 Task: Go to Program & Features. Select Whole Food Market. Add to cart Organic Lettuce-2. Select Amazon Health. Add to cart Melatonin tablets-3. Place order for Devin Parker, _x000D_
935 S Maple St_x000D_
Laurel, Mississippi(MS), 39440, Cell Number (601) 649-1048
Action: Mouse moved to (11, 98)
Screenshot: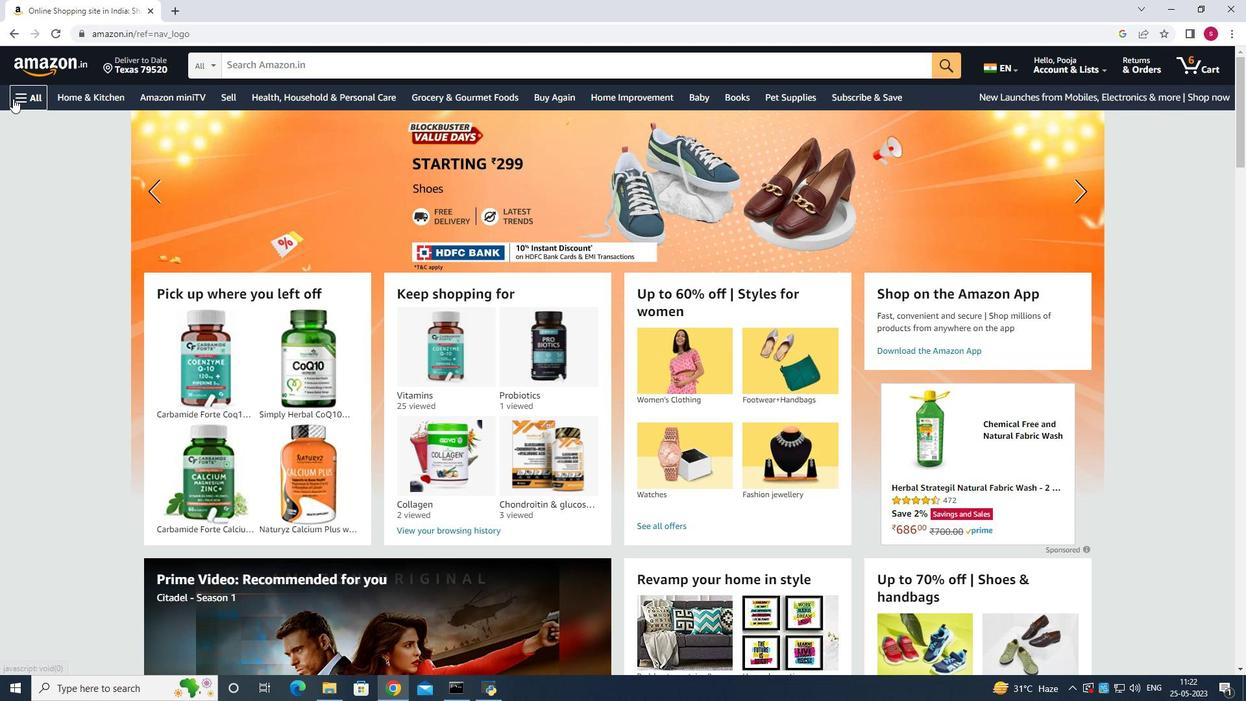 
Action: Mouse pressed left at (11, 98)
Screenshot: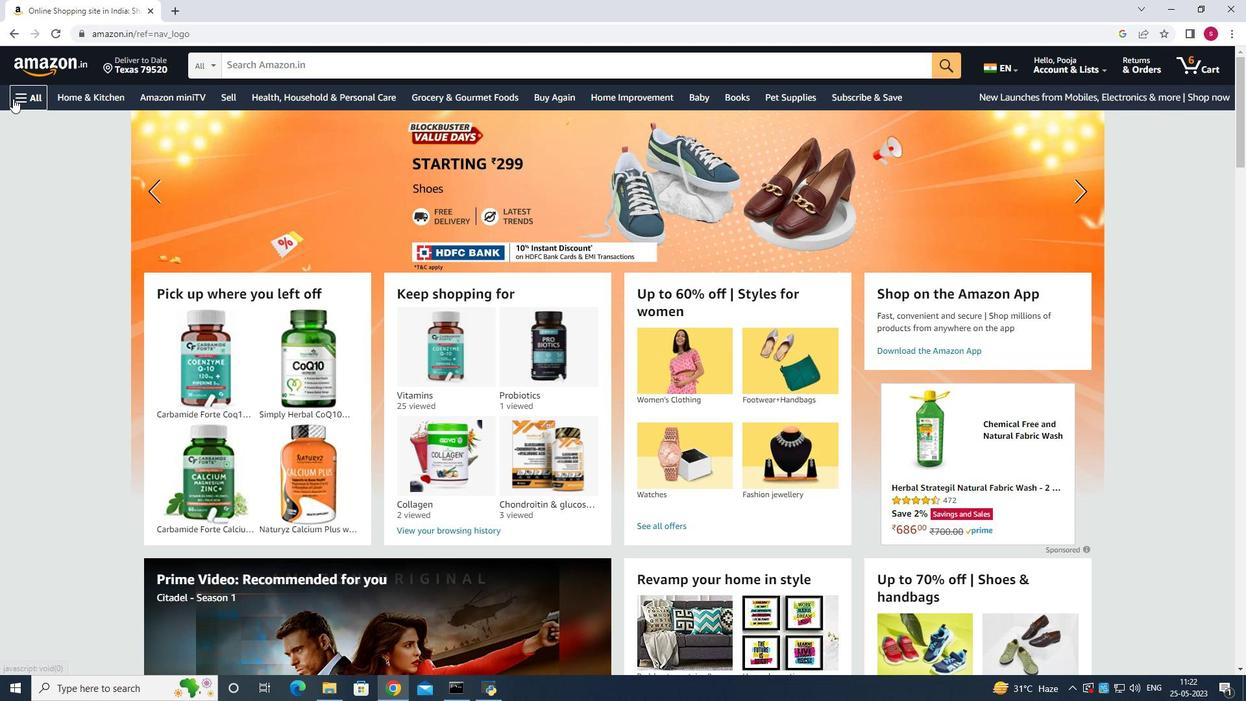 
Action: Mouse moved to (57, 251)
Screenshot: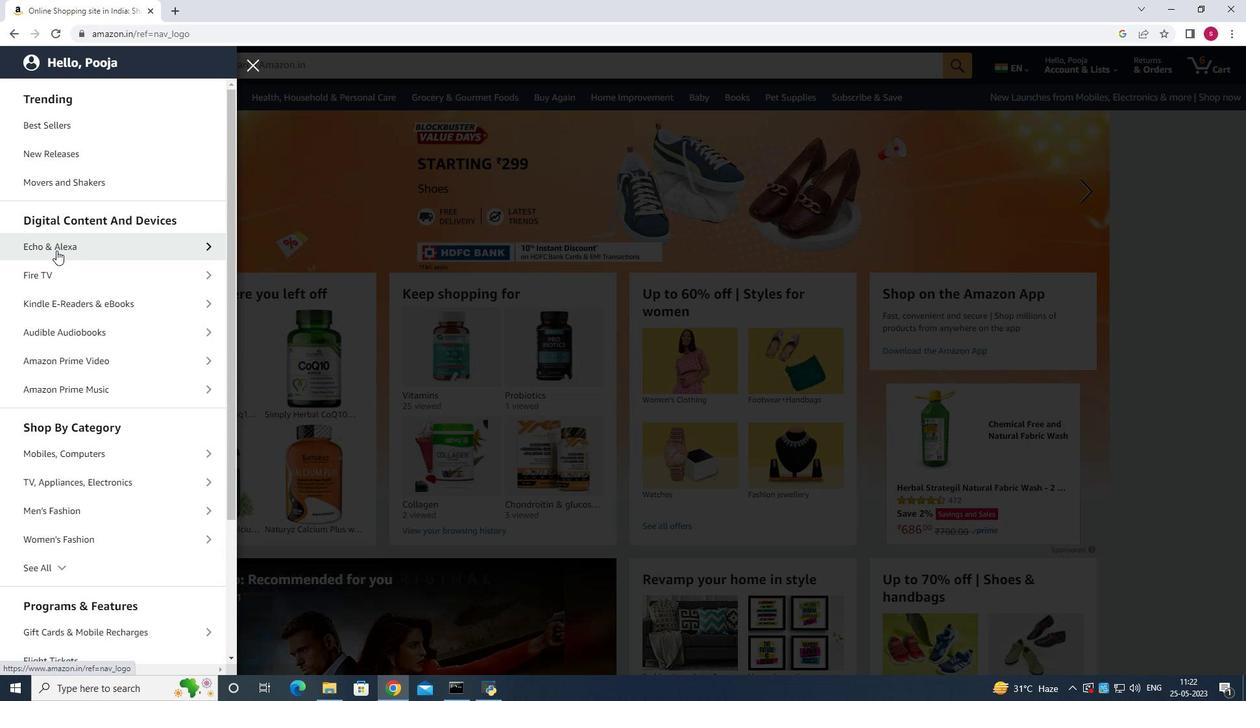 
Action: Mouse scrolled (57, 251) with delta (0, 0)
Screenshot: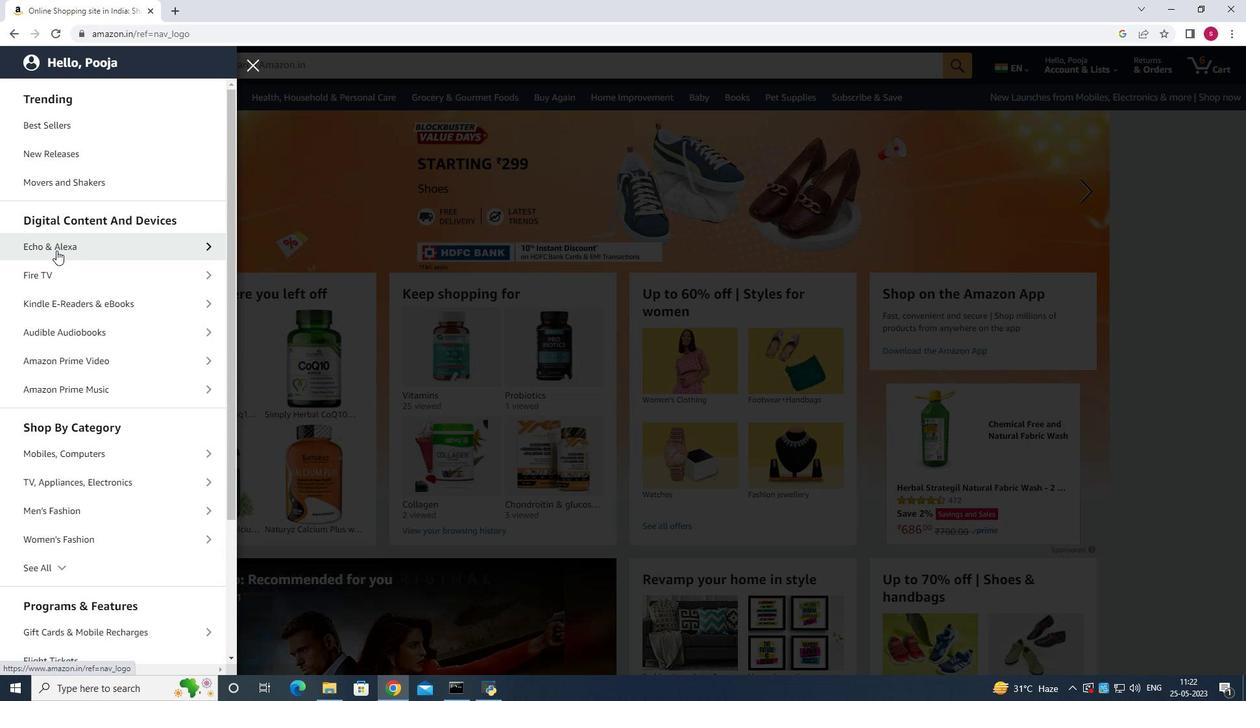 
Action: Mouse moved to (58, 253)
Screenshot: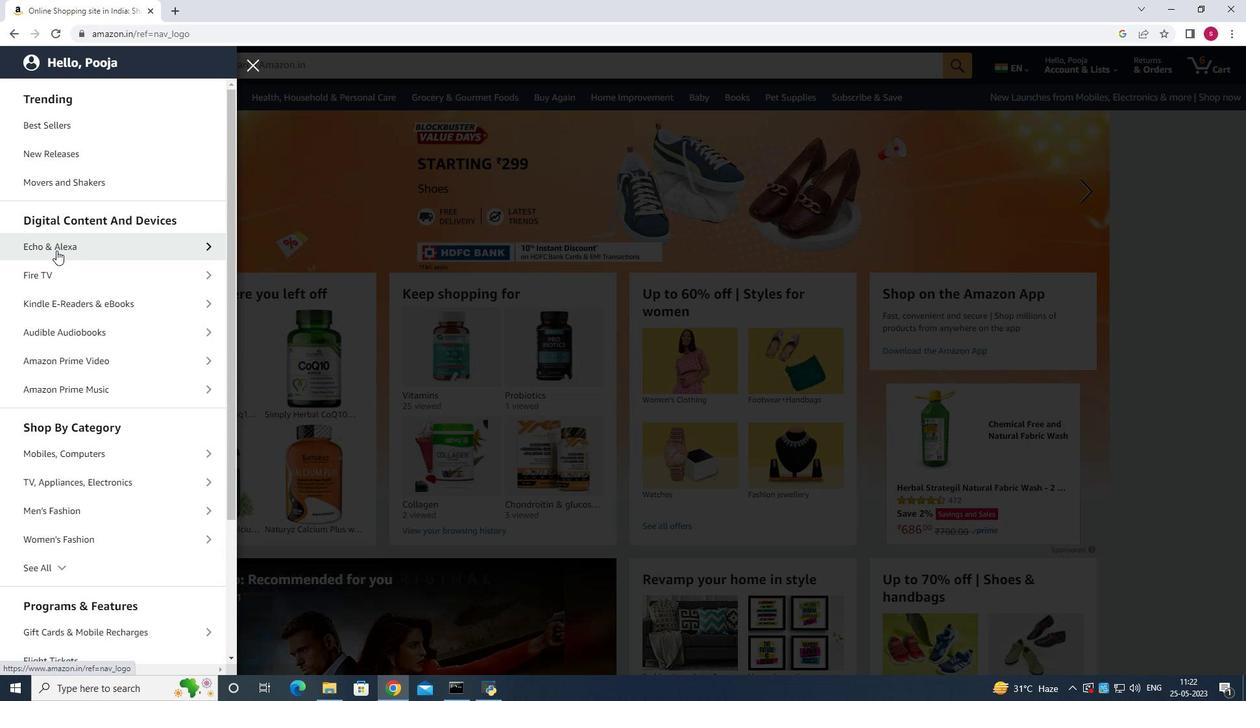 
Action: Mouse scrolled (58, 252) with delta (0, 0)
Screenshot: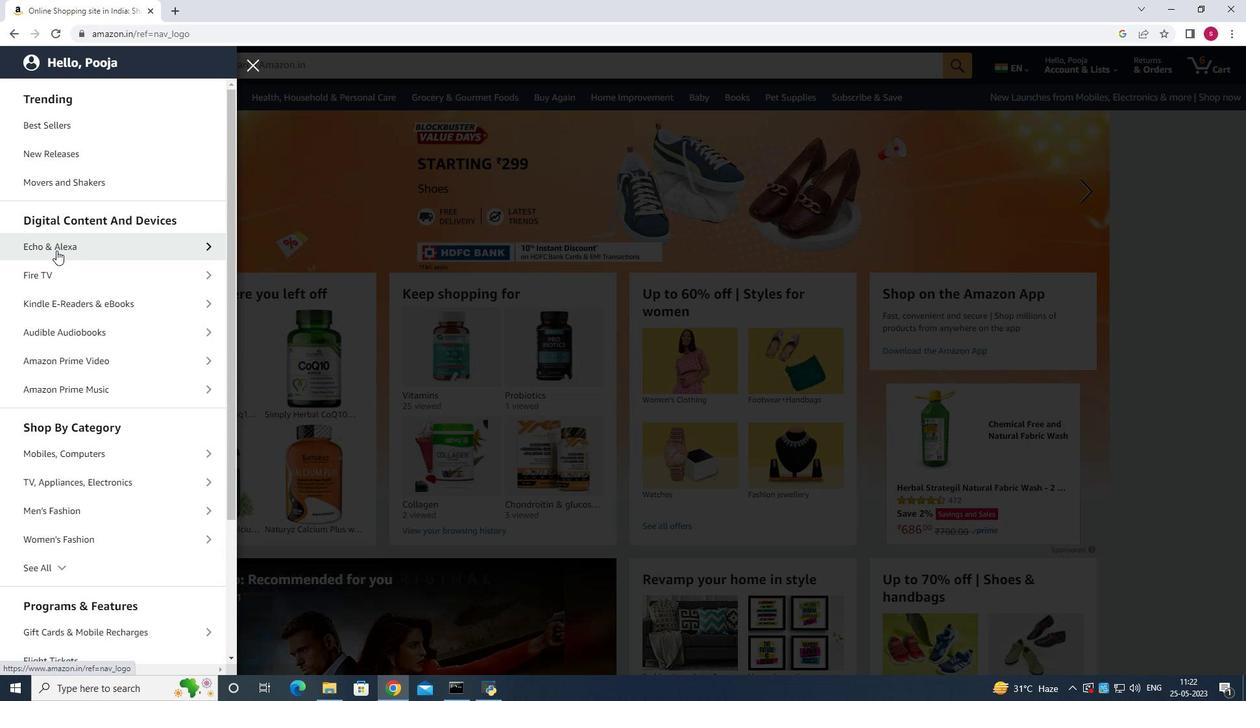 
Action: Mouse moved to (58, 253)
Screenshot: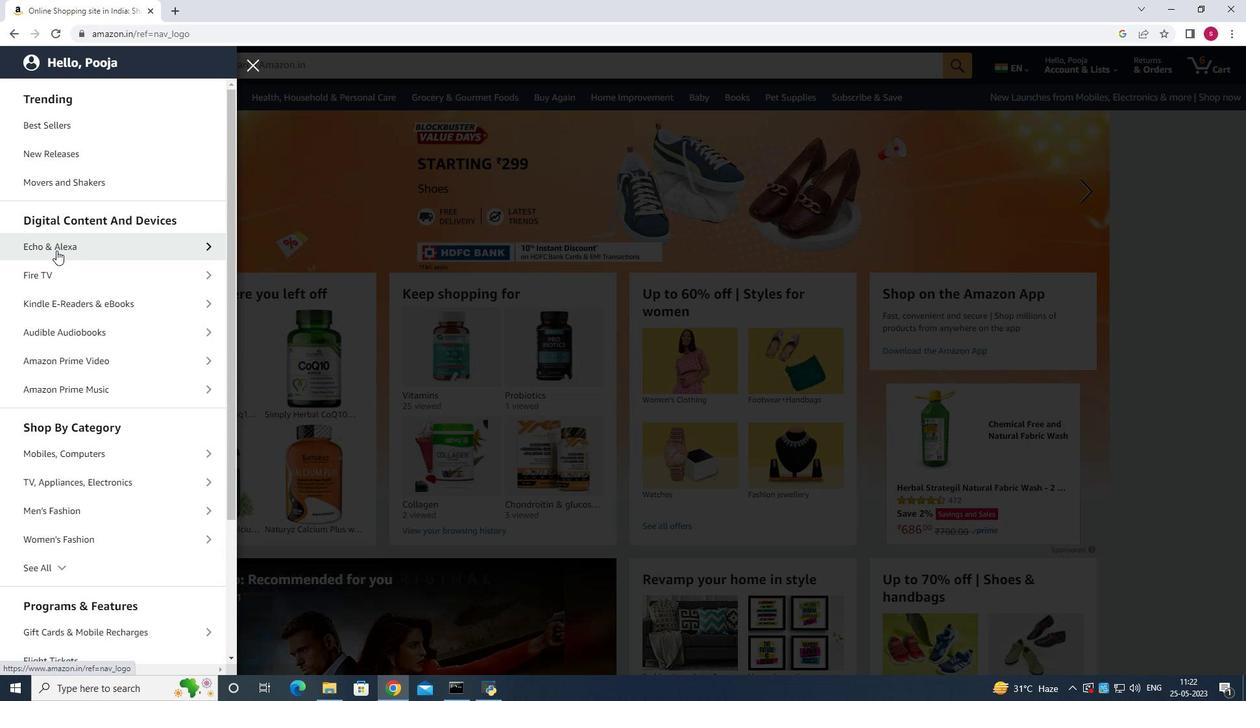 
Action: Mouse scrolled (58, 253) with delta (0, 0)
Screenshot: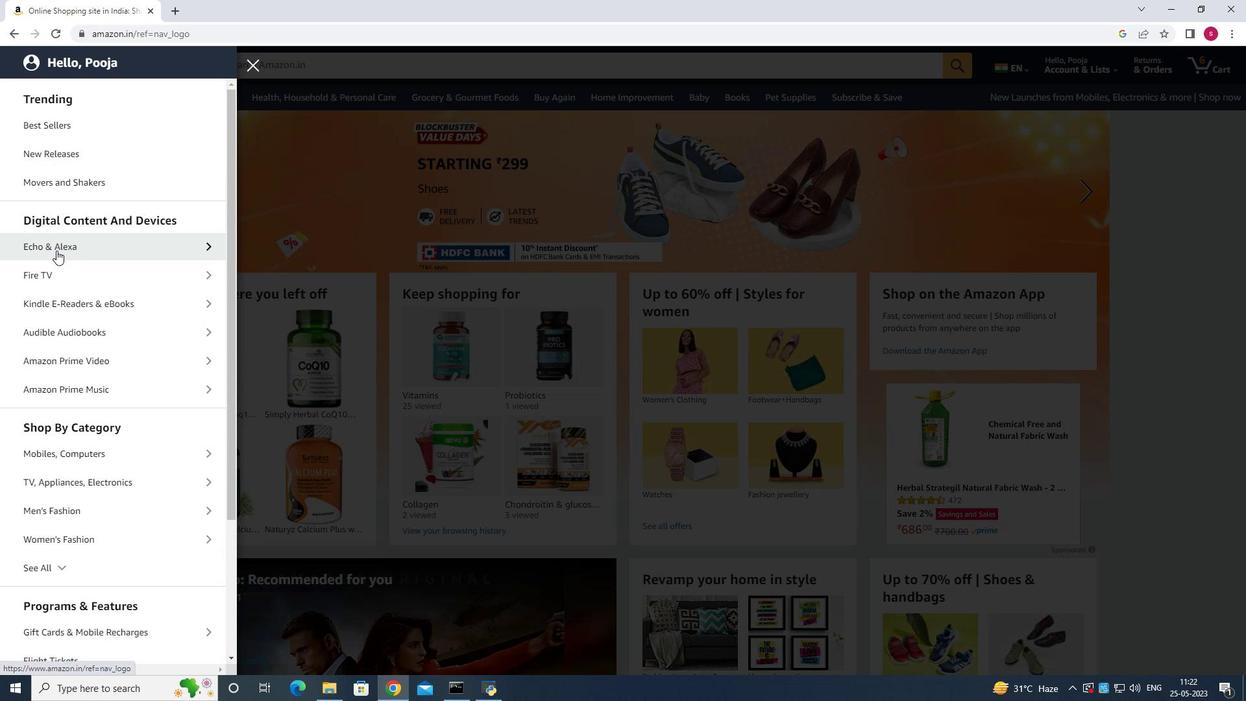 
Action: Mouse scrolled (58, 253) with delta (0, 0)
Screenshot: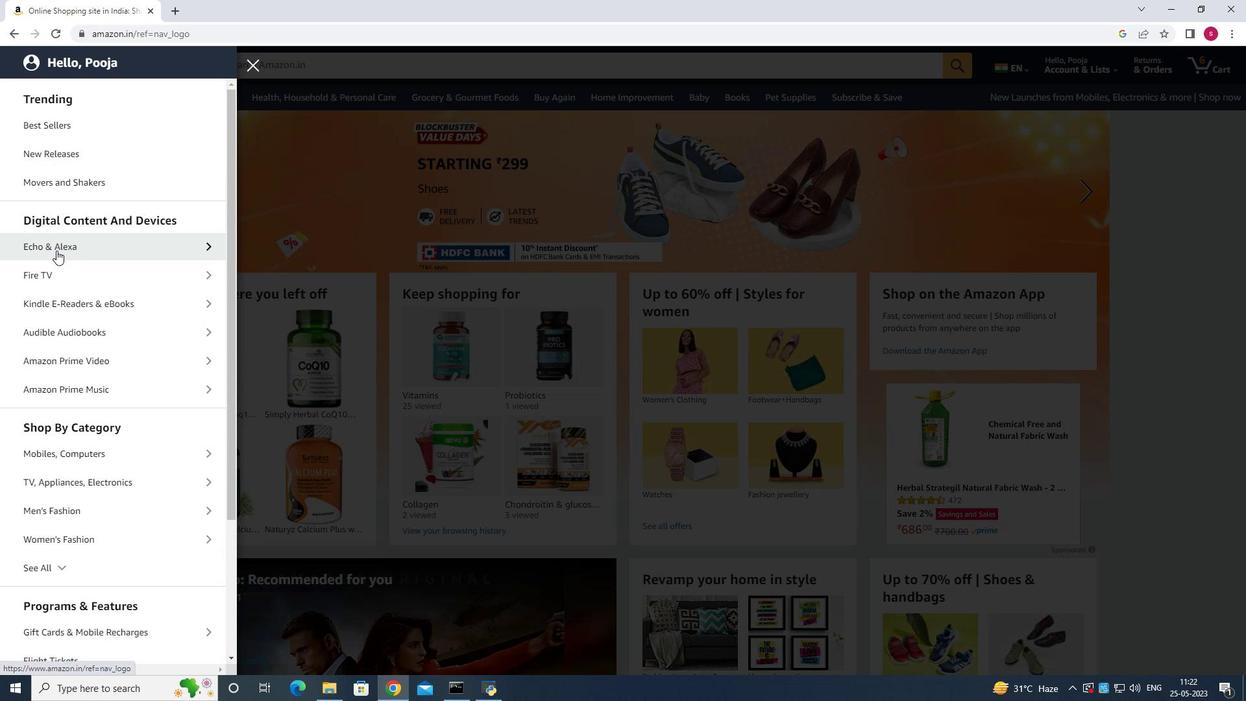 
Action: Mouse scrolled (58, 253) with delta (0, 0)
Screenshot: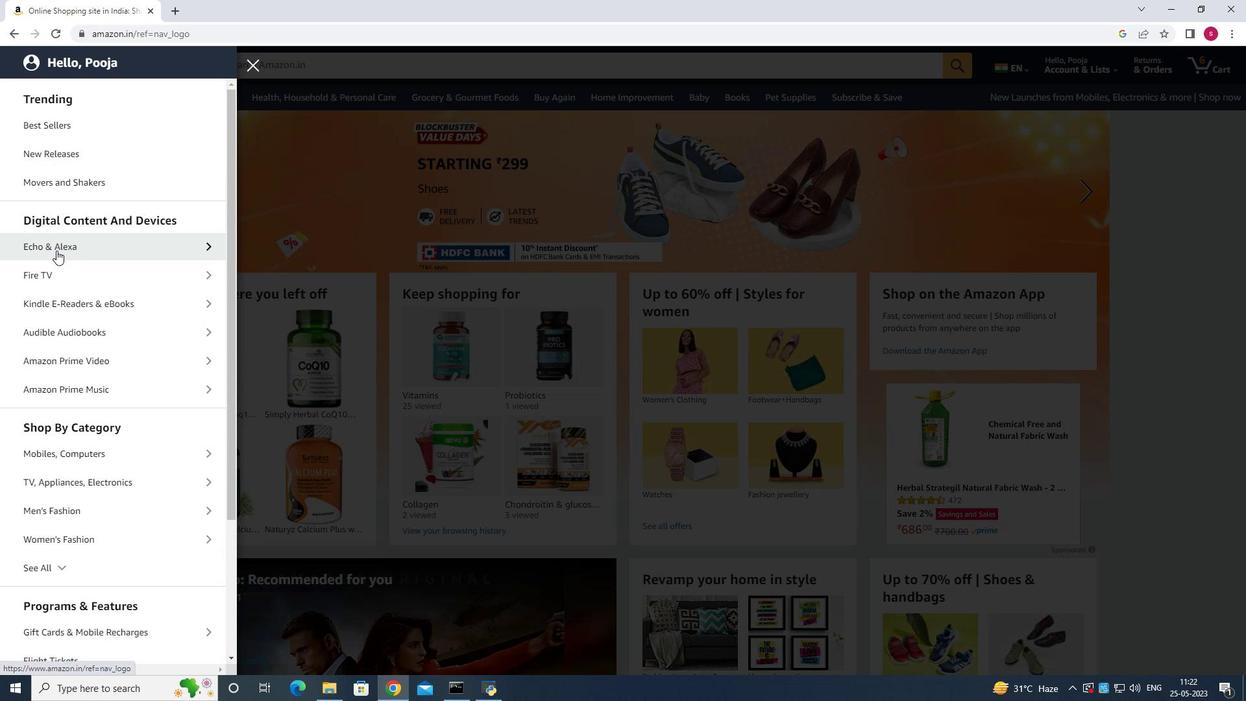 
Action: Mouse scrolled (58, 253) with delta (0, 0)
Screenshot: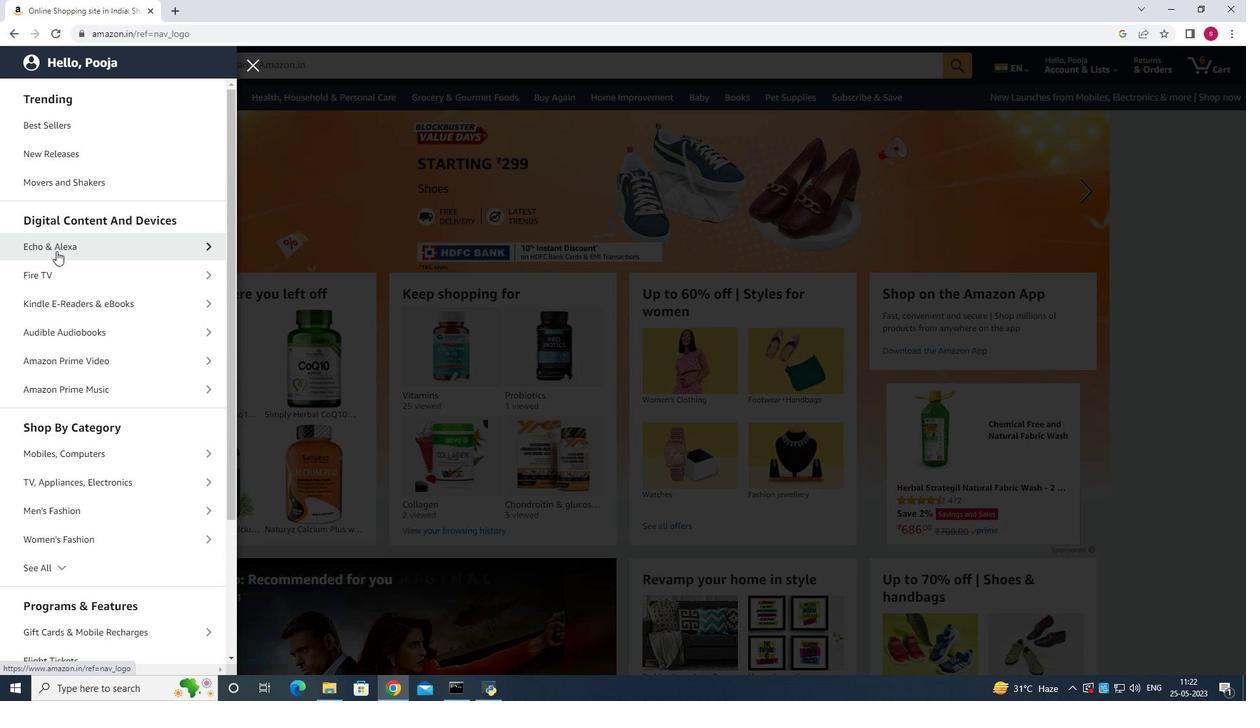 
Action: Mouse moved to (53, 428)
Screenshot: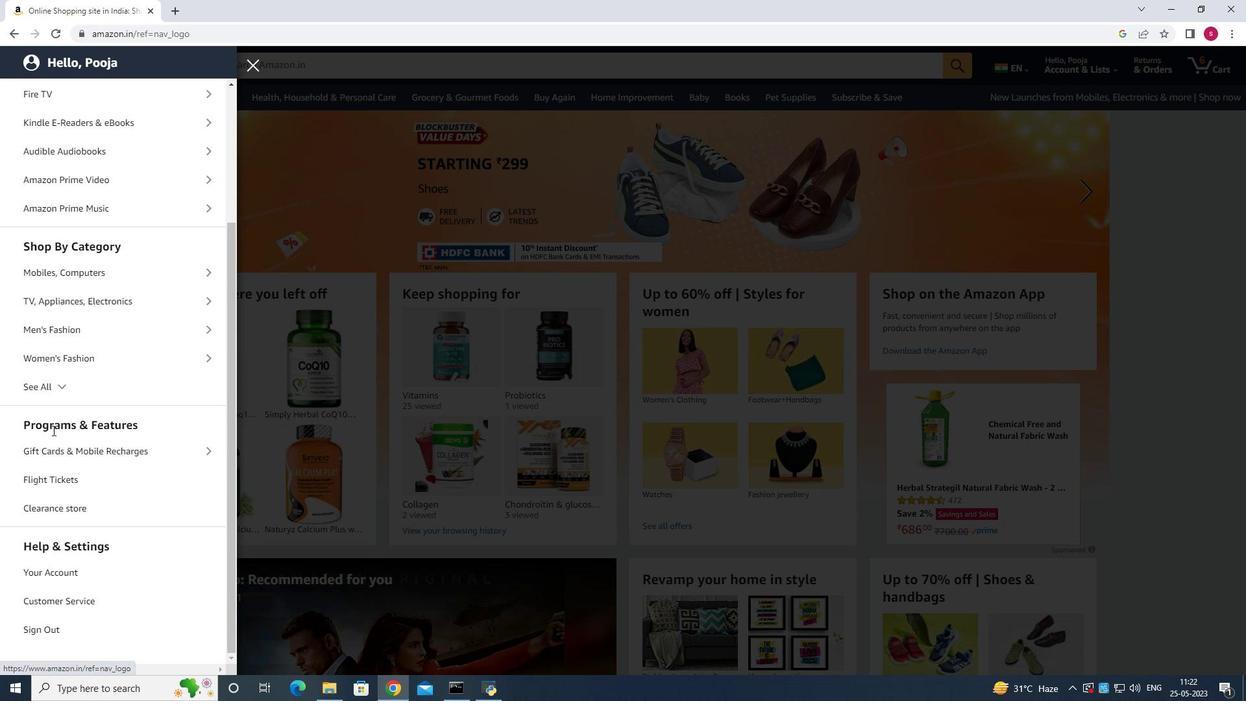 
Action: Mouse pressed left at (53, 428)
Screenshot: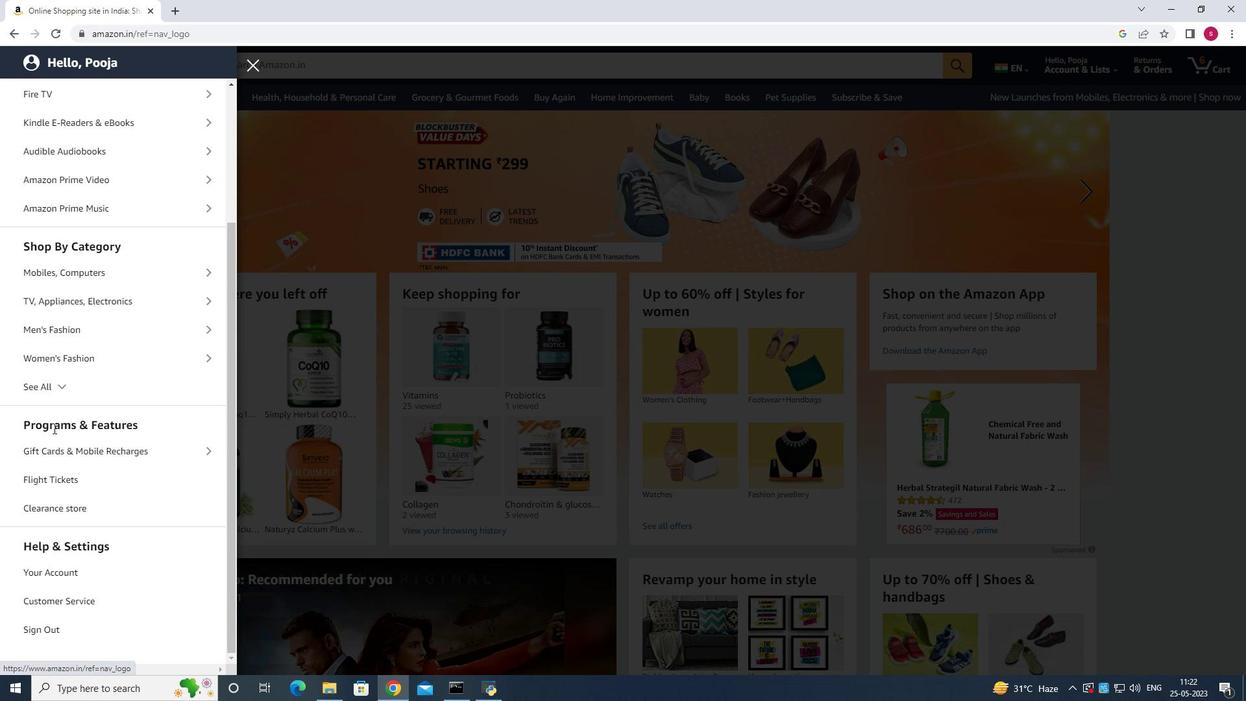 
Action: Mouse moved to (111, 453)
Screenshot: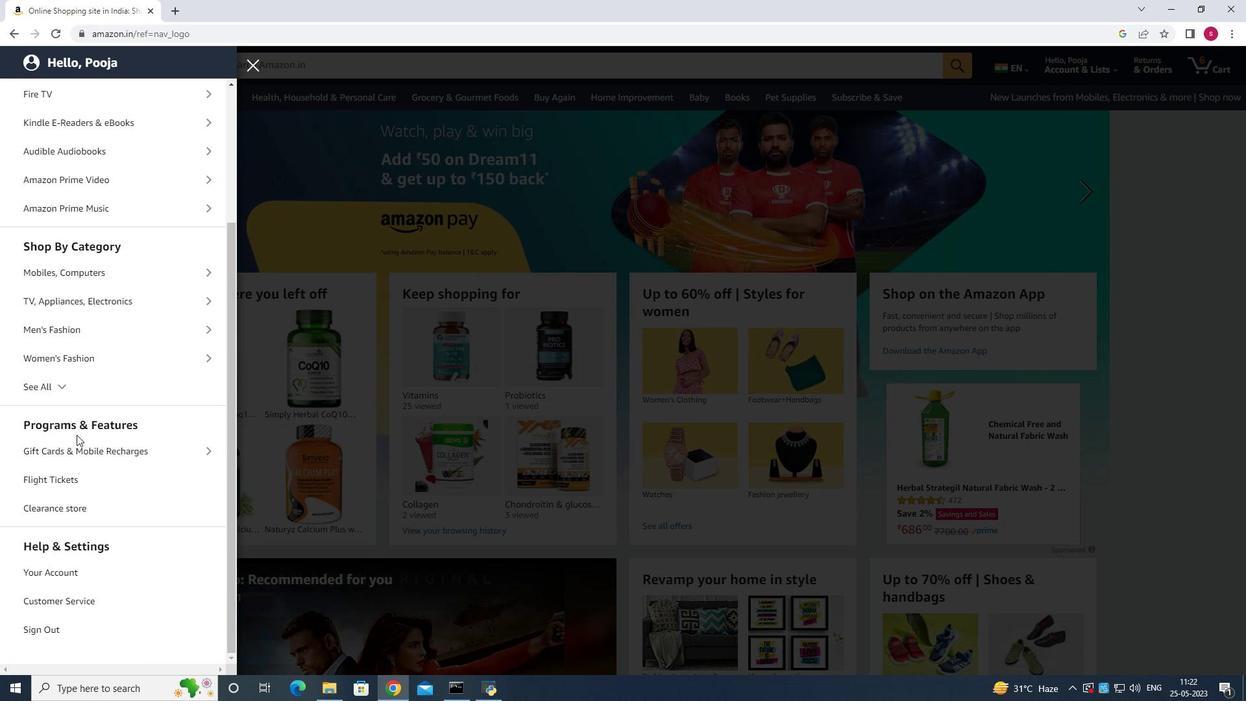 
Action: Mouse pressed left at (111, 453)
Screenshot: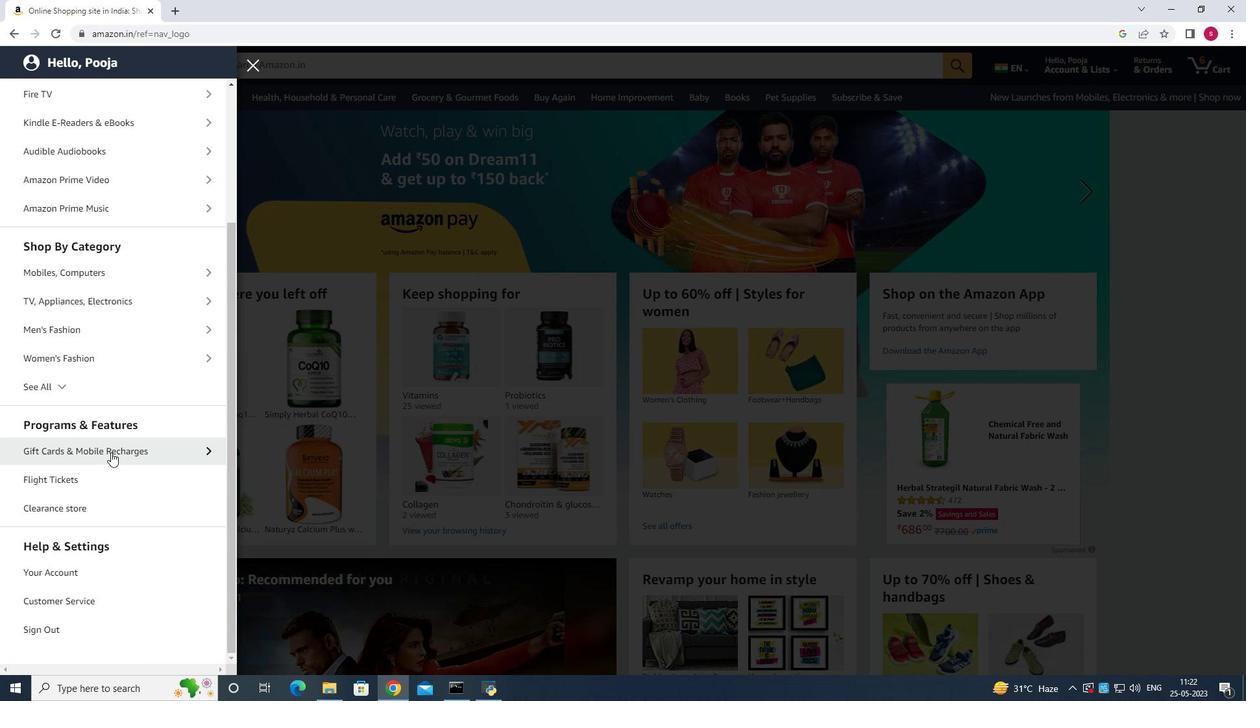 
Action: Mouse moved to (259, 62)
Screenshot: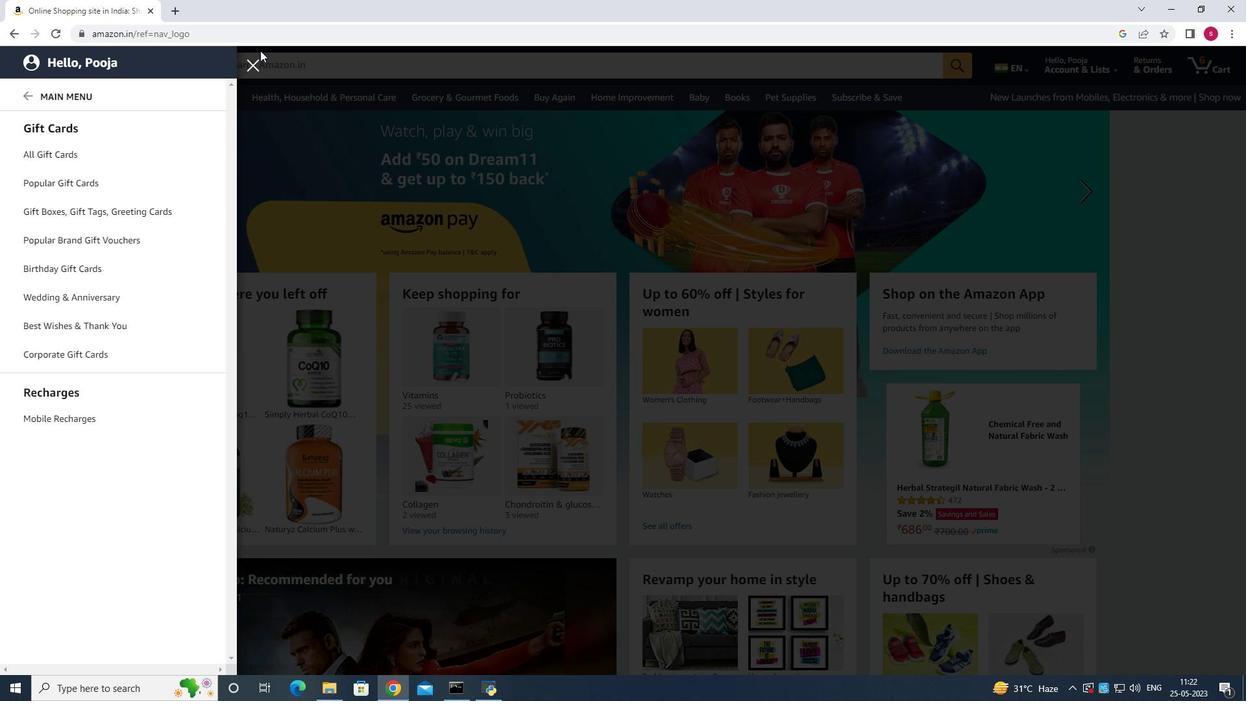 
Action: Mouse pressed left at (259, 62)
Screenshot: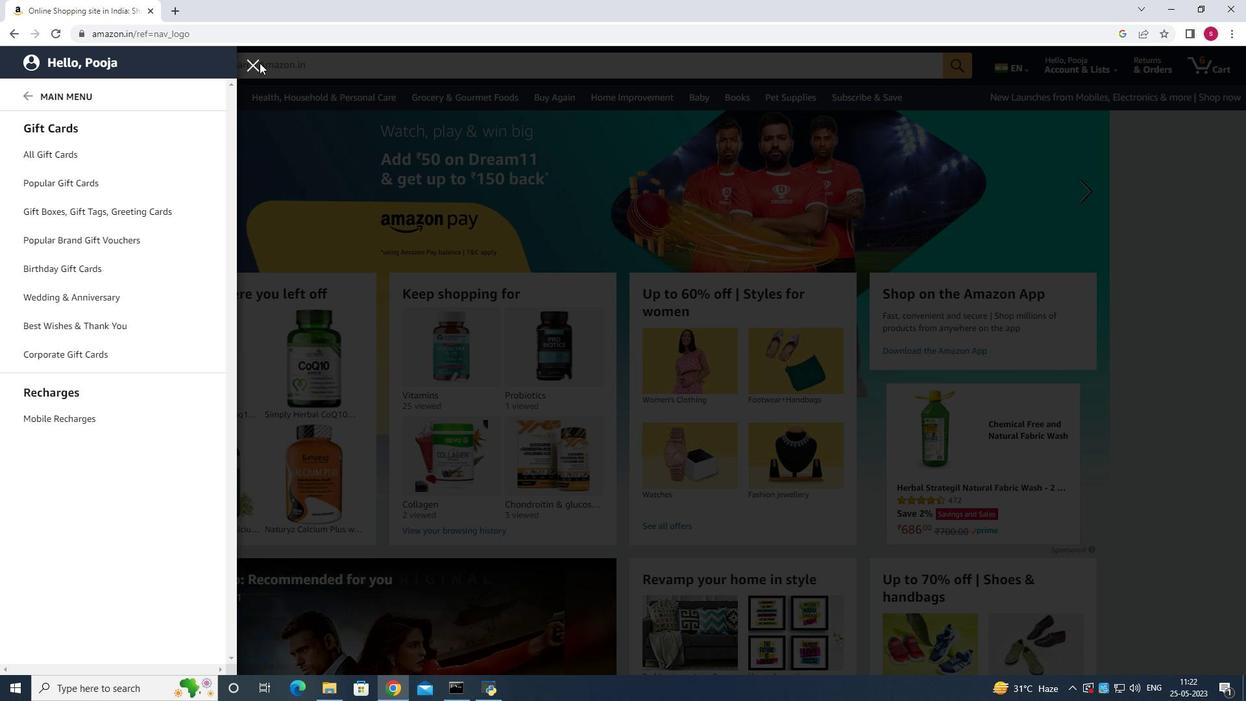
Action: Mouse moved to (259, 65)
Screenshot: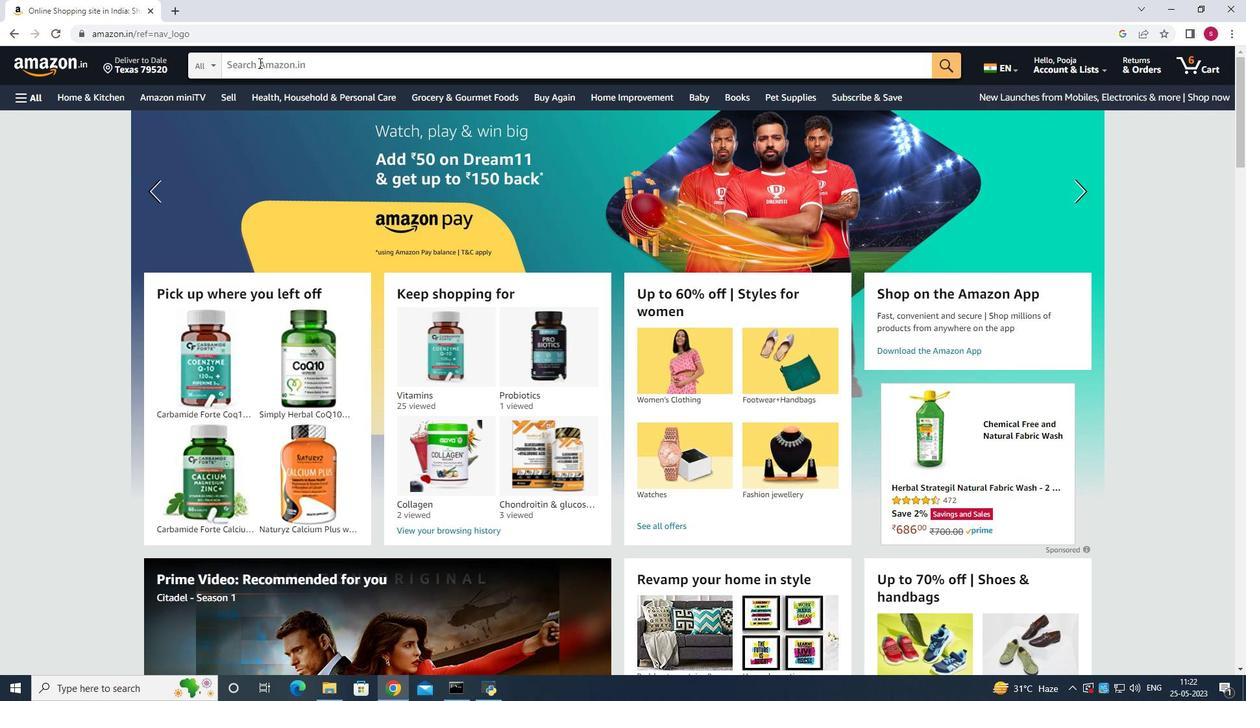 
Action: Mouse pressed left at (259, 65)
Screenshot: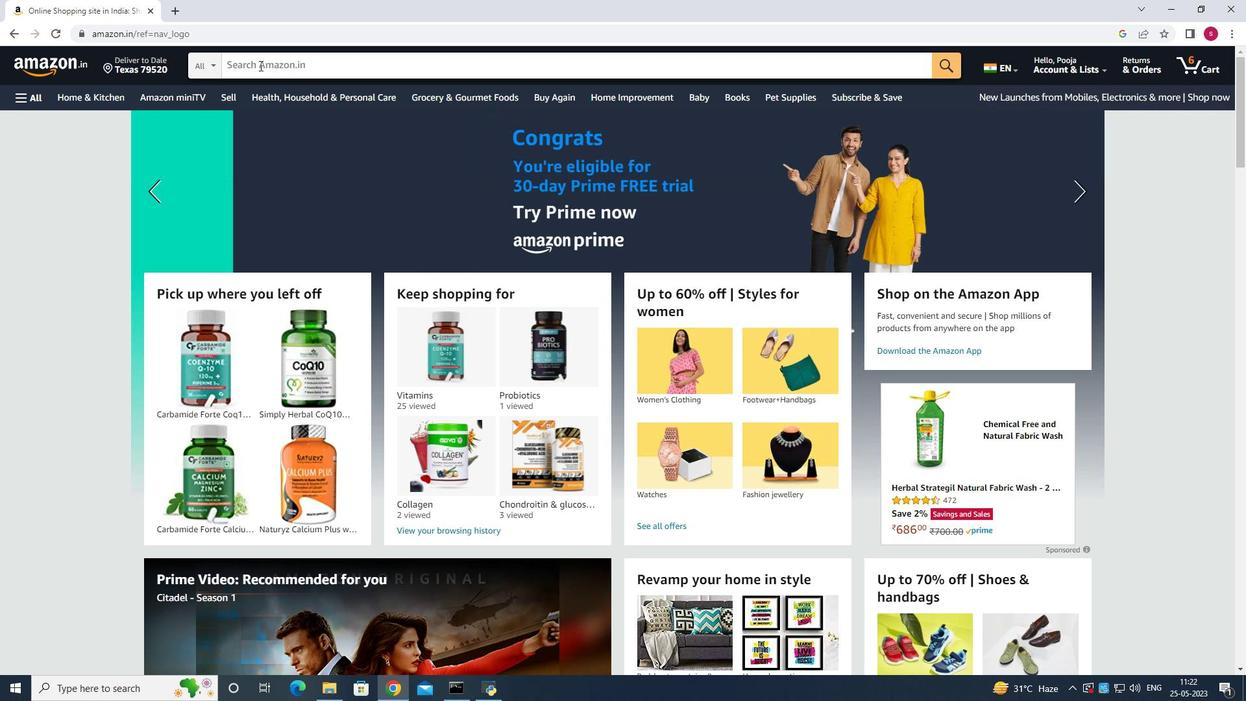 
Action: Mouse moved to (273, 203)
Screenshot: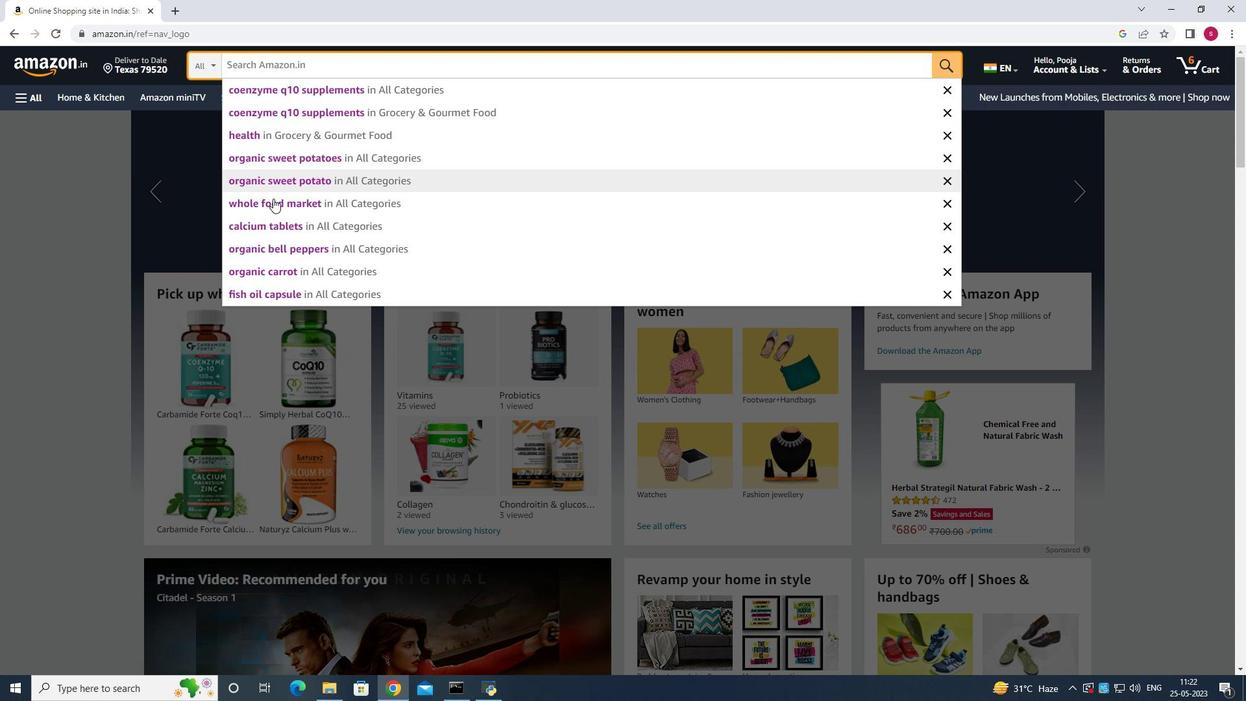 
Action: Mouse pressed left at (273, 203)
Screenshot: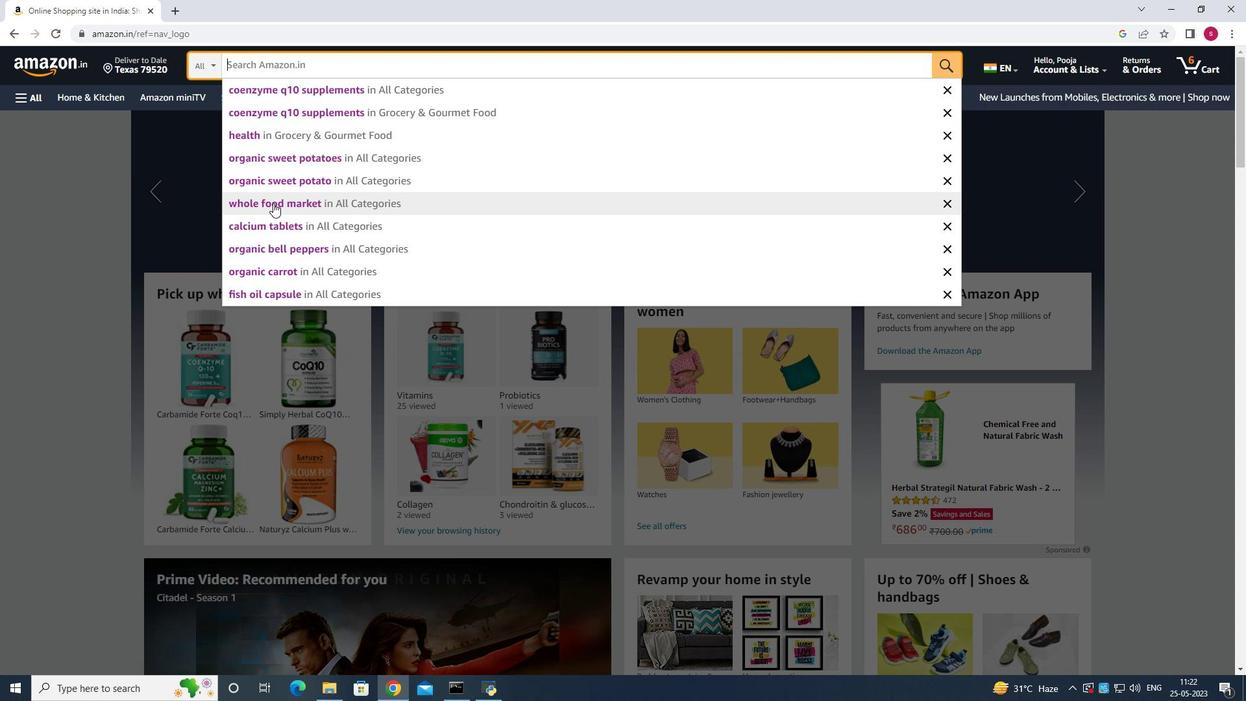 
Action: Mouse moved to (315, 66)
Screenshot: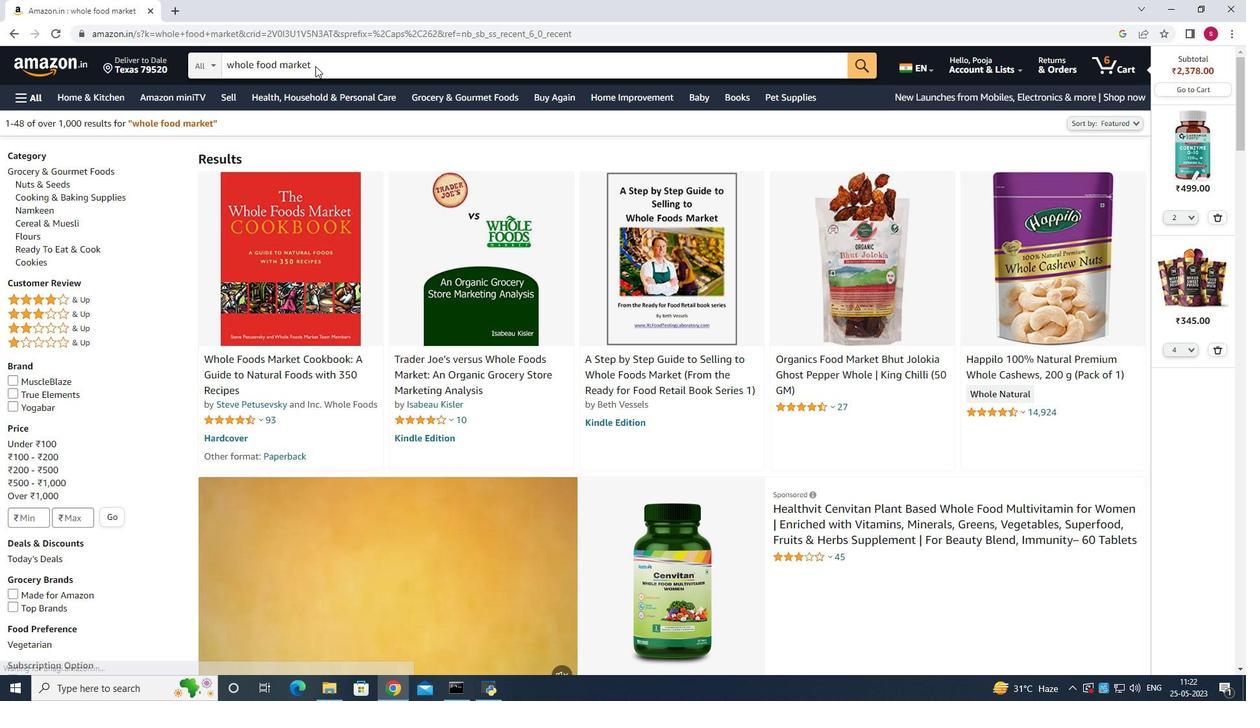 
Action: Mouse pressed left at (315, 66)
Screenshot: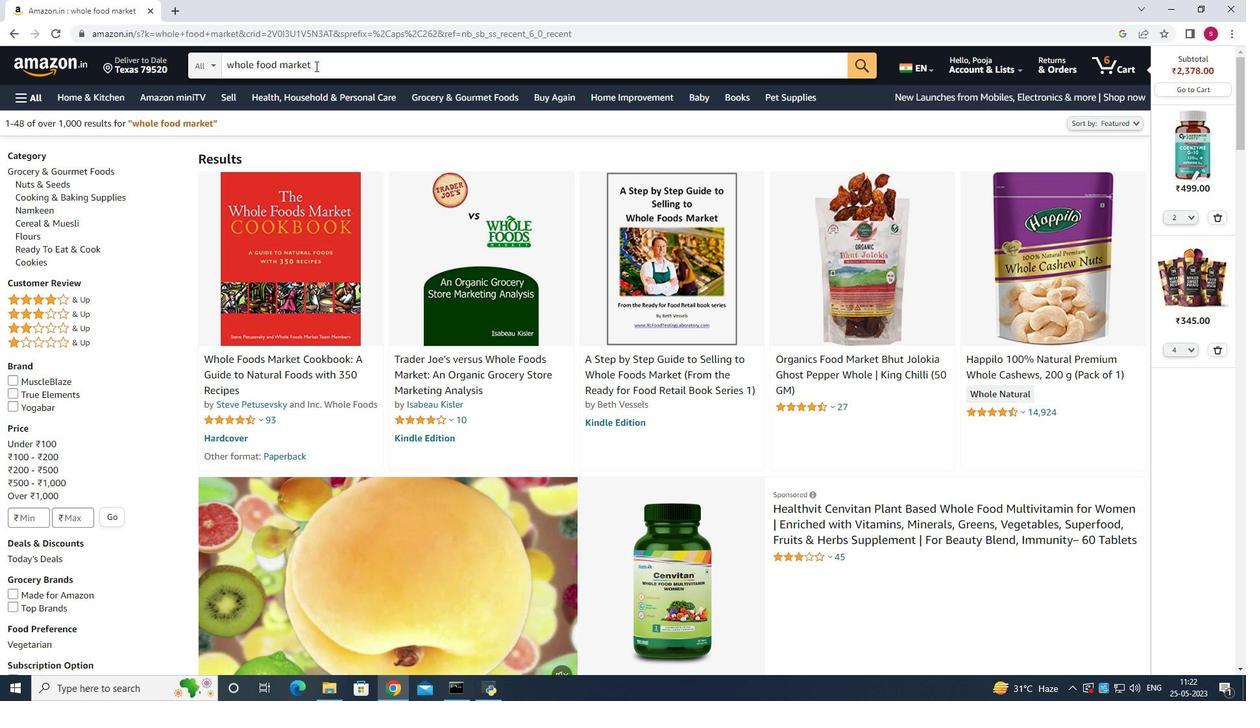 
Action: Mouse moved to (318, 66)
Screenshot: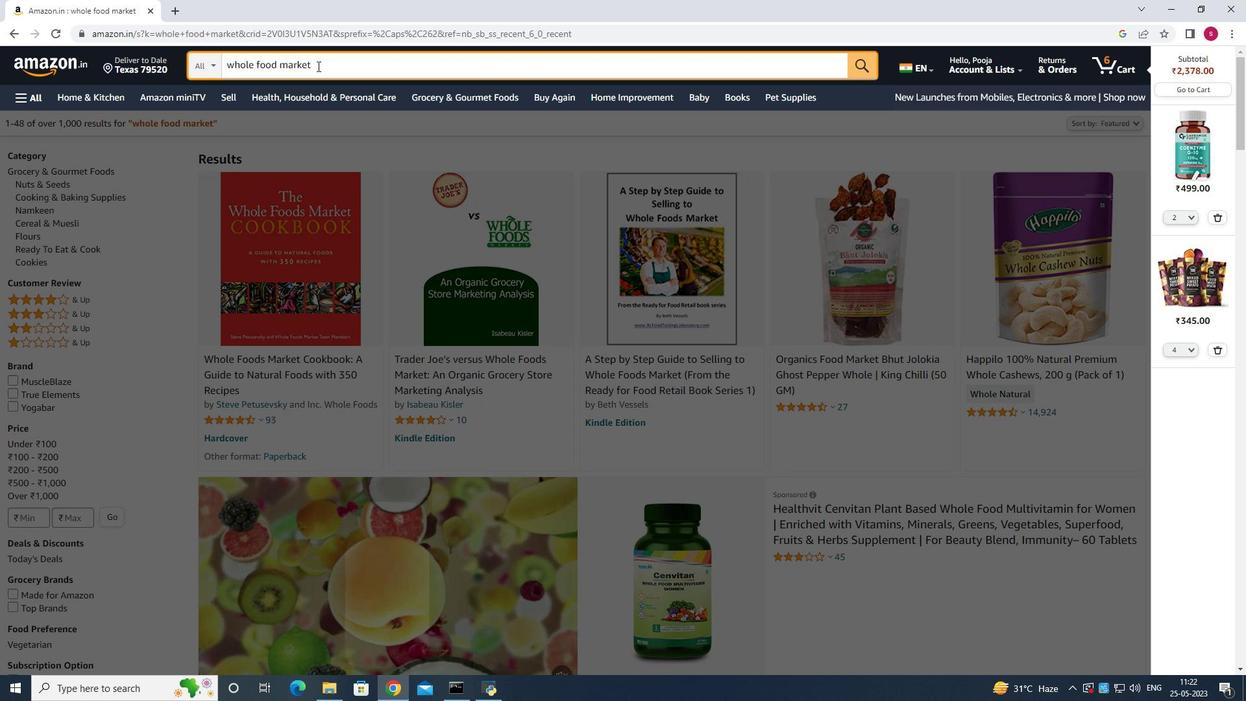 
Action: Key pressed <Key.backspace><Key.backspace><Key.backspace><Key.backspace><Key.backspace><Key.backspace><Key.backspace><Key.backspace><Key.backspace><Key.backspace><Key.backspace><Key.backspace><Key.backspace><Key.backspace><Key.backspace><Key.backspace><Key.backspace><Key.backspace><Key.backspace><Key.backspace><Key.backspace><Key.backspace><Key.backspace><Key.backspace><Key.backspace><Key.backspace><Key.backspace><Key.backspace><Key.backspace><Key.backspace><Key.backspace>organic<Key.space>lettuce<Key.enter>
Screenshot: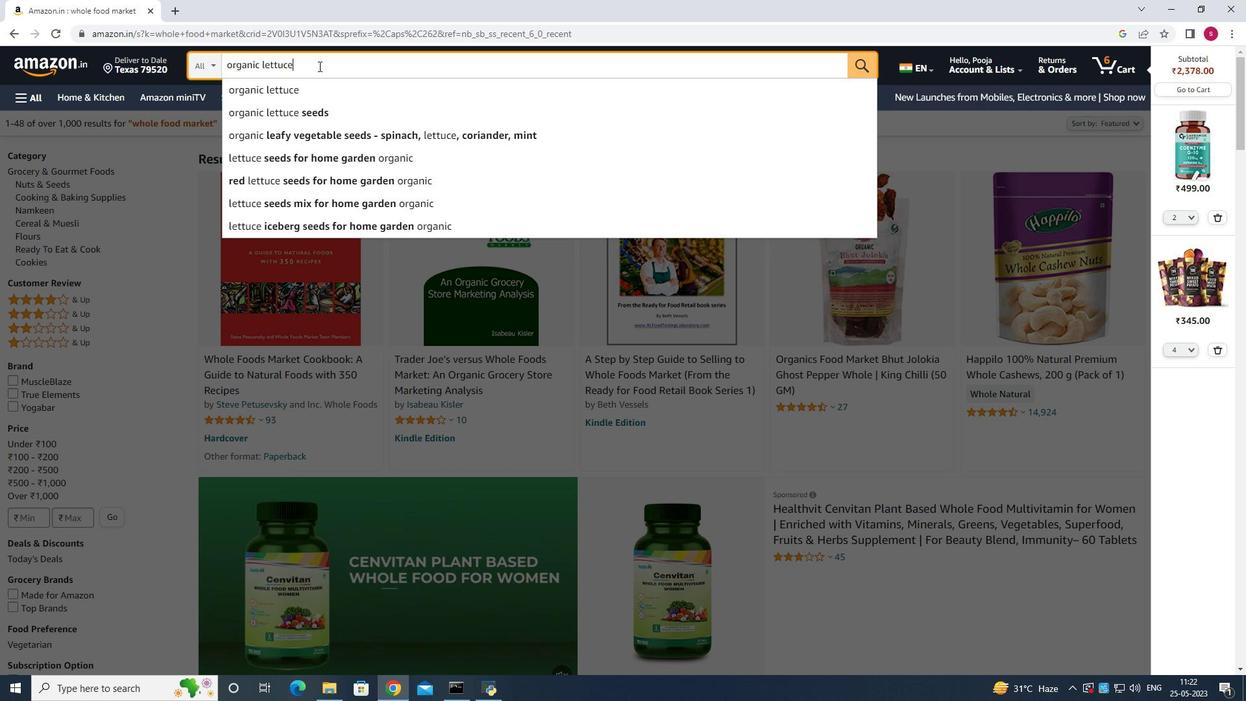 
Action: Mouse moved to (401, 213)
Screenshot: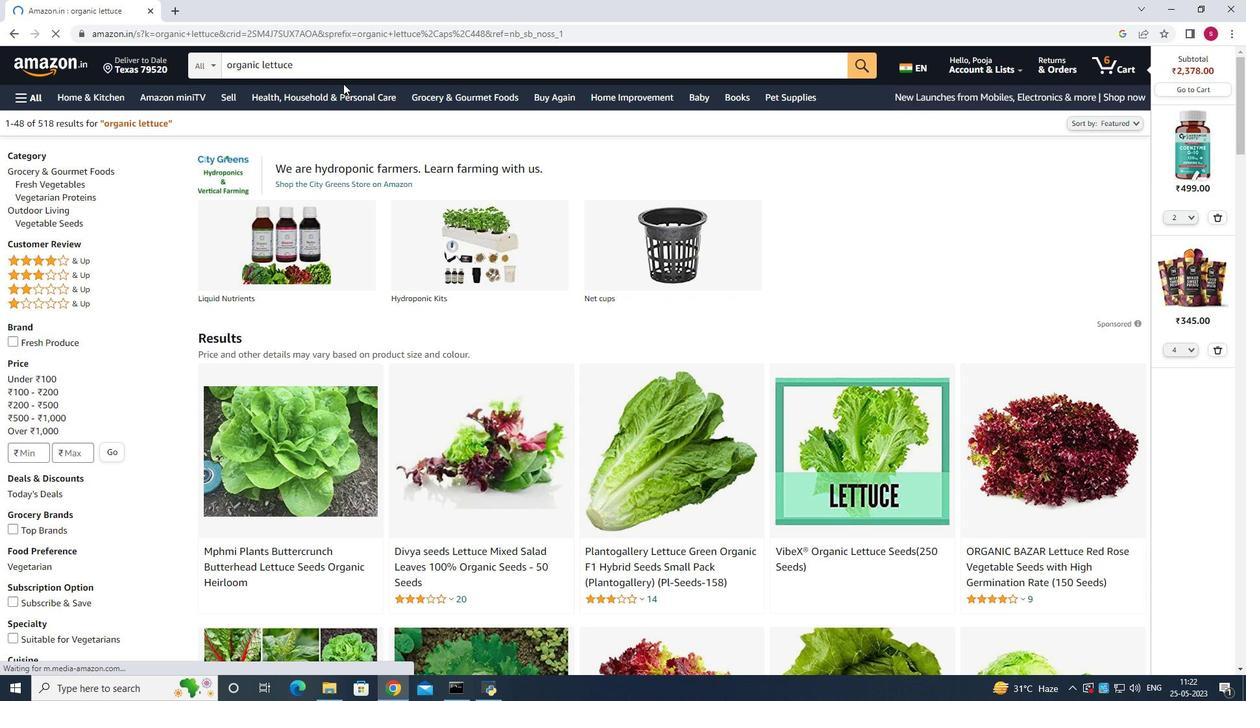 
Action: Mouse scrolled (401, 212) with delta (0, 0)
Screenshot: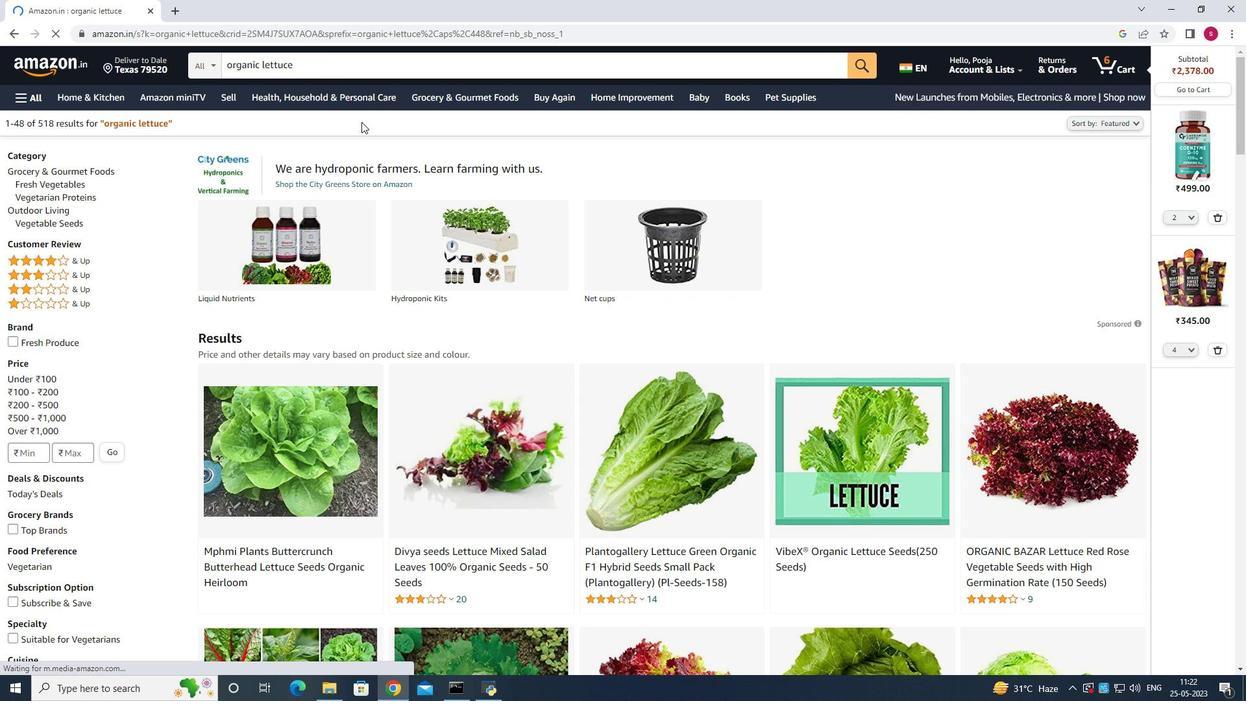 
Action: Mouse moved to (401, 214)
Screenshot: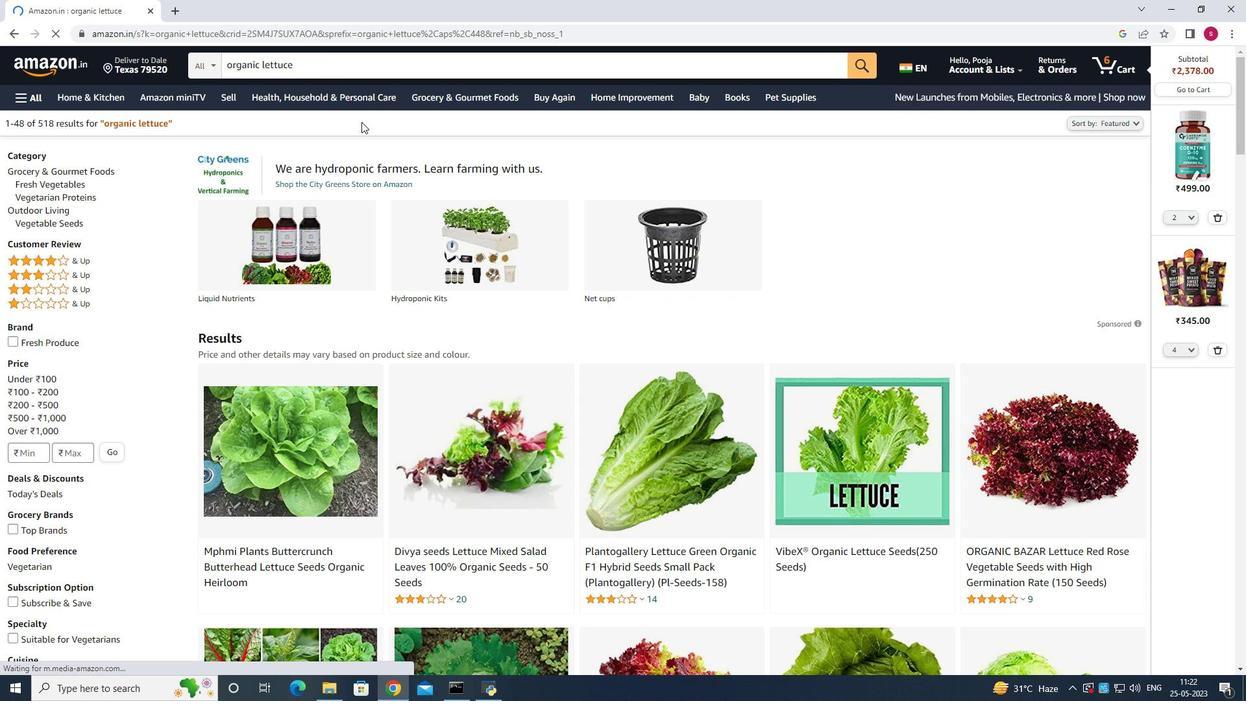 
Action: Mouse scrolled (401, 214) with delta (0, 0)
Screenshot: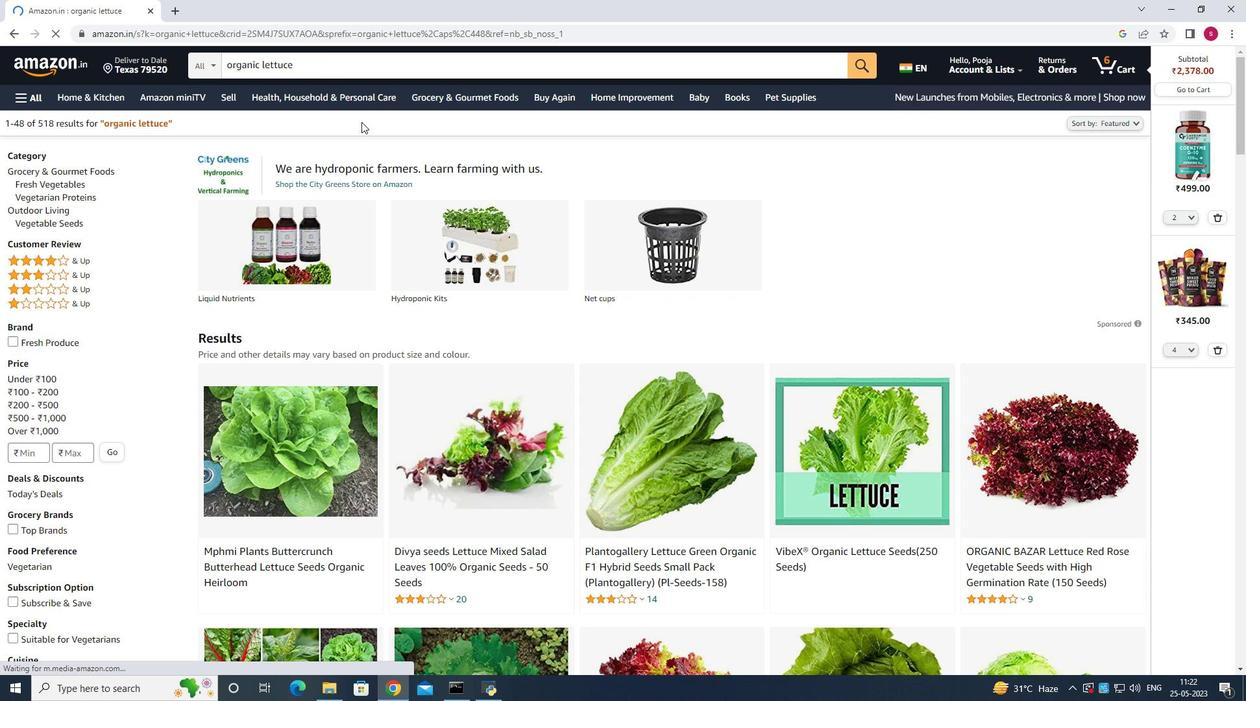 
Action: Mouse moved to (402, 215)
Screenshot: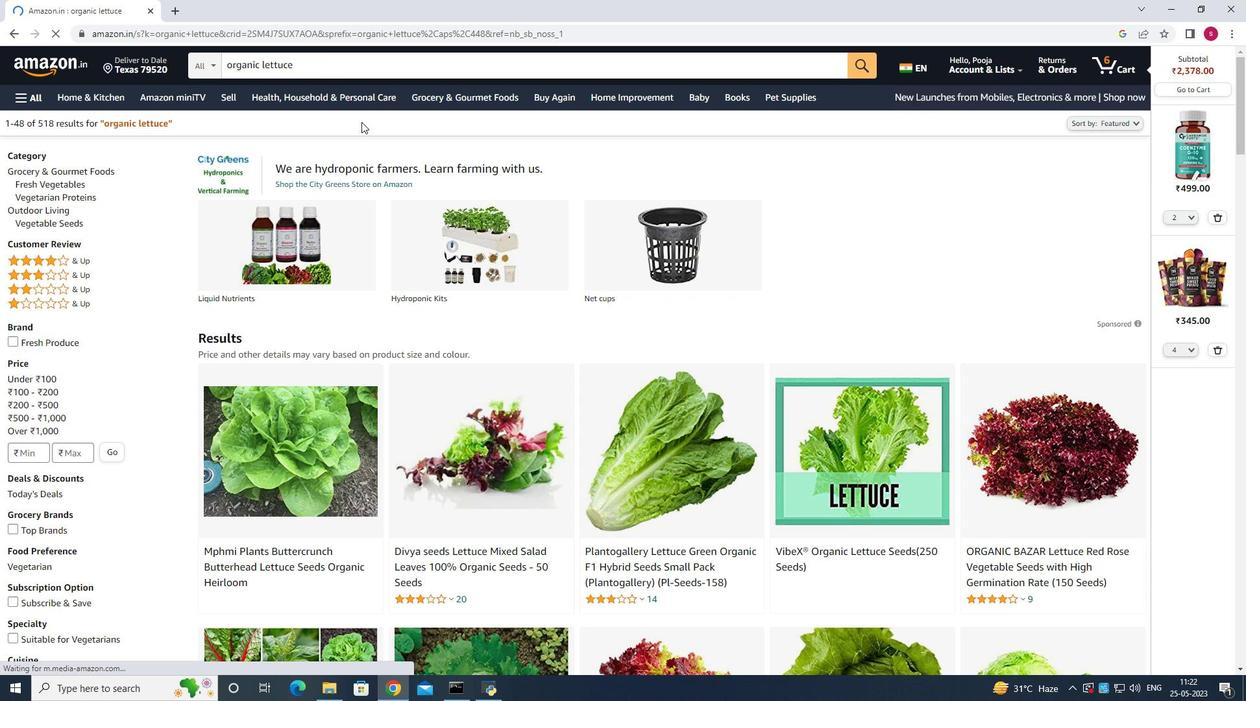 
Action: Mouse scrolled (402, 214) with delta (0, 0)
Screenshot: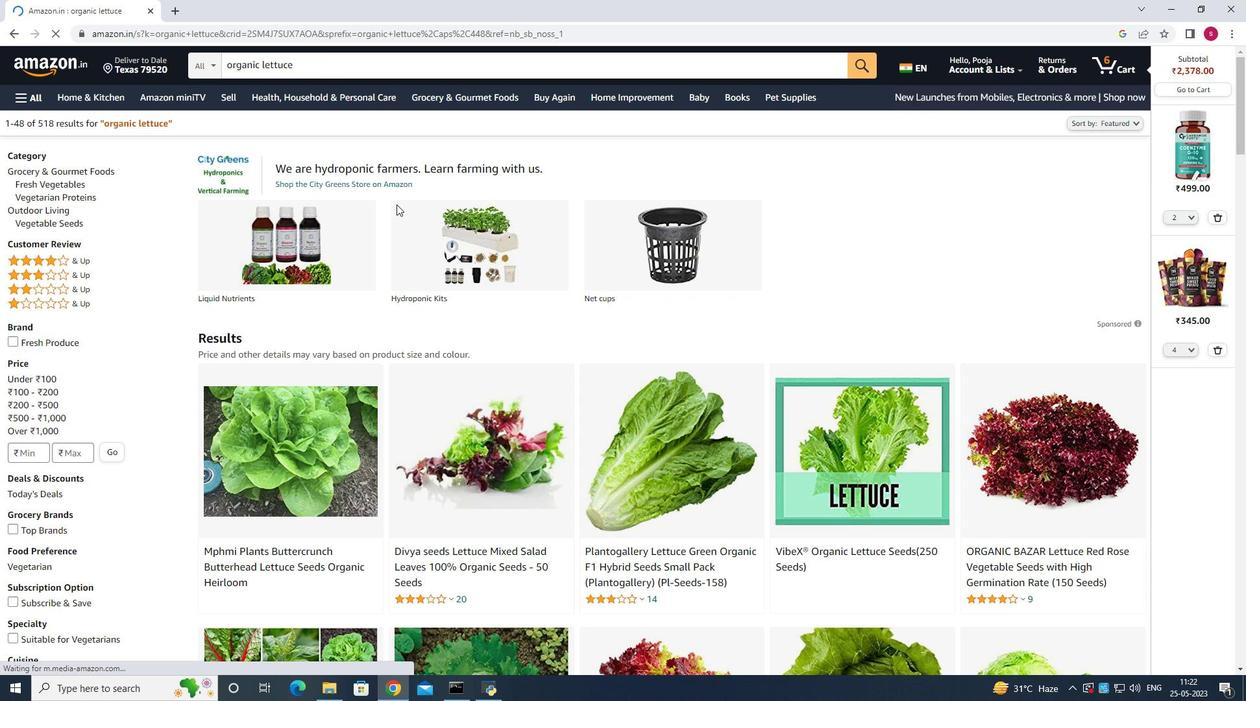 
Action: Mouse moved to (699, 328)
Screenshot: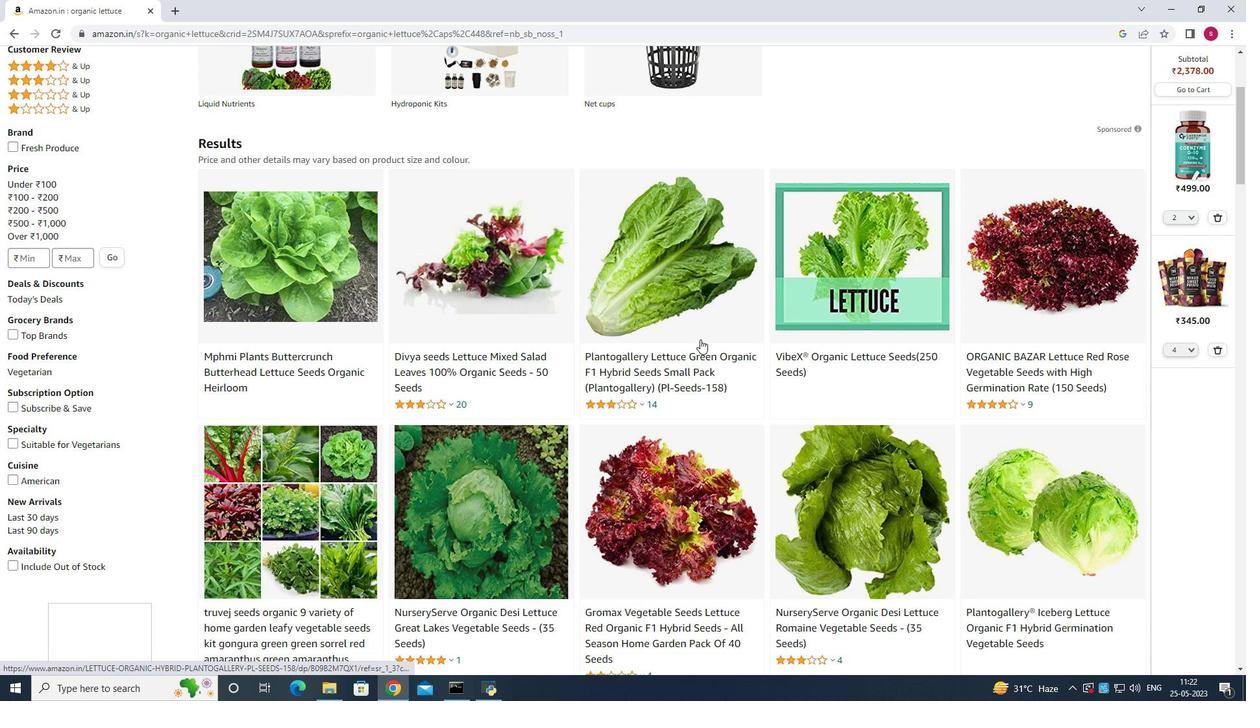 
Action: Mouse pressed left at (699, 328)
Screenshot: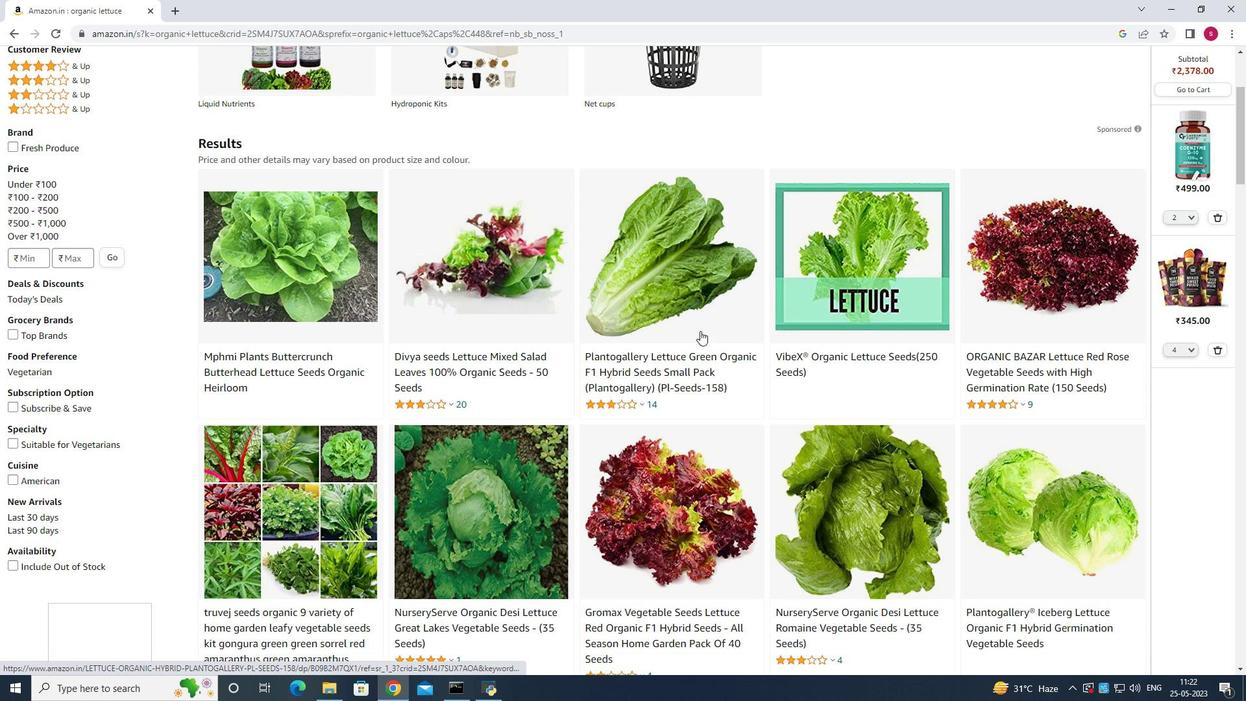 
Action: Mouse moved to (445, 213)
Screenshot: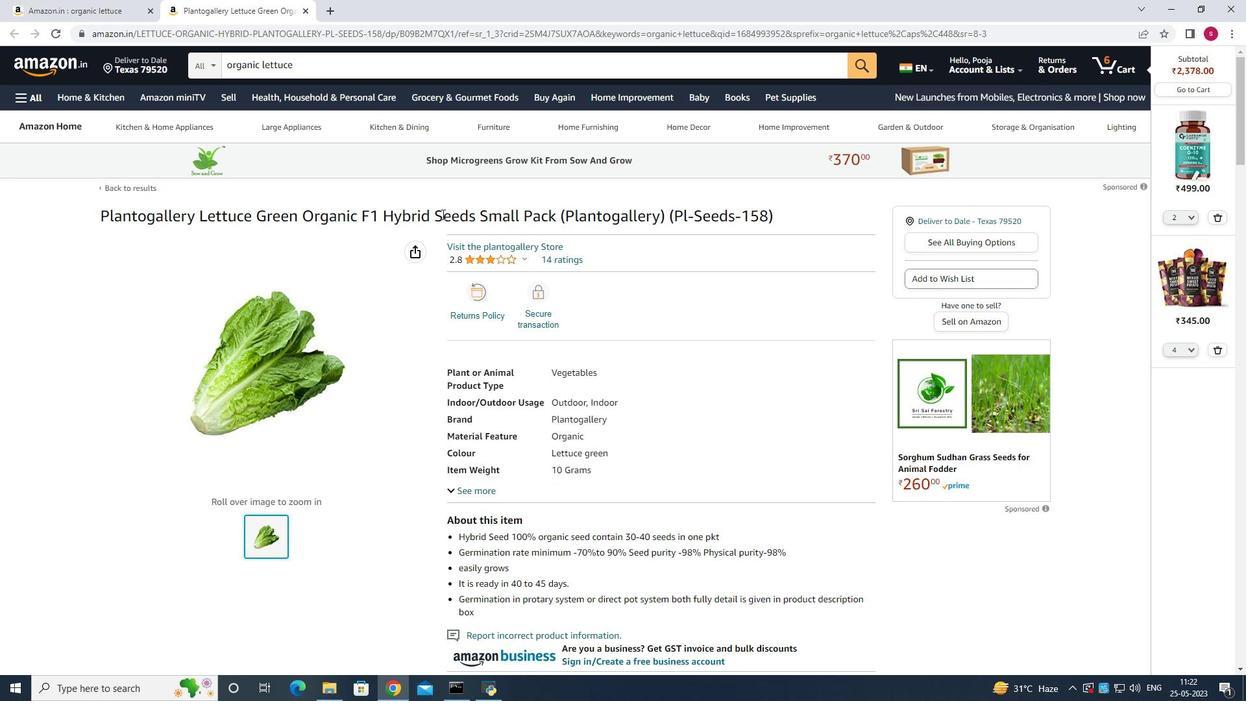 
Action: Mouse scrolled (445, 212) with delta (0, 0)
Screenshot: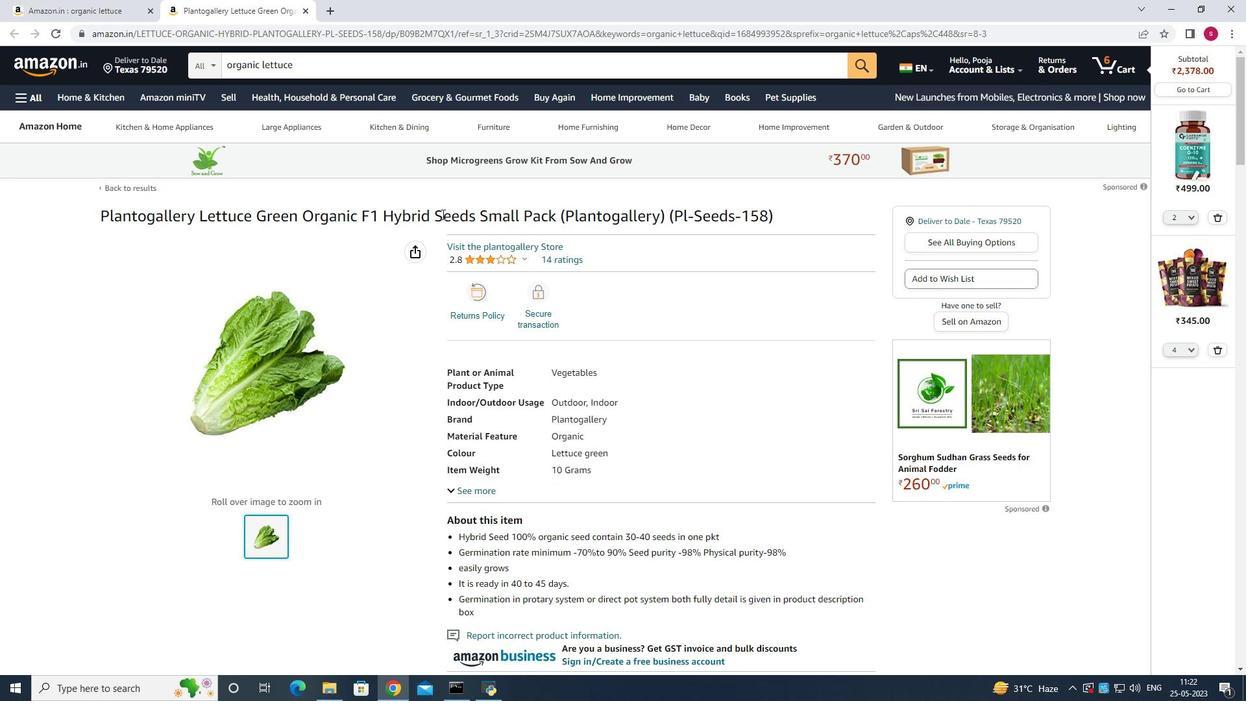 
Action: Mouse moved to (446, 213)
Screenshot: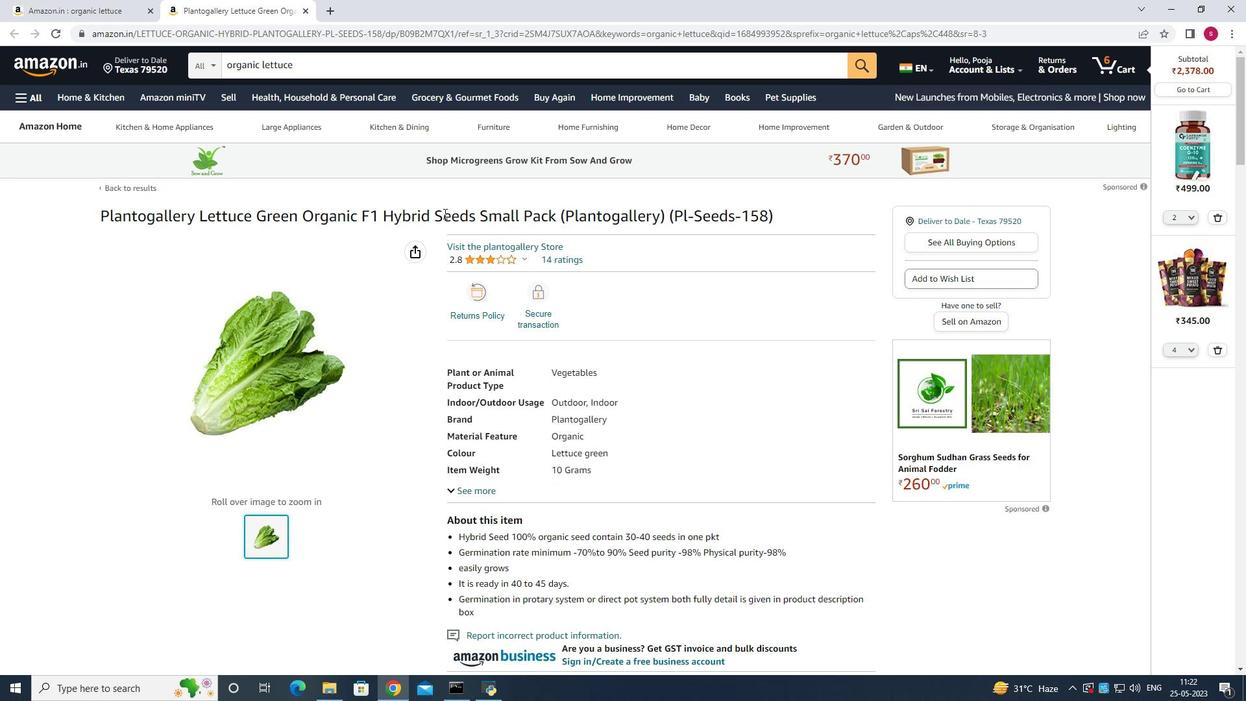 
Action: Mouse scrolled (446, 212) with delta (0, 0)
Screenshot: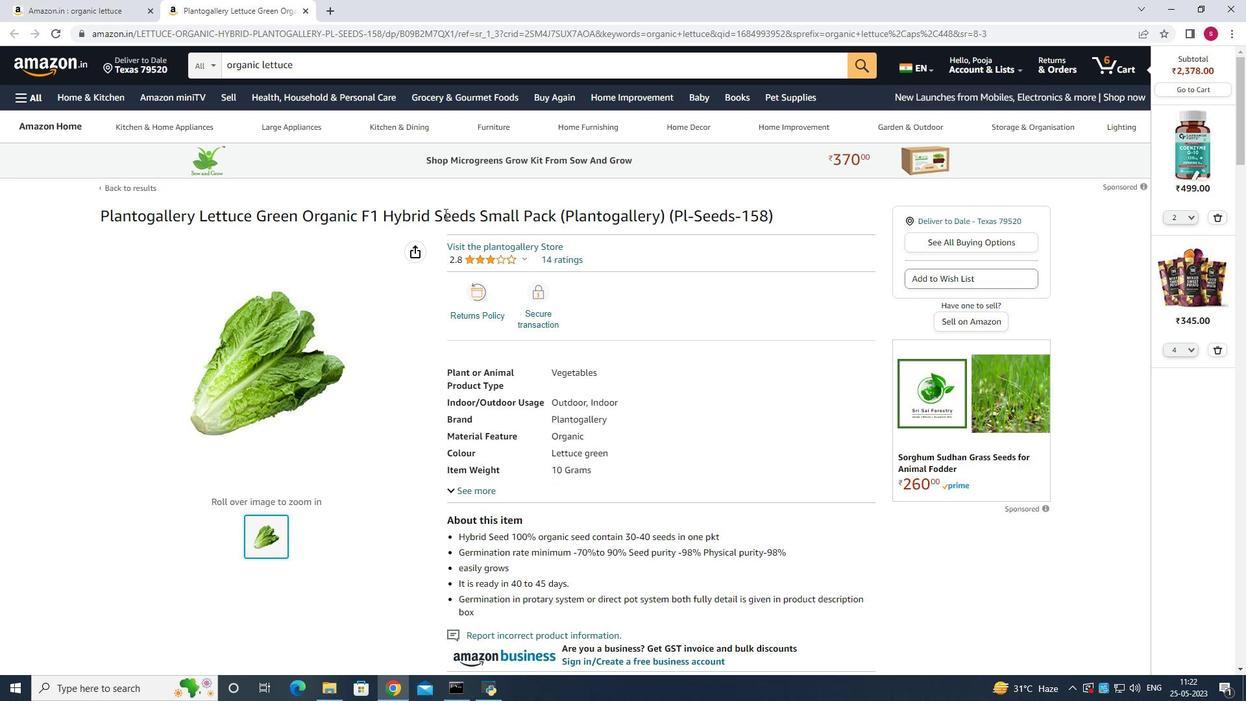 
Action: Mouse moved to (547, 373)
Screenshot: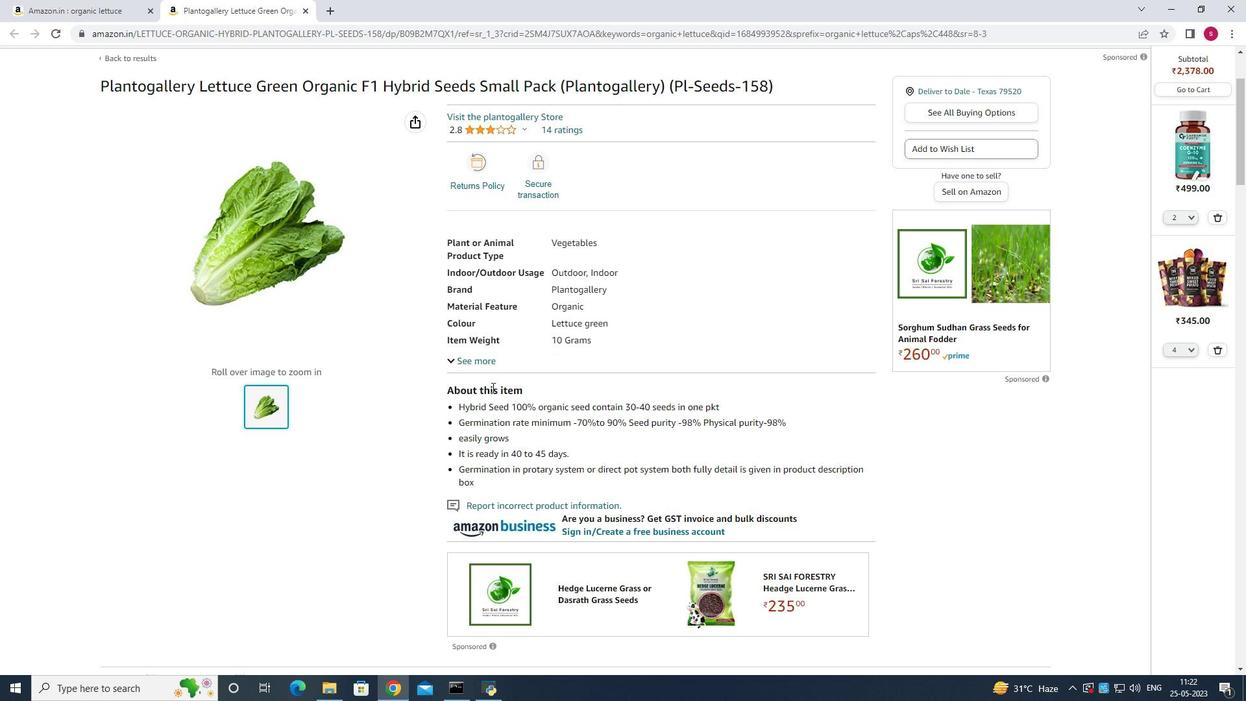
Action: Mouse scrolled (547, 373) with delta (0, 0)
Screenshot: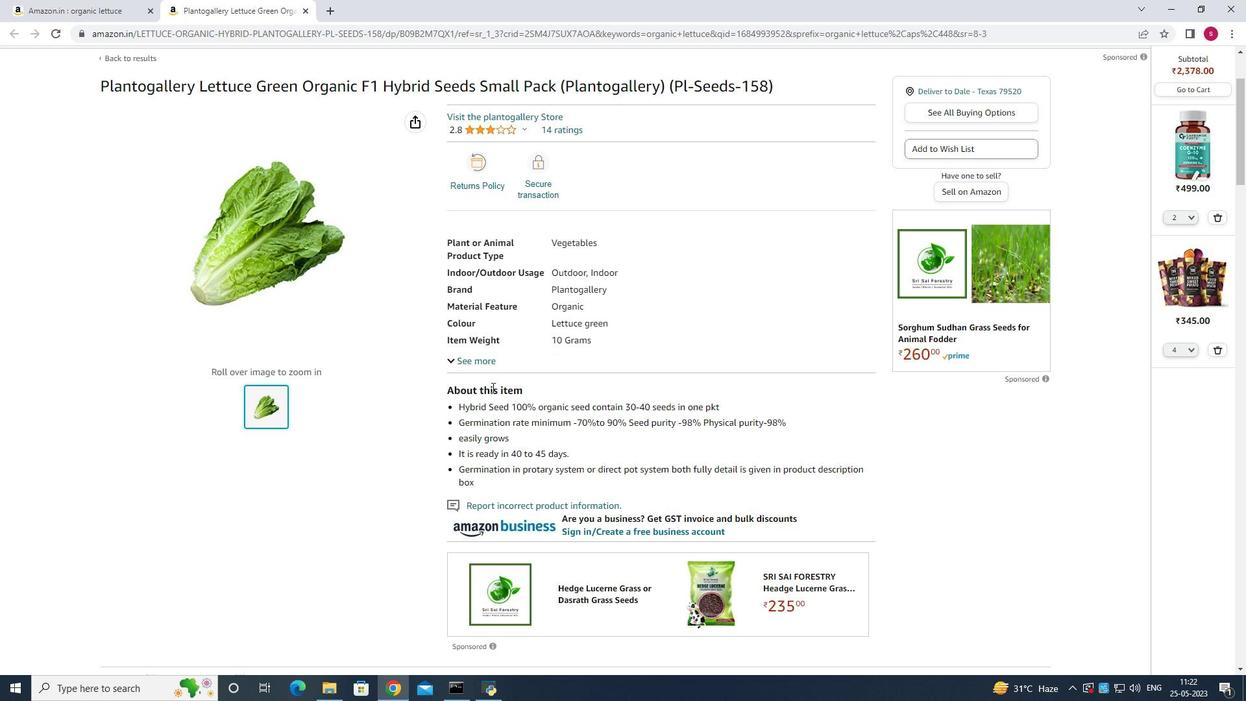 
Action: Mouse scrolled (547, 373) with delta (0, 0)
Screenshot: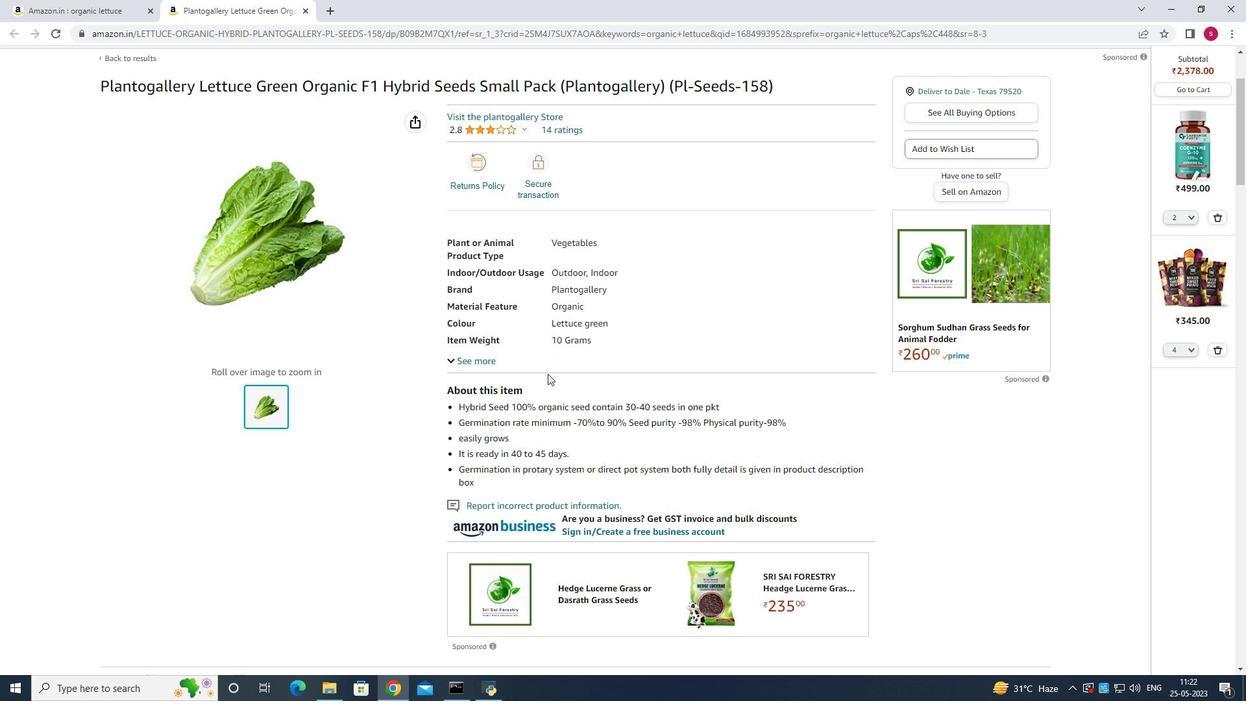 
Action: Mouse moved to (555, 371)
Screenshot: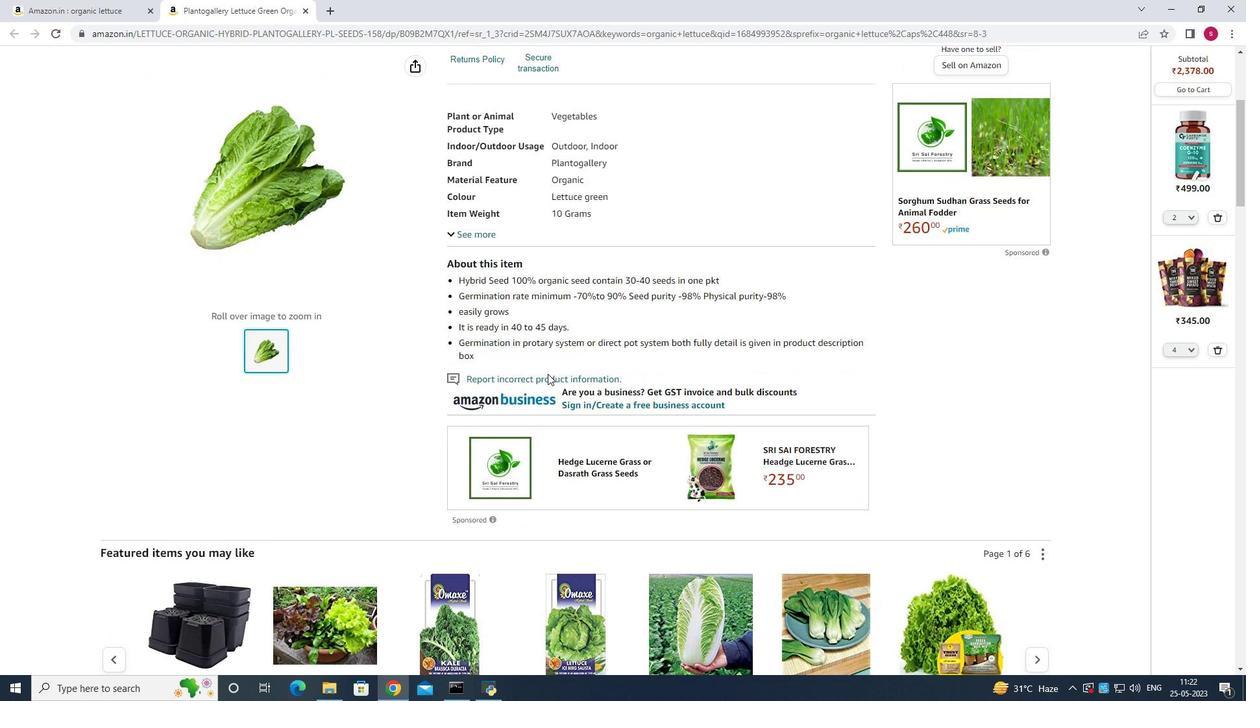 
Action: Mouse scrolled (555, 371) with delta (0, 0)
Screenshot: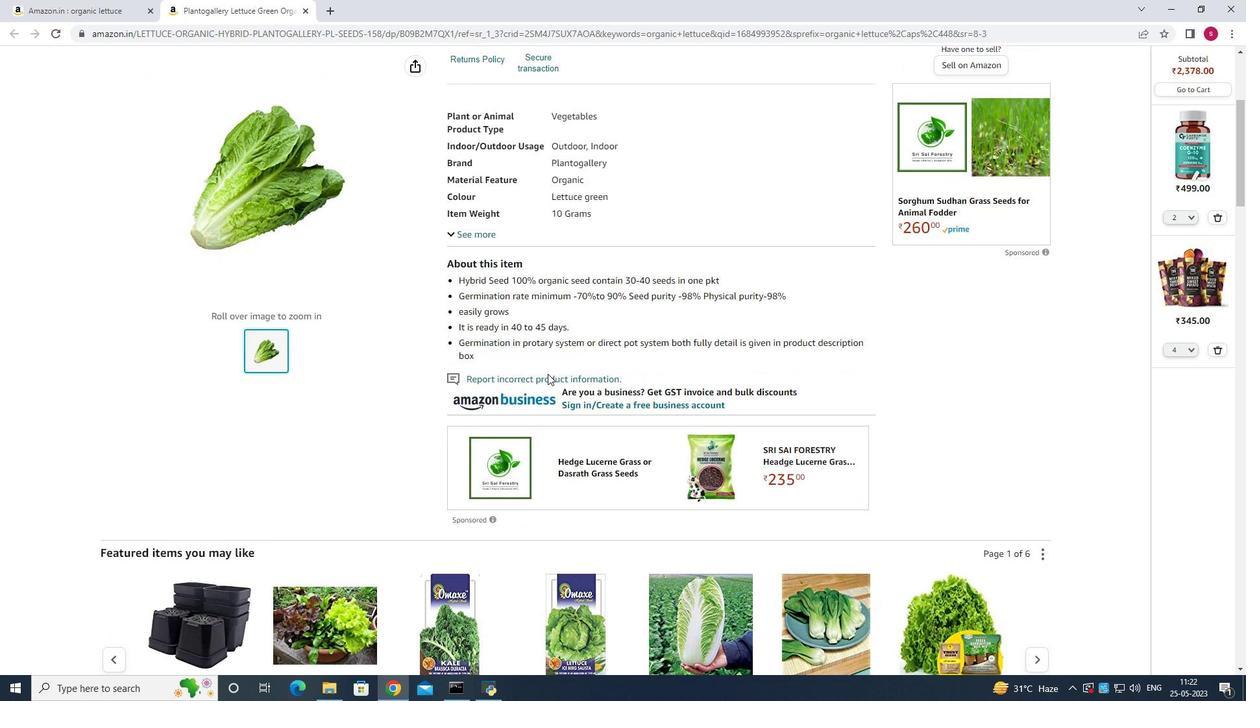
Action: Mouse moved to (556, 370)
Screenshot: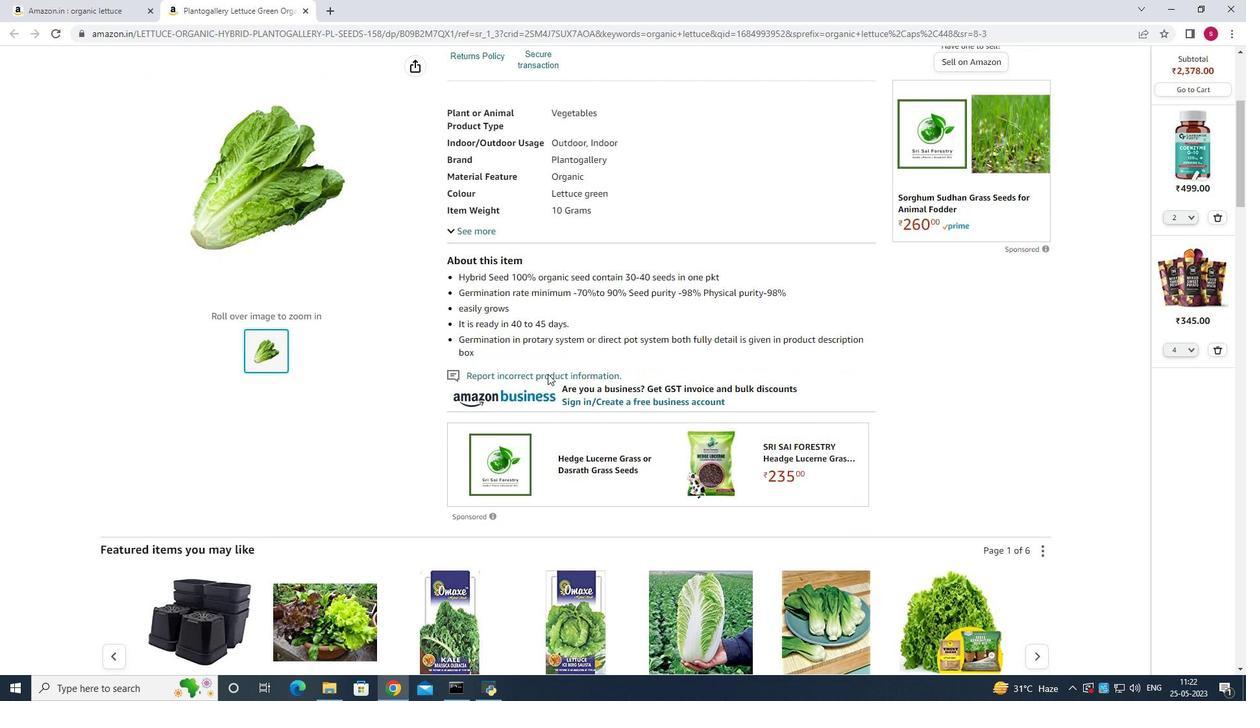 
Action: Mouse scrolled (556, 371) with delta (0, 0)
Screenshot: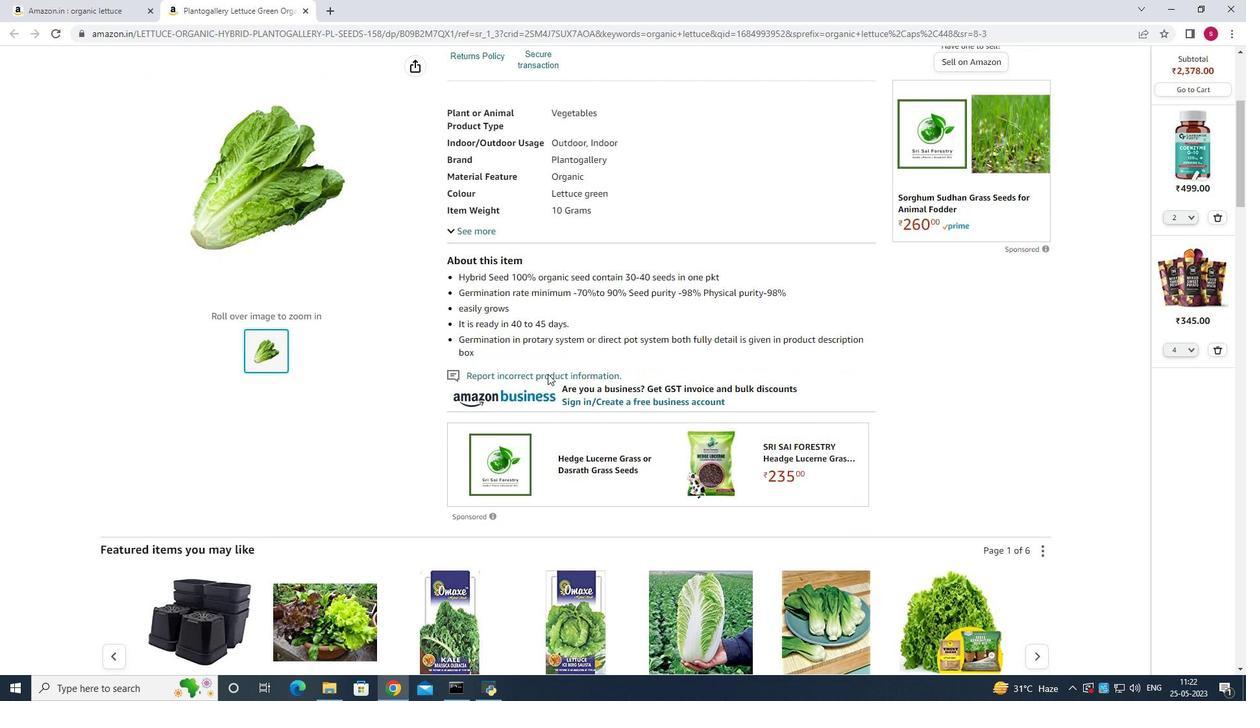 
Action: Mouse moved to (556, 370)
Screenshot: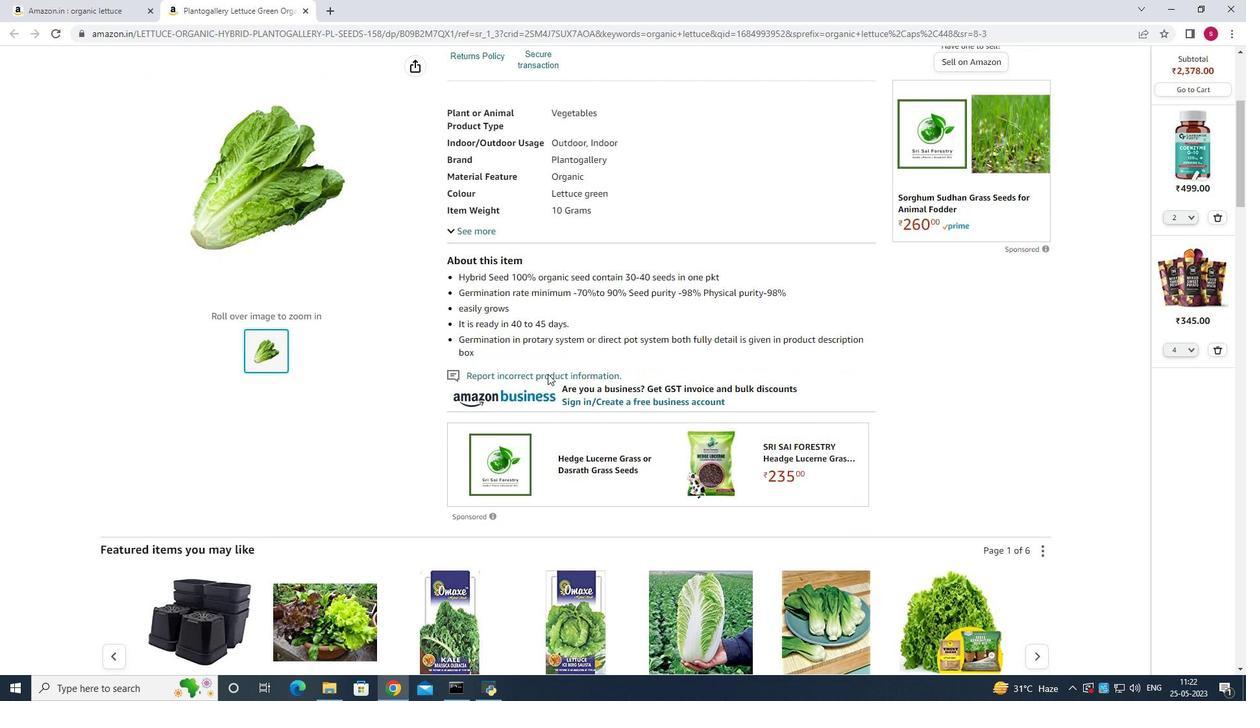
Action: Mouse scrolled (556, 371) with delta (0, 0)
Screenshot: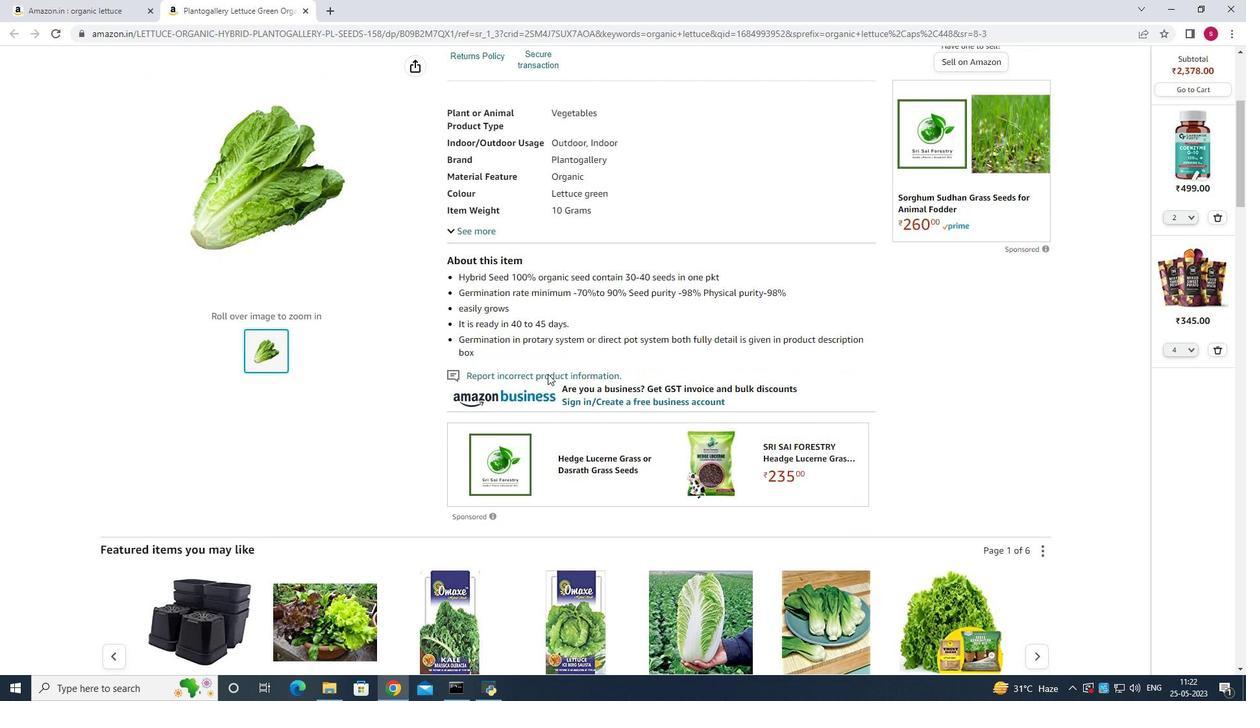 
Action: Mouse moved to (557, 370)
Screenshot: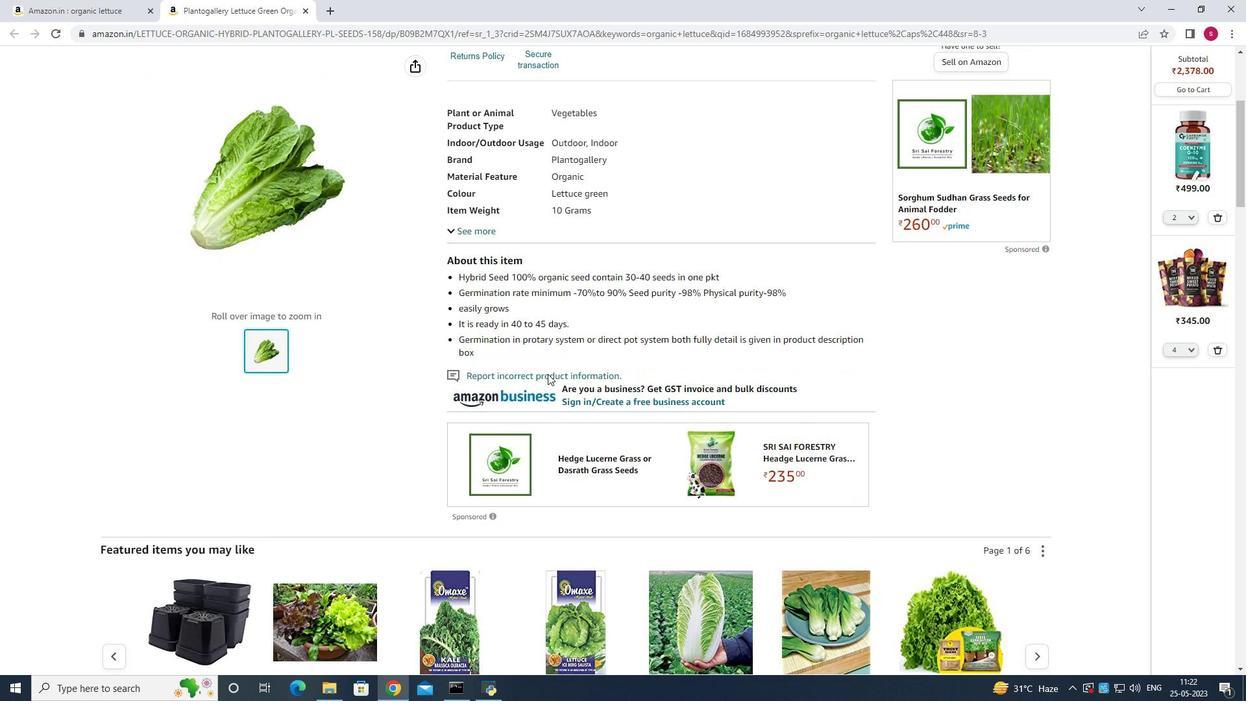 
Action: Mouse scrolled (557, 370) with delta (0, 0)
Screenshot: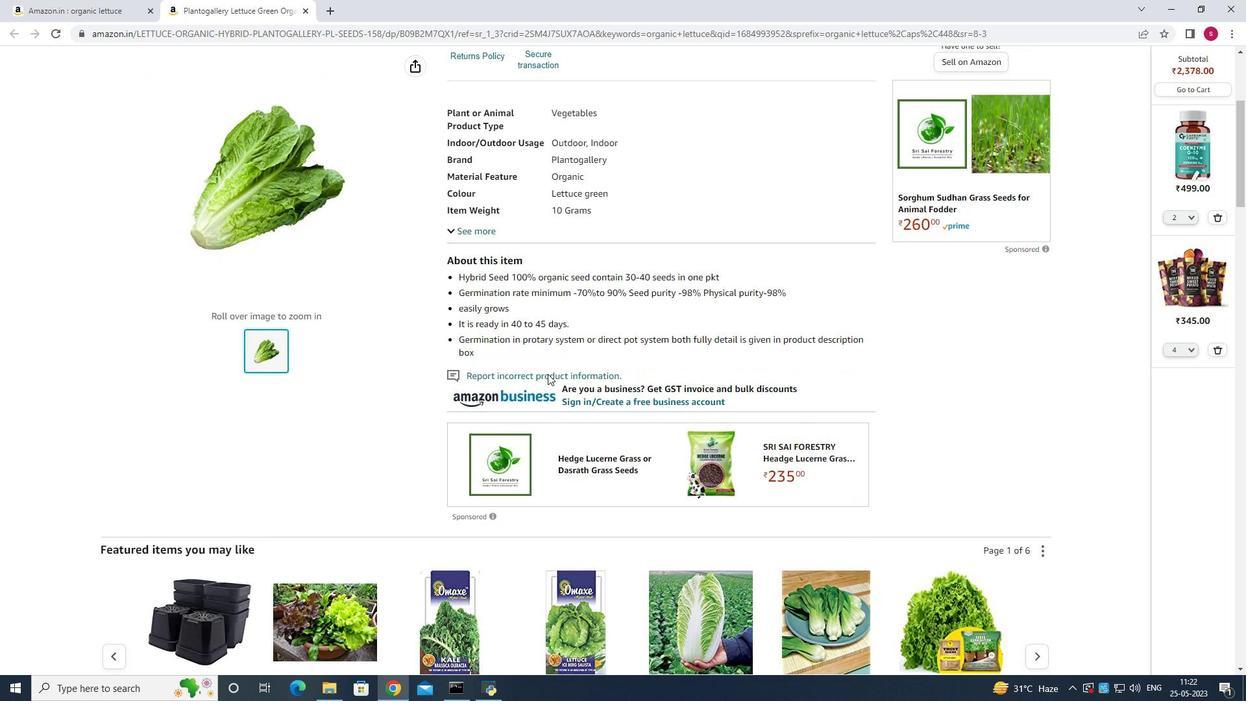 
Action: Mouse moved to (558, 369)
Screenshot: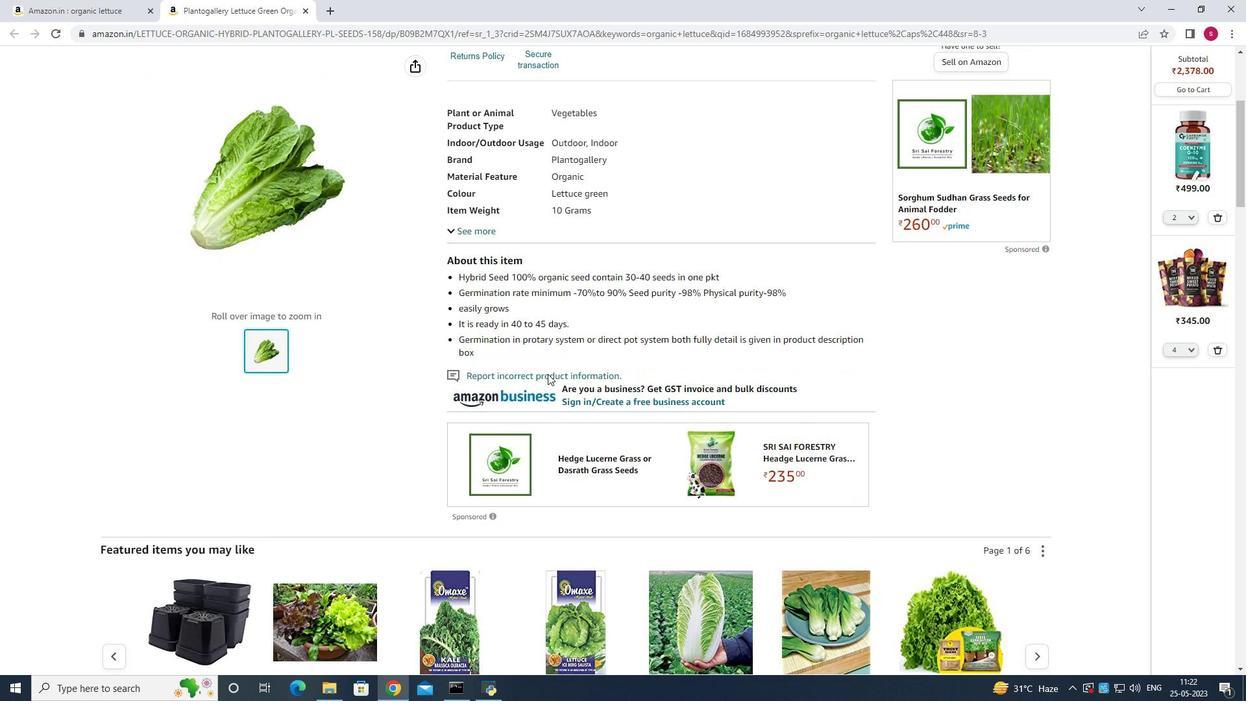 
Action: Mouse scrolled (558, 370) with delta (0, 0)
Screenshot: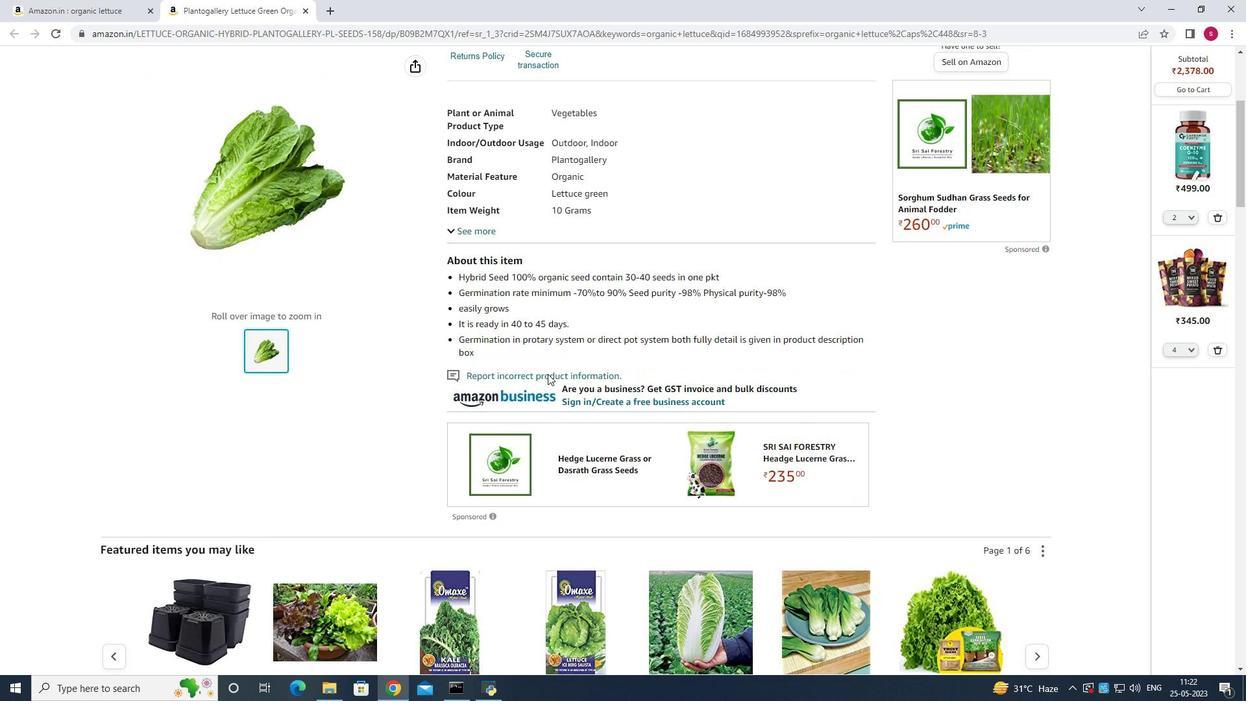 
Action: Mouse moved to (1206, 214)
Screenshot: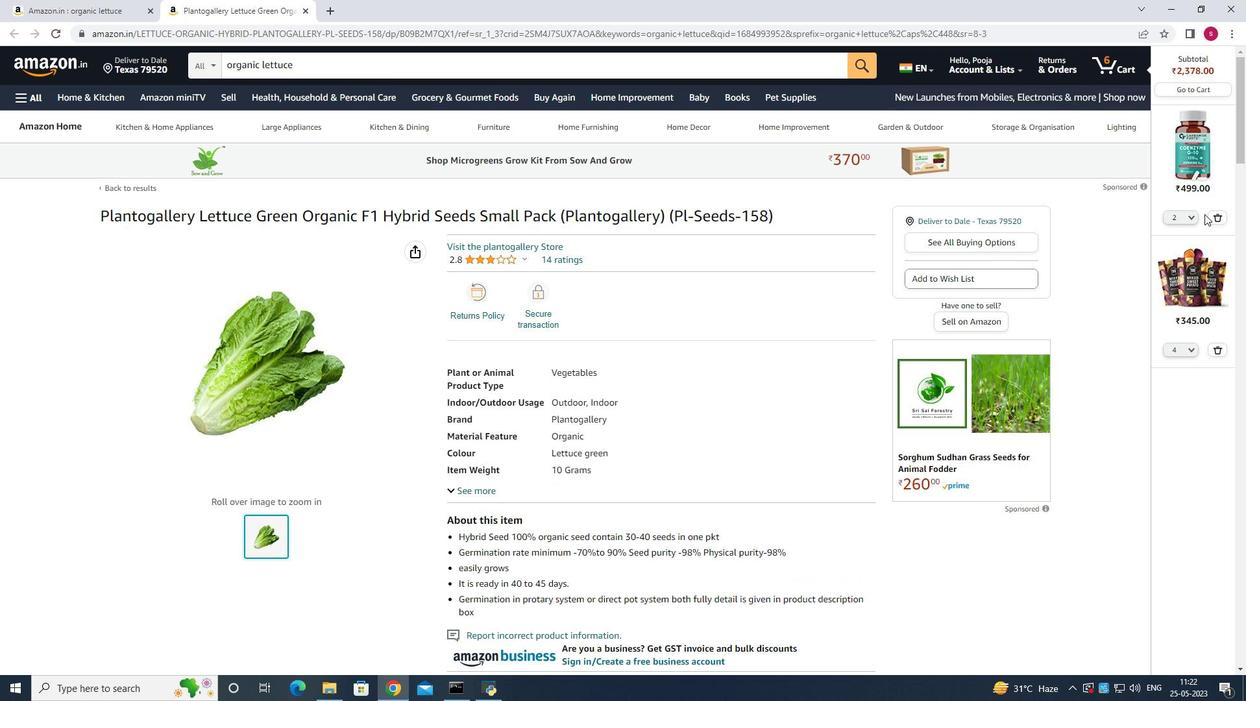 
Action: Mouse pressed left at (1206, 214)
Screenshot: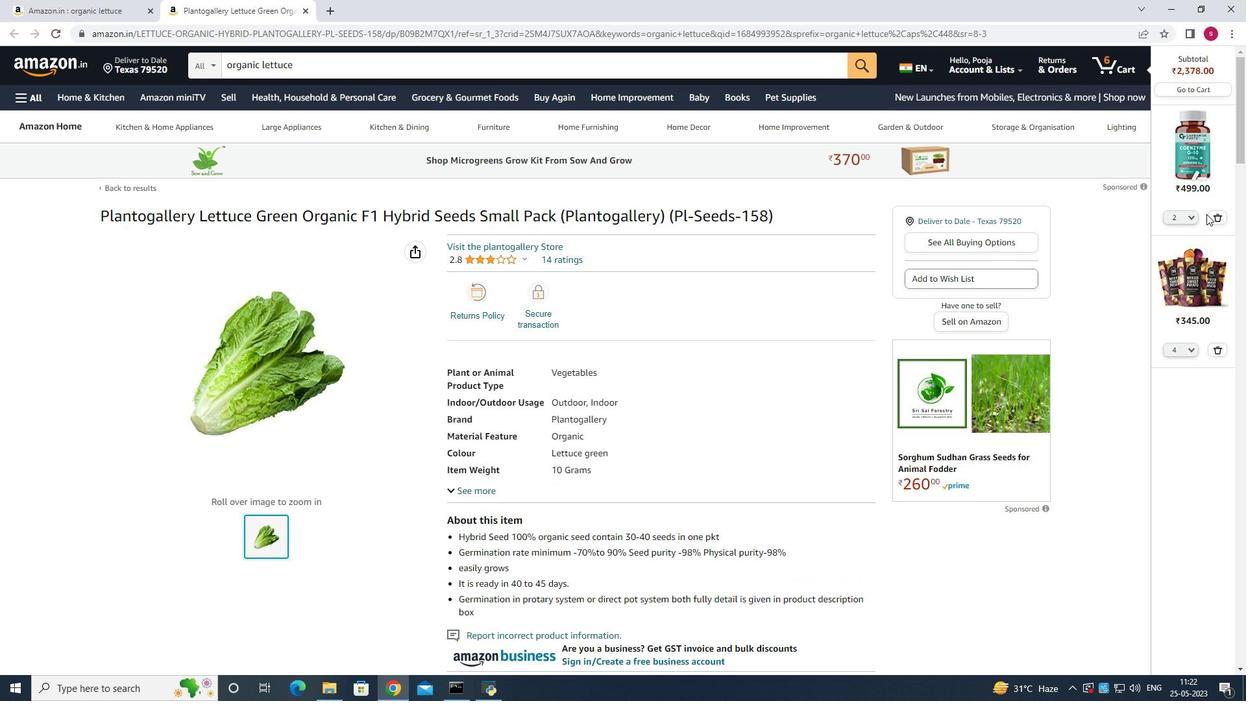 
Action: Mouse moved to (1213, 214)
Screenshot: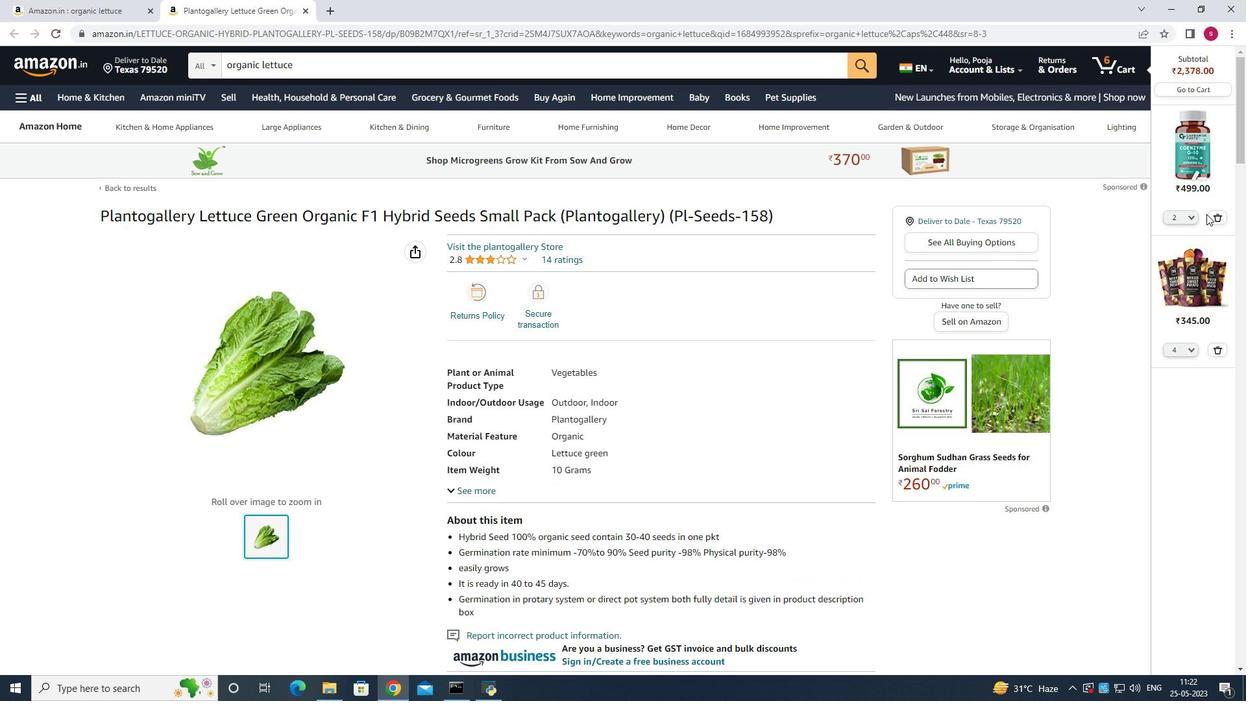 
Action: Mouse pressed left at (1213, 214)
Screenshot: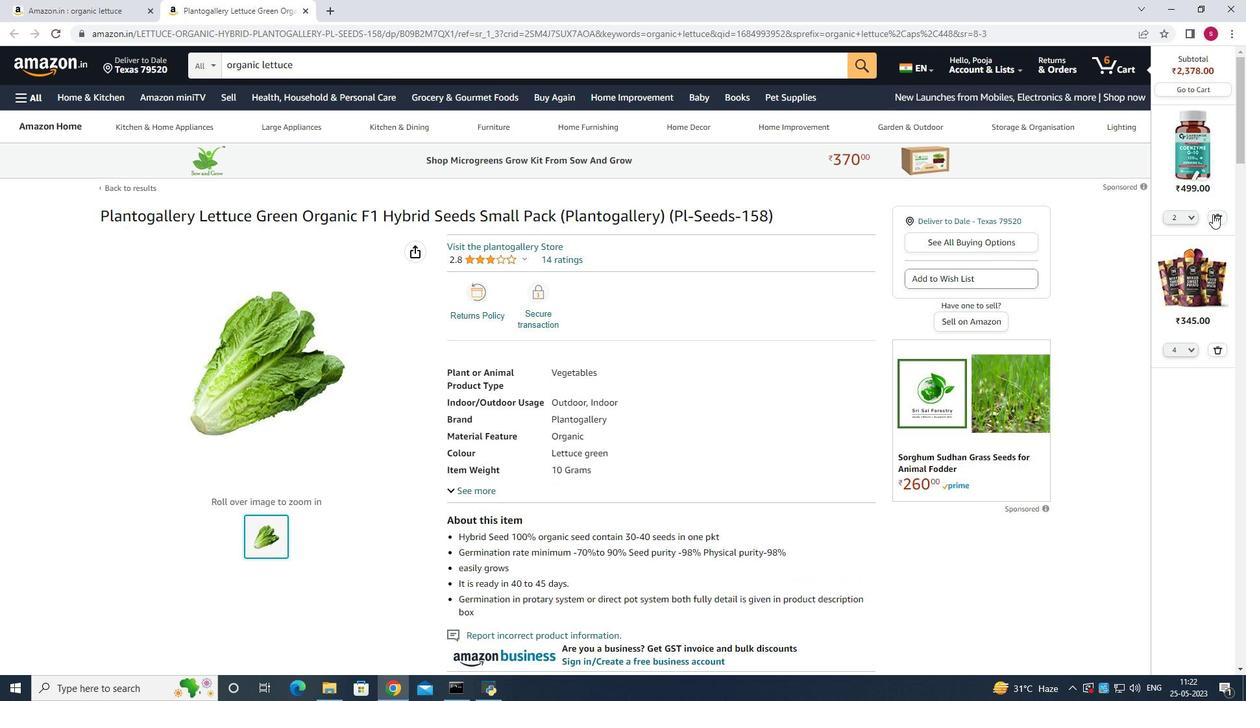 
Action: Mouse moved to (1209, 283)
Screenshot: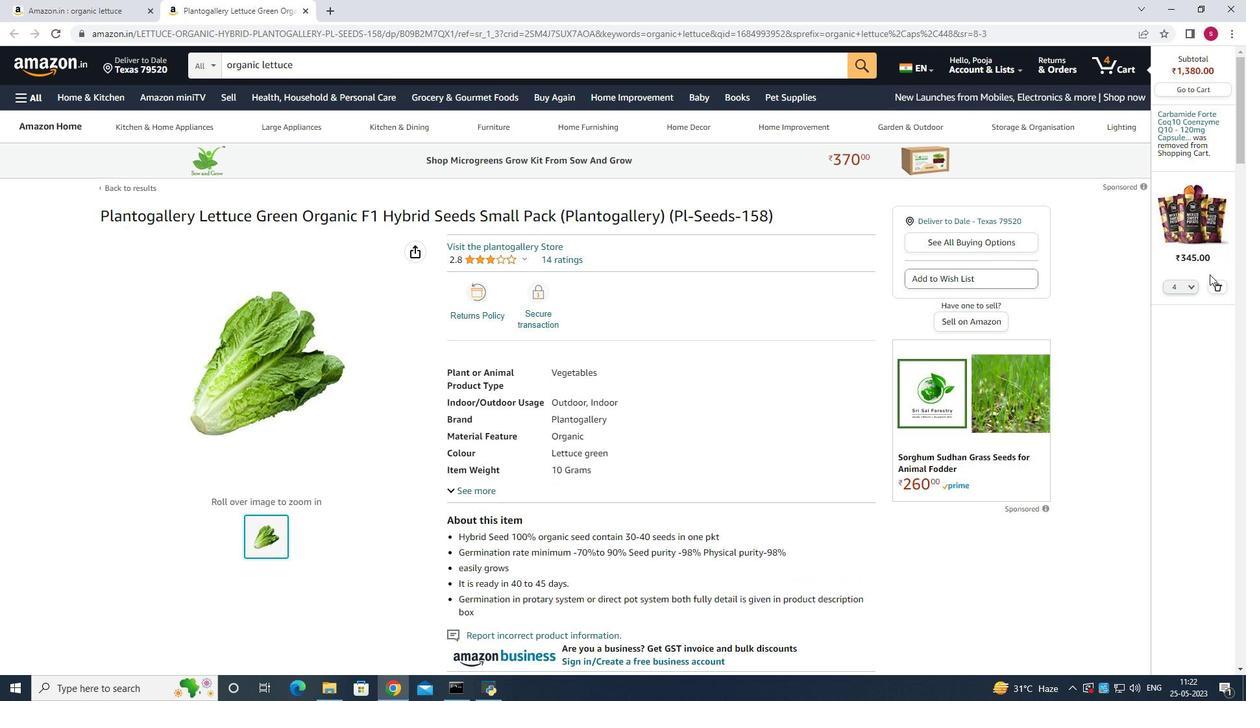 
Action: Mouse pressed left at (1209, 283)
Screenshot: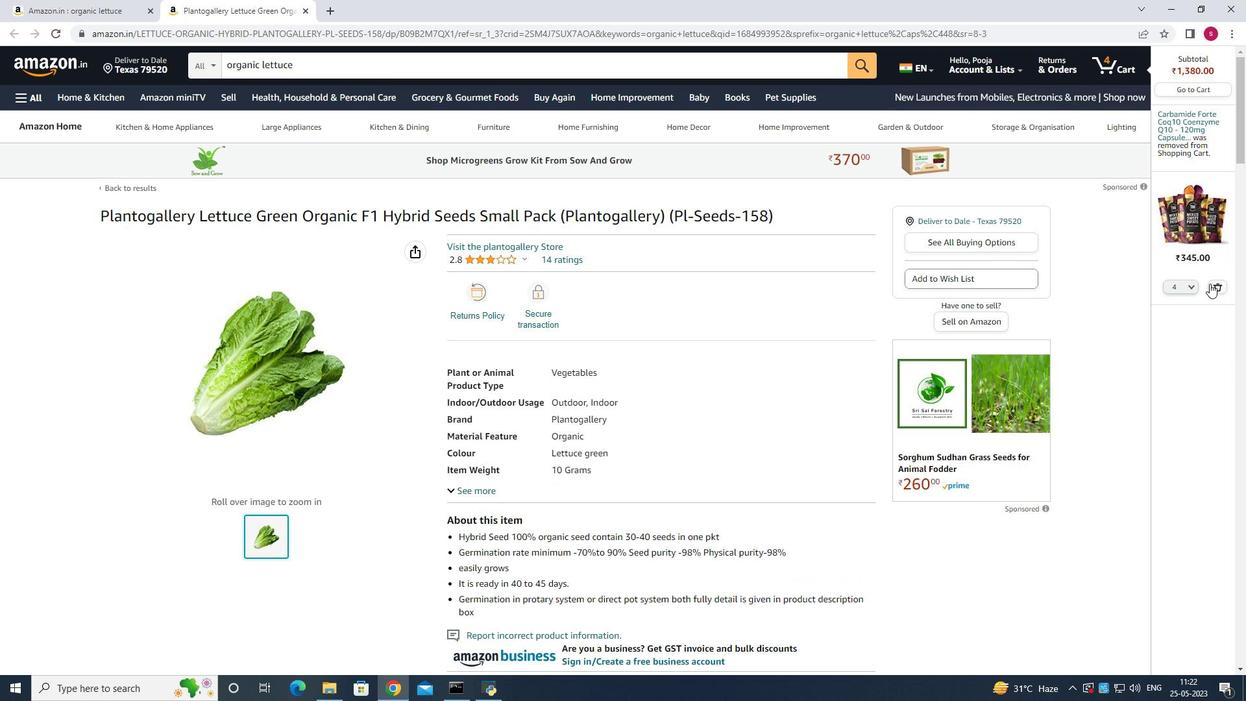 
Action: Mouse moved to (983, 238)
Screenshot: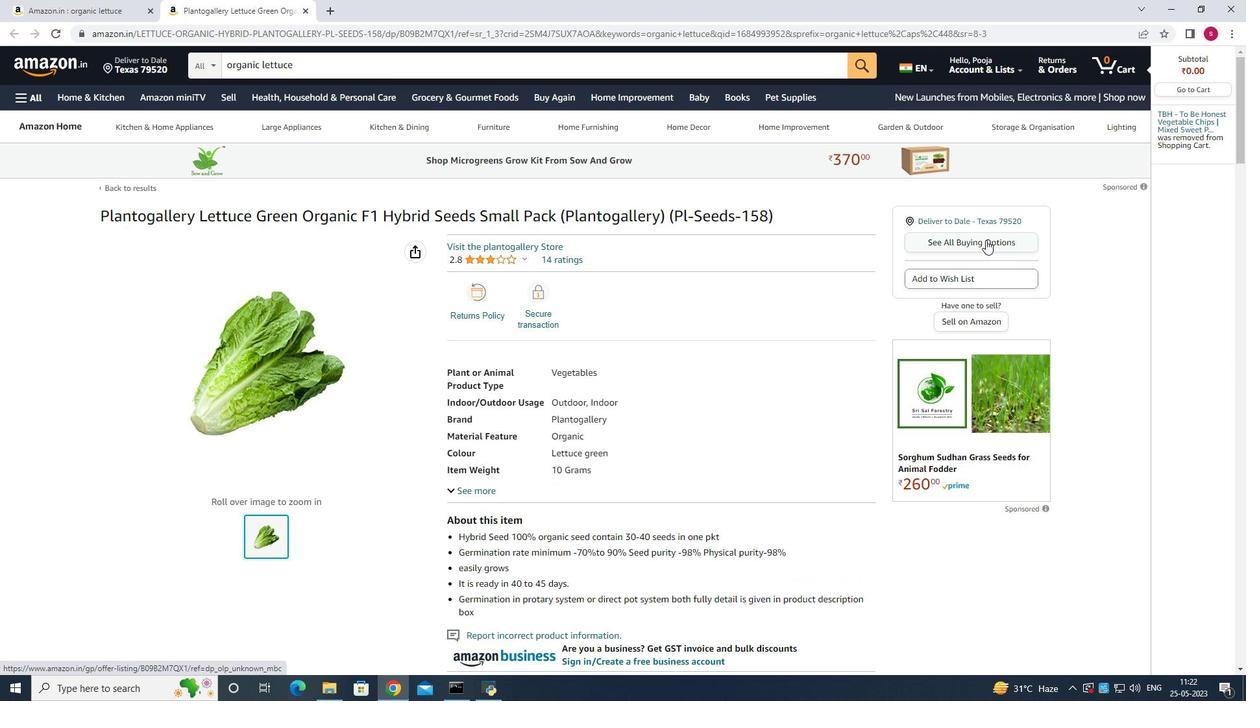 
Action: Mouse pressed left at (983, 238)
Screenshot: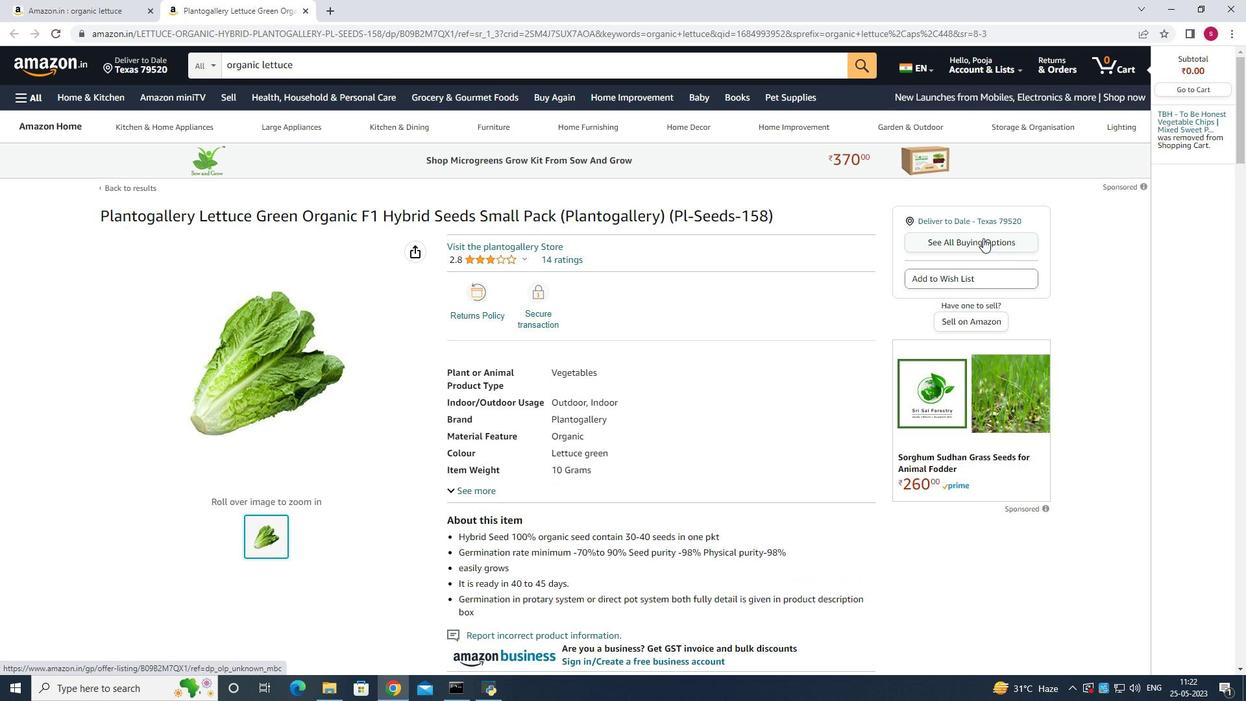 
Action: Mouse moved to (1215, 220)
Screenshot: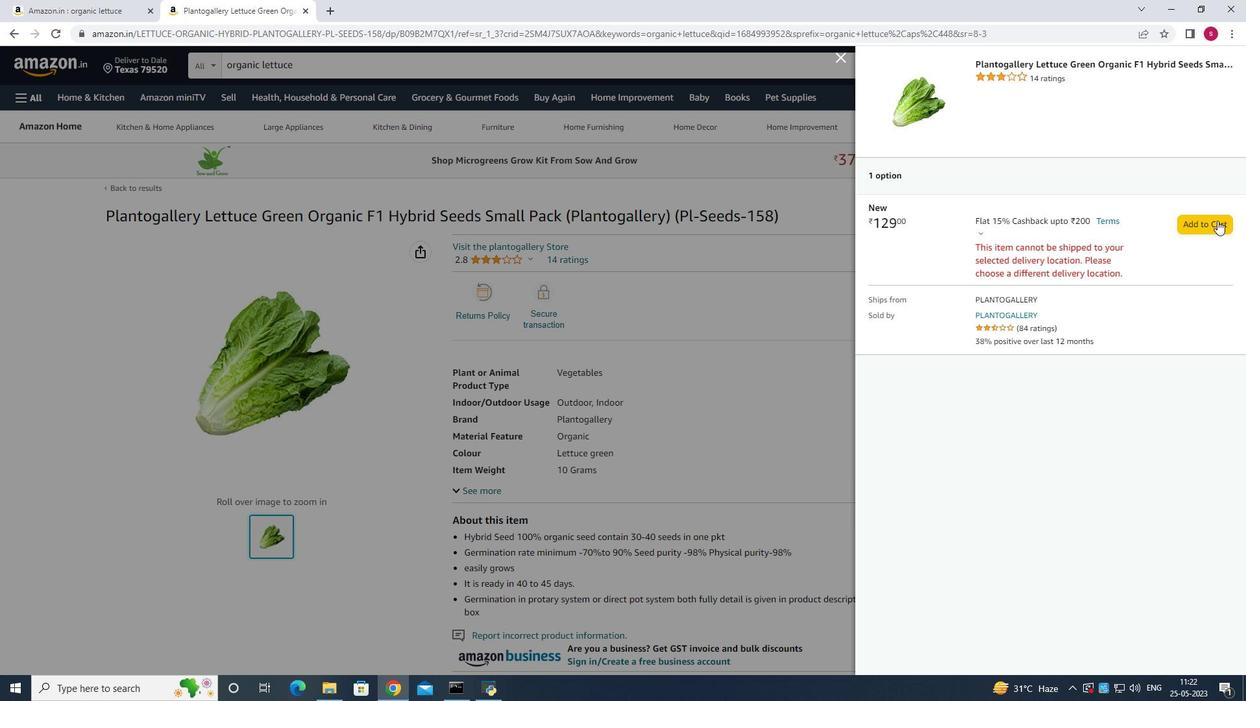 
Action: Mouse pressed left at (1215, 220)
Screenshot: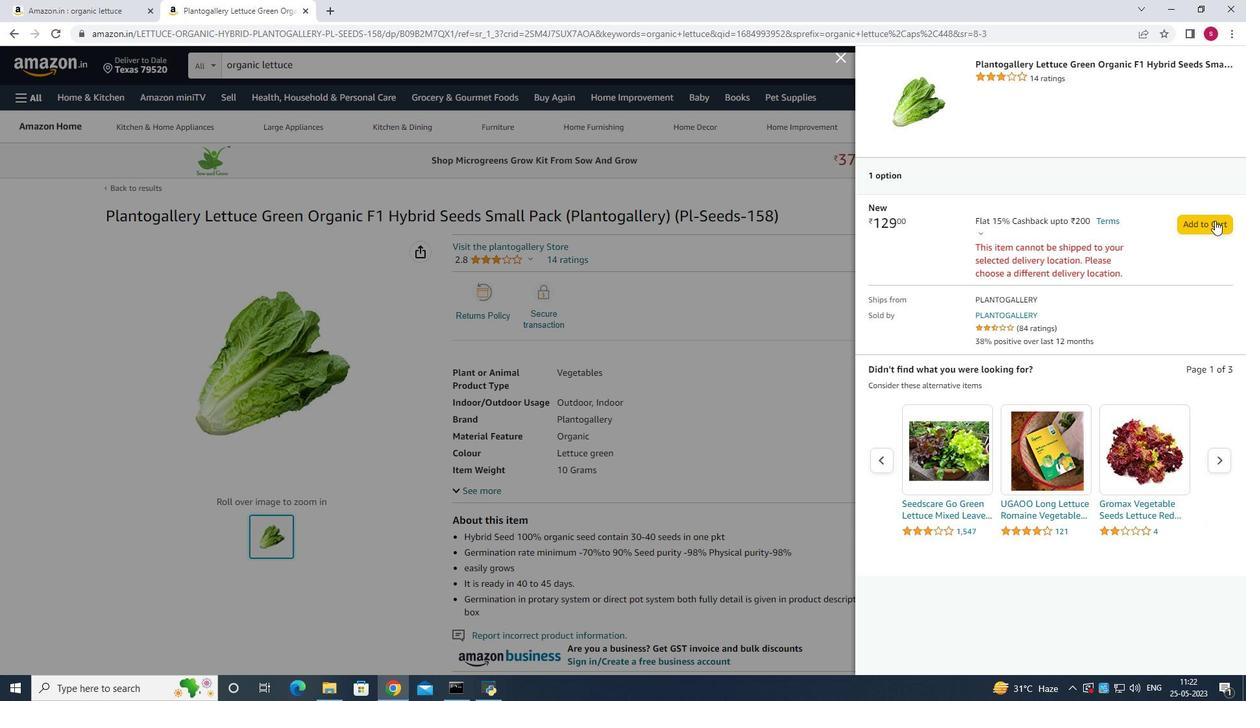 
Action: Mouse moved to (763, 389)
Screenshot: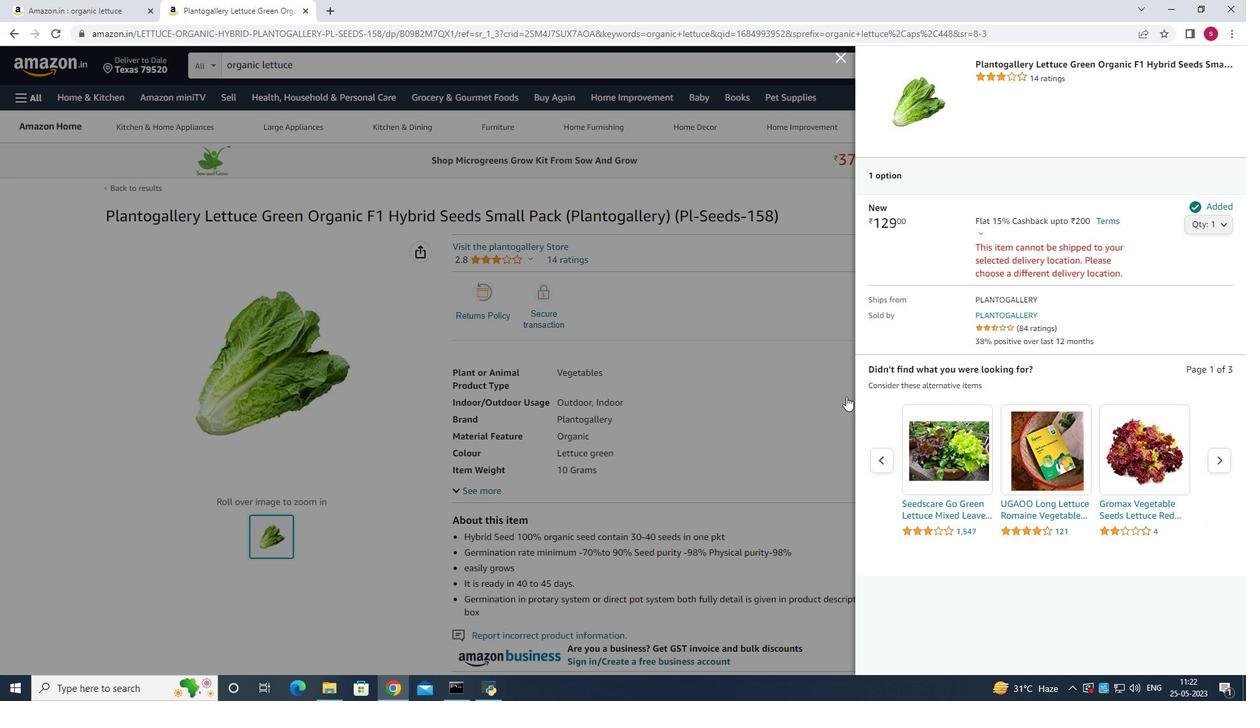 
Action: Mouse pressed left at (763, 389)
Screenshot: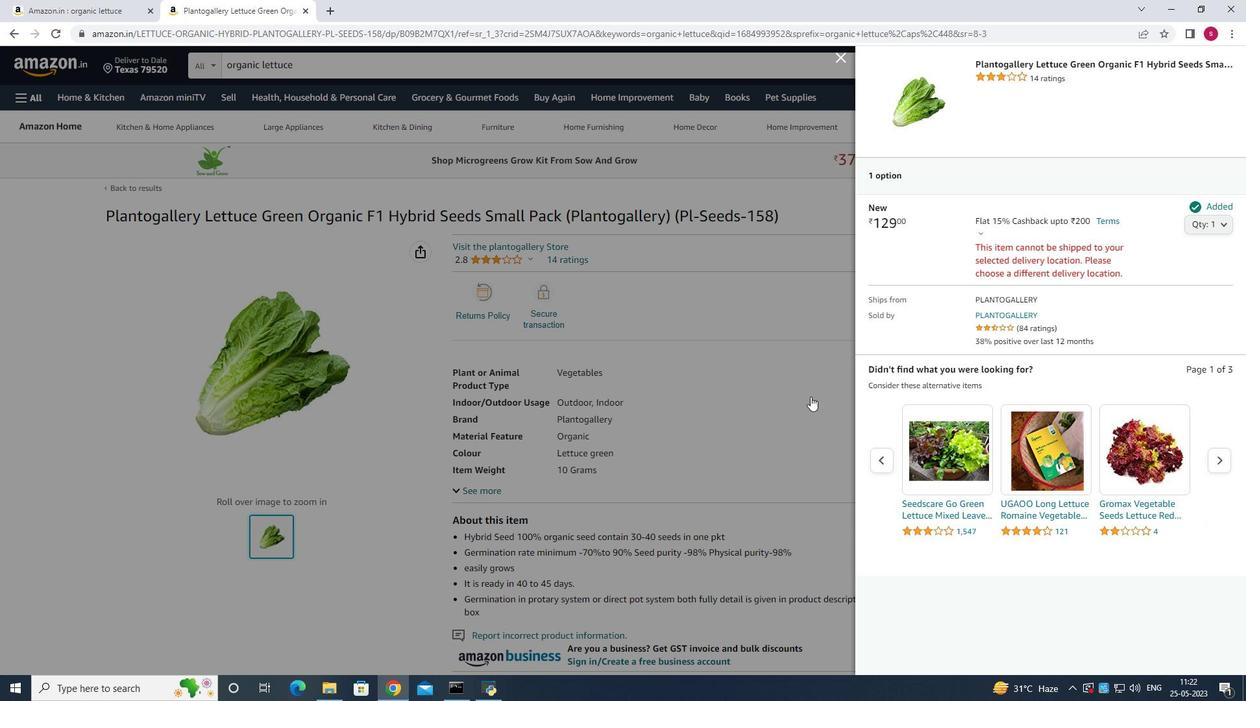 
Action: Mouse moved to (1167, 214)
Screenshot: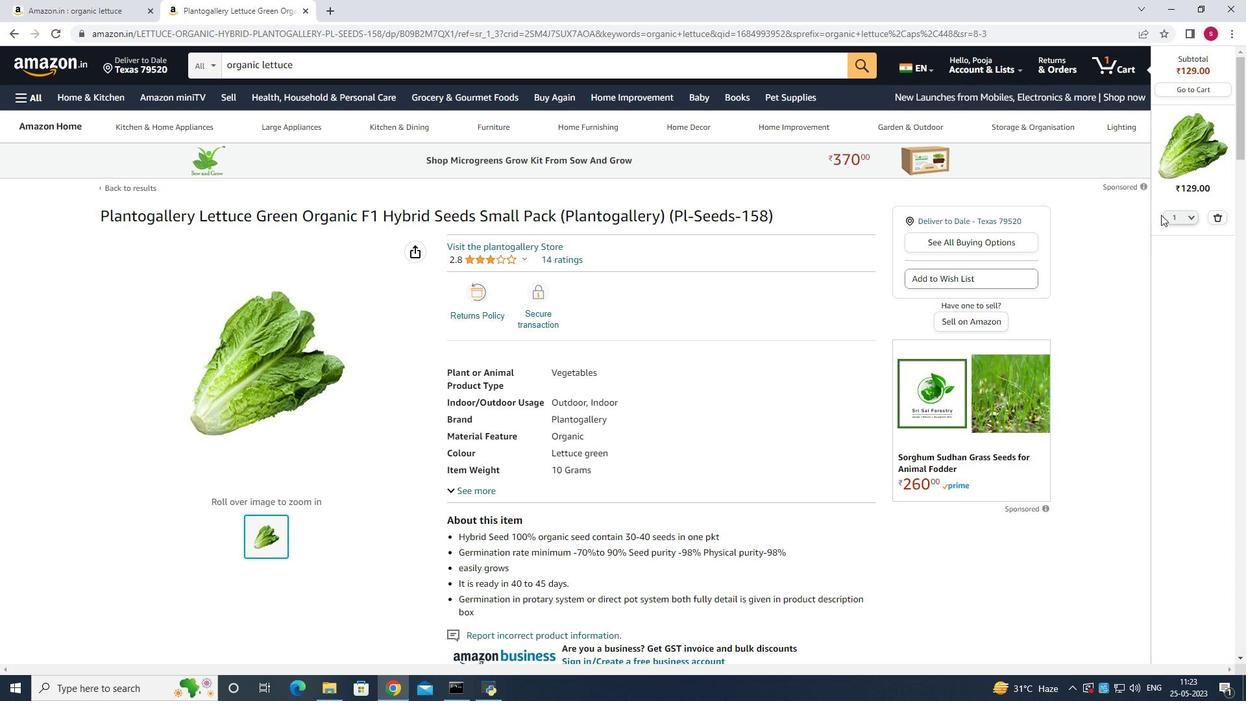 
Action: Mouse pressed left at (1167, 214)
Screenshot: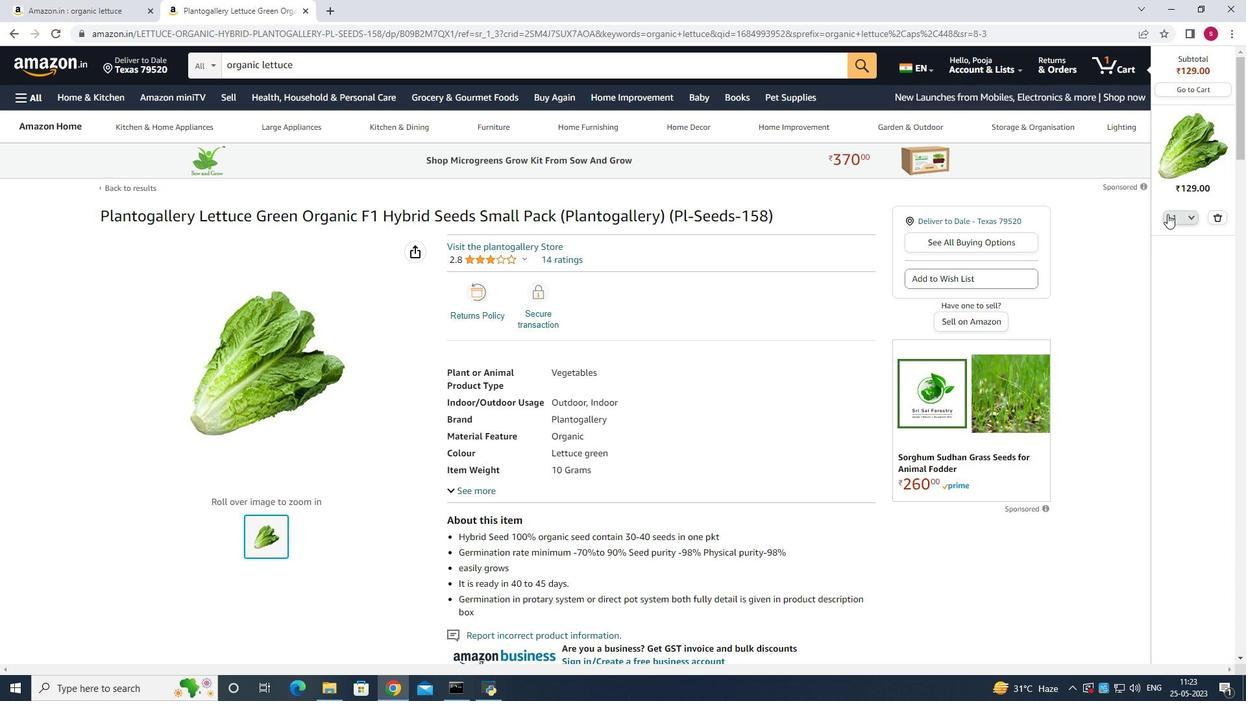 
Action: Mouse moved to (1160, 255)
Screenshot: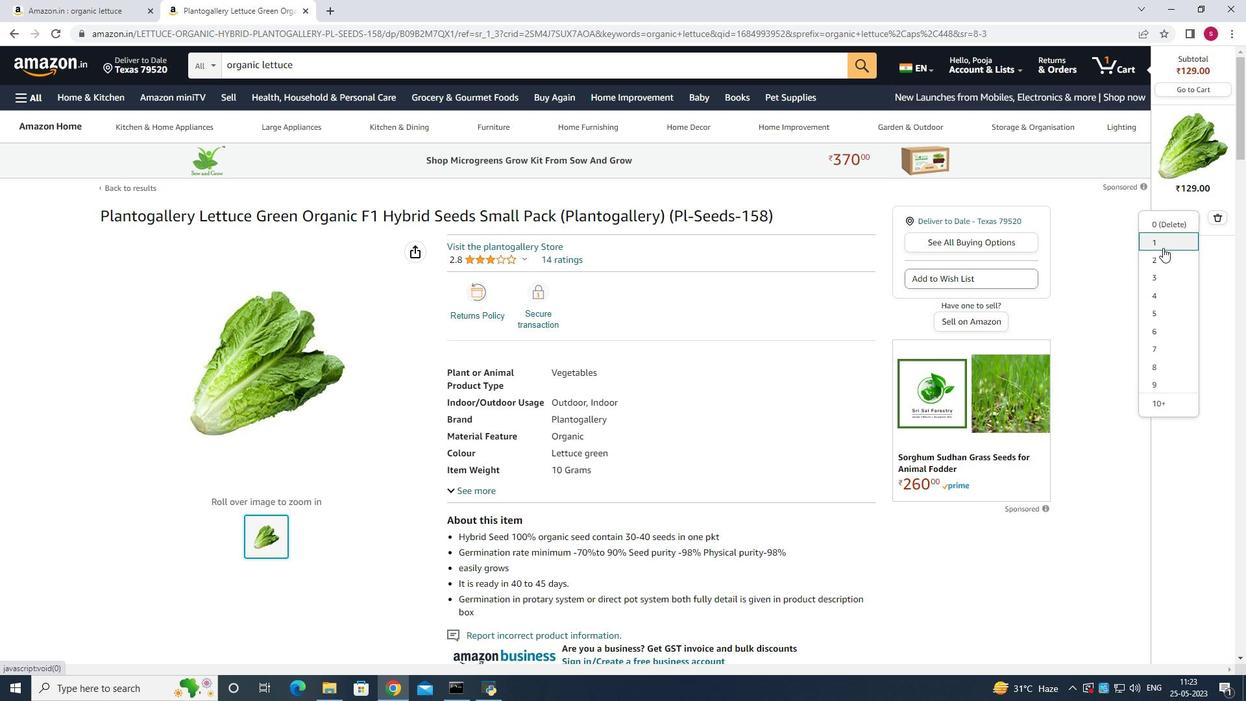 
Action: Mouse pressed left at (1160, 255)
Screenshot: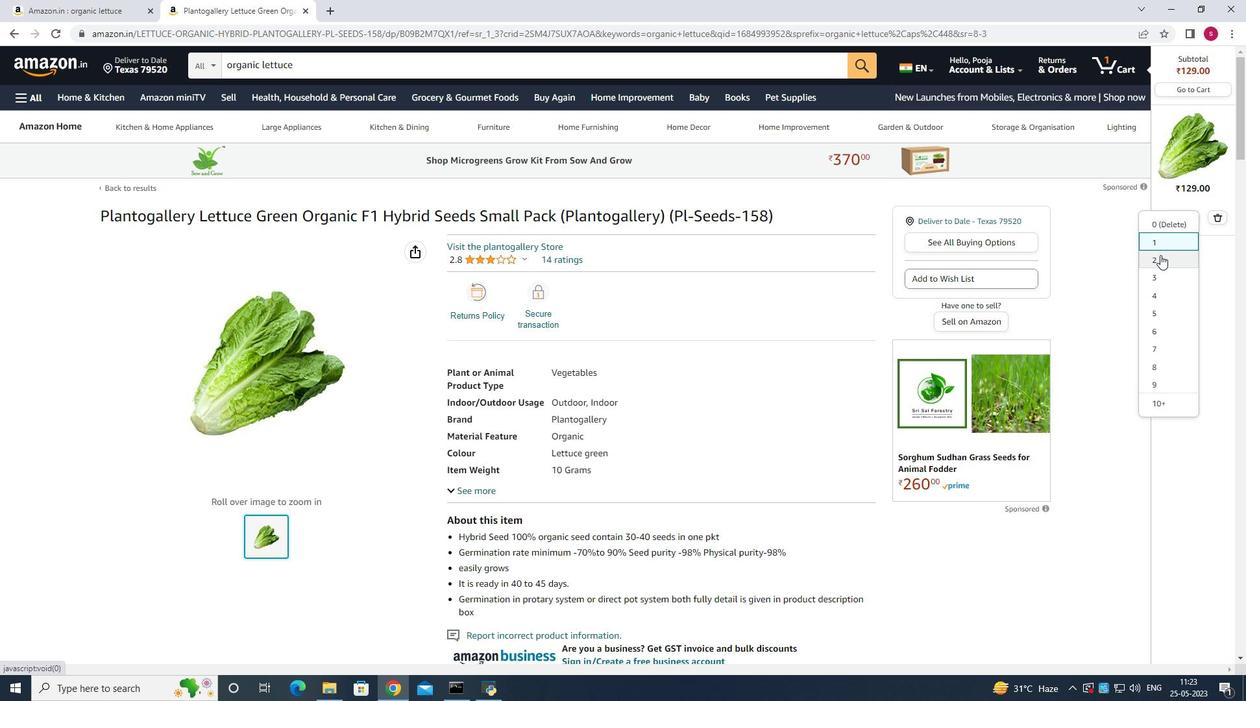 
Action: Mouse moved to (712, 68)
Screenshot: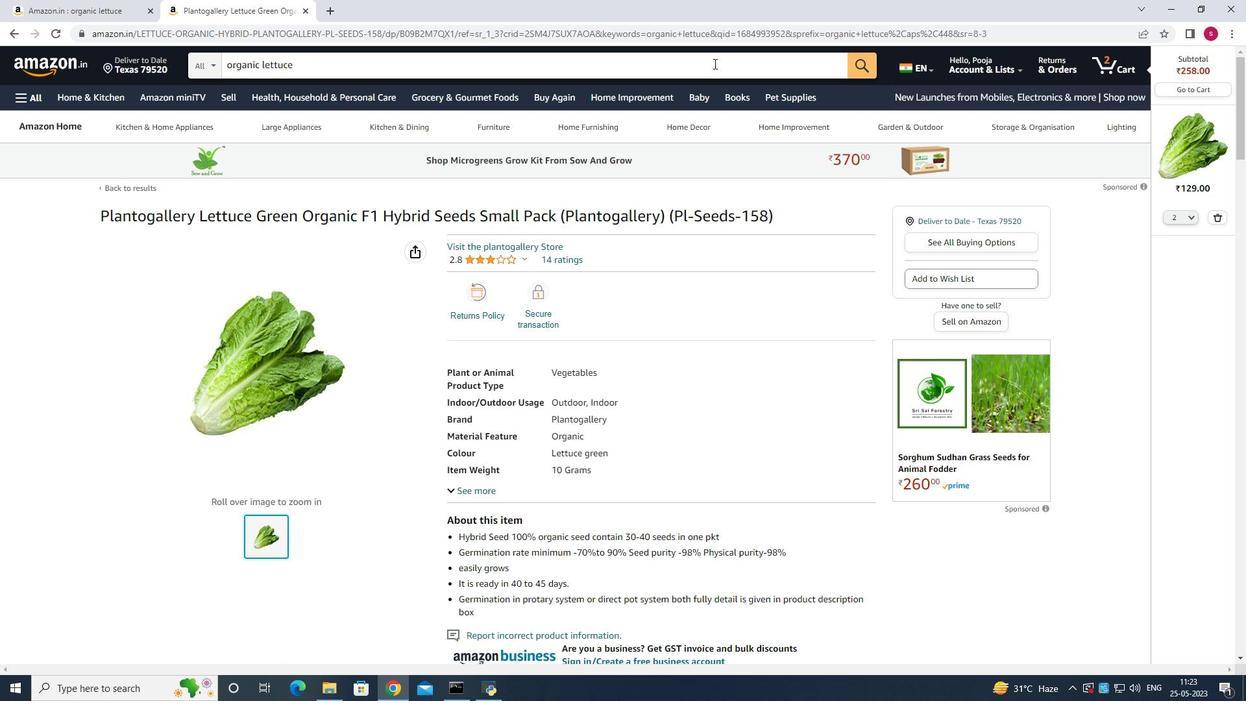 
Action: Mouse pressed left at (712, 68)
Screenshot: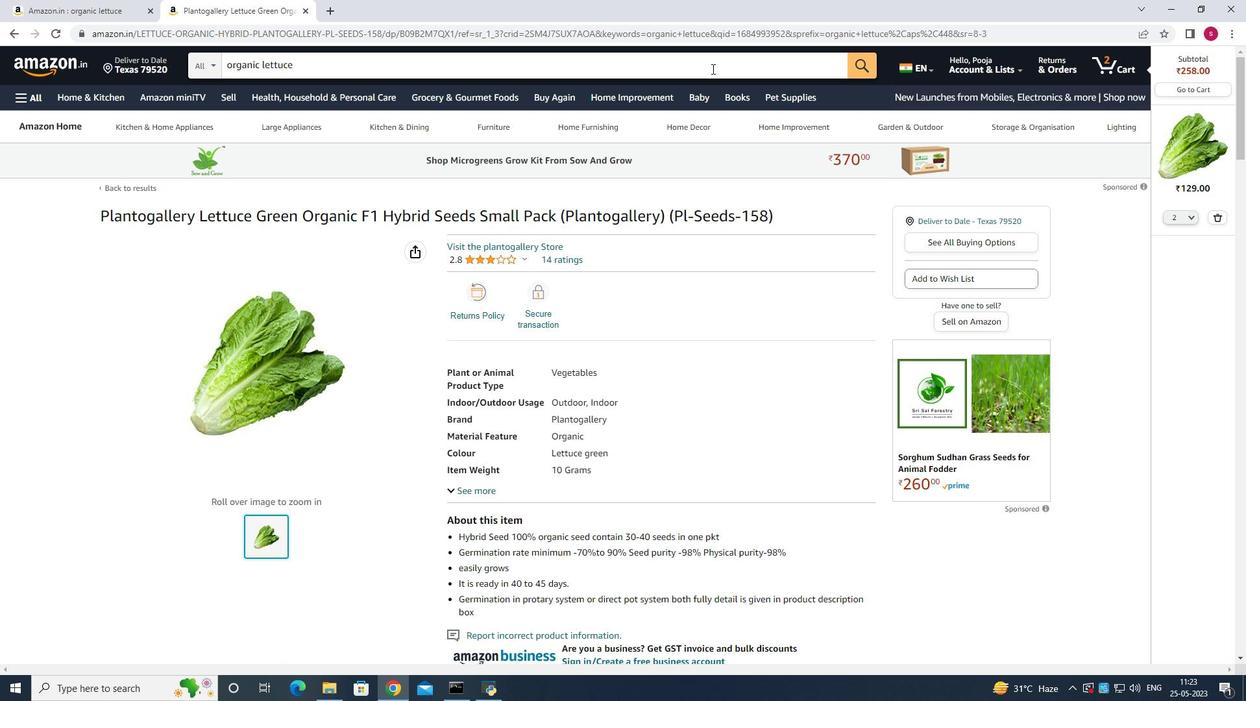 
Action: Key pressed <Key.backspace><Key.backspace><Key.backspace><Key.backspace><Key.backspace><Key.backspace><Key.backspace><Key.backspace><Key.backspace><Key.backspace><Key.backspace><Key.backspace><Key.backspace><Key.shift>Melatonin<Key.space>tablets<Key.enter>
Screenshot: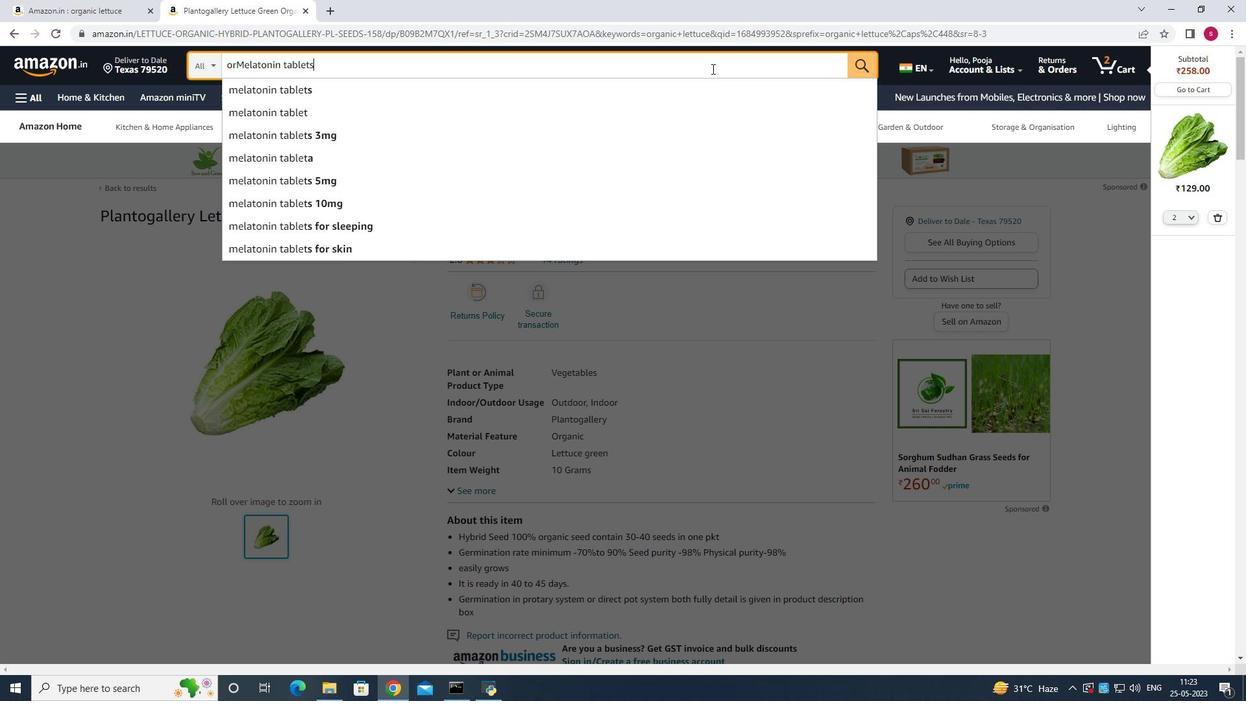
Action: Mouse moved to (344, 244)
Screenshot: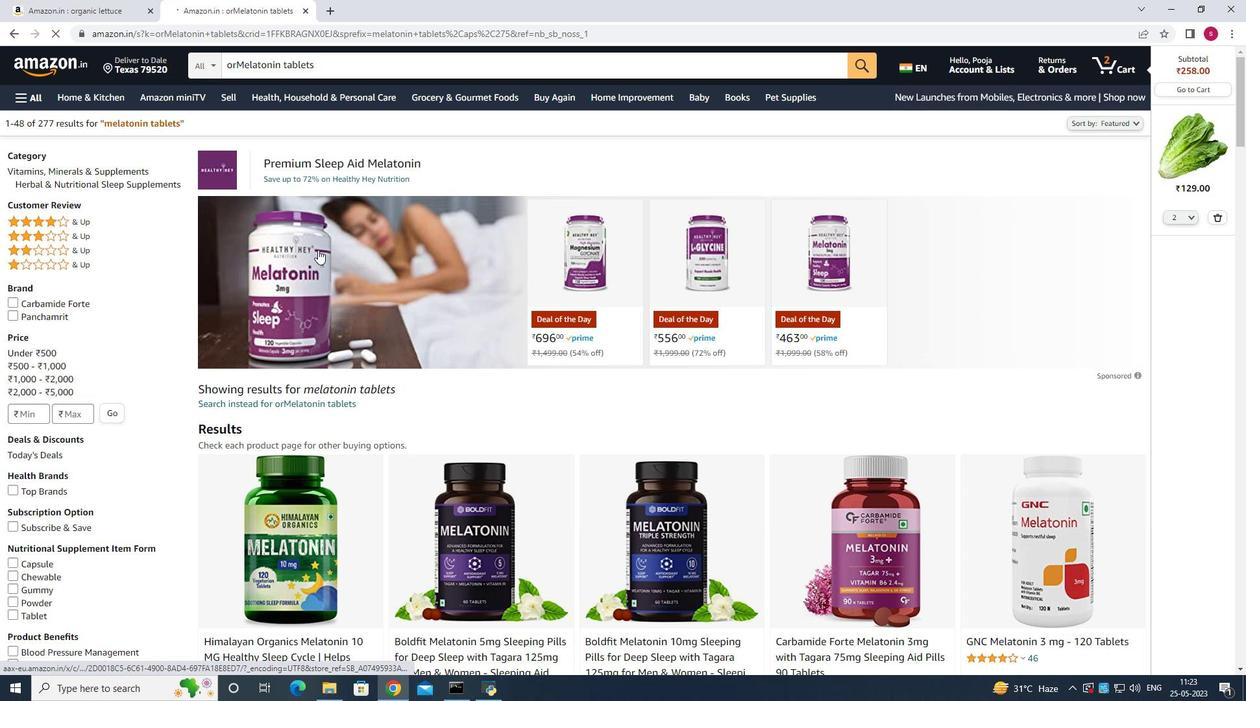 
Action: Mouse scrolled (344, 243) with delta (0, 0)
Screenshot: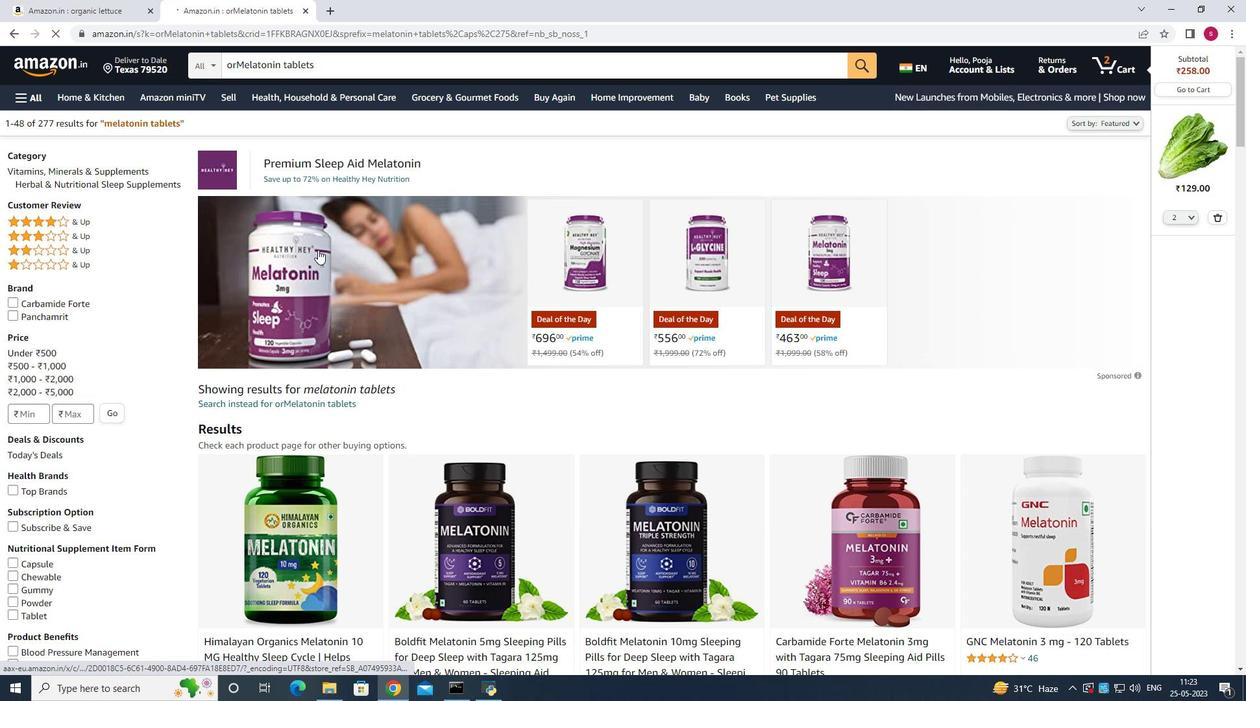 
Action: Mouse scrolled (344, 243) with delta (0, 0)
Screenshot: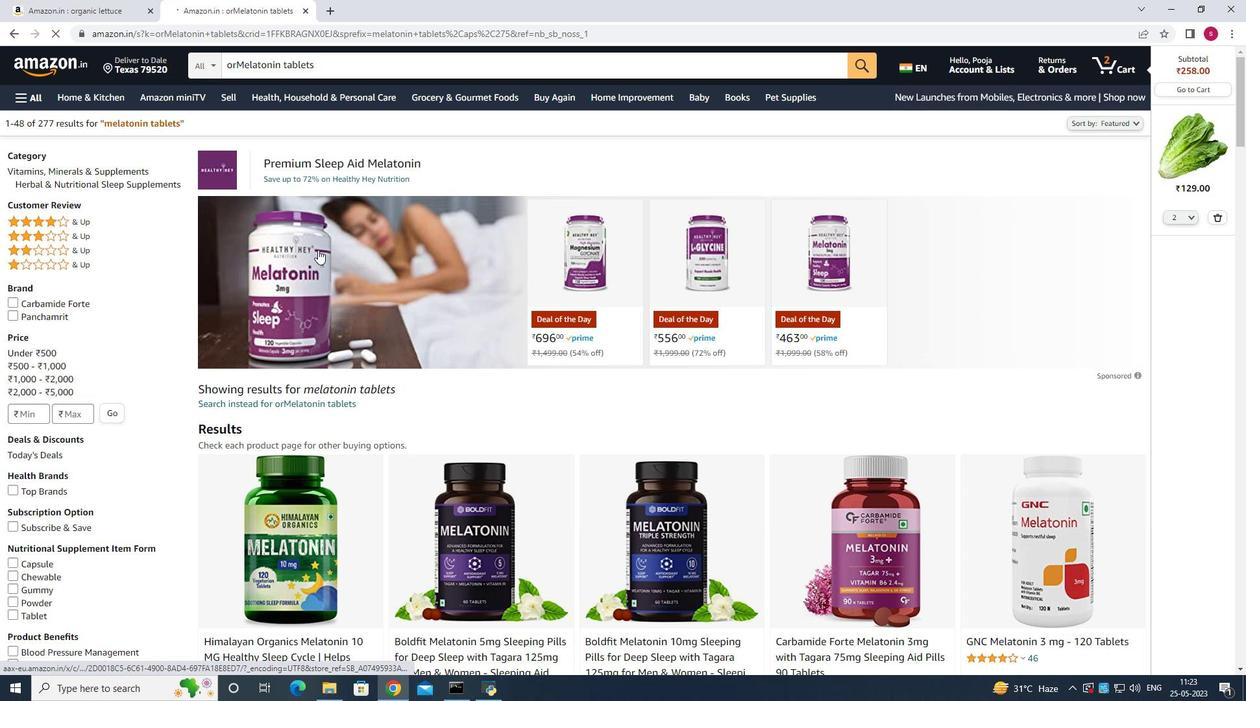 
Action: Mouse scrolled (344, 243) with delta (0, 0)
Screenshot: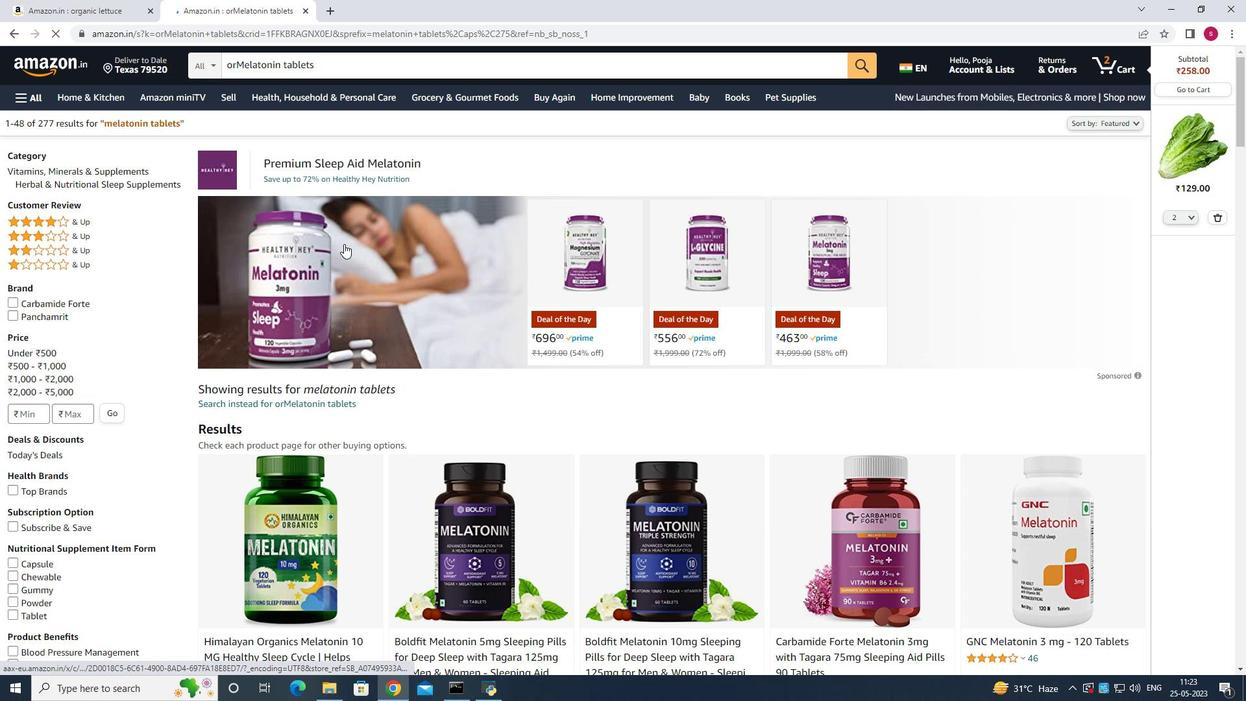 
Action: Mouse moved to (681, 371)
Screenshot: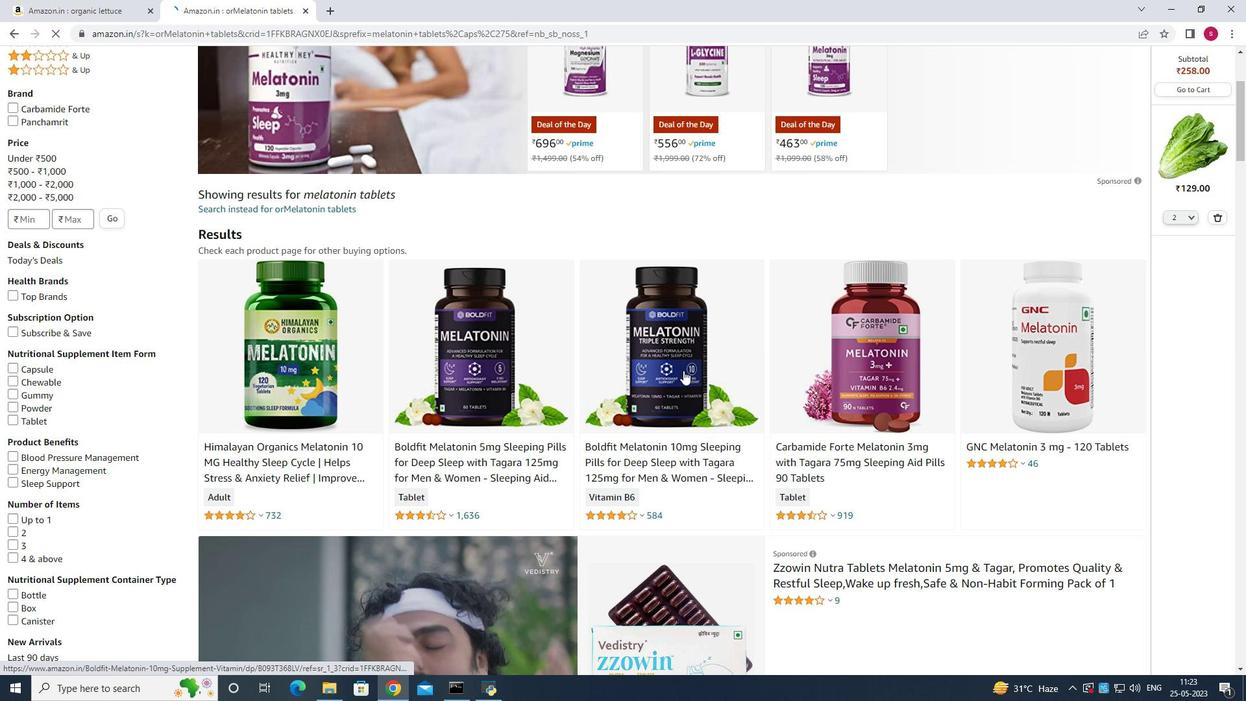 
Action: Mouse pressed left at (681, 371)
Screenshot: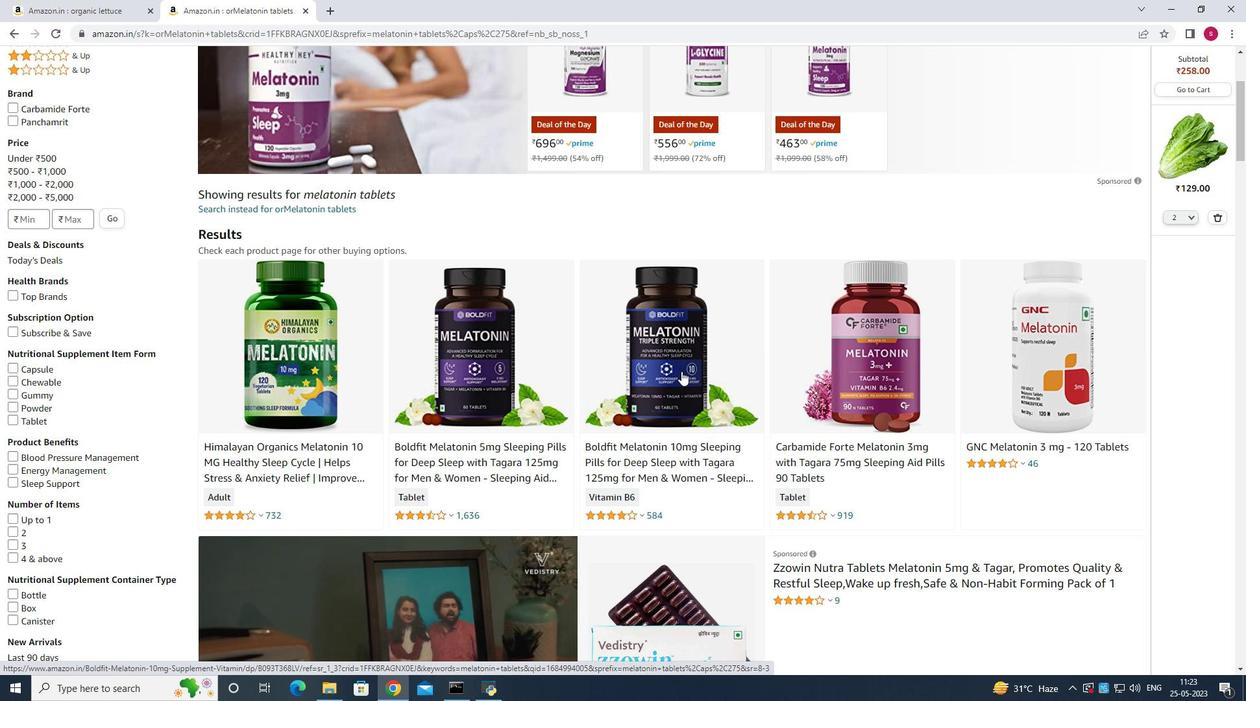 
Action: Mouse moved to (282, 262)
Screenshot: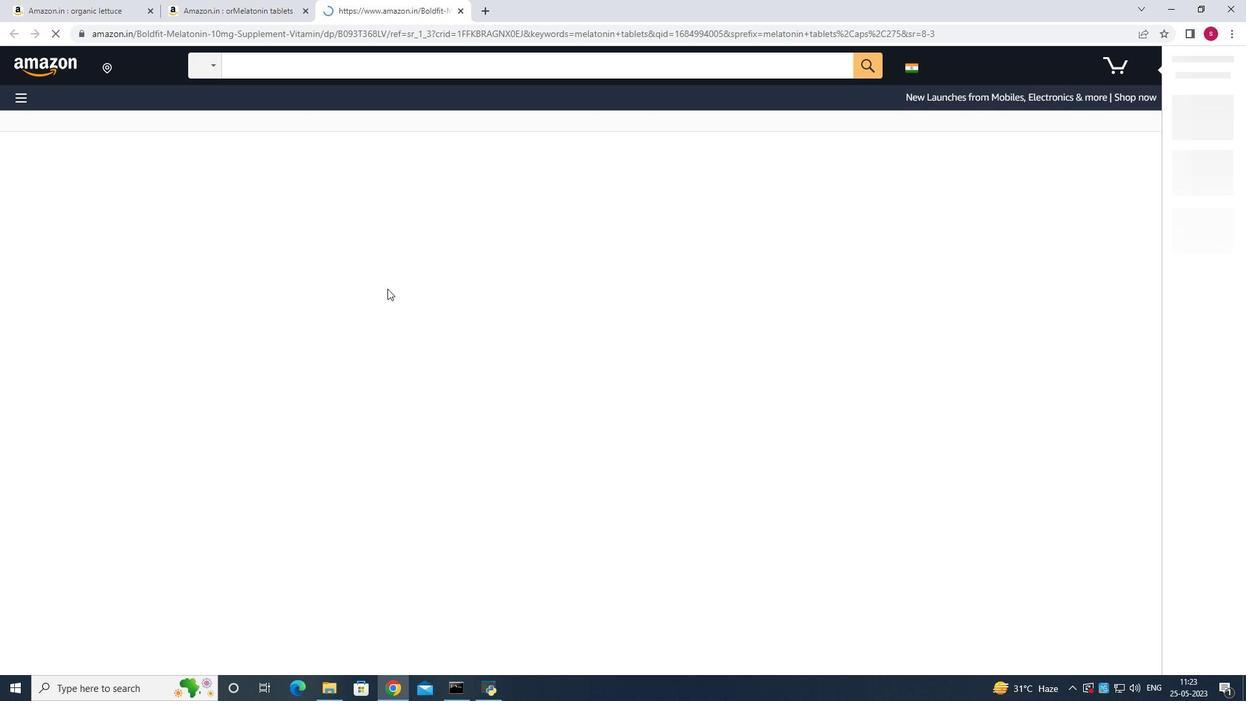 
Action: Mouse scrolled (282, 261) with delta (0, 0)
Screenshot: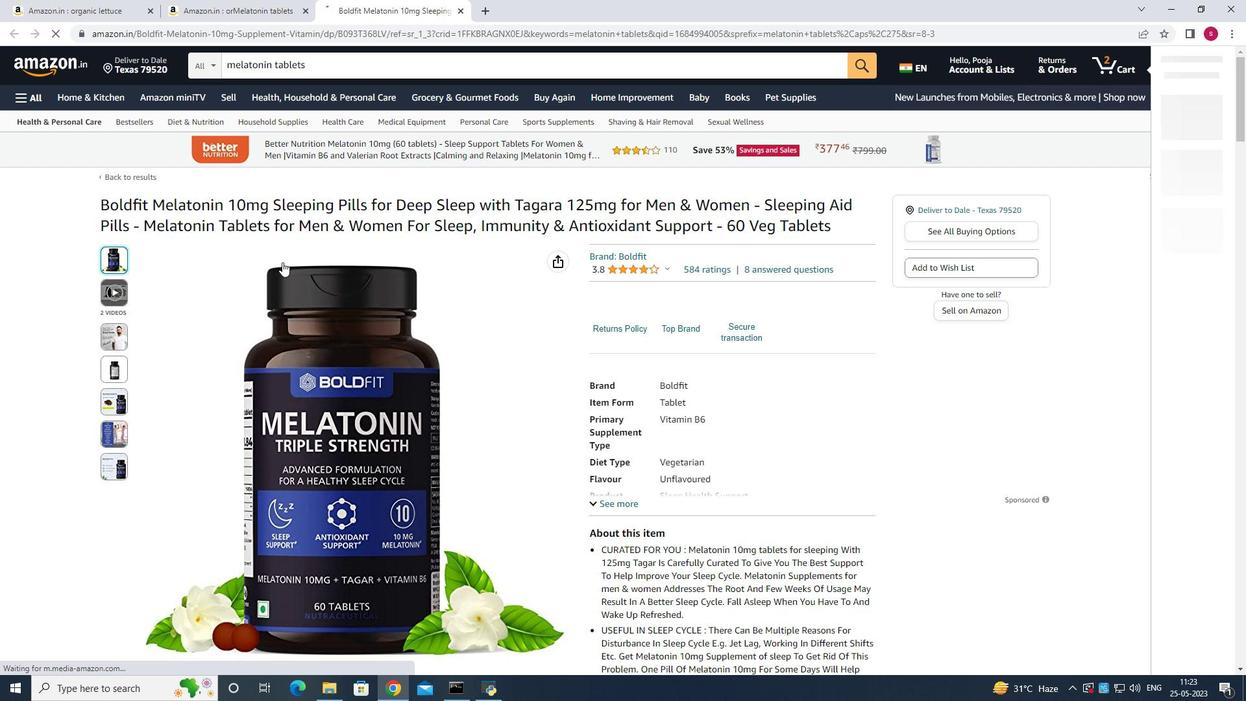
Action: Mouse scrolled (282, 261) with delta (0, 0)
Screenshot: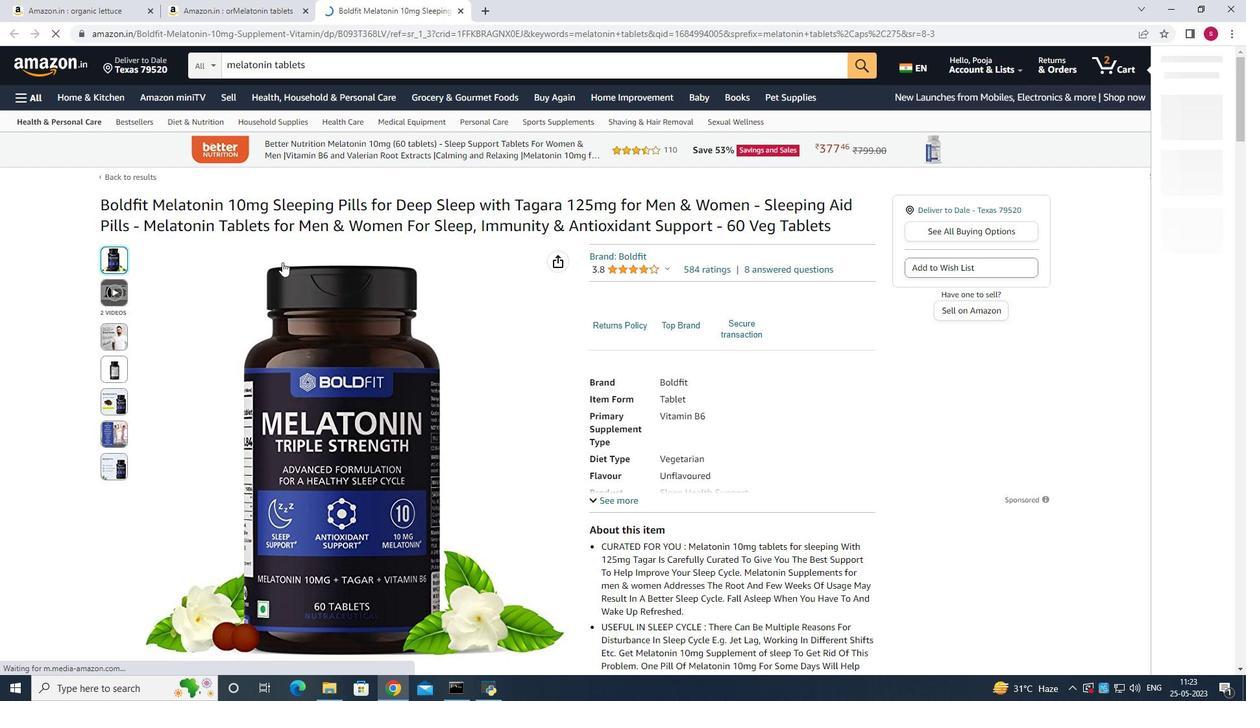 
Action: Mouse scrolled (282, 261) with delta (0, 0)
Screenshot: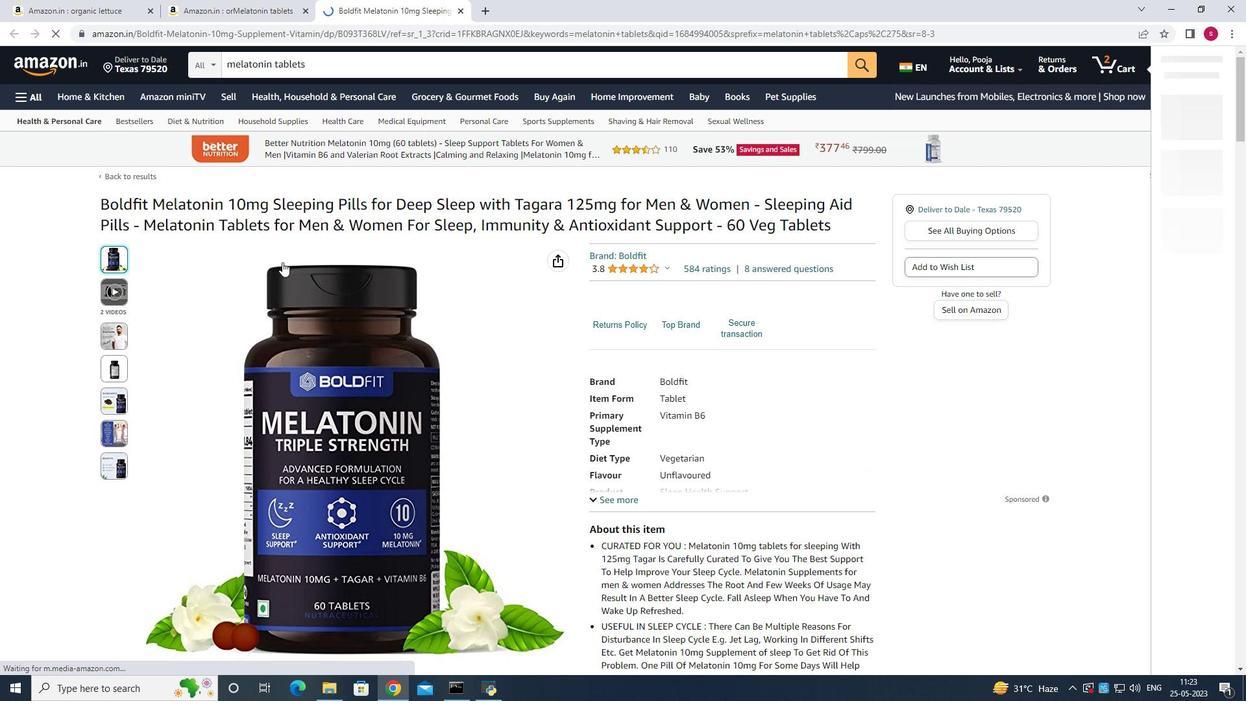 
Action: Mouse scrolled (282, 261) with delta (0, 0)
Screenshot: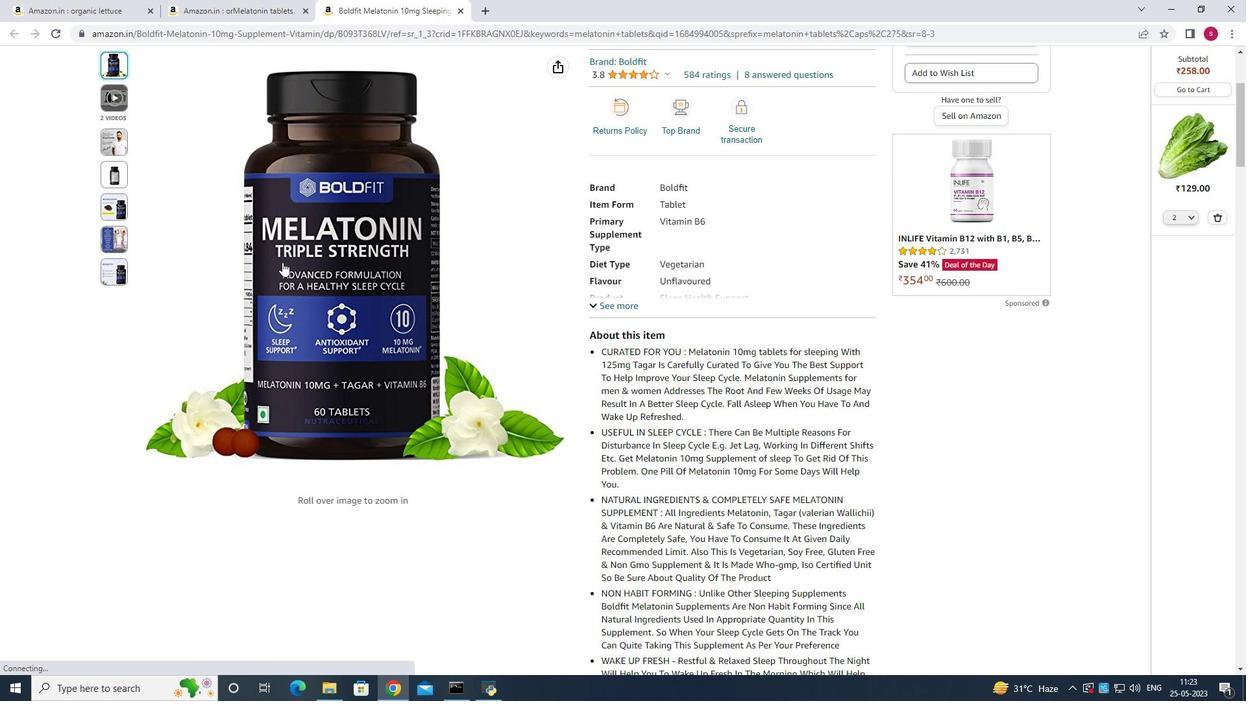 
Action: Mouse scrolled (282, 261) with delta (0, 0)
Screenshot: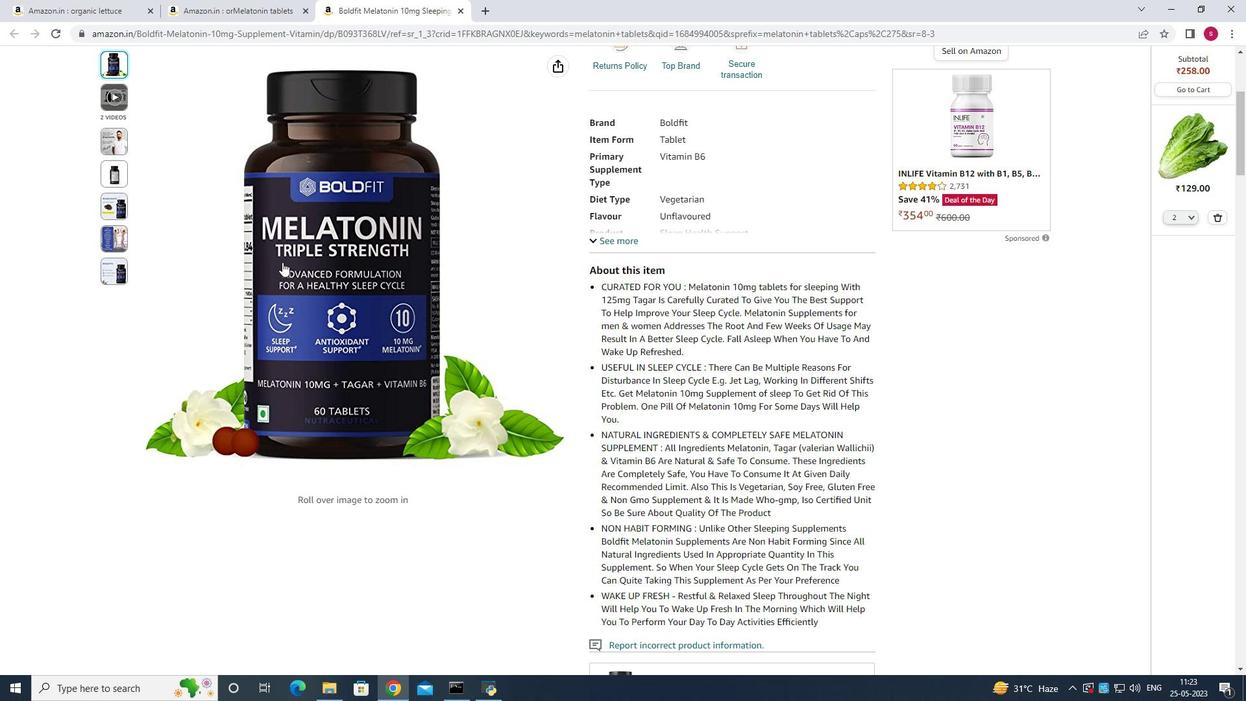 
Action: Mouse scrolled (282, 261) with delta (0, 0)
Screenshot: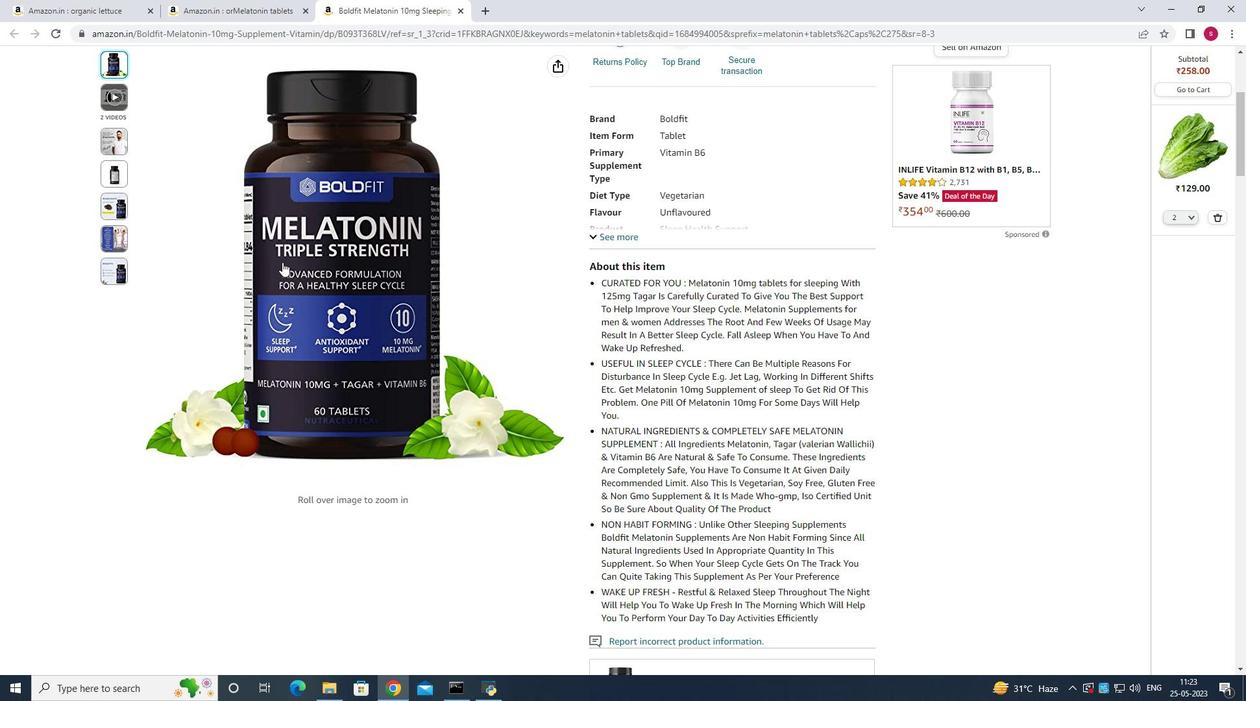 
Action: Mouse moved to (596, 314)
Screenshot: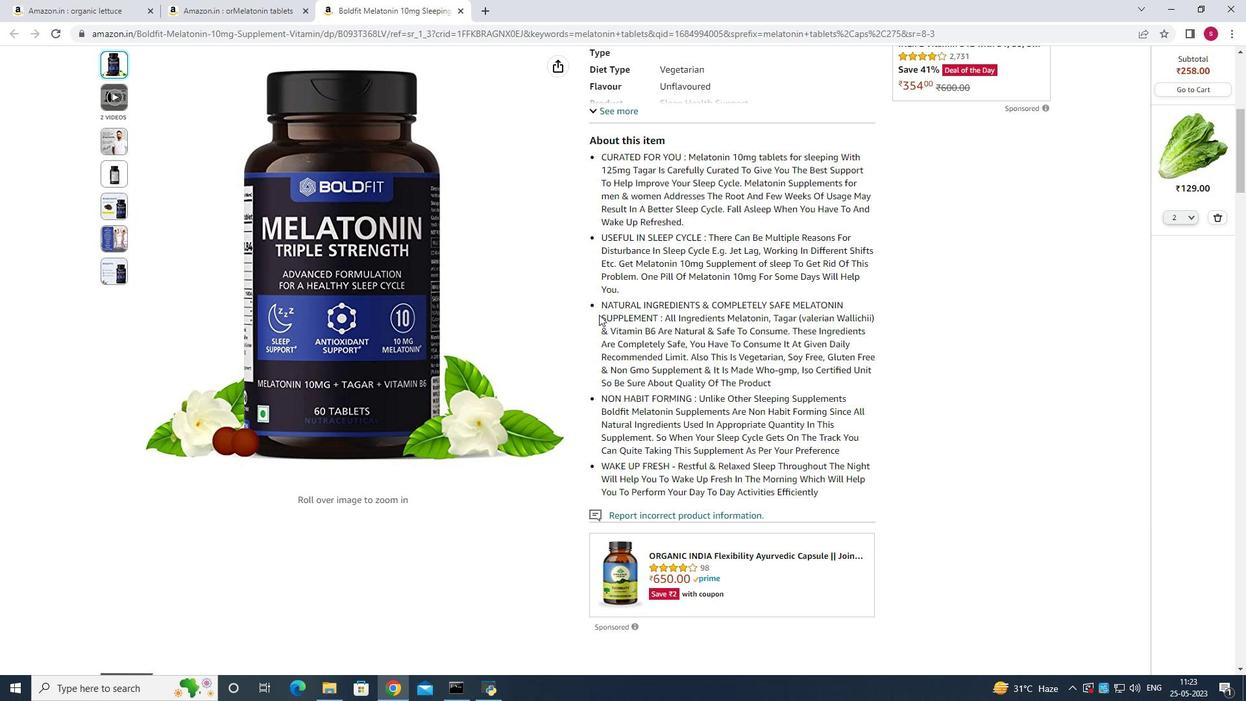 
Action: Mouse scrolled (596, 315) with delta (0, 0)
Screenshot: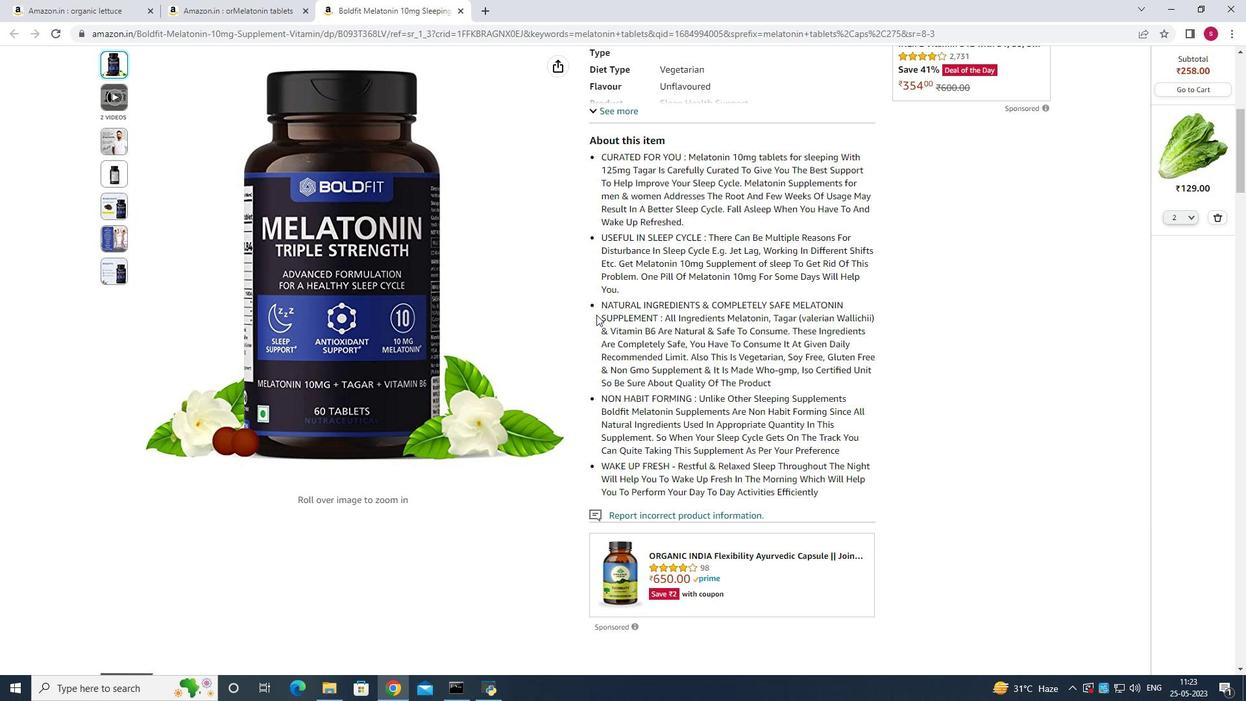 
Action: Mouse scrolled (596, 315) with delta (0, 0)
Screenshot: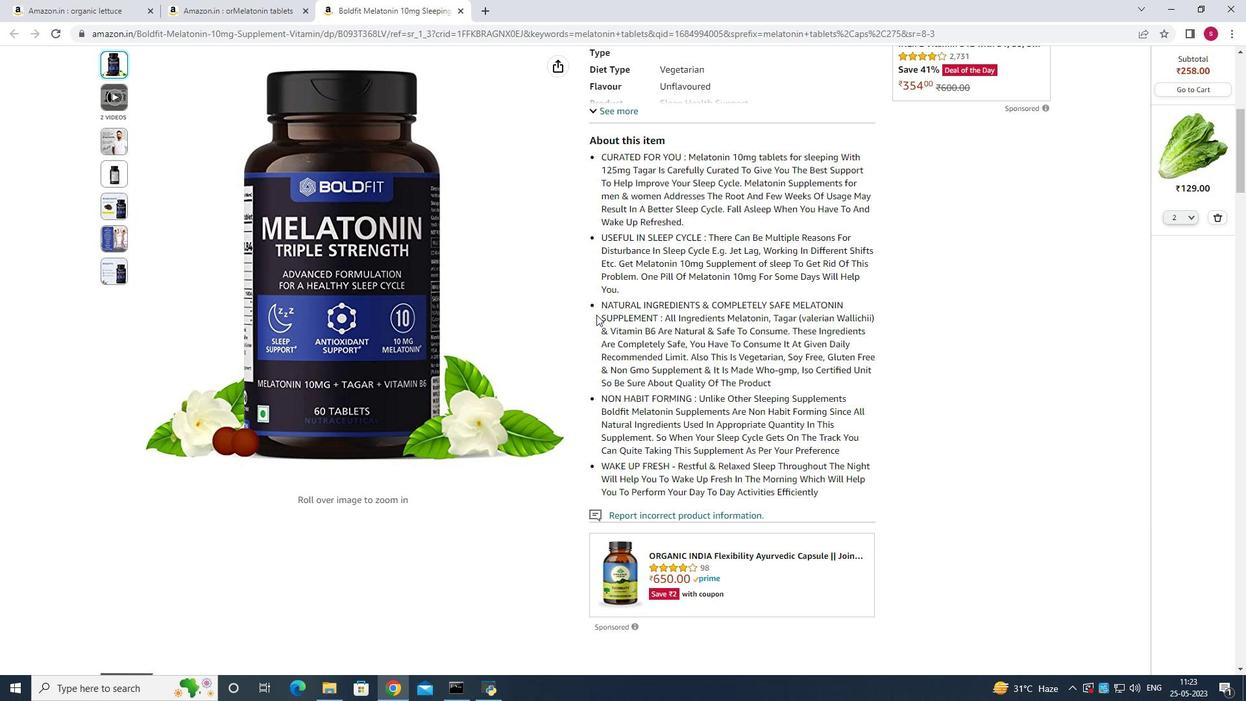 
Action: Mouse scrolled (596, 315) with delta (0, 0)
Screenshot: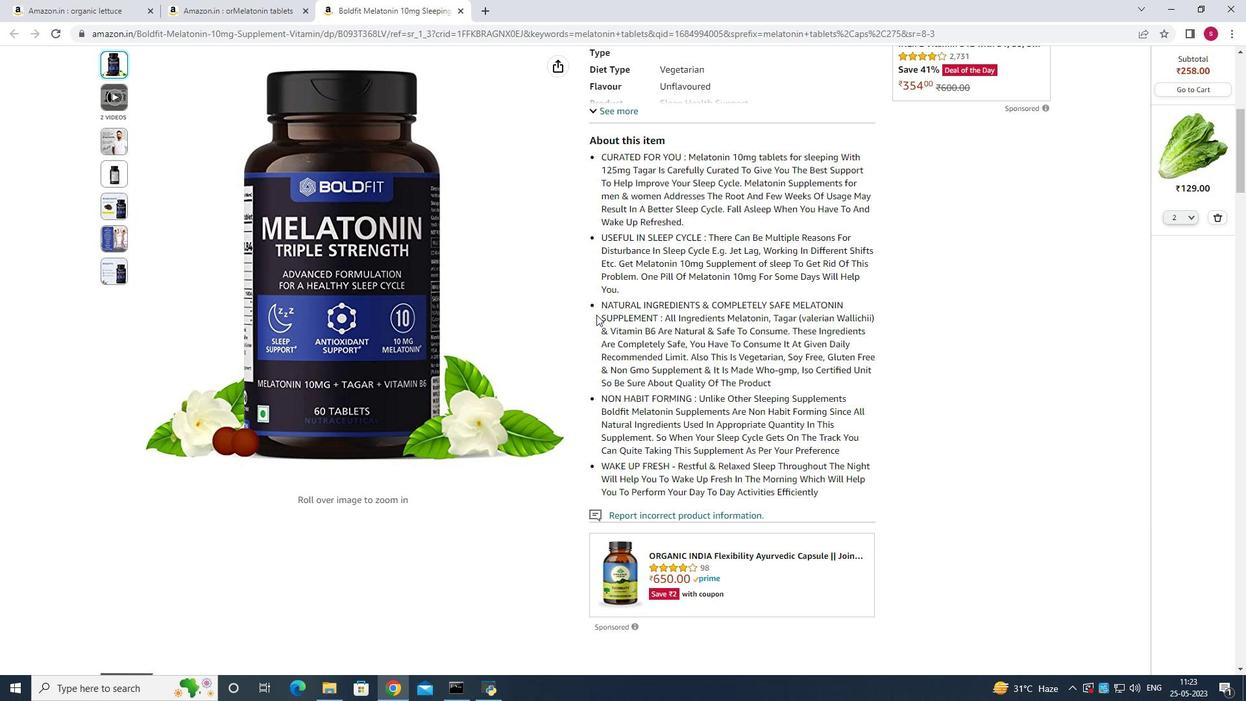 
Action: Mouse scrolled (596, 315) with delta (0, 0)
Screenshot: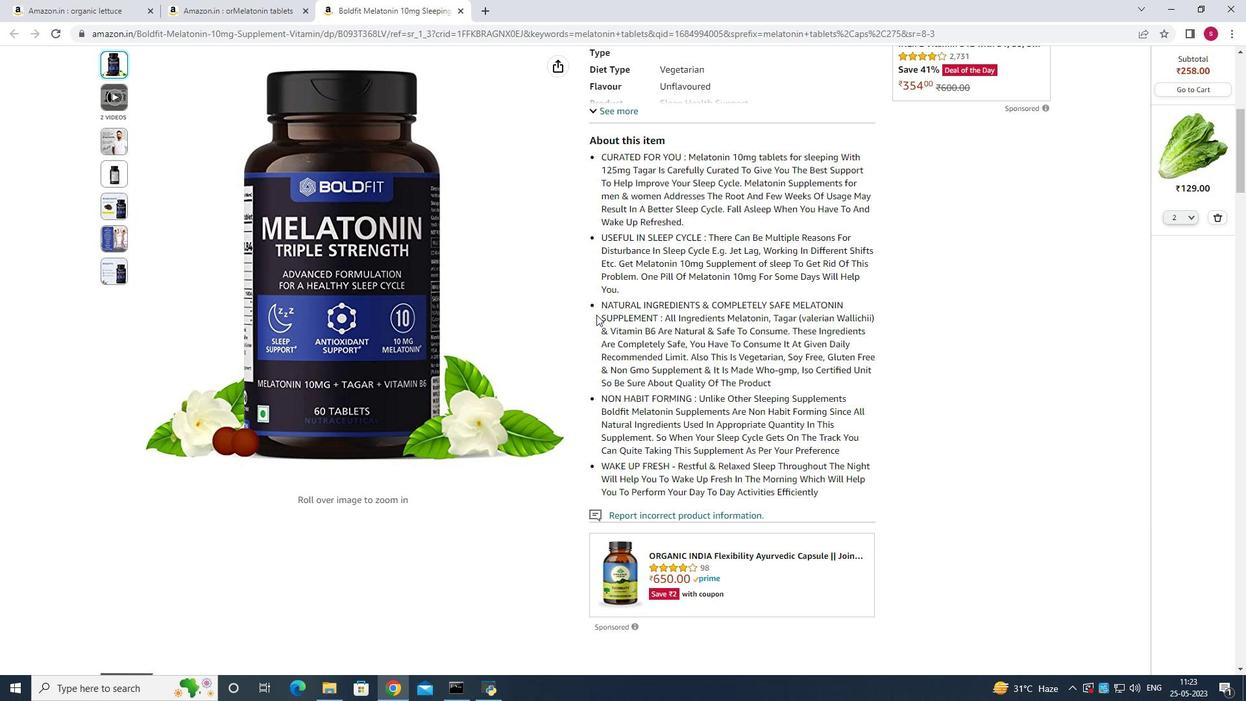 
Action: Mouse scrolled (596, 315) with delta (0, 0)
Screenshot: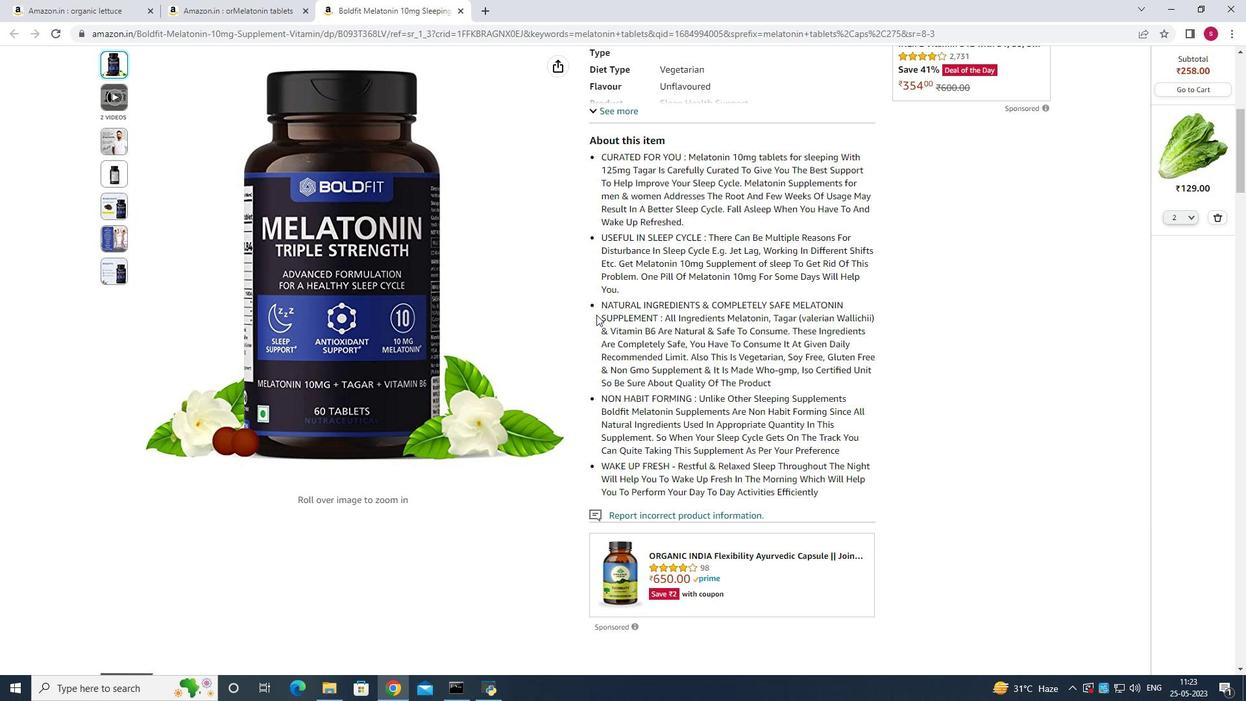
Action: Mouse scrolled (596, 315) with delta (0, 0)
Screenshot: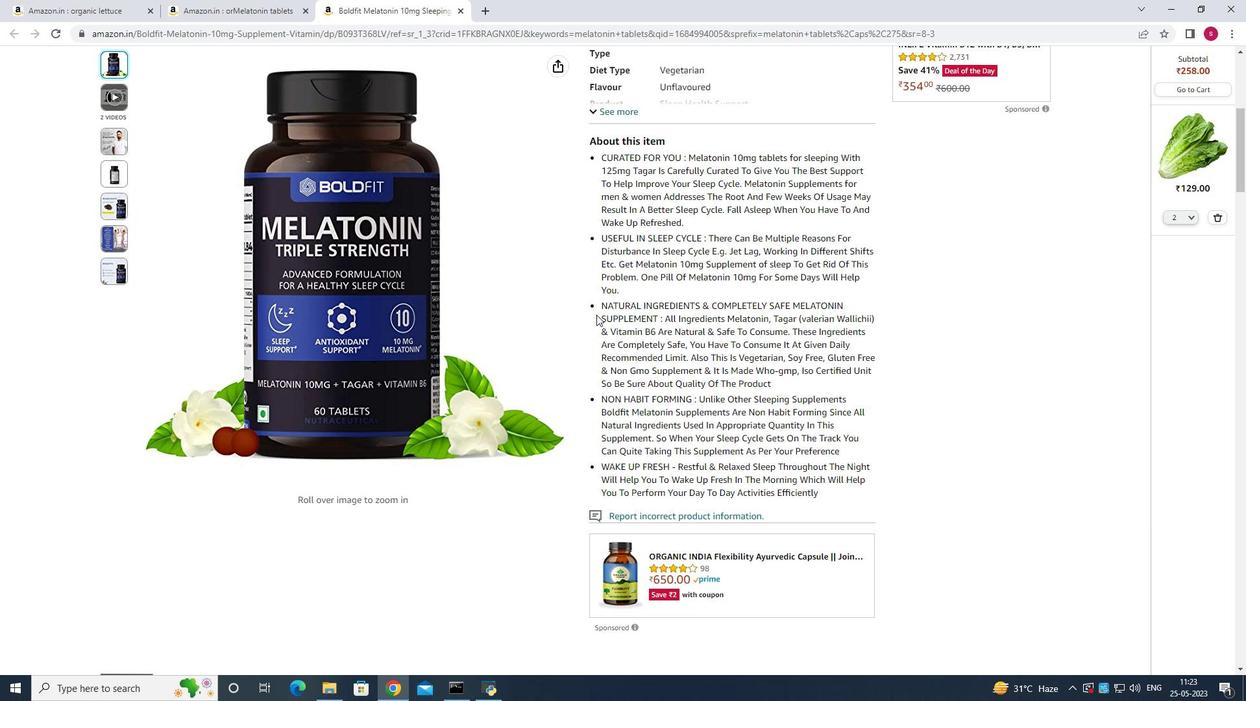 
Action: Mouse scrolled (596, 315) with delta (0, 0)
Screenshot: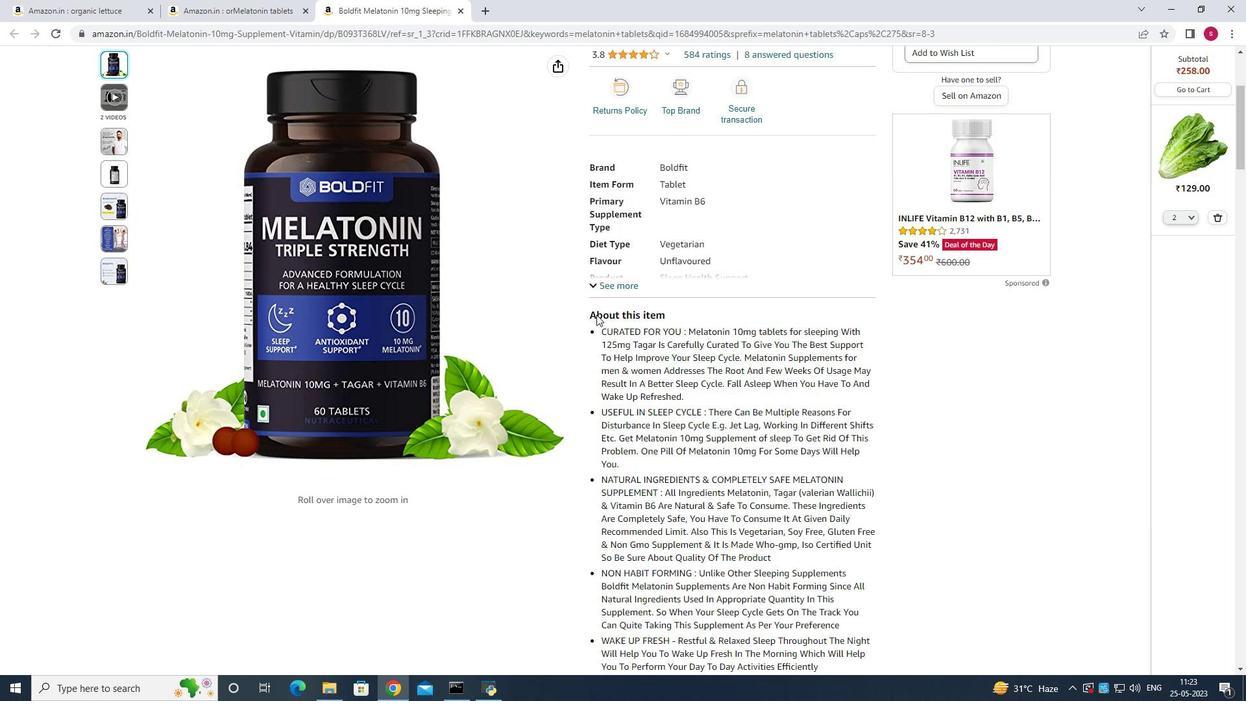 
Action: Mouse scrolled (596, 315) with delta (0, 0)
Screenshot: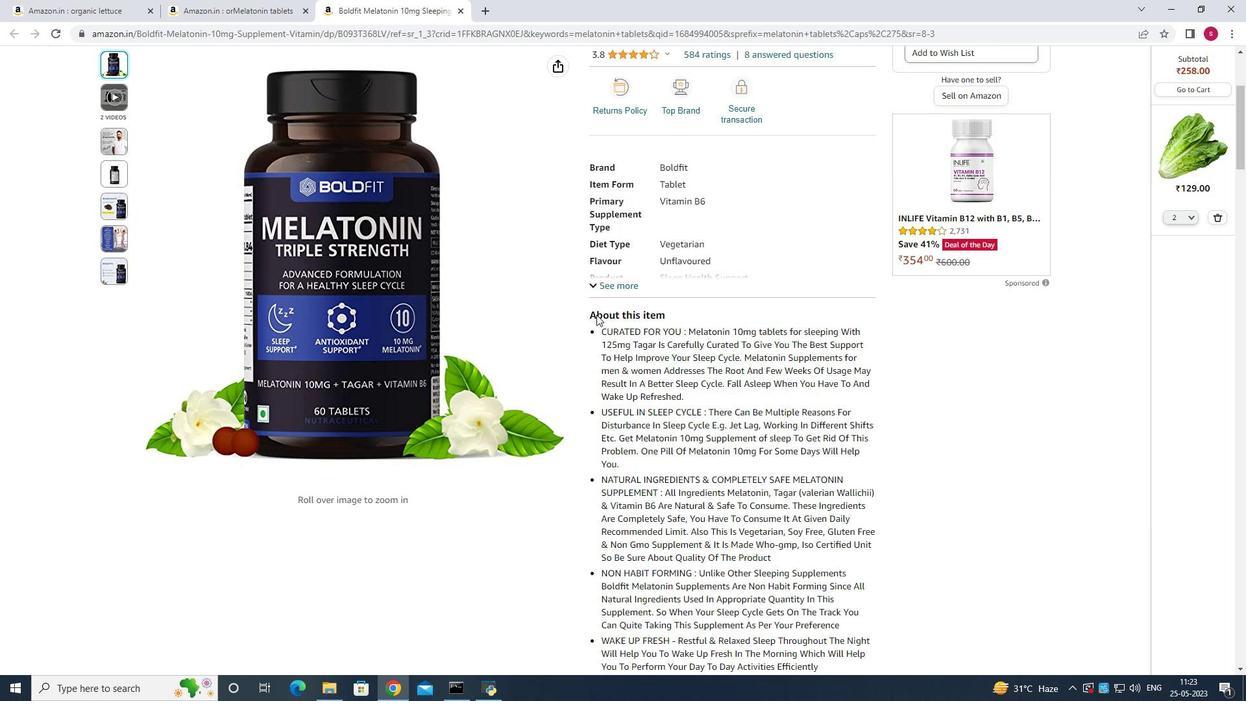 
Action: Mouse scrolled (596, 315) with delta (0, 0)
Screenshot: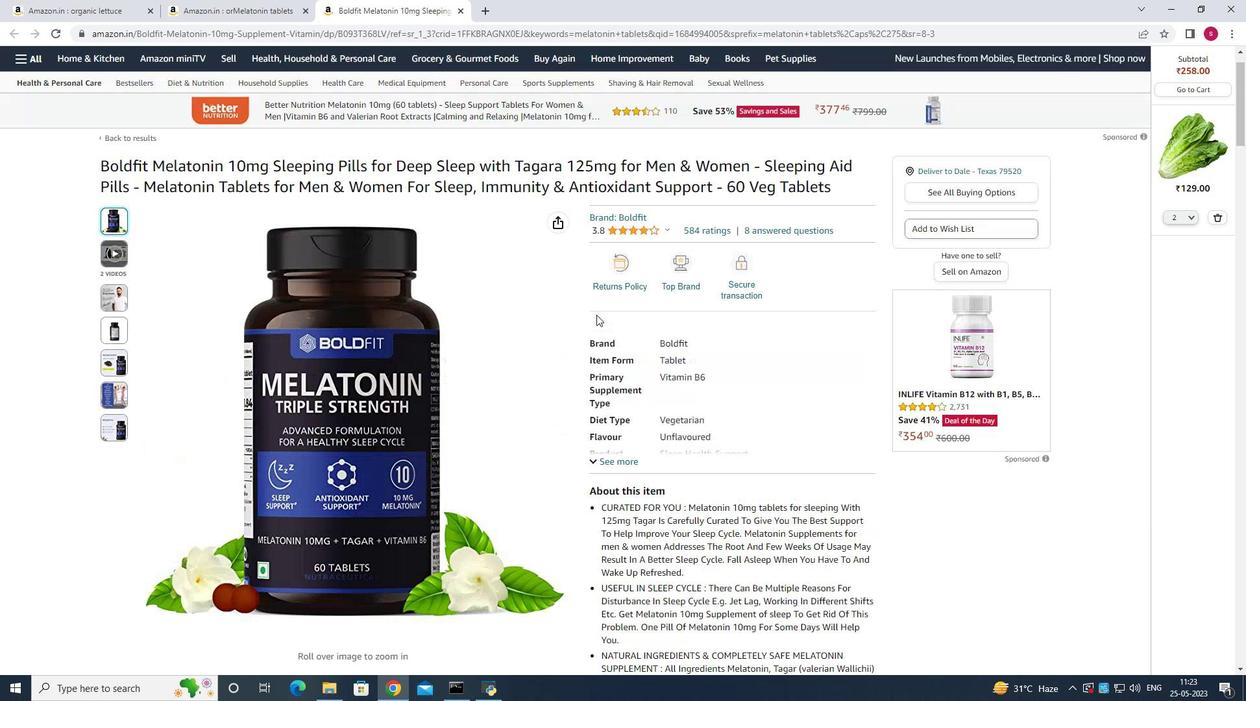 
Action: Mouse scrolled (596, 315) with delta (0, 0)
Screenshot: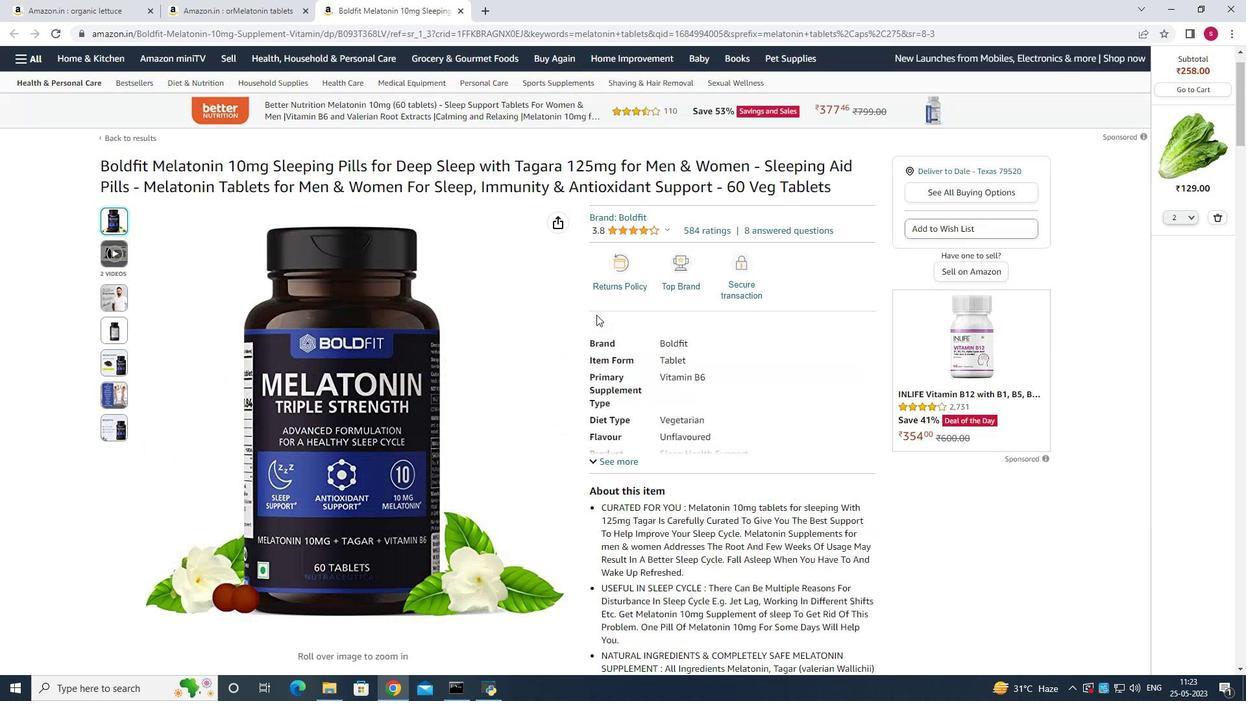 
Action: Mouse scrolled (596, 315) with delta (0, 0)
Screenshot: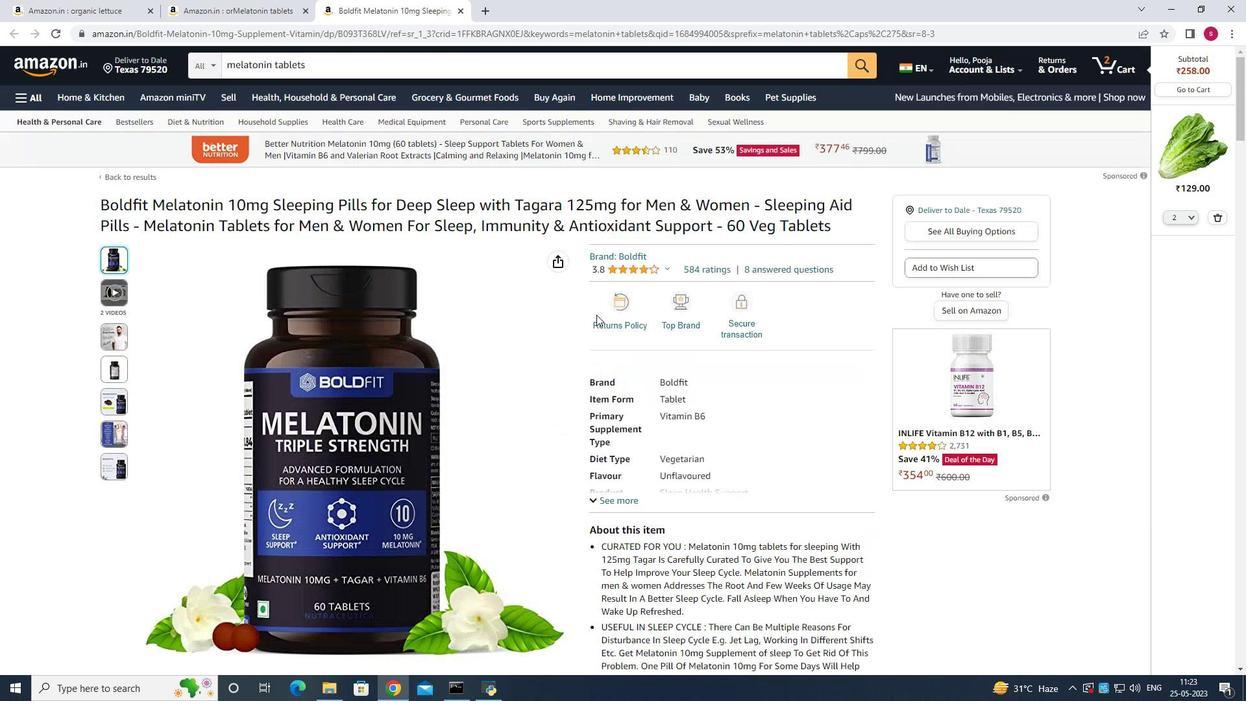 
Action: Mouse moved to (932, 223)
Screenshot: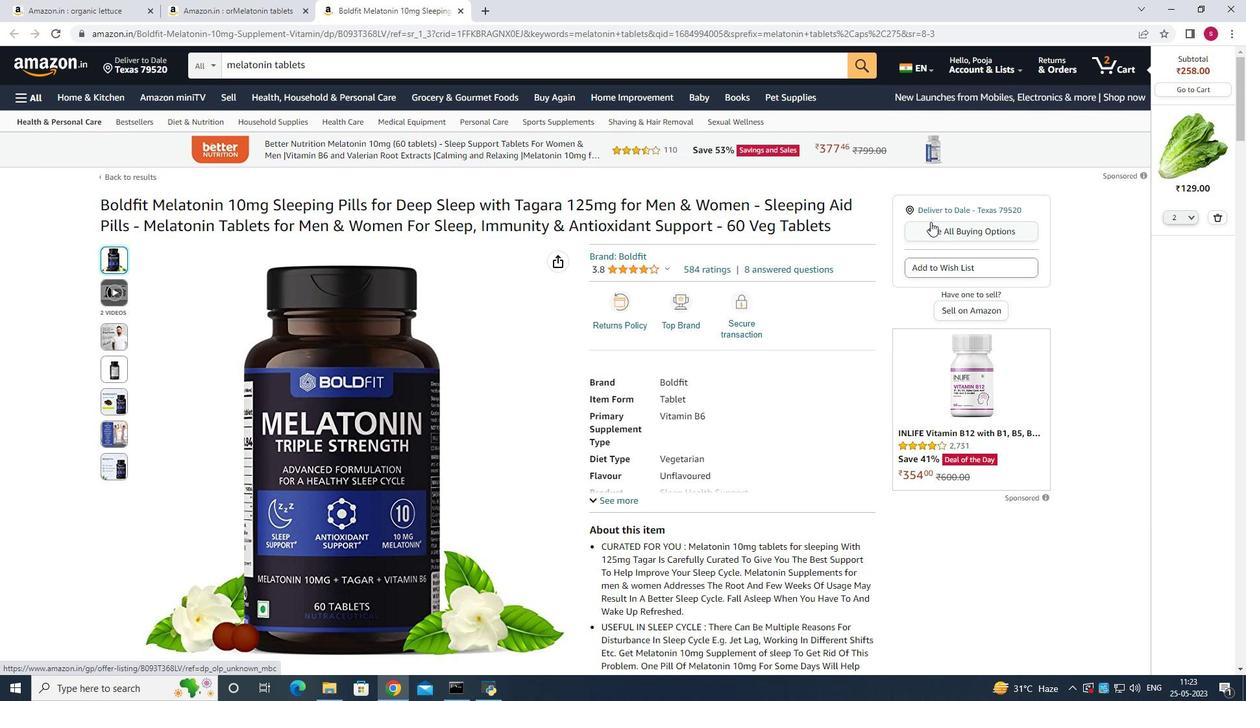 
Action: Mouse pressed left at (932, 223)
Screenshot: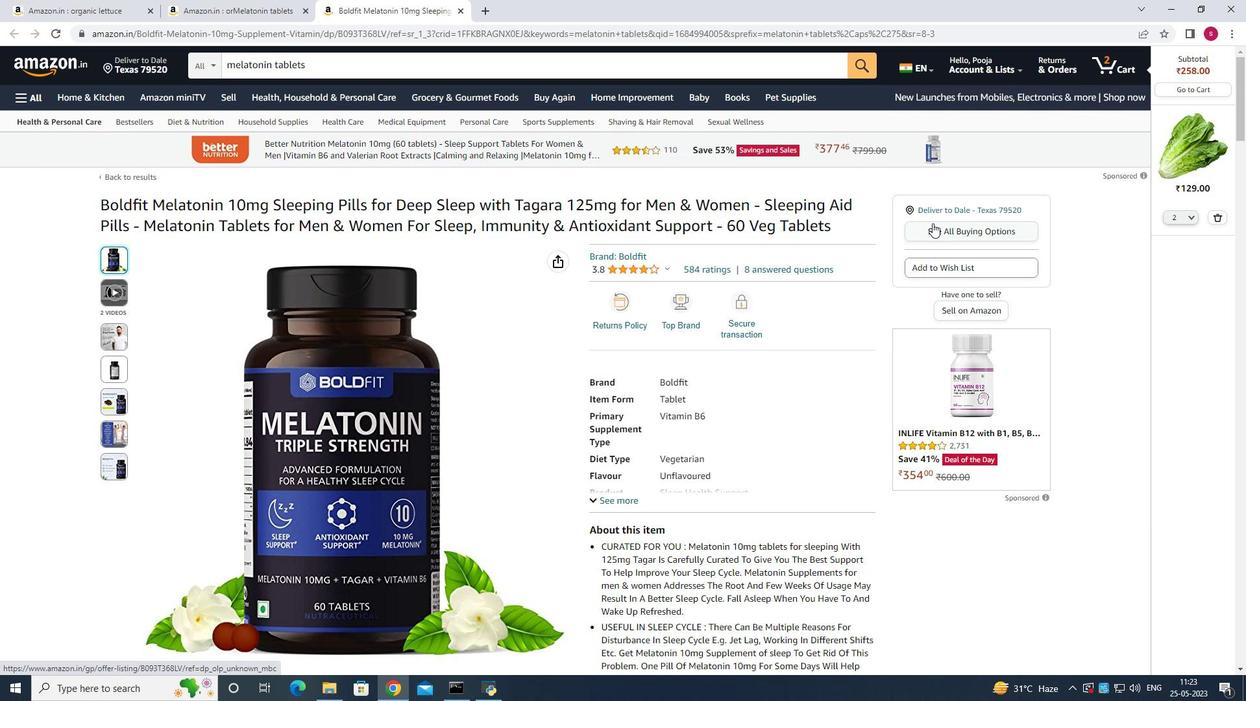
Action: Mouse moved to (1194, 223)
Screenshot: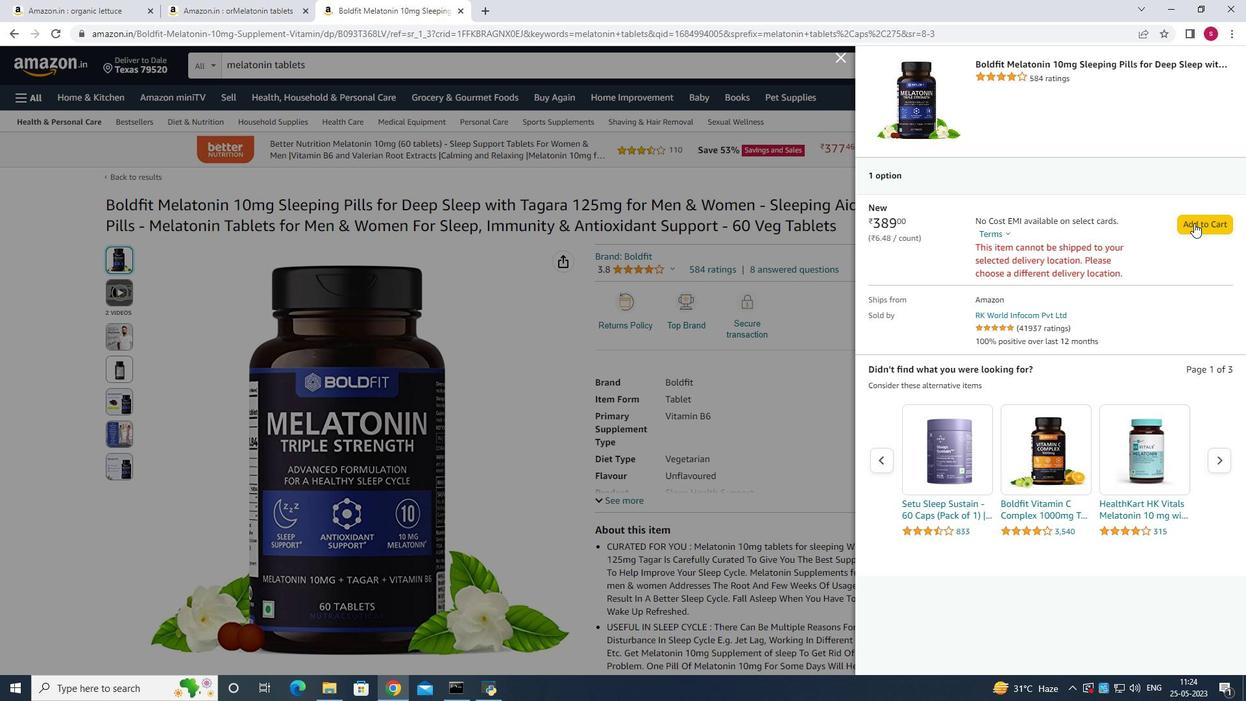 
Action: Mouse pressed left at (1194, 223)
Screenshot: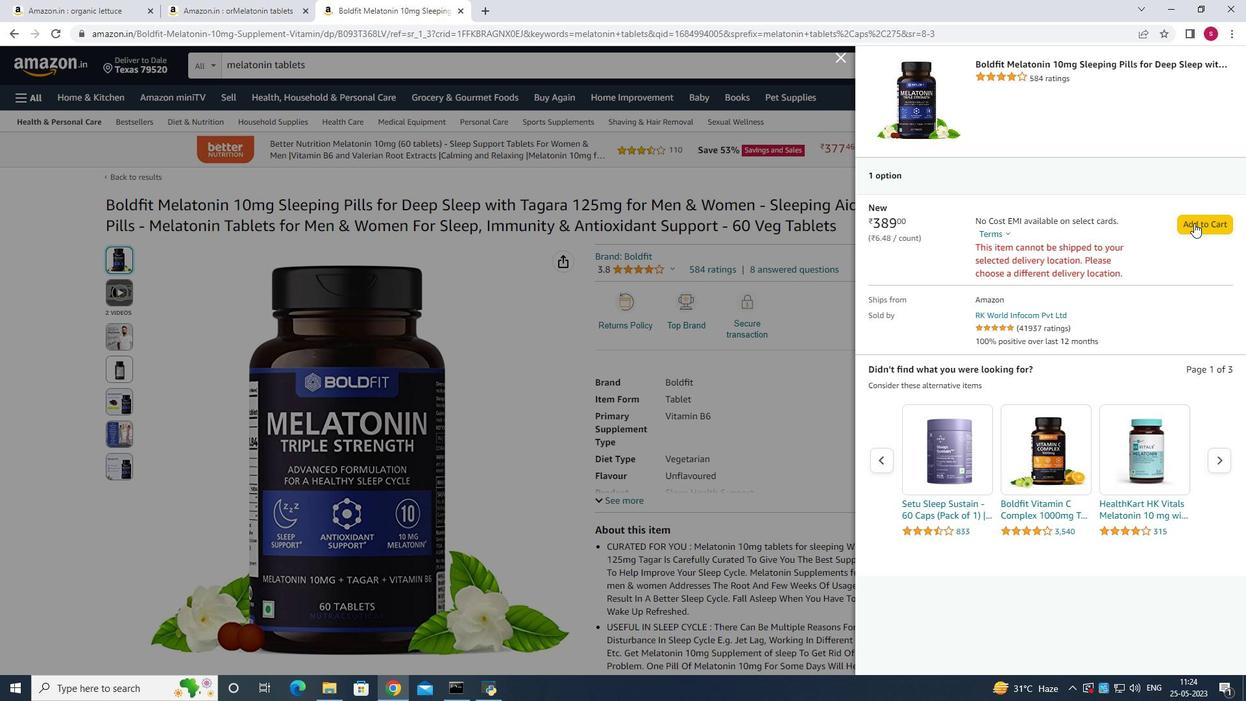 
Action: Mouse moved to (1202, 225)
Screenshot: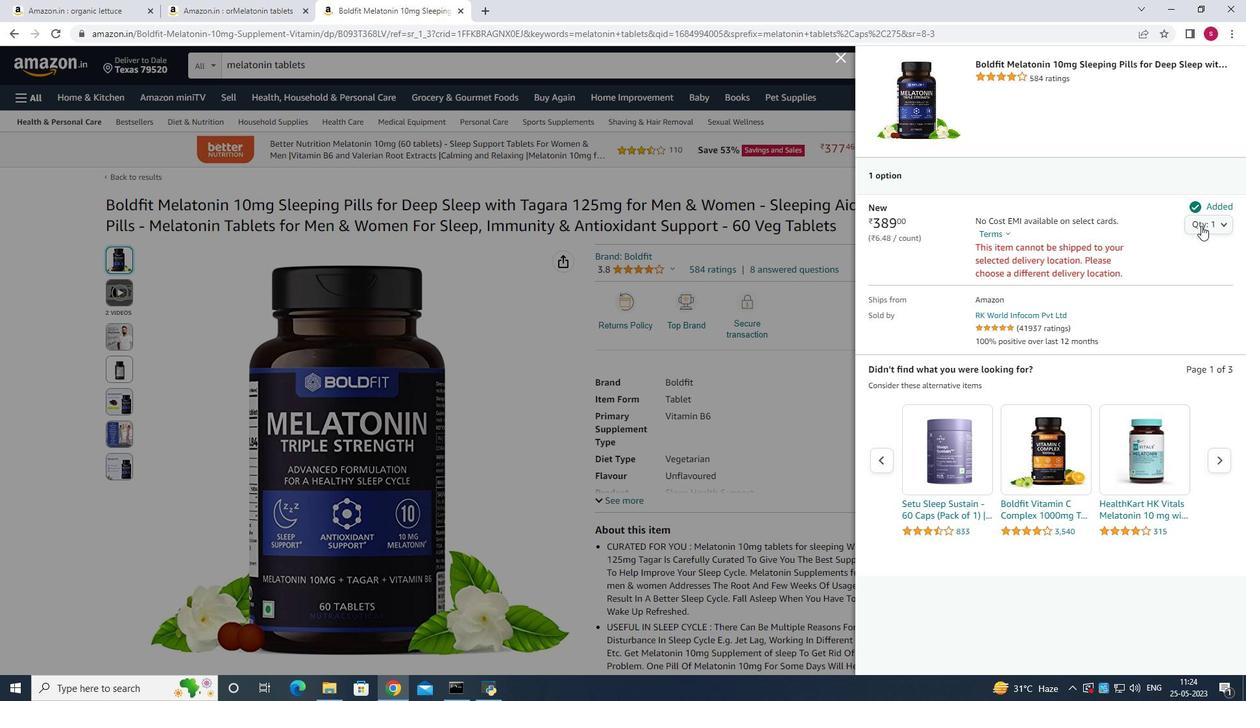 
Action: Mouse pressed left at (1202, 225)
Screenshot: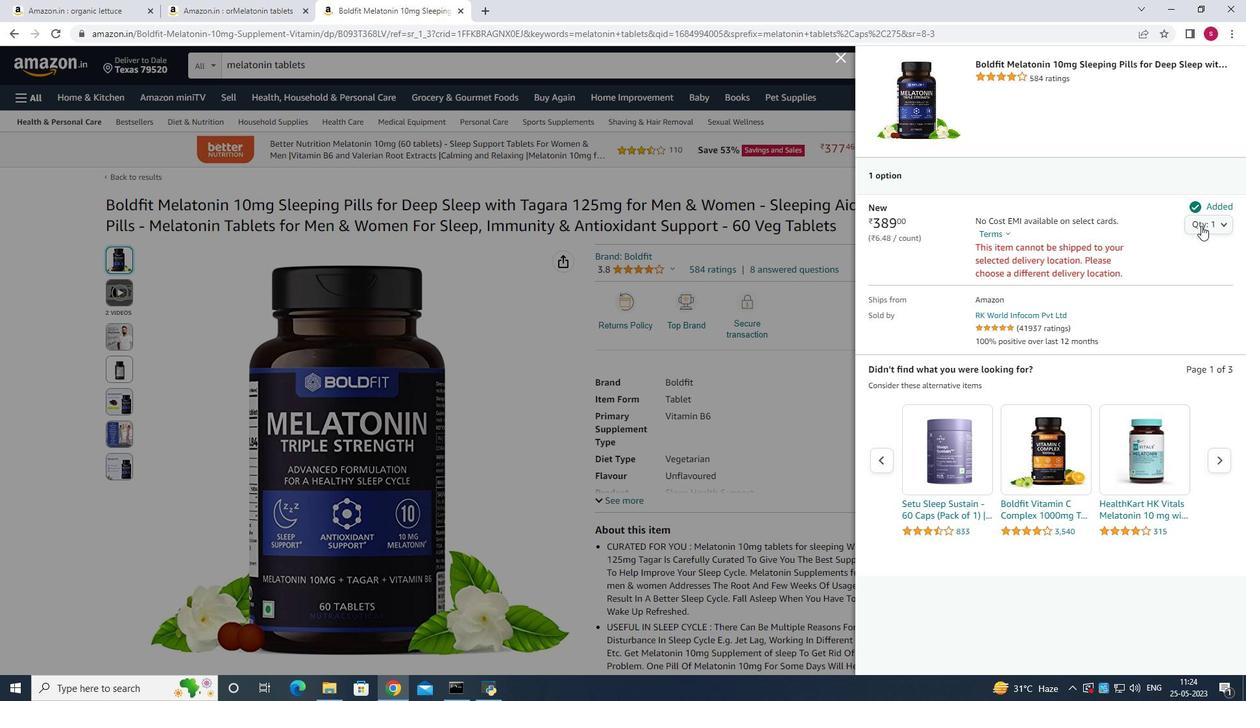 
Action: Mouse moved to (1213, 242)
Screenshot: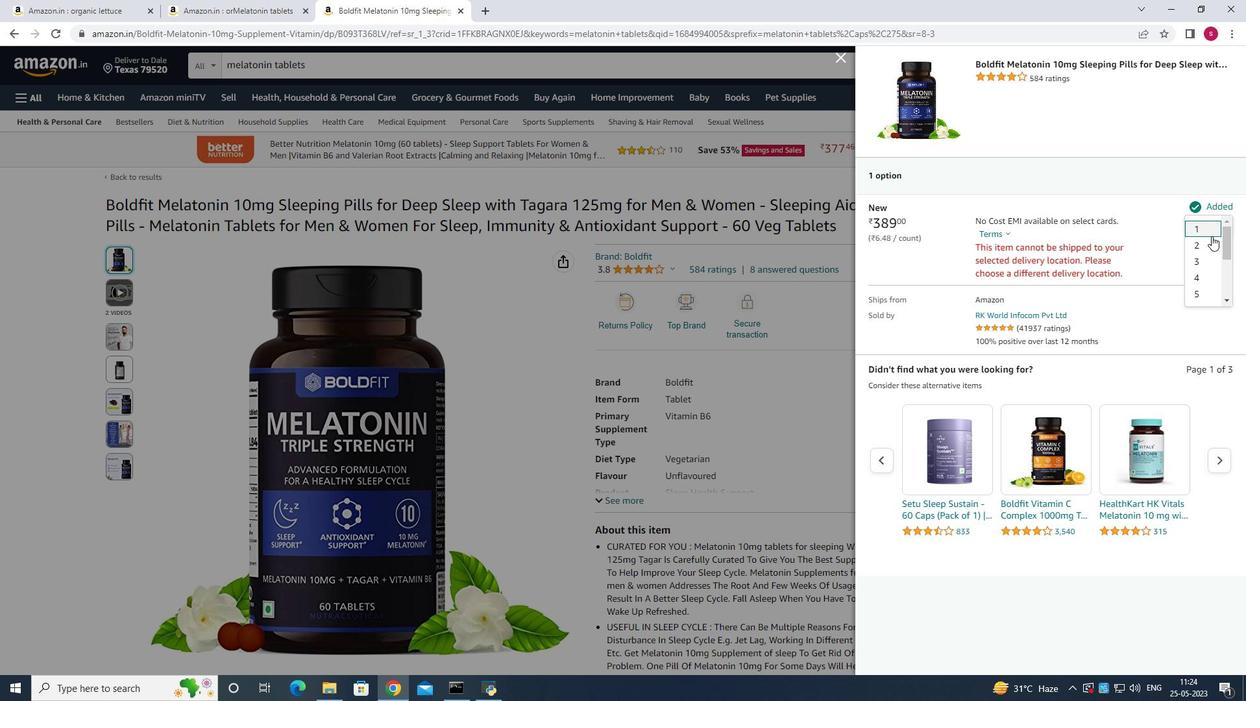 
Action: Mouse pressed left at (1213, 242)
Screenshot: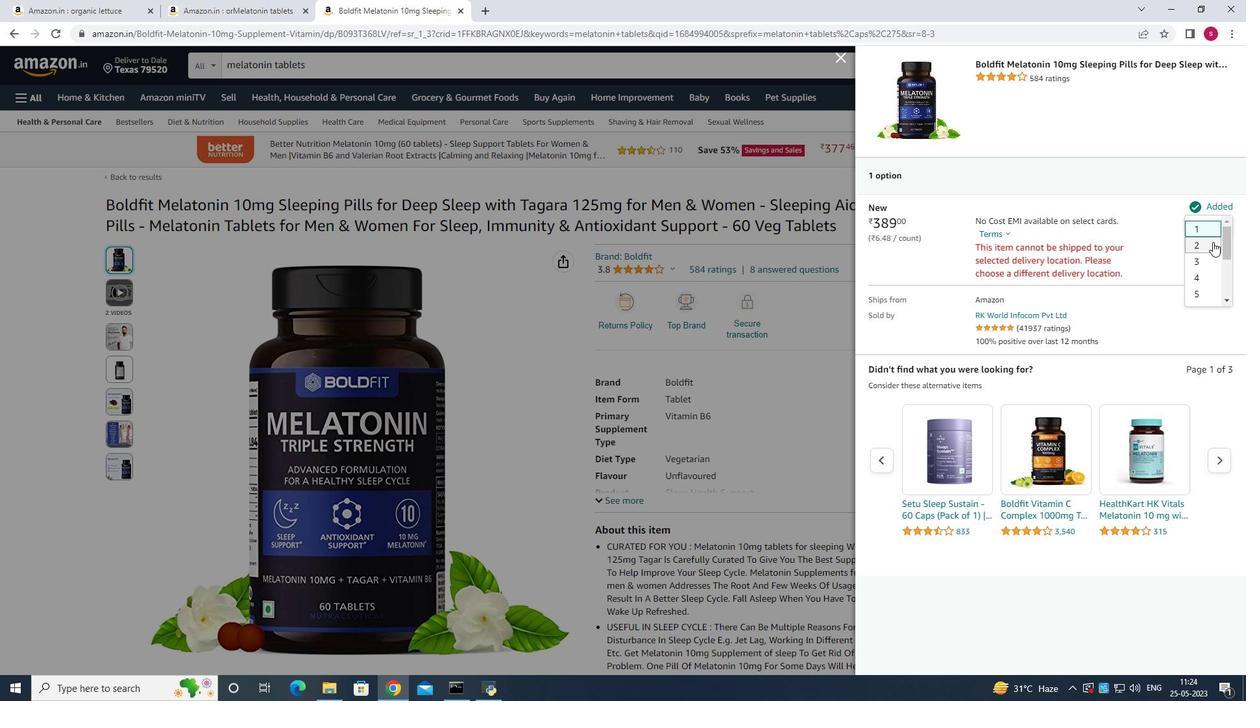 
Action: Mouse moved to (710, 349)
Screenshot: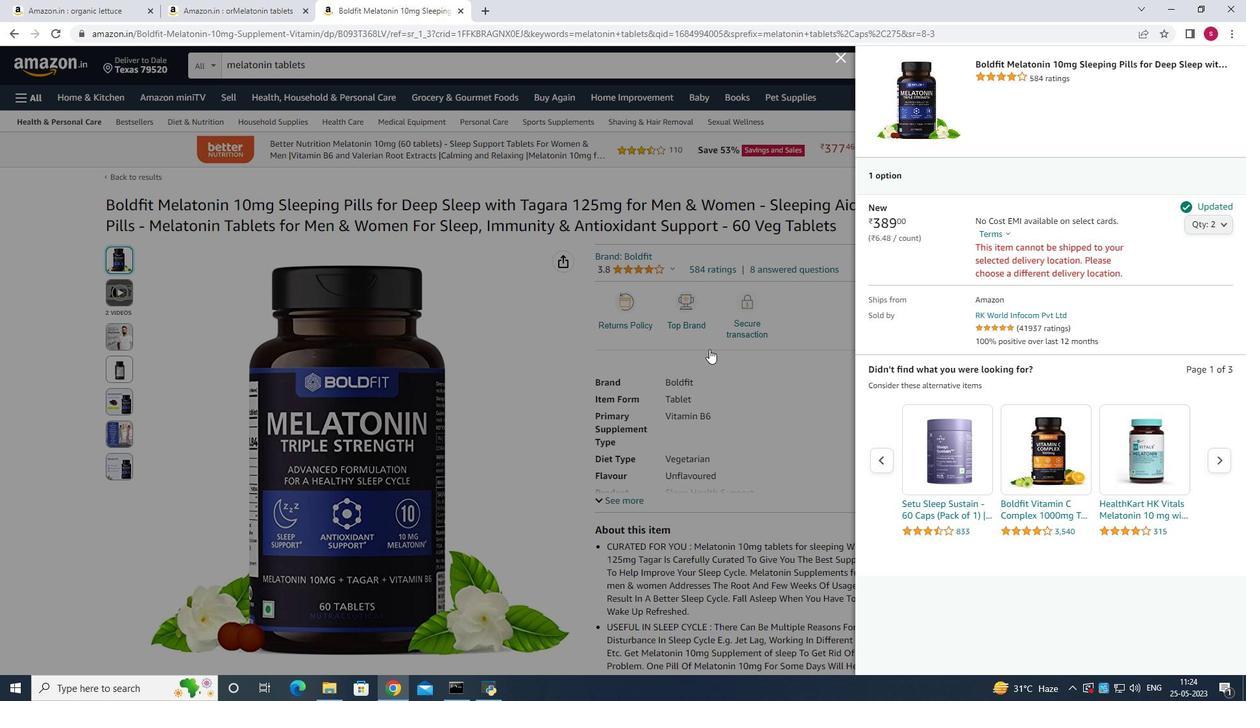 
Action: Mouse pressed left at (710, 349)
Screenshot: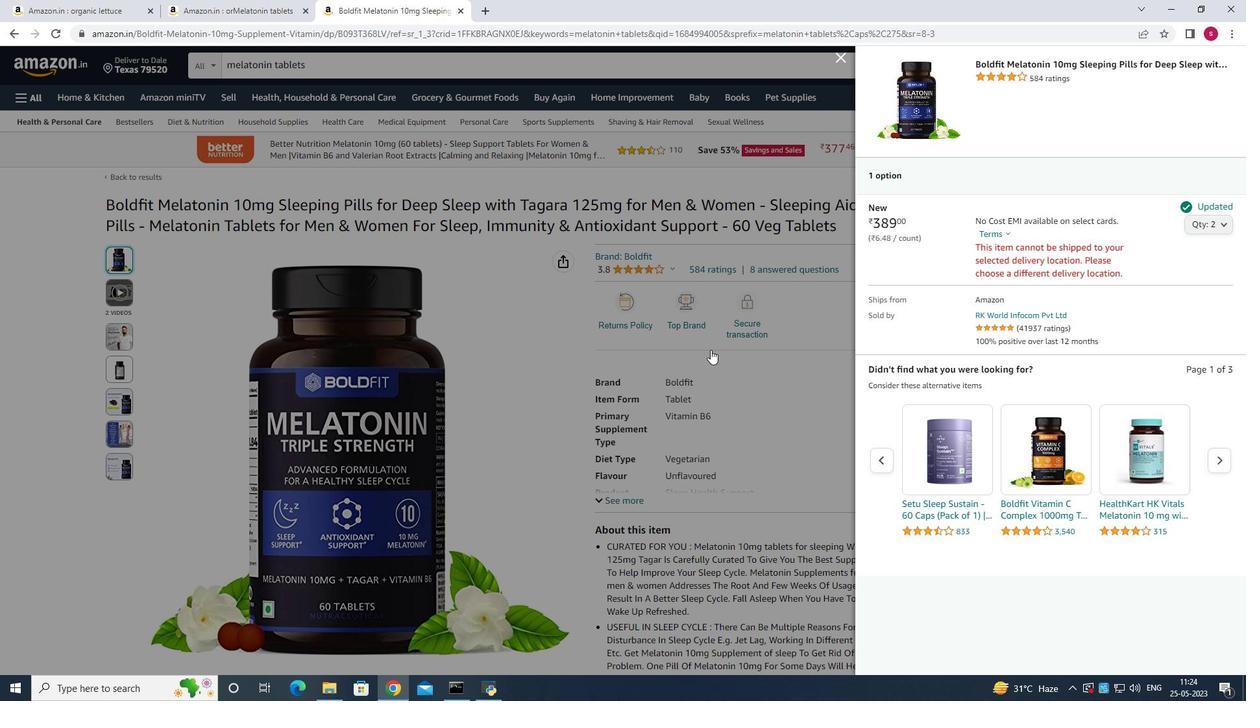 
Action: Mouse moved to (1188, 85)
Screenshot: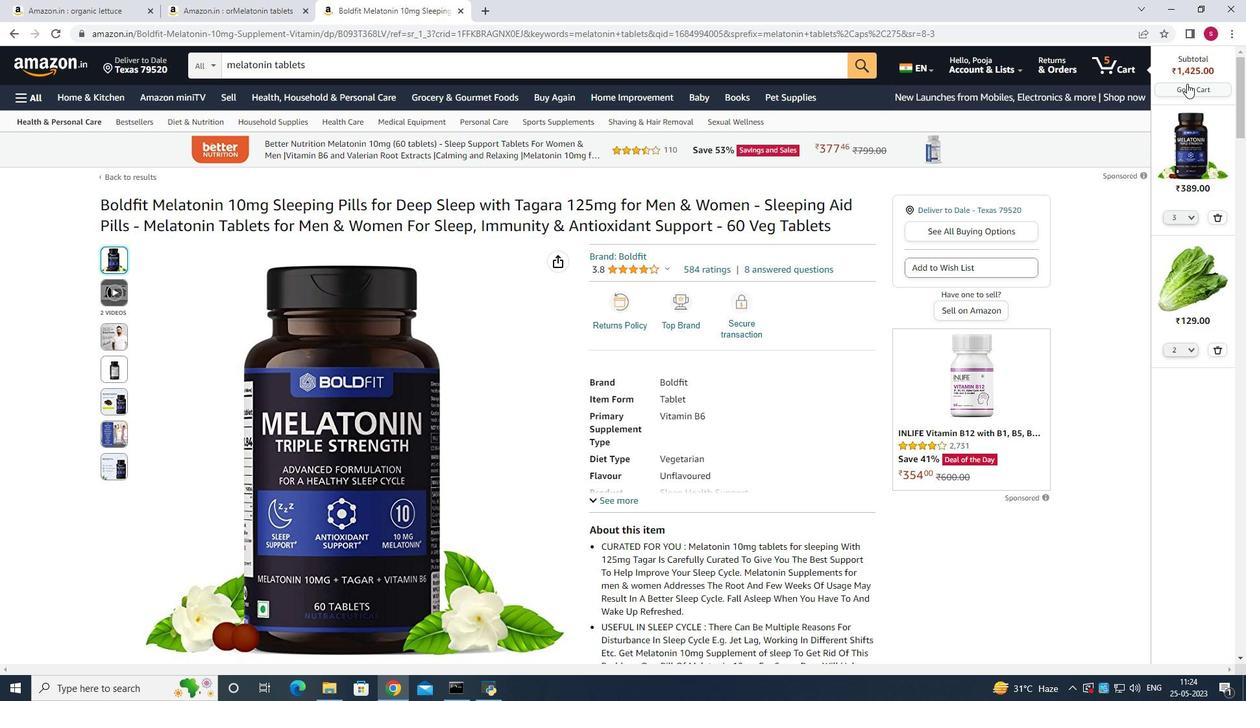 
Action: Mouse pressed left at (1188, 85)
Screenshot: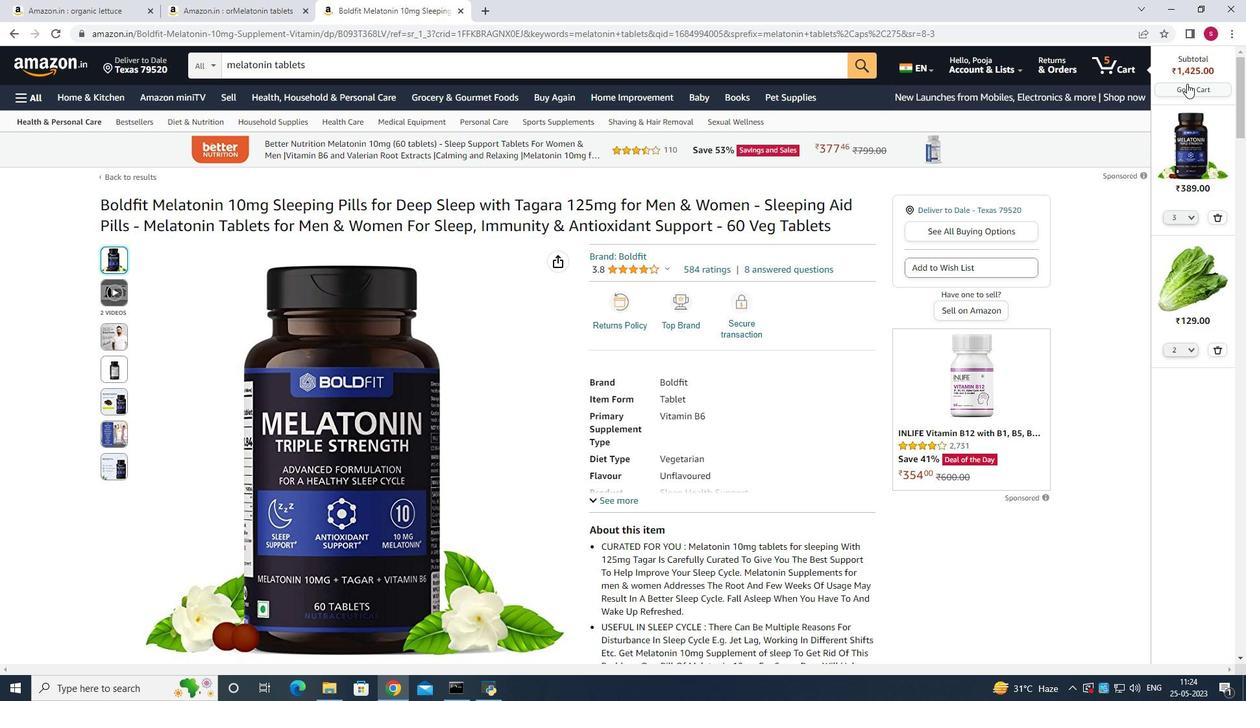 
Action: Mouse moved to (1129, 188)
Screenshot: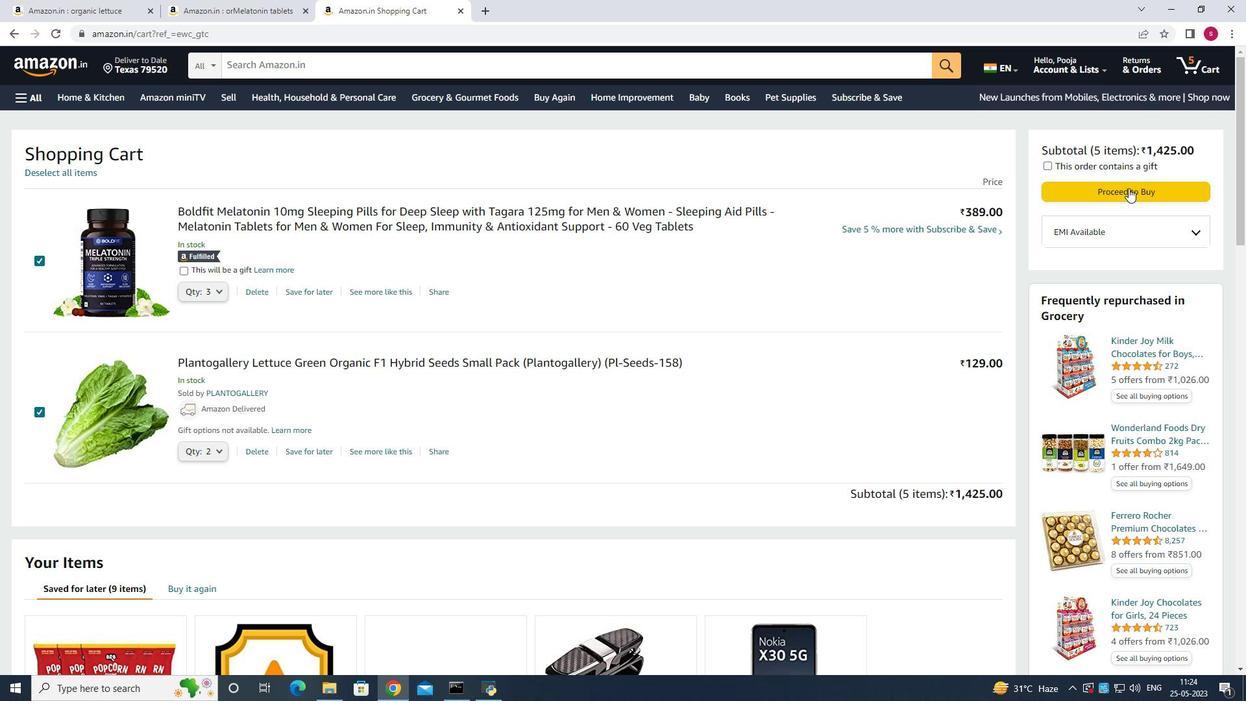 
Action: Mouse pressed left at (1129, 188)
Screenshot: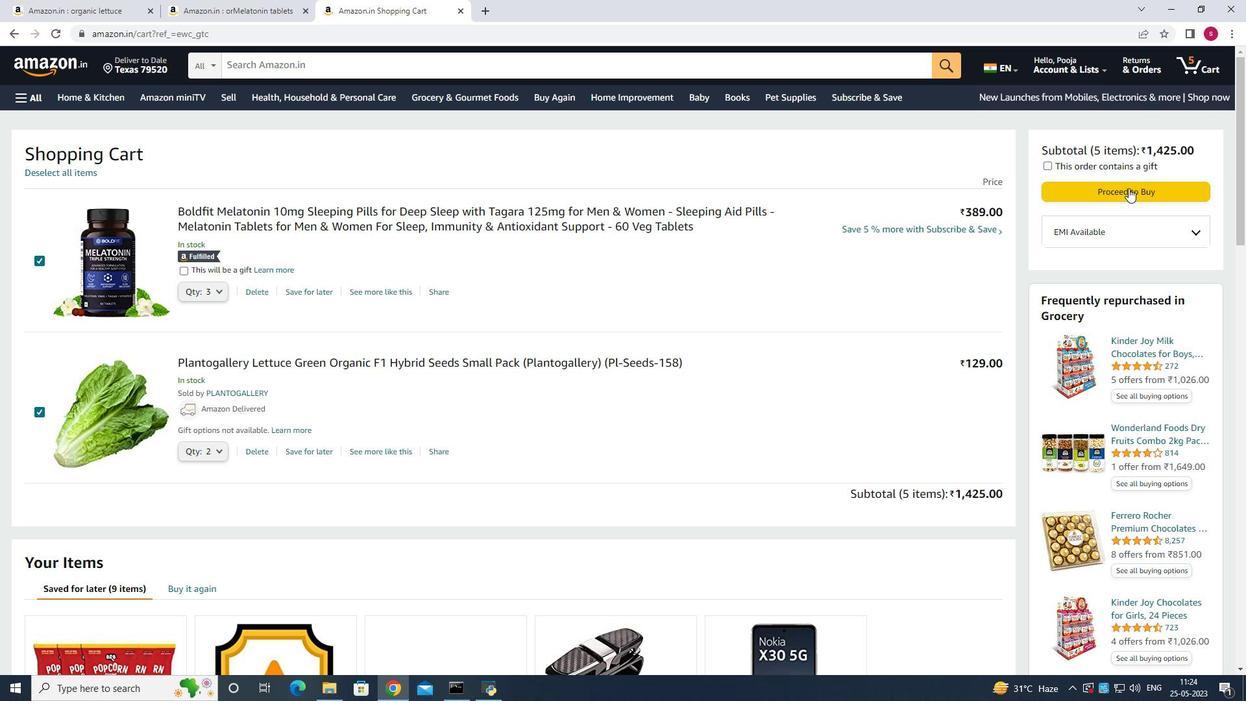 
Action: Mouse moved to (740, 112)
Screenshot: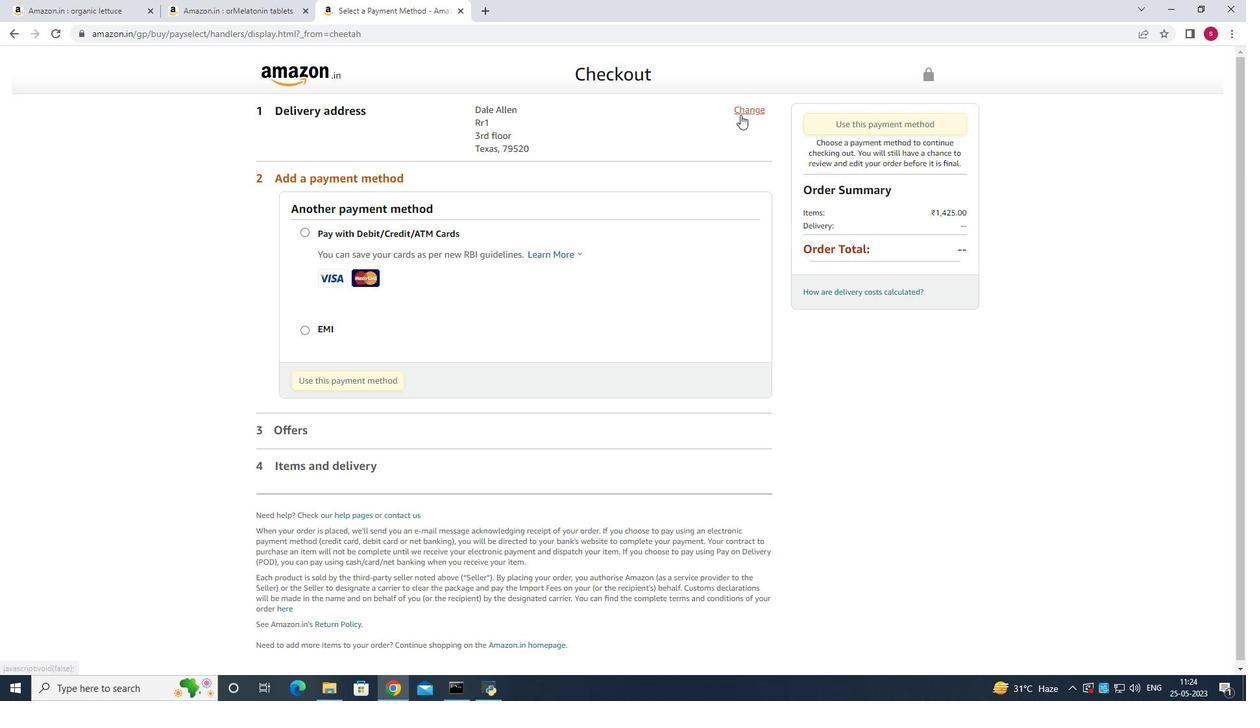 
Action: Mouse pressed left at (740, 112)
Screenshot: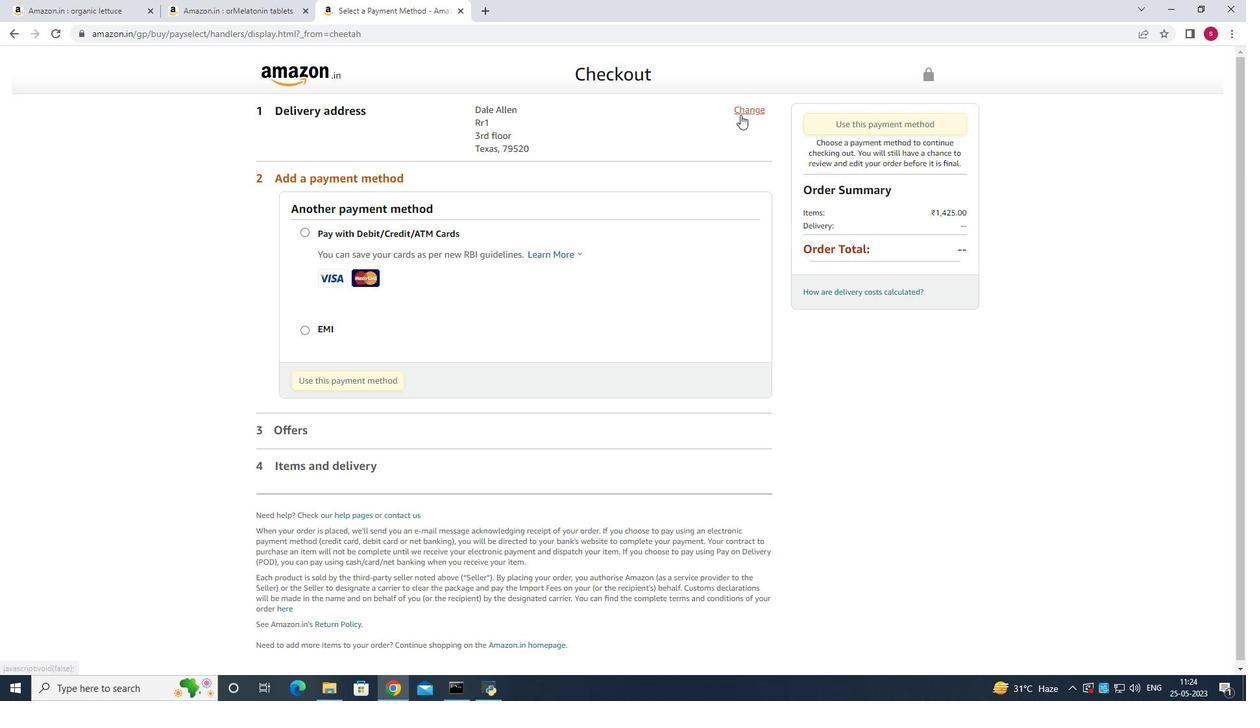 
Action: Mouse moved to (472, 237)
Screenshot: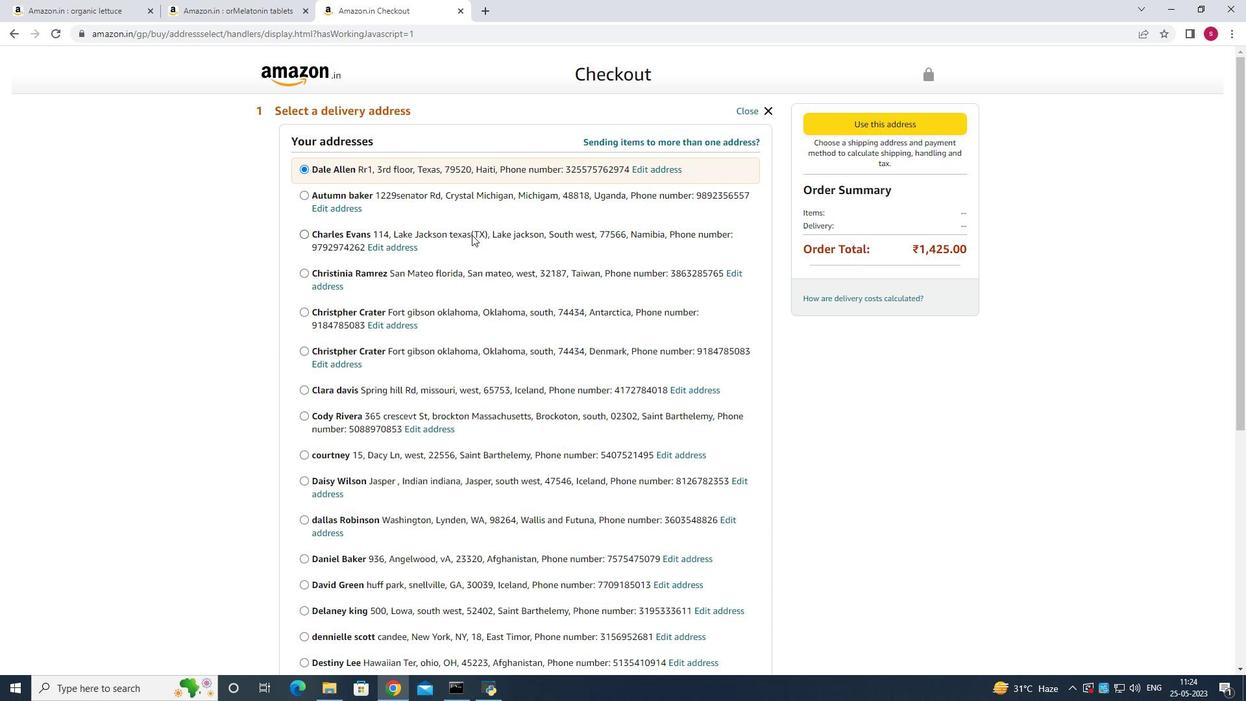 
Action: Mouse scrolled (472, 236) with delta (0, 0)
Screenshot: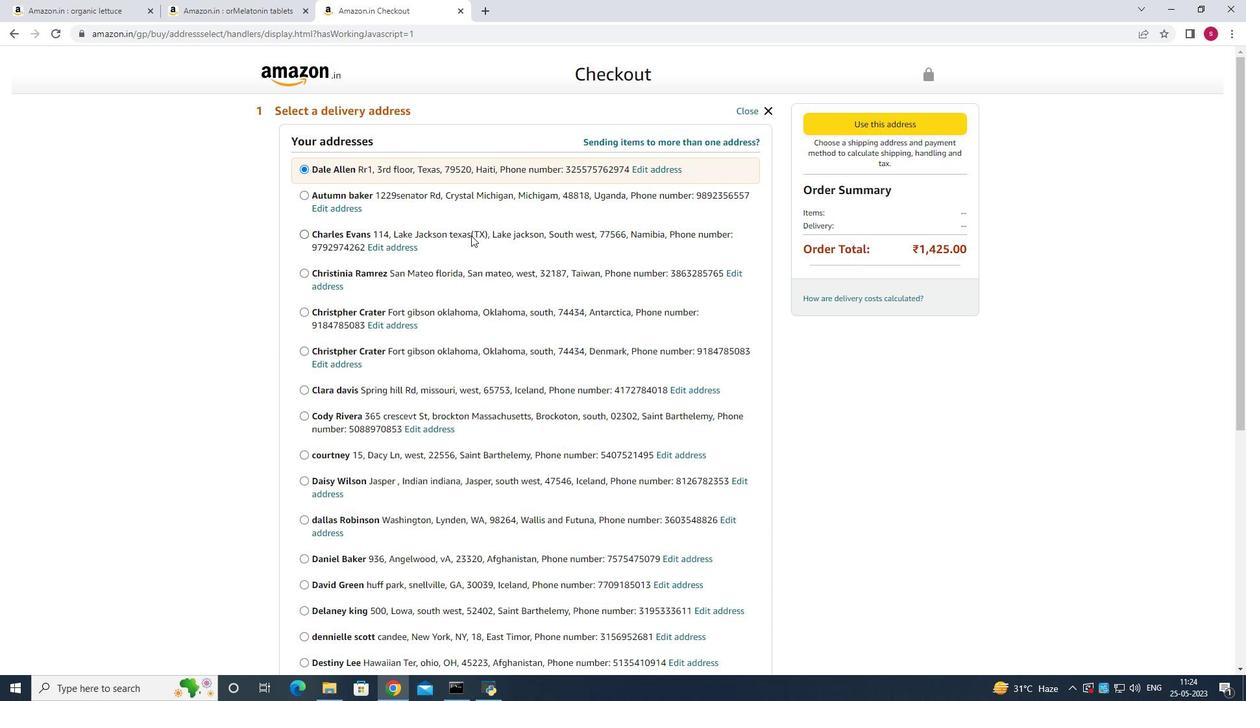 
Action: Mouse moved to (473, 238)
Screenshot: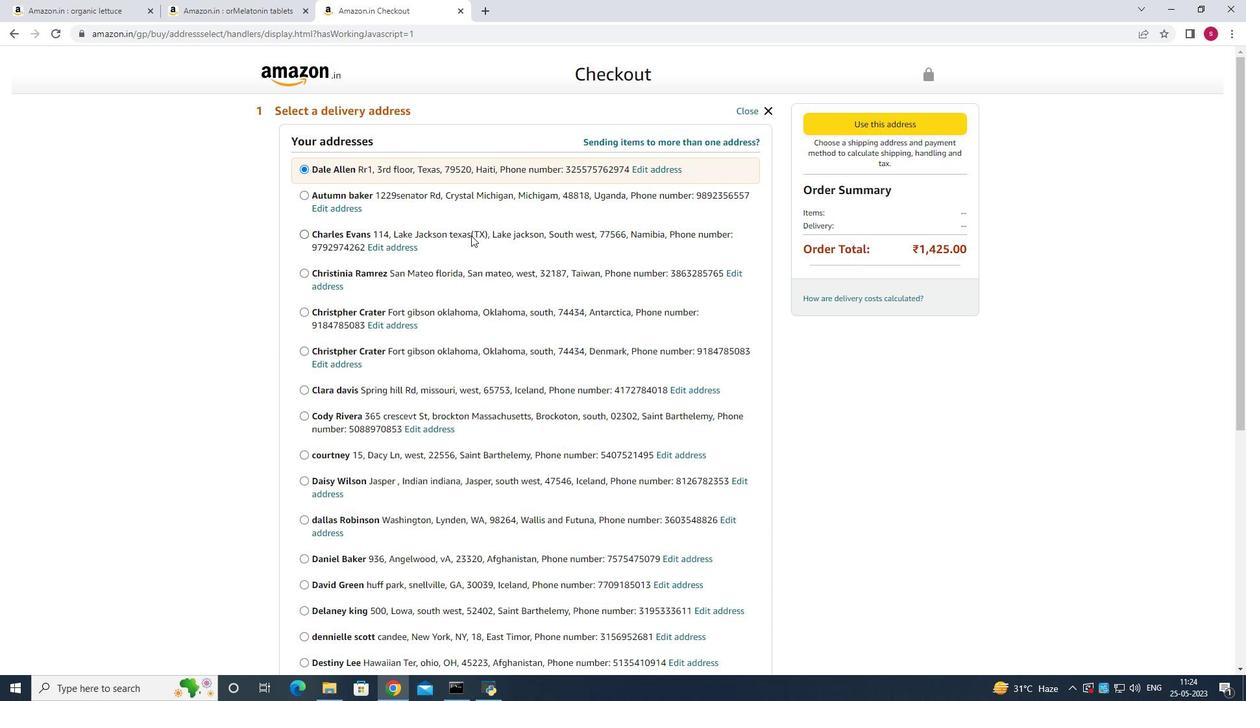 
Action: Mouse scrolled (473, 237) with delta (0, 0)
Screenshot: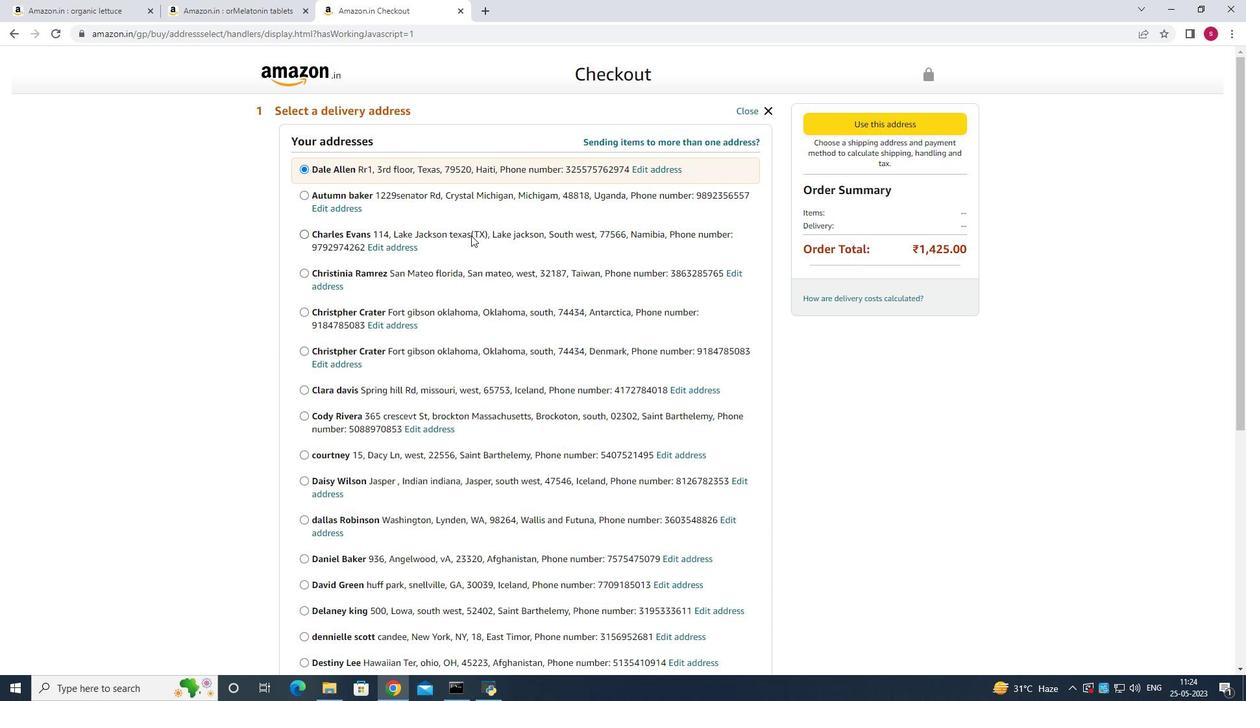 
Action: Mouse moved to (474, 238)
Screenshot: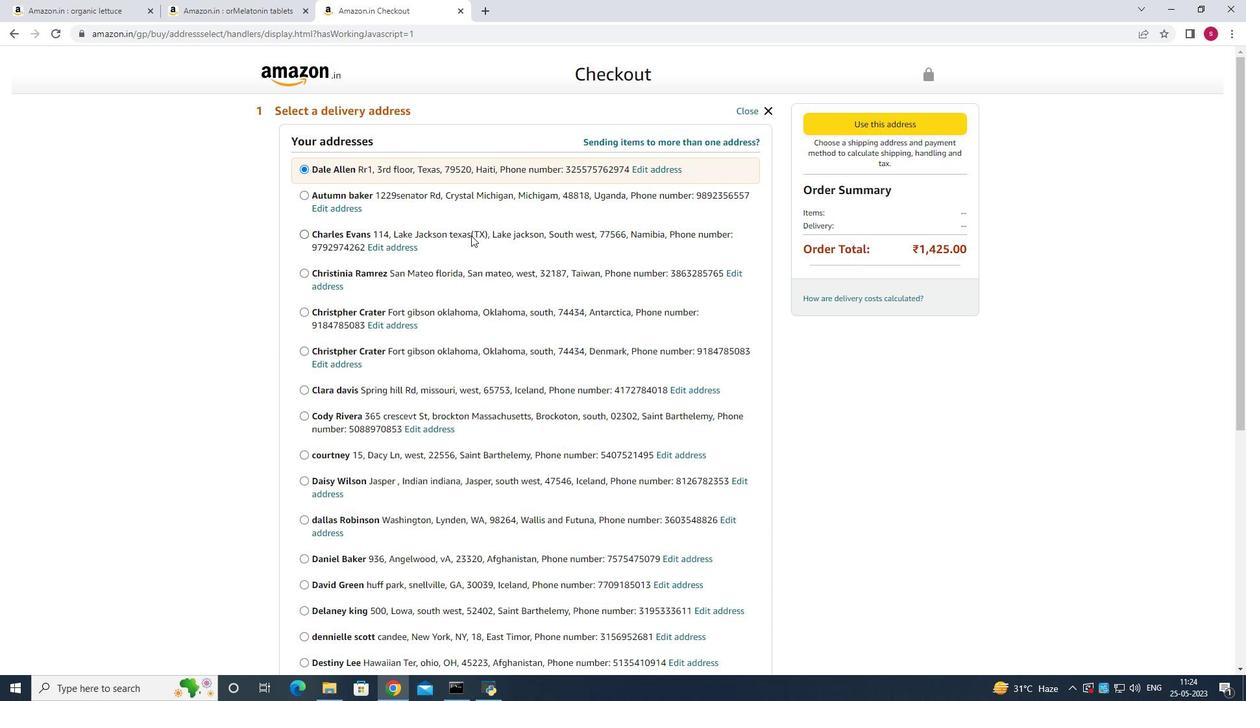 
Action: Mouse scrolled (474, 238) with delta (0, 0)
Screenshot: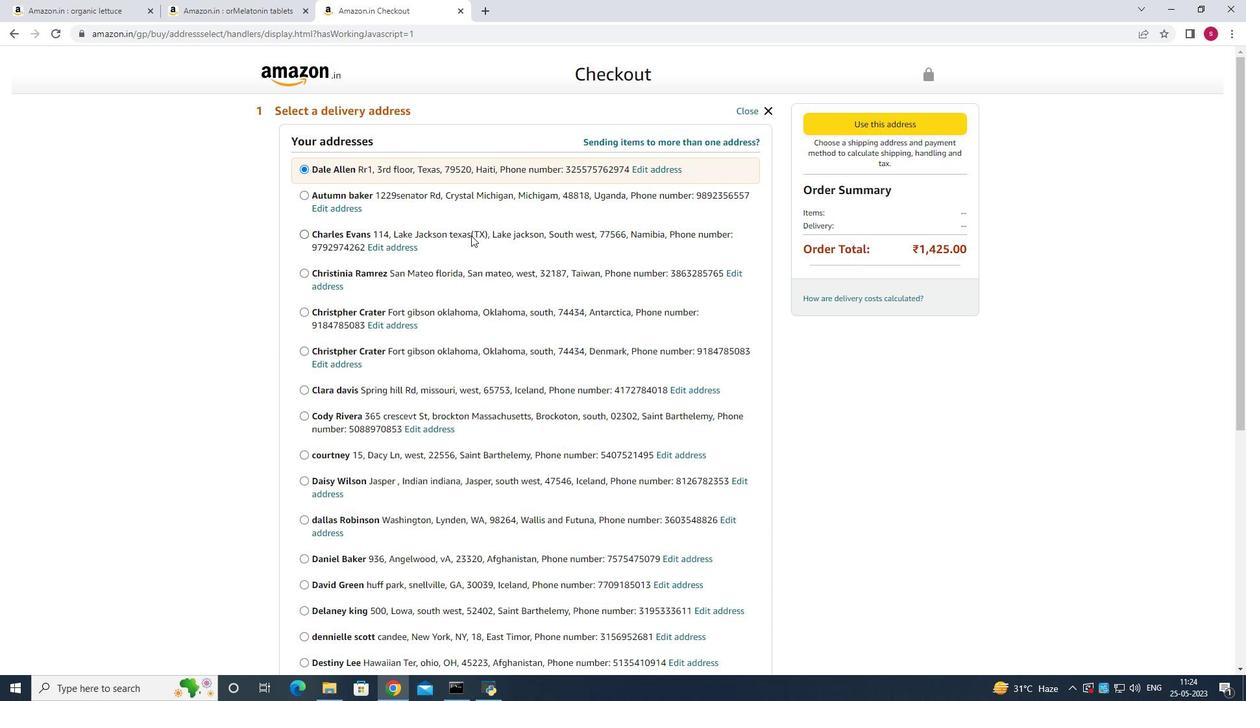 
Action: Mouse scrolled (474, 238) with delta (0, 0)
Screenshot: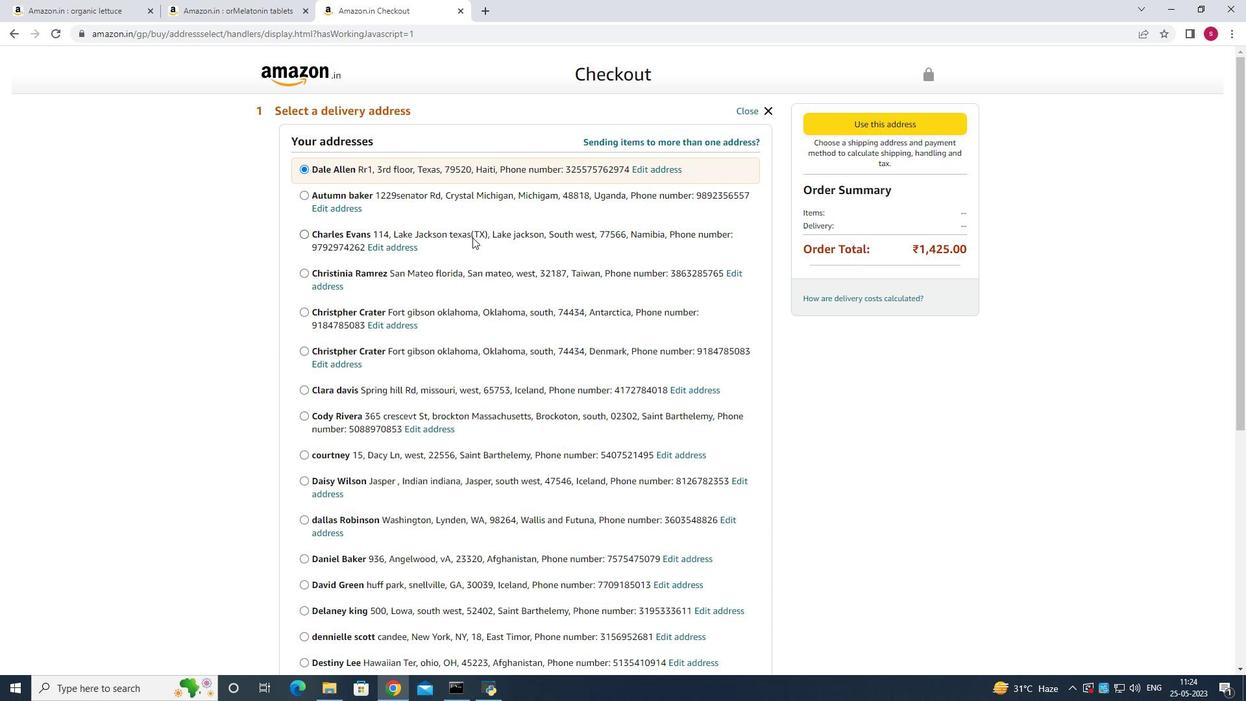 
Action: Mouse scrolled (474, 238) with delta (0, 0)
Screenshot: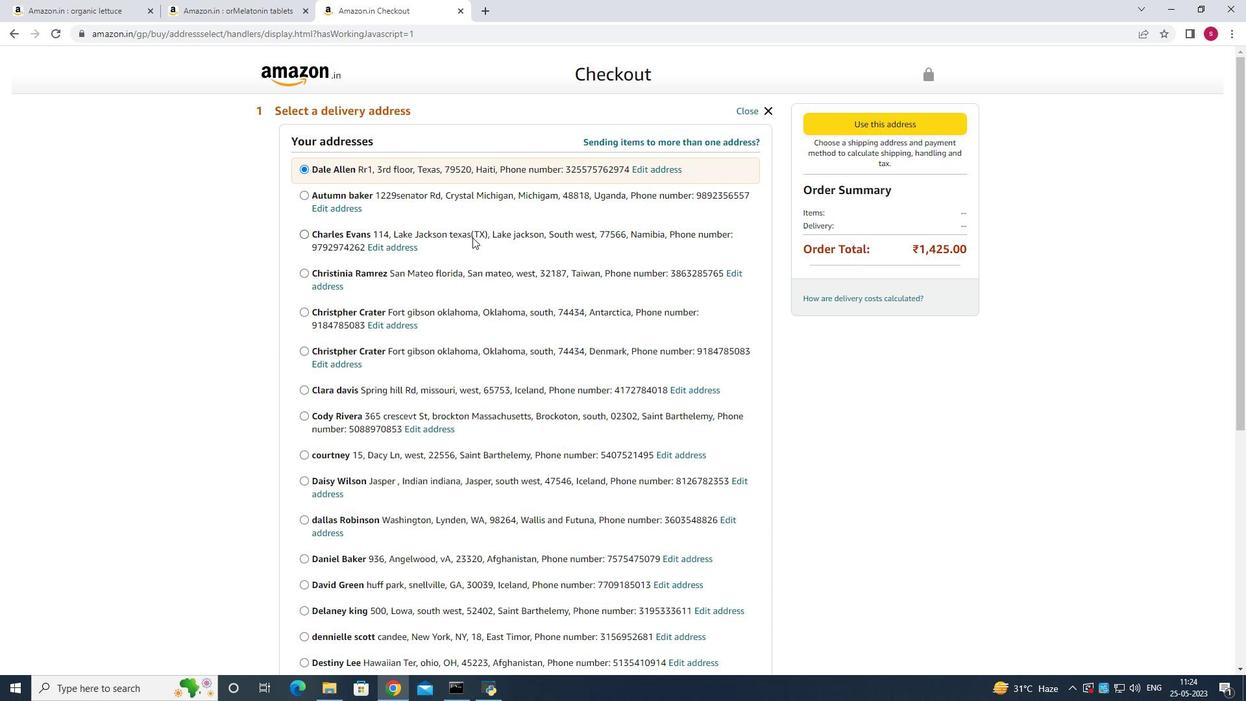 
Action: Mouse scrolled (474, 238) with delta (0, 0)
Screenshot: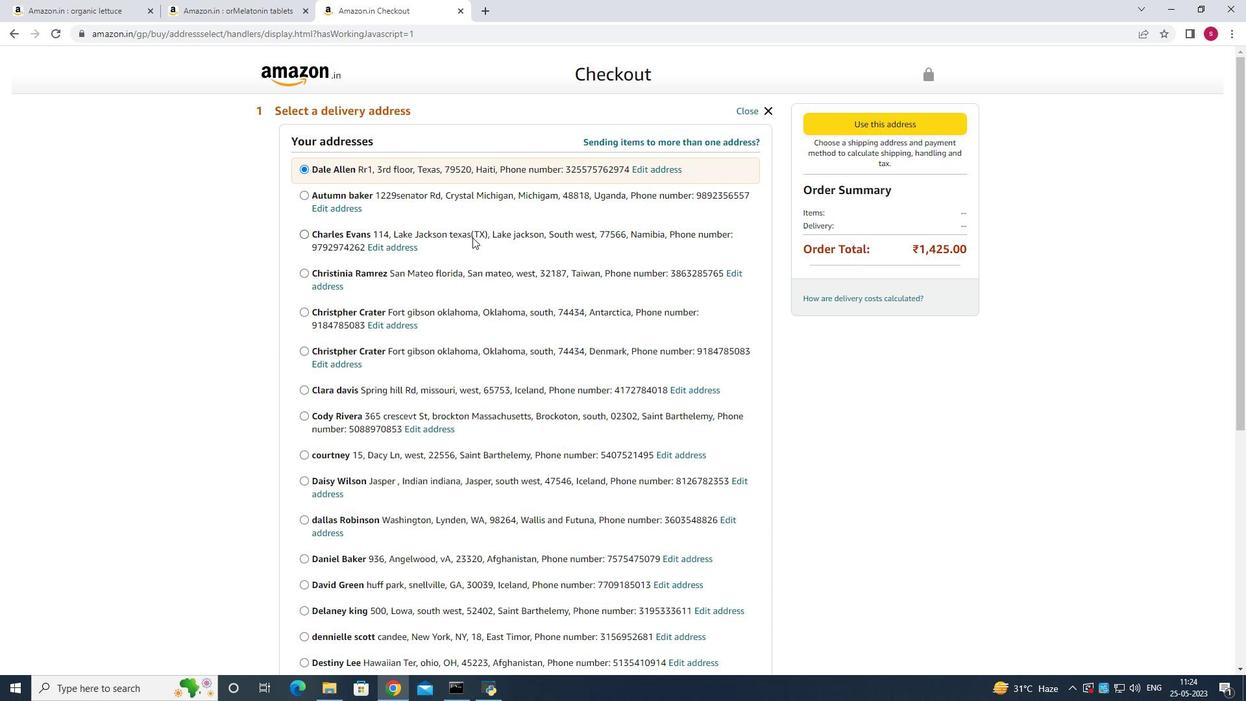 
Action: Mouse scrolled (474, 238) with delta (0, 0)
Screenshot: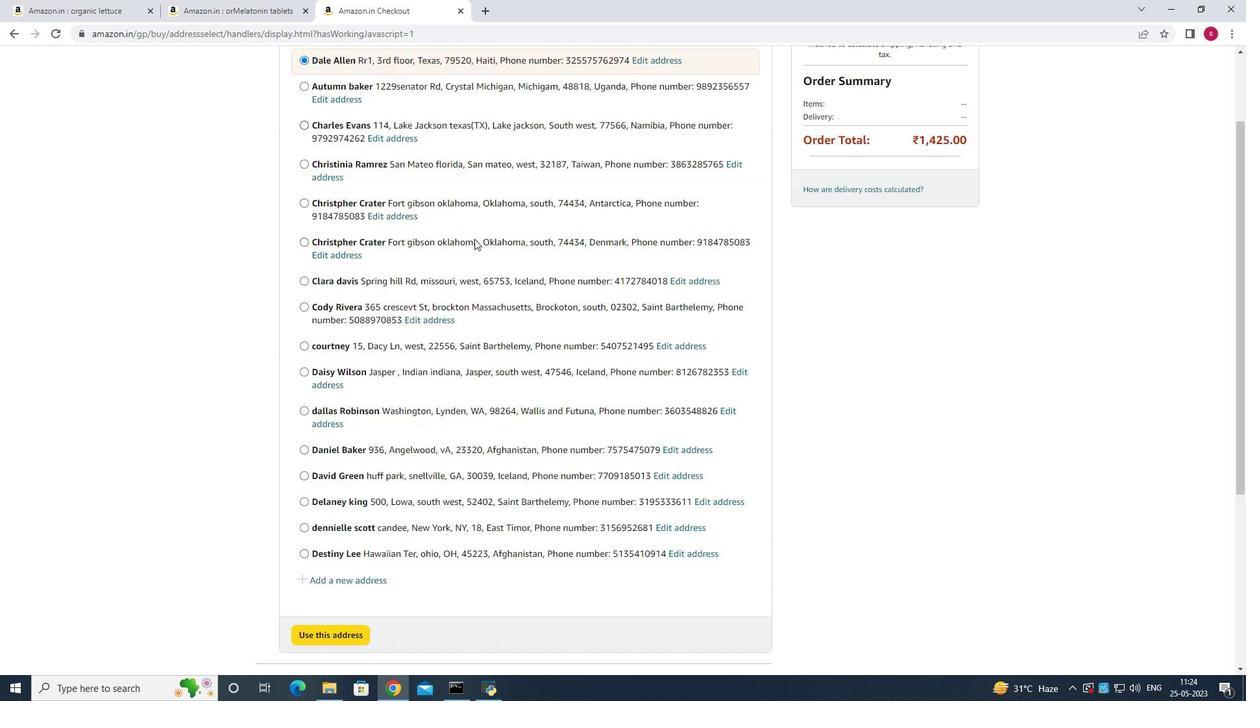 
Action: Mouse scrolled (474, 238) with delta (0, 0)
Screenshot: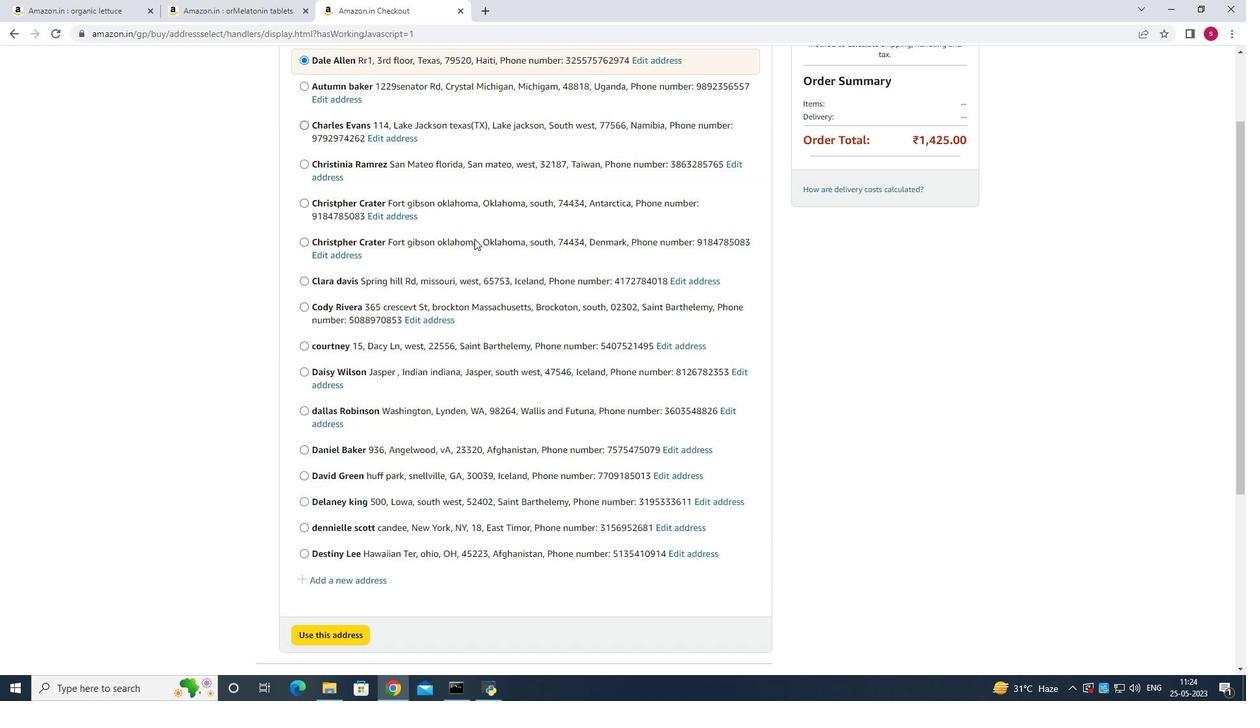 
Action: Mouse moved to (474, 238)
Screenshot: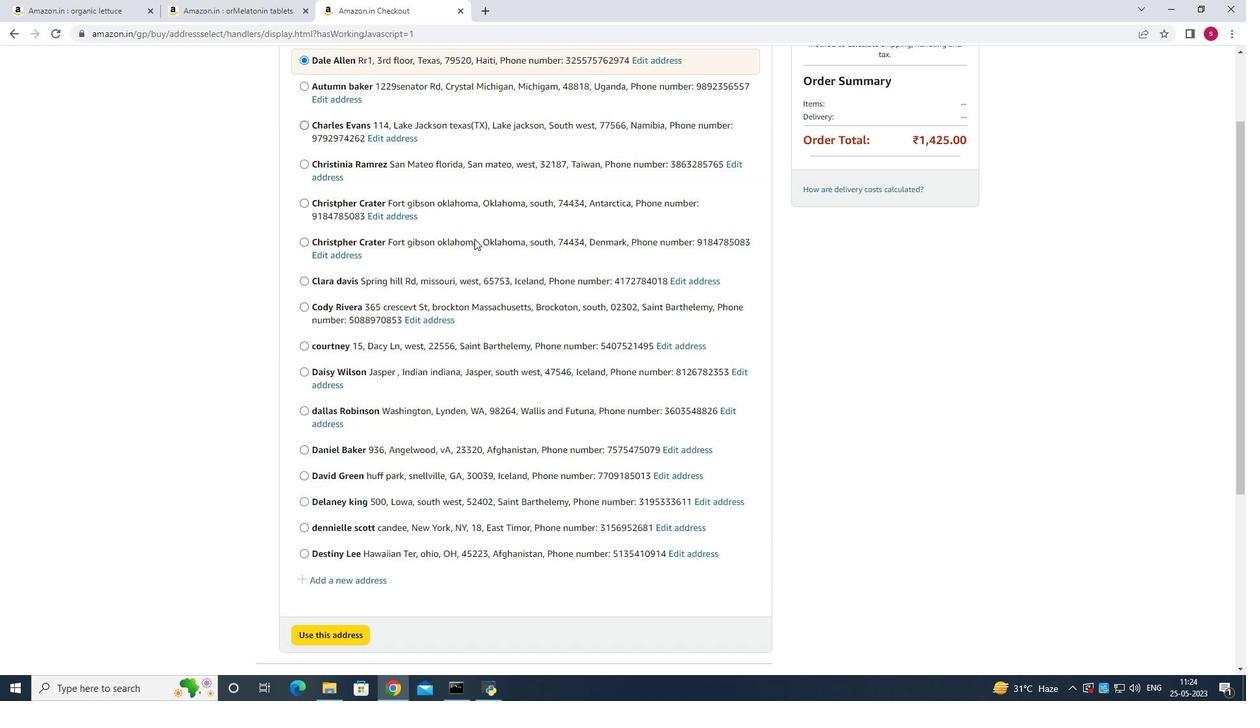 
Action: Mouse scrolled (474, 238) with delta (0, 0)
Screenshot: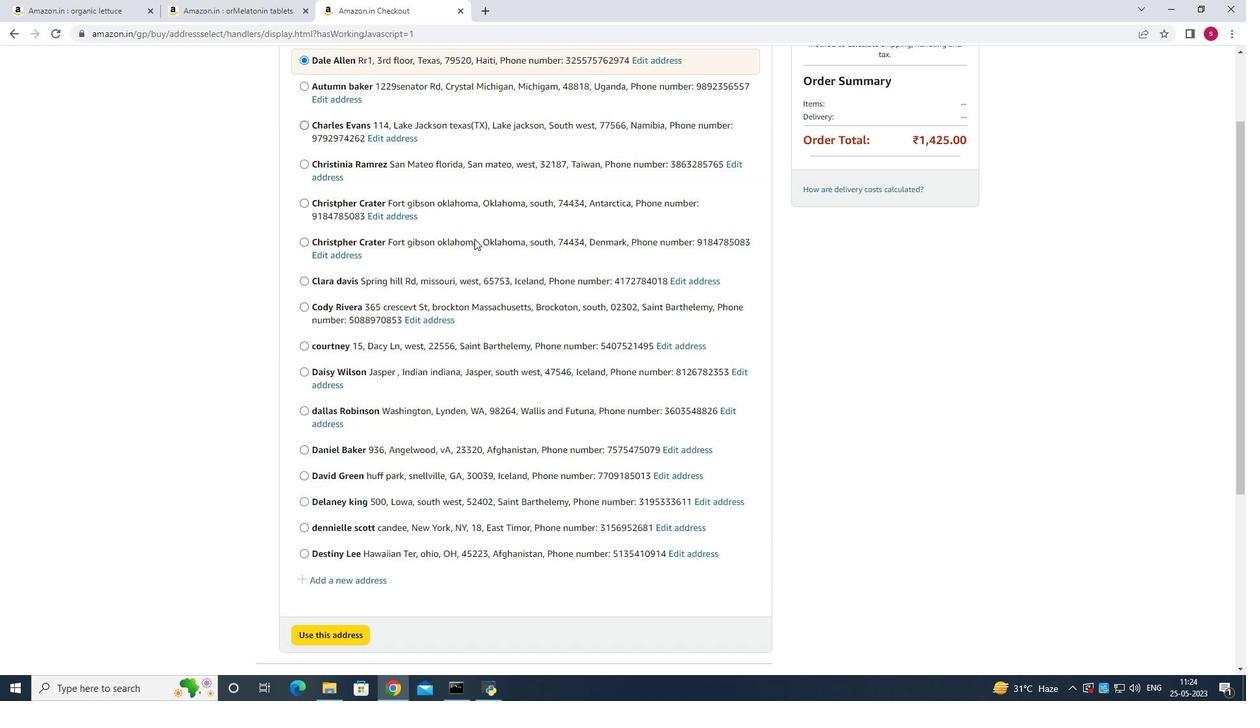 
Action: Mouse scrolled (474, 238) with delta (0, 0)
Screenshot: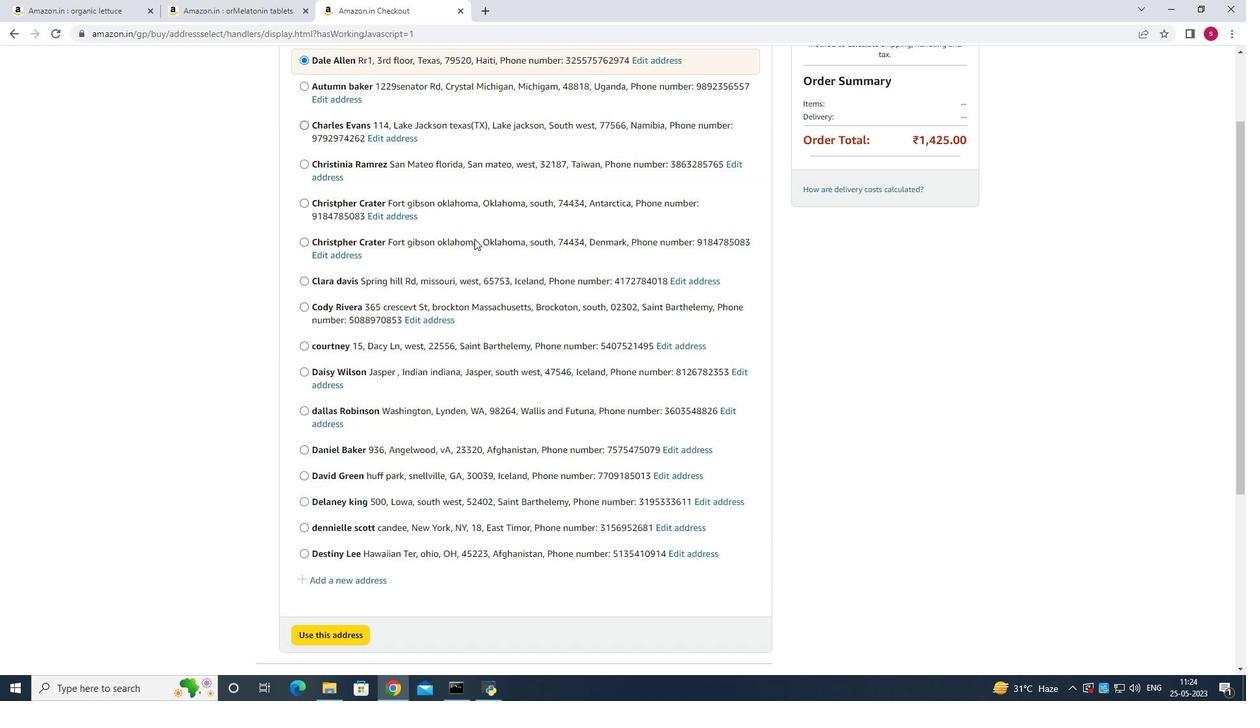 
Action: Mouse scrolled (474, 238) with delta (0, 0)
Screenshot: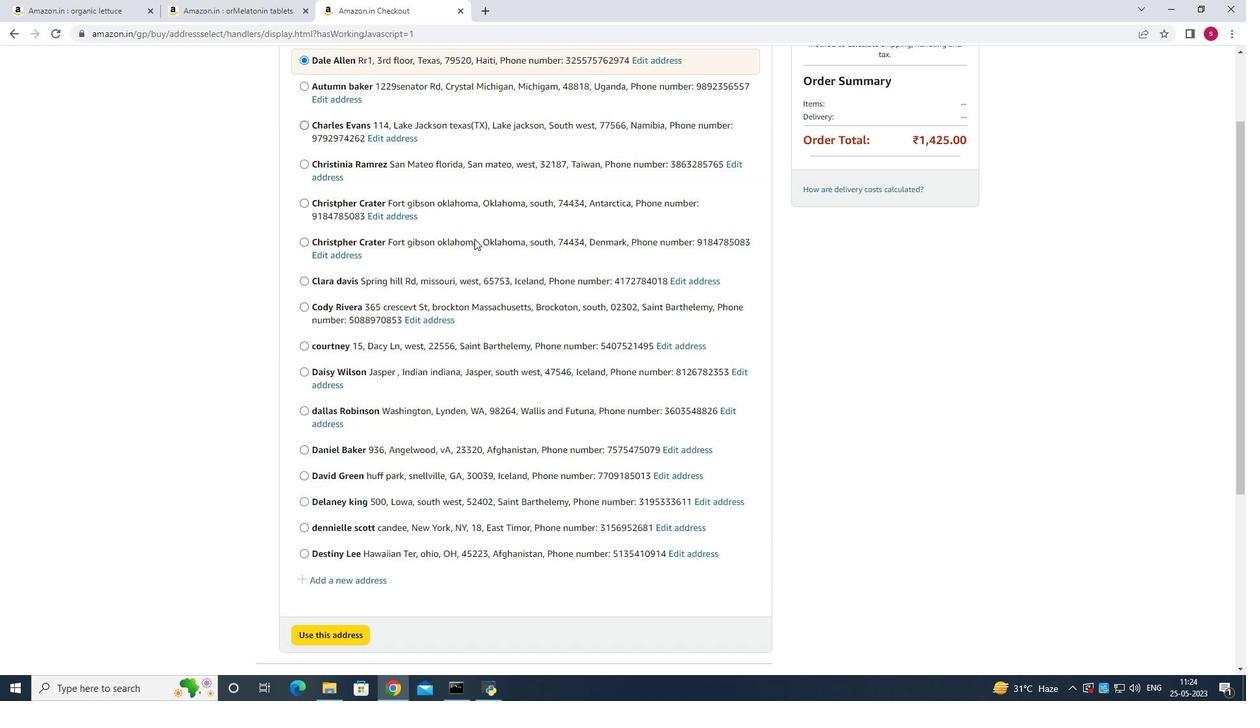 
Action: Mouse moved to (358, 292)
Screenshot: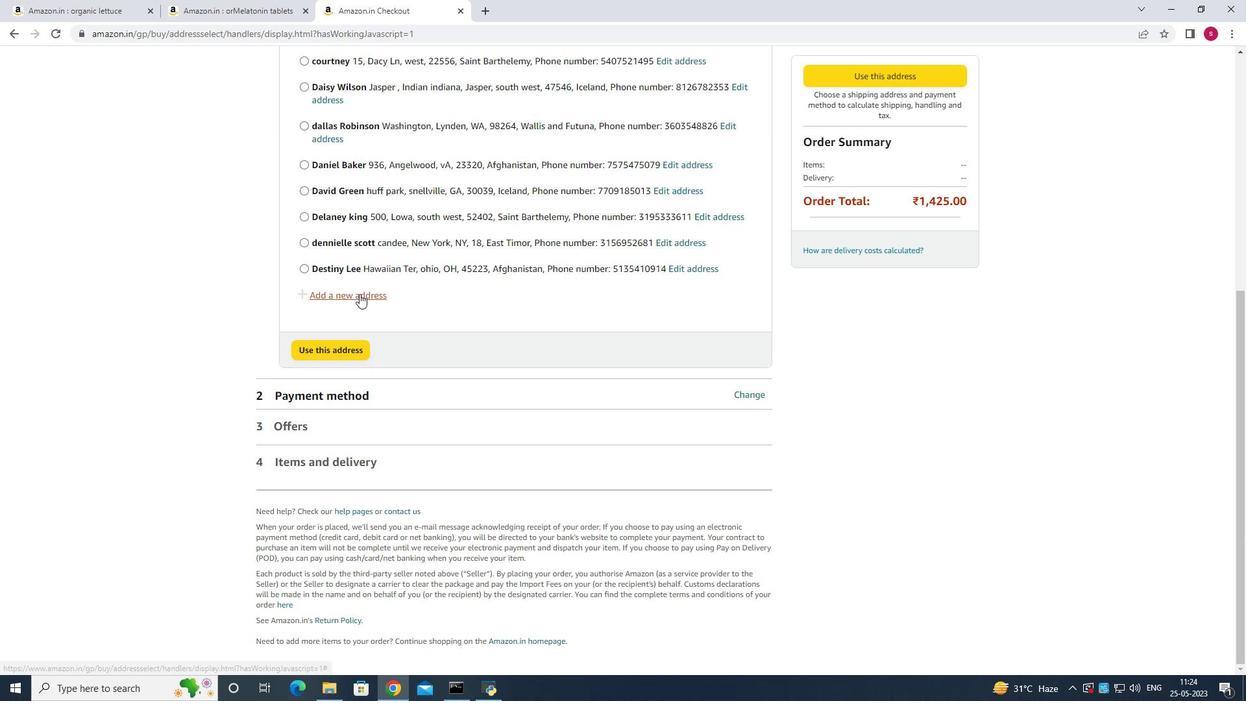 
Action: Mouse pressed left at (358, 292)
Screenshot: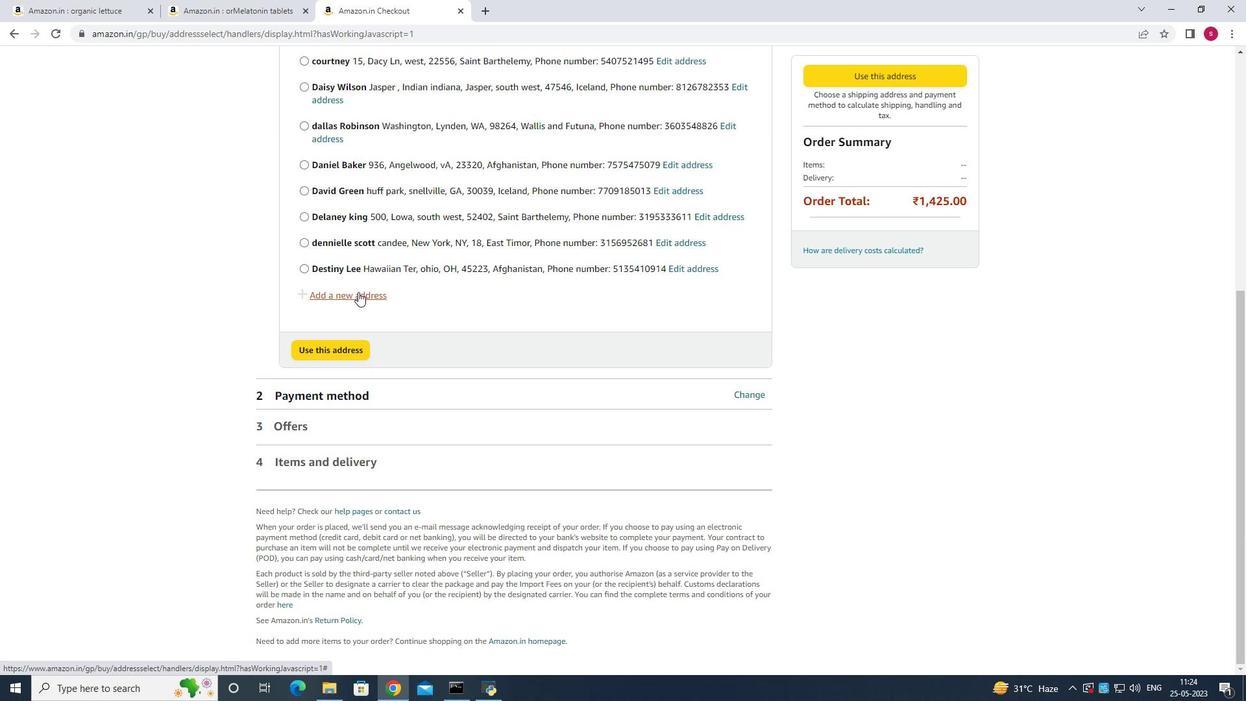 
Action: Mouse moved to (466, 268)
Screenshot: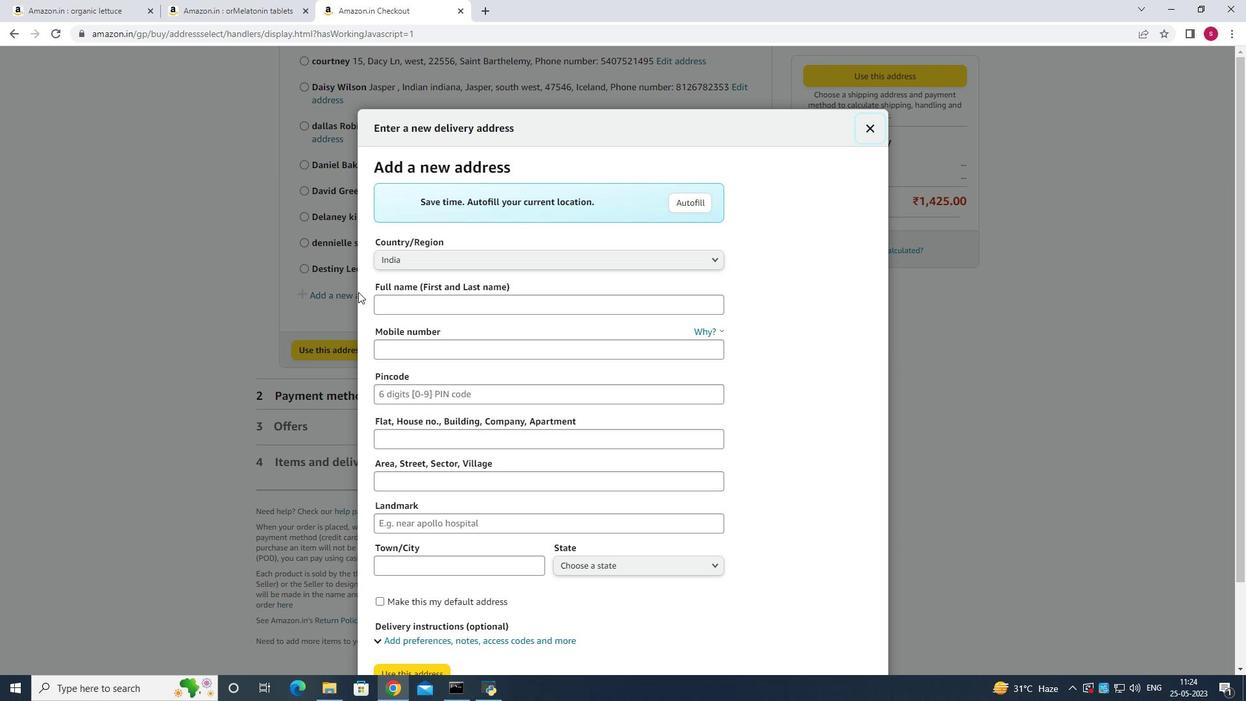 
Action: Mouse scrolled (466, 268) with delta (0, 0)
Screenshot: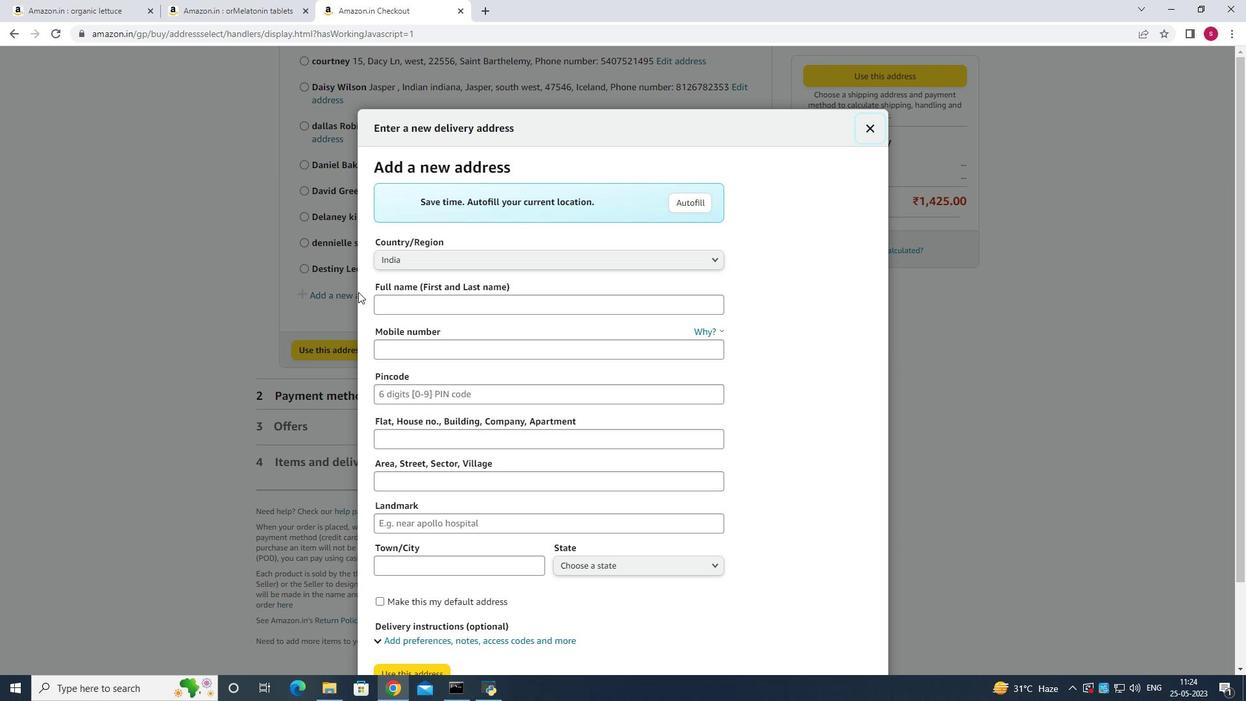 
Action: Mouse scrolled (466, 268) with delta (0, 0)
Screenshot: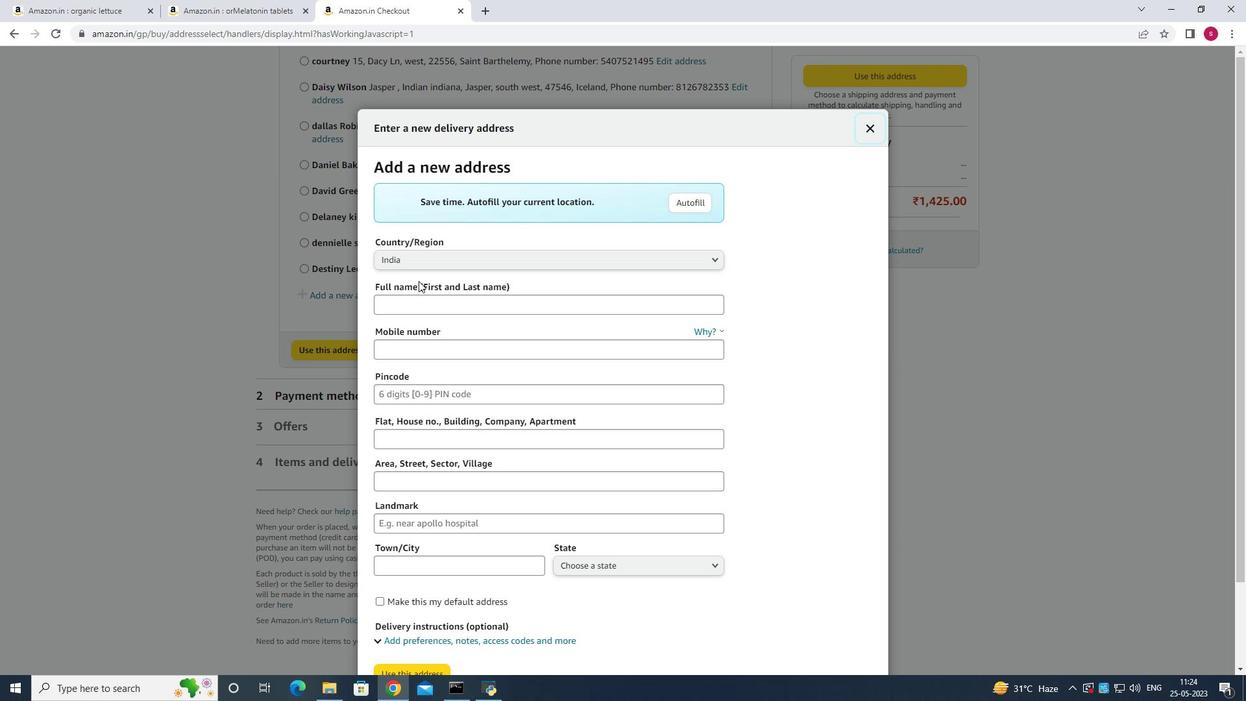 
Action: Mouse scrolled (466, 268) with delta (0, 0)
Screenshot: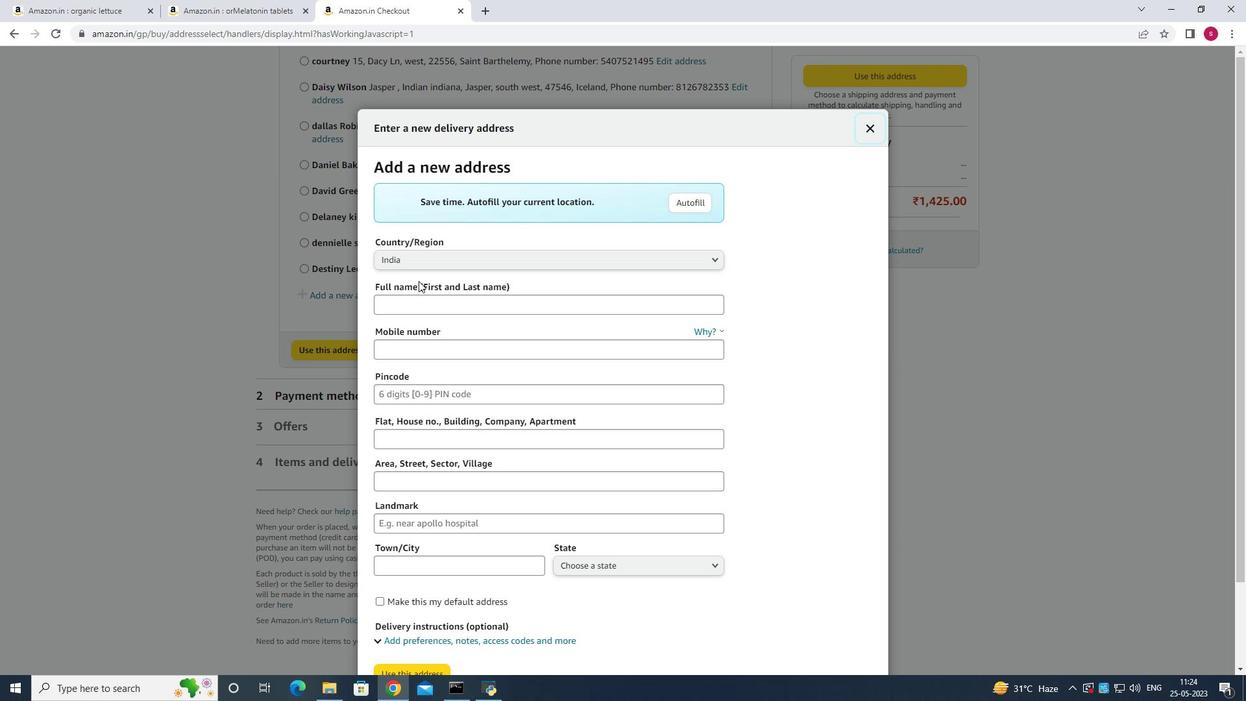 
Action: Mouse scrolled (466, 268) with delta (0, 0)
Screenshot: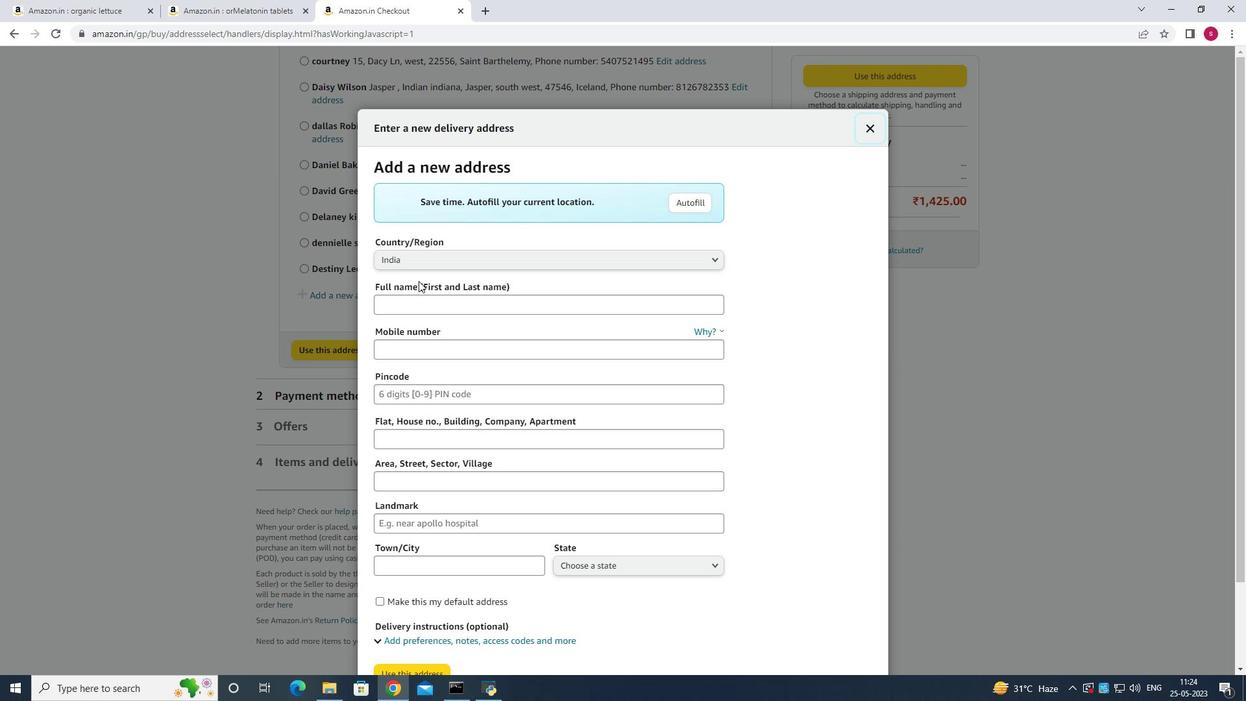 
Action: Mouse scrolled (466, 268) with delta (0, 0)
Screenshot: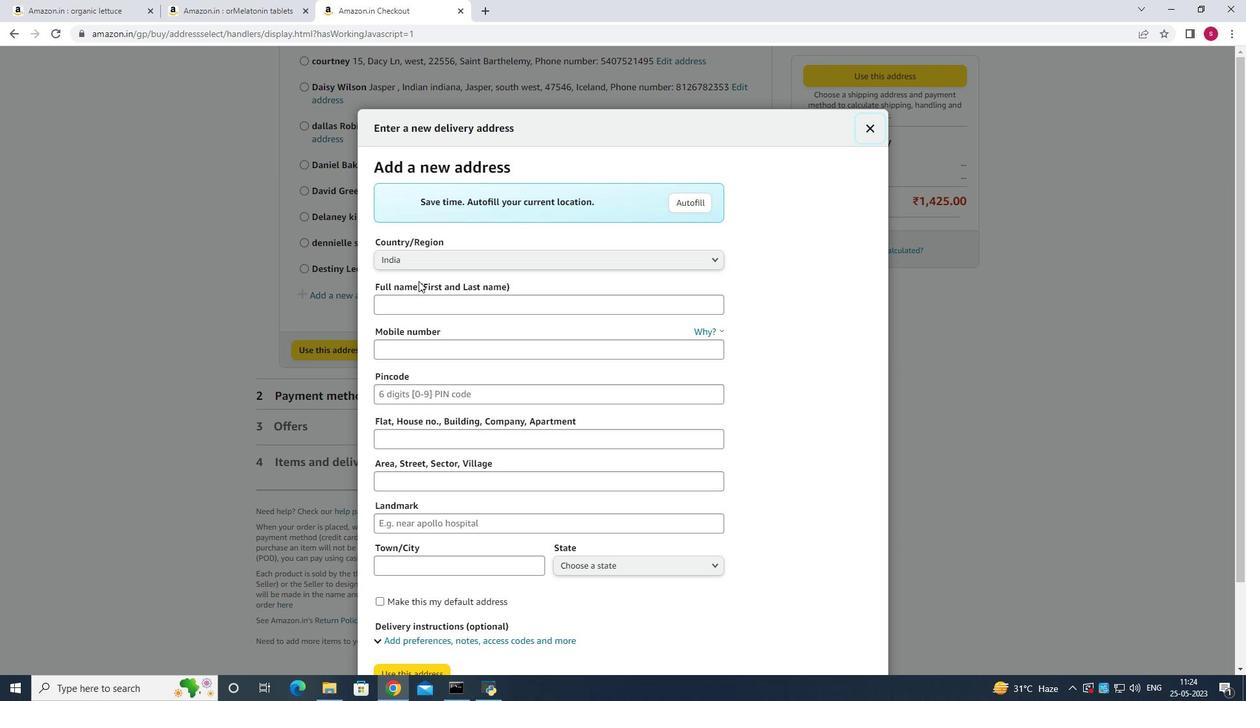 
Action: Mouse scrolled (466, 268) with delta (0, 0)
Screenshot: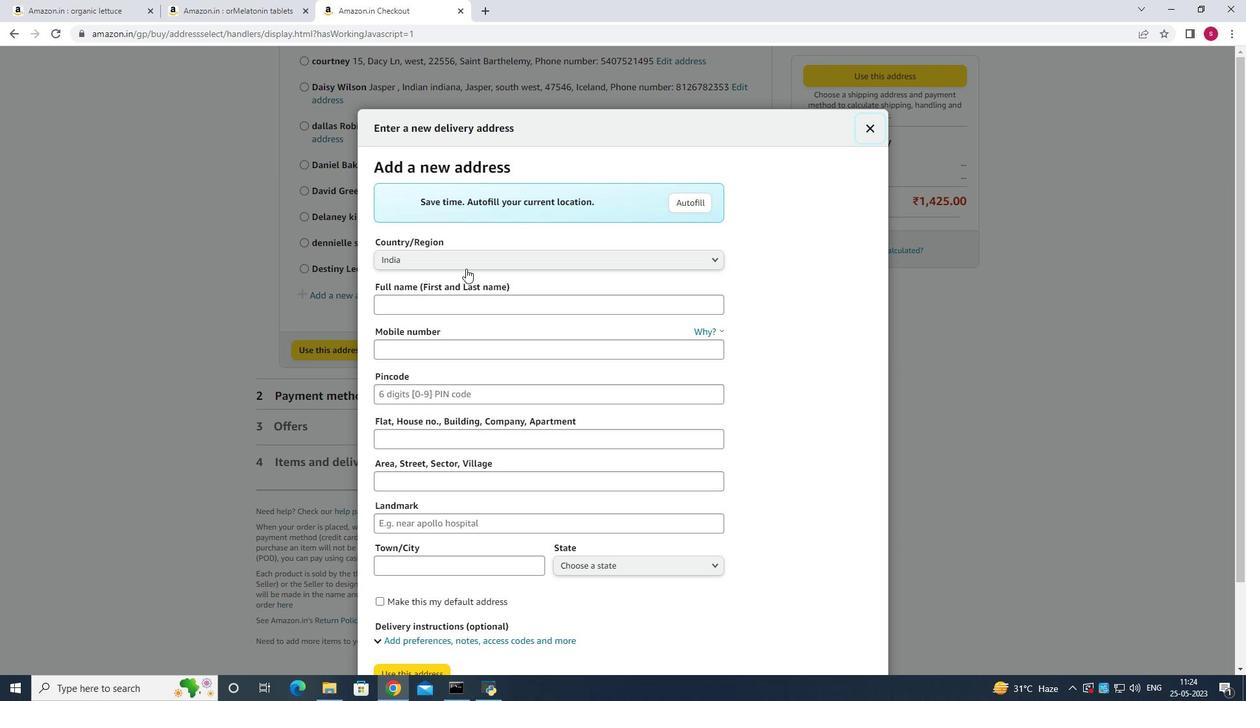 
Action: Mouse moved to (466, 268)
Screenshot: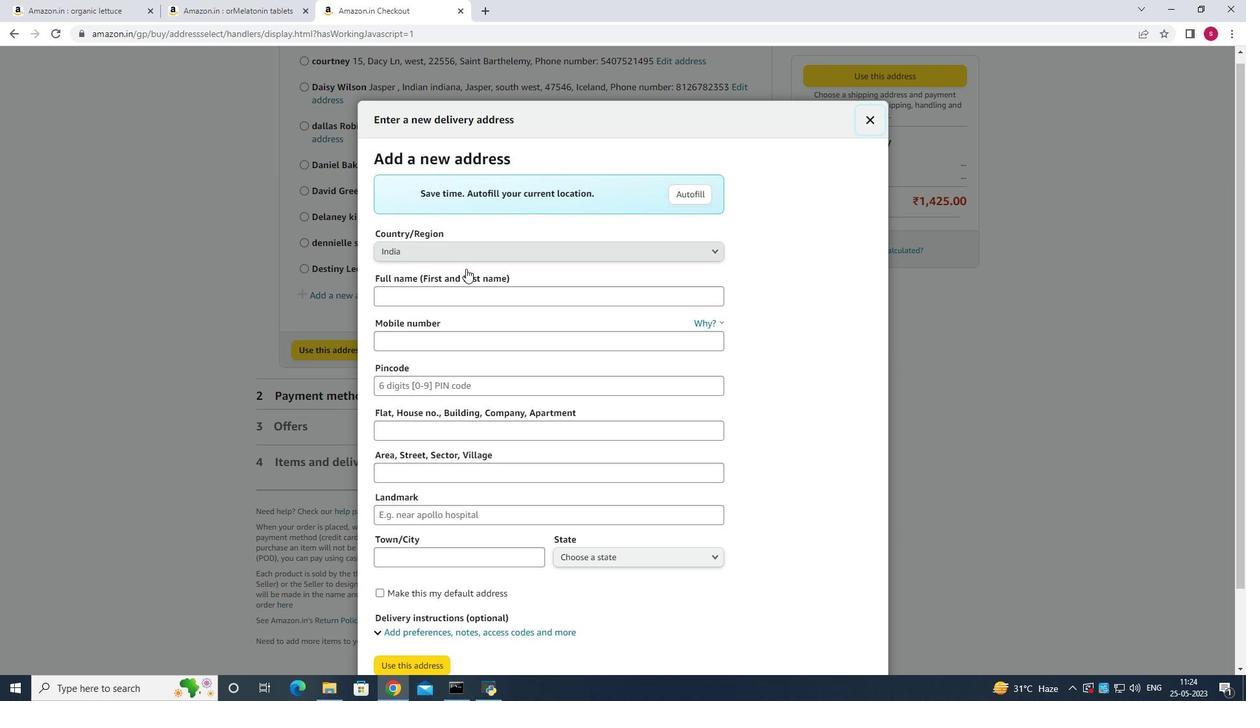 
Action: Mouse scrolled (466, 268) with delta (0, 0)
Screenshot: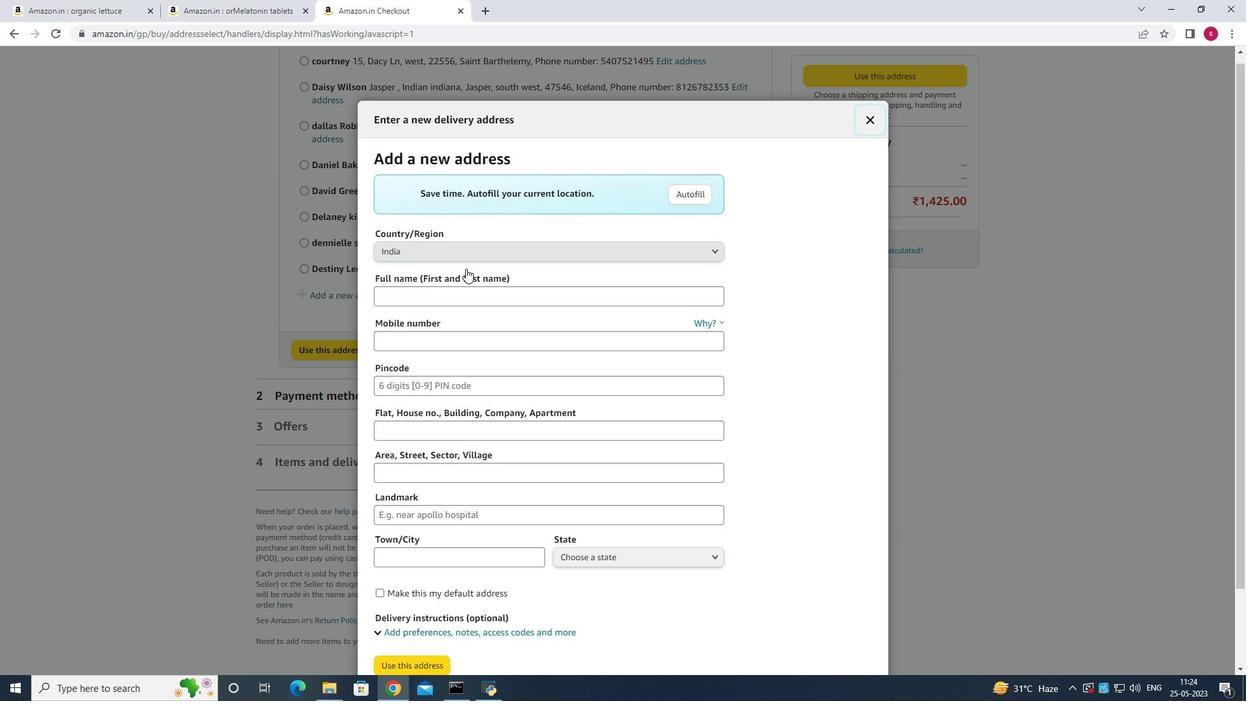 
Action: Mouse moved to (466, 268)
Screenshot: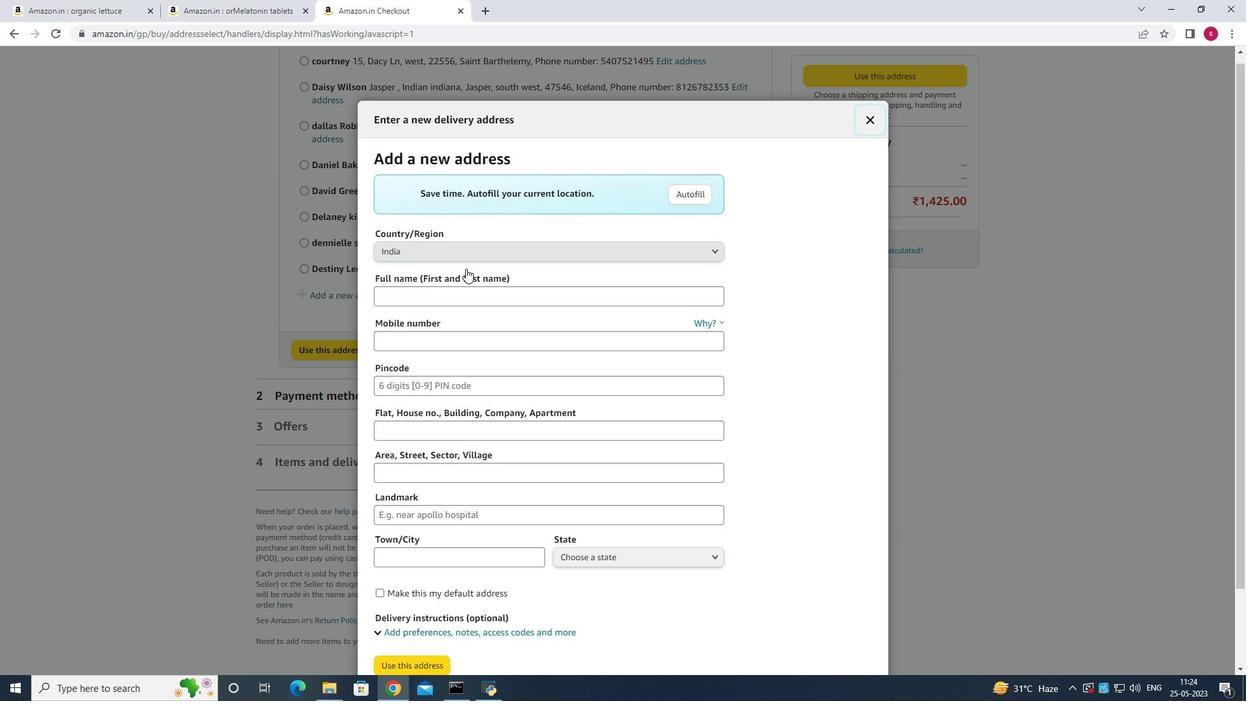
Action: Mouse scrolled (466, 268) with delta (0, 0)
Screenshot: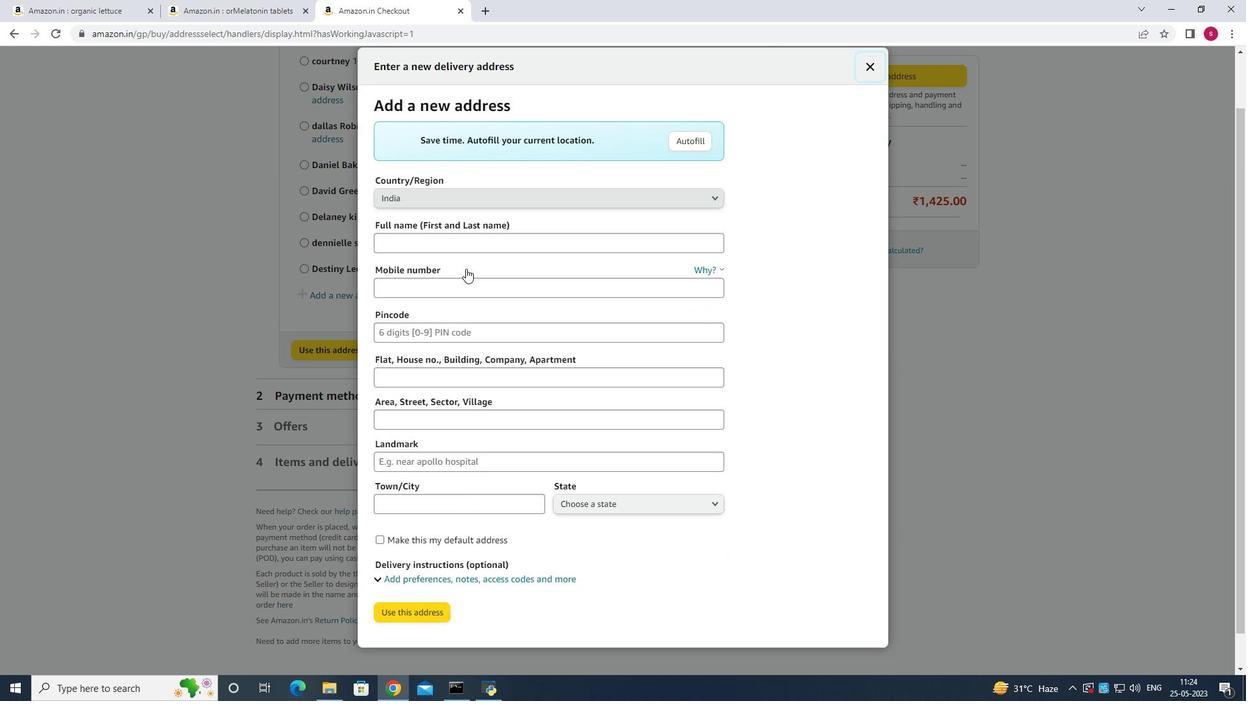 
Action: Mouse scrolled (466, 268) with delta (0, 0)
Screenshot: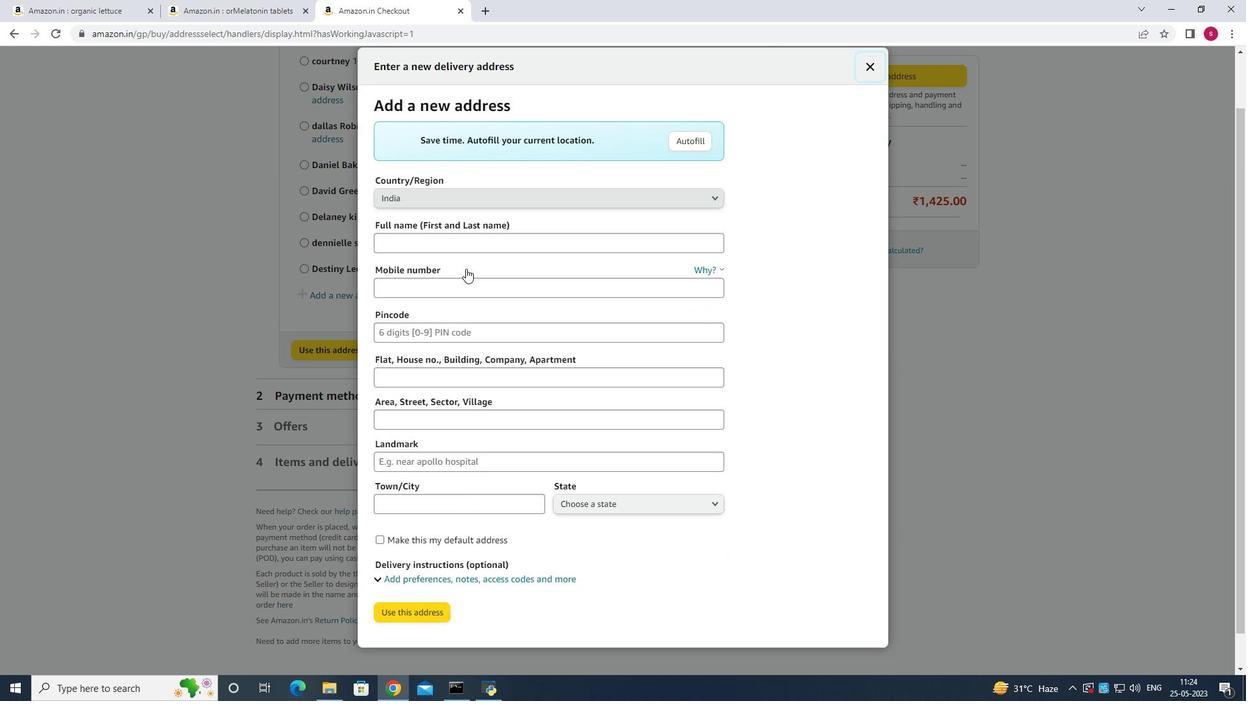 
Action: Mouse scrolled (466, 268) with delta (0, 0)
Screenshot: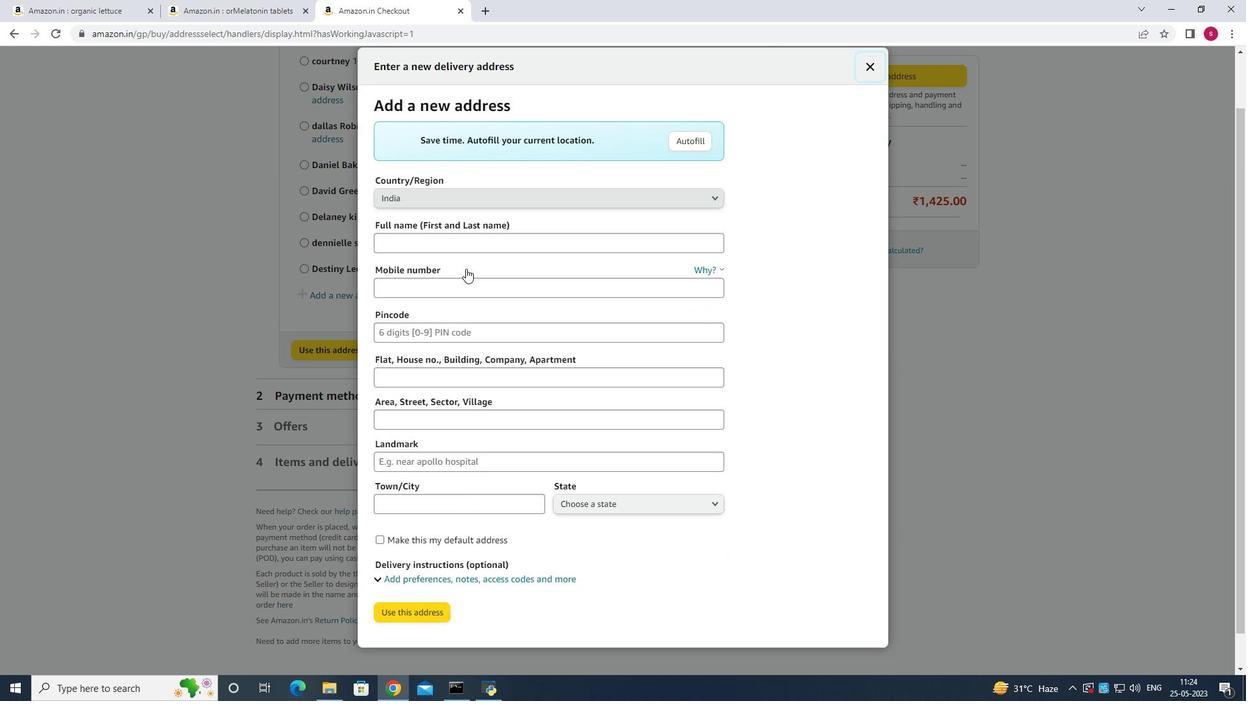 
Action: Mouse moved to (468, 269)
Screenshot: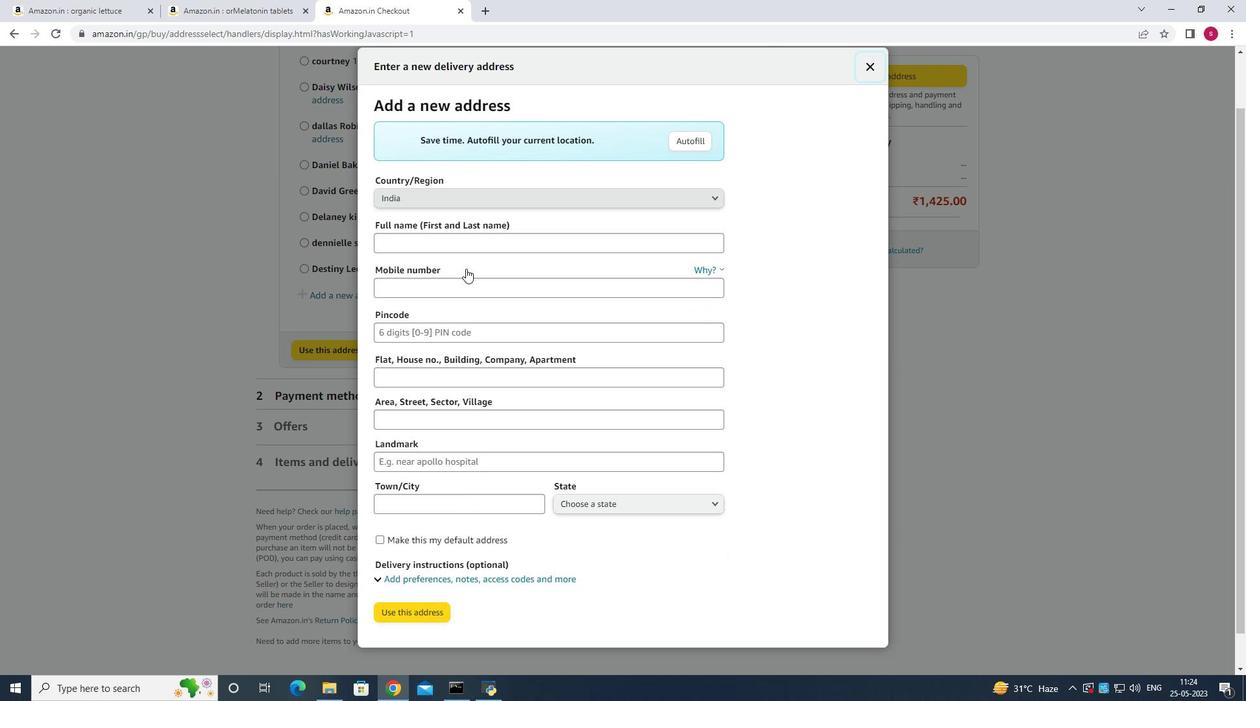 
Action: Mouse scrolled (468, 268) with delta (0, 0)
Screenshot: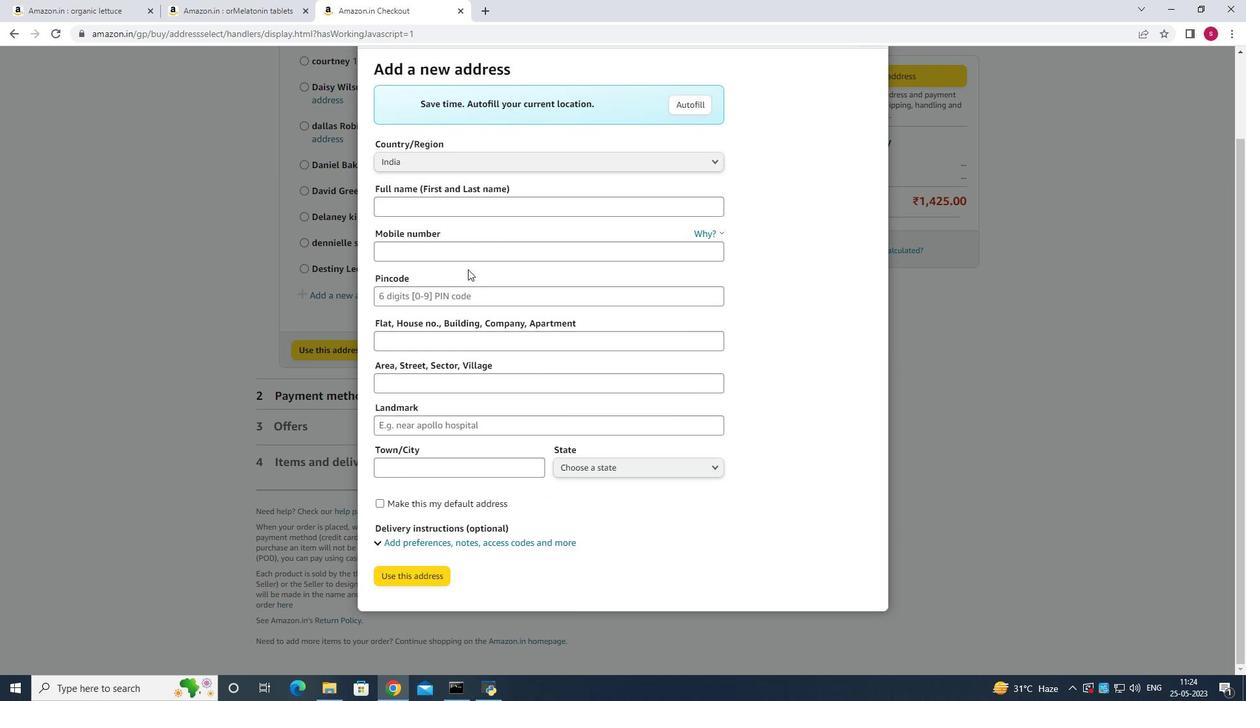 
Action: Mouse scrolled (468, 268) with delta (0, 0)
Screenshot: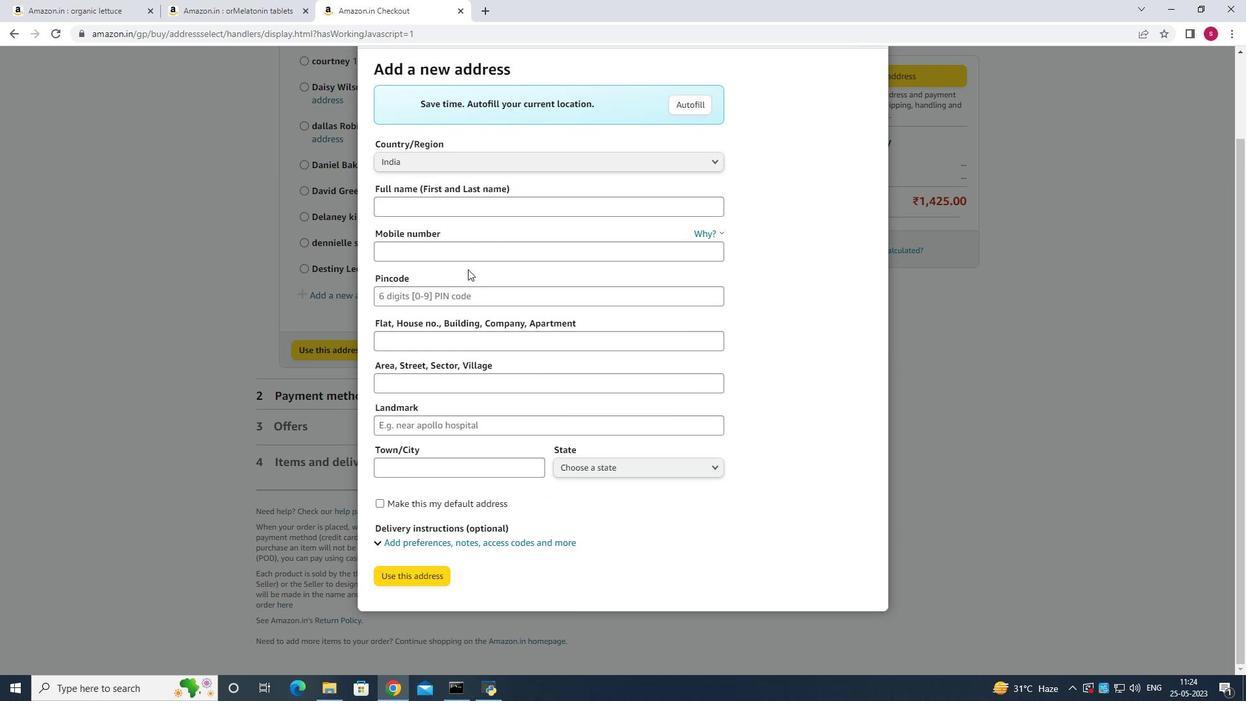 
Action: Mouse scrolled (468, 268) with delta (0, 0)
Screenshot: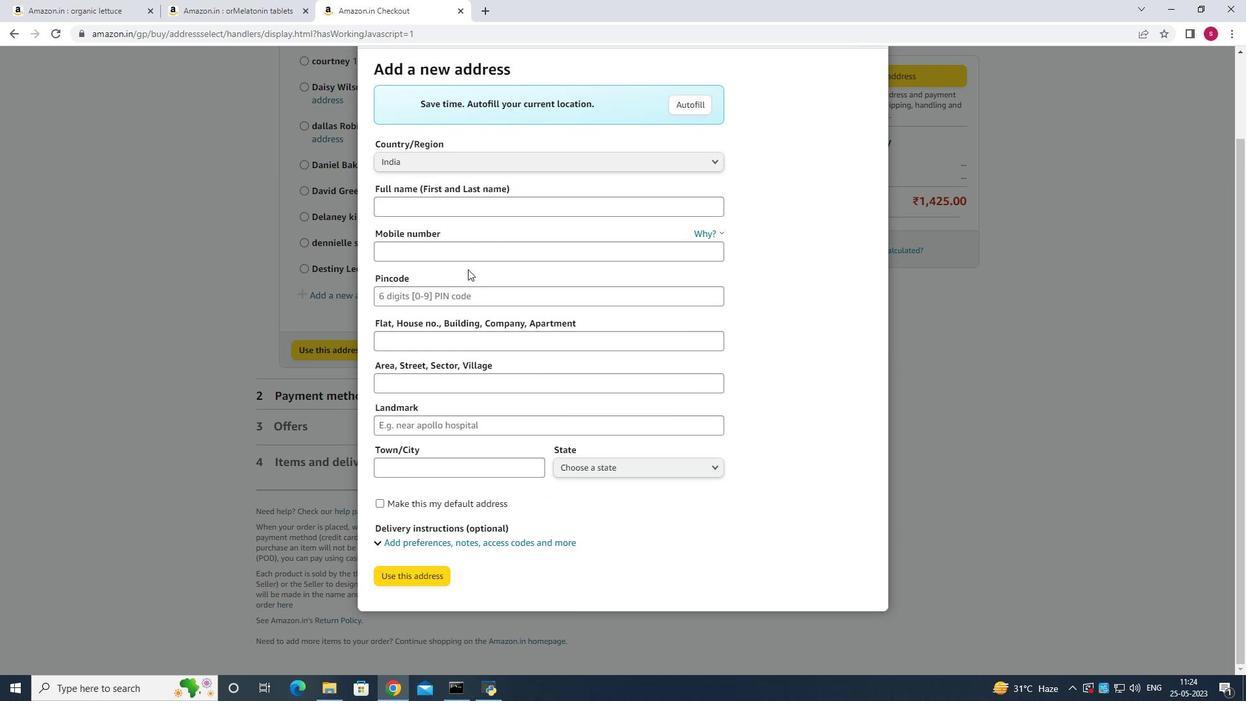 
Action: Mouse moved to (468, 269)
Screenshot: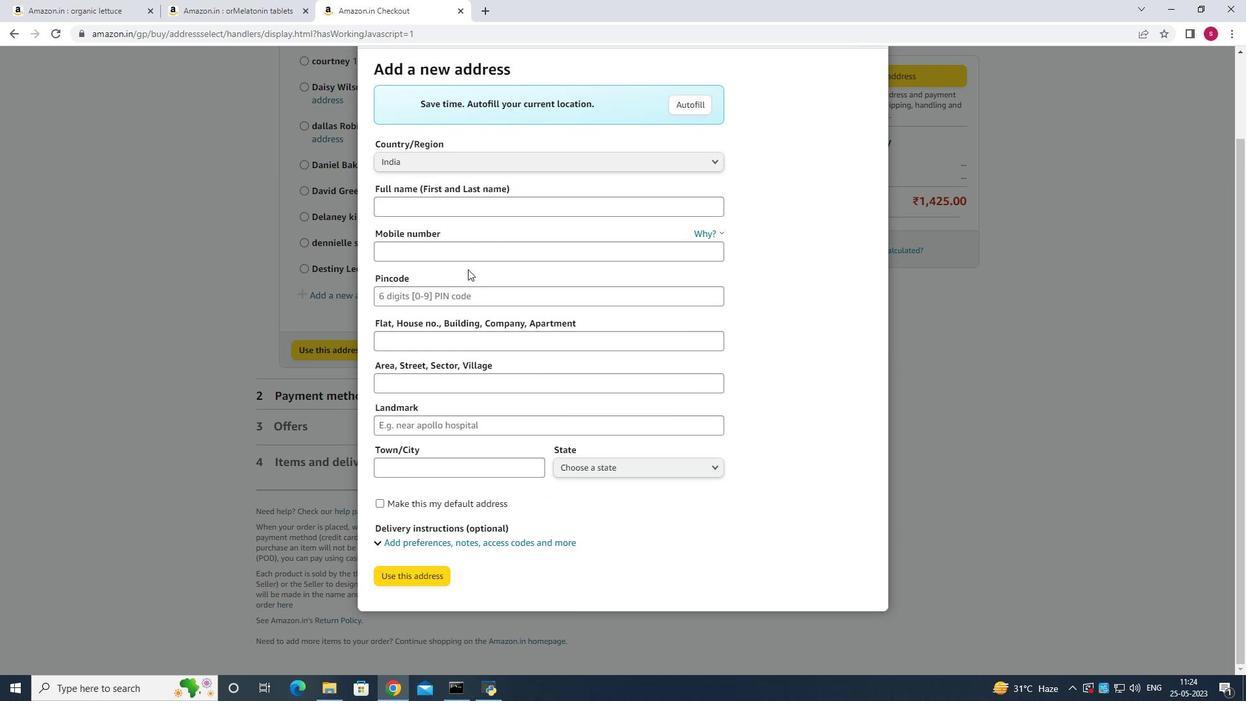 
Action: Mouse scrolled (468, 268) with delta (0, 0)
Screenshot: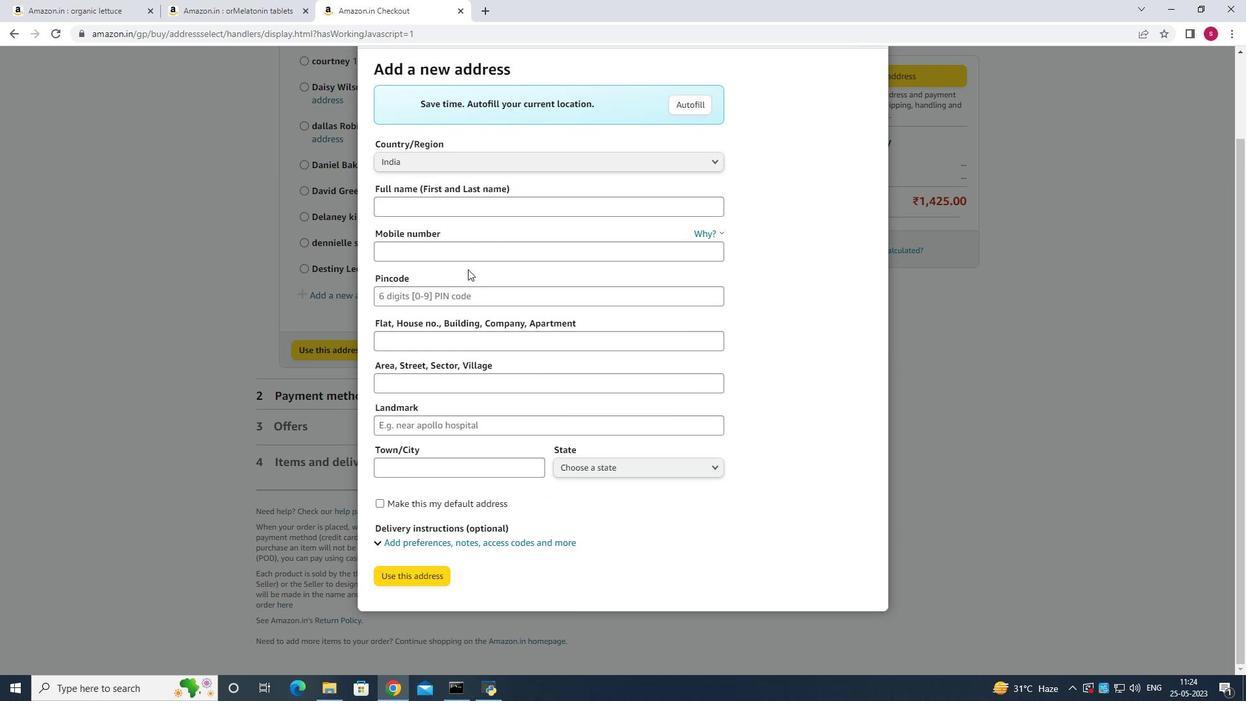 
Action: Mouse scrolled (468, 268) with delta (0, 0)
Screenshot: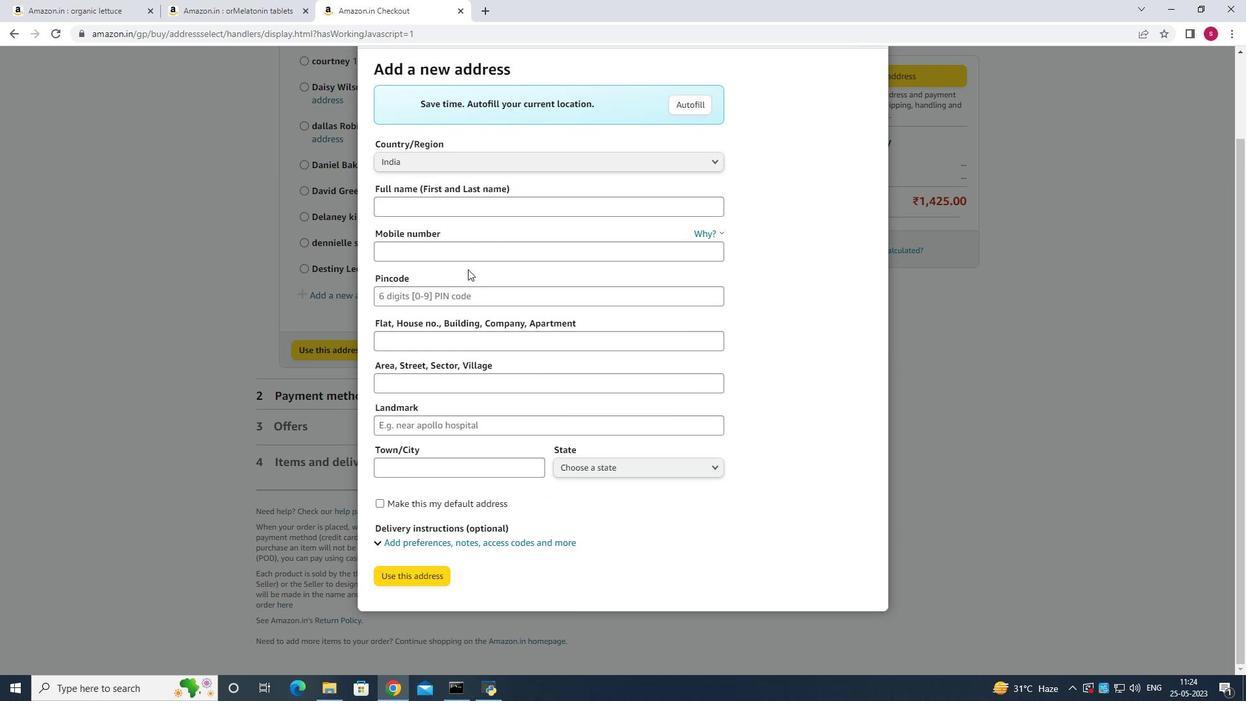 
Action: Mouse scrolled (468, 268) with delta (0, 0)
Screenshot: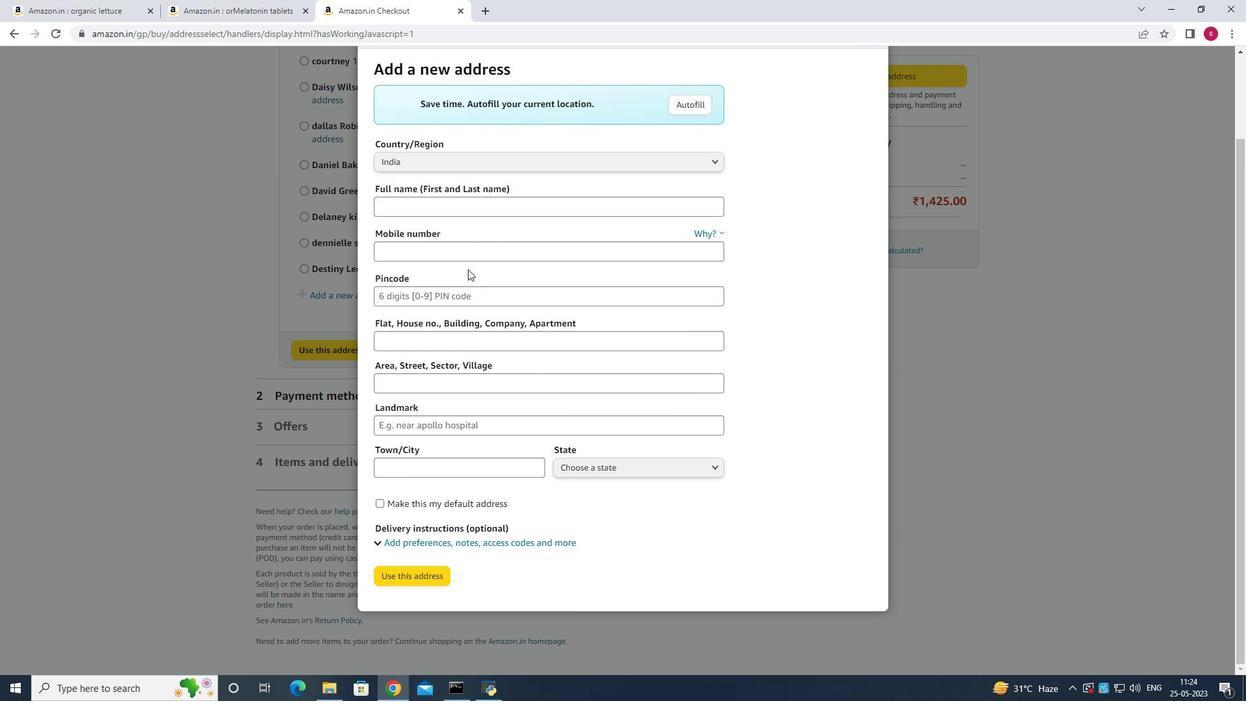
Action: Mouse moved to (493, 155)
Screenshot: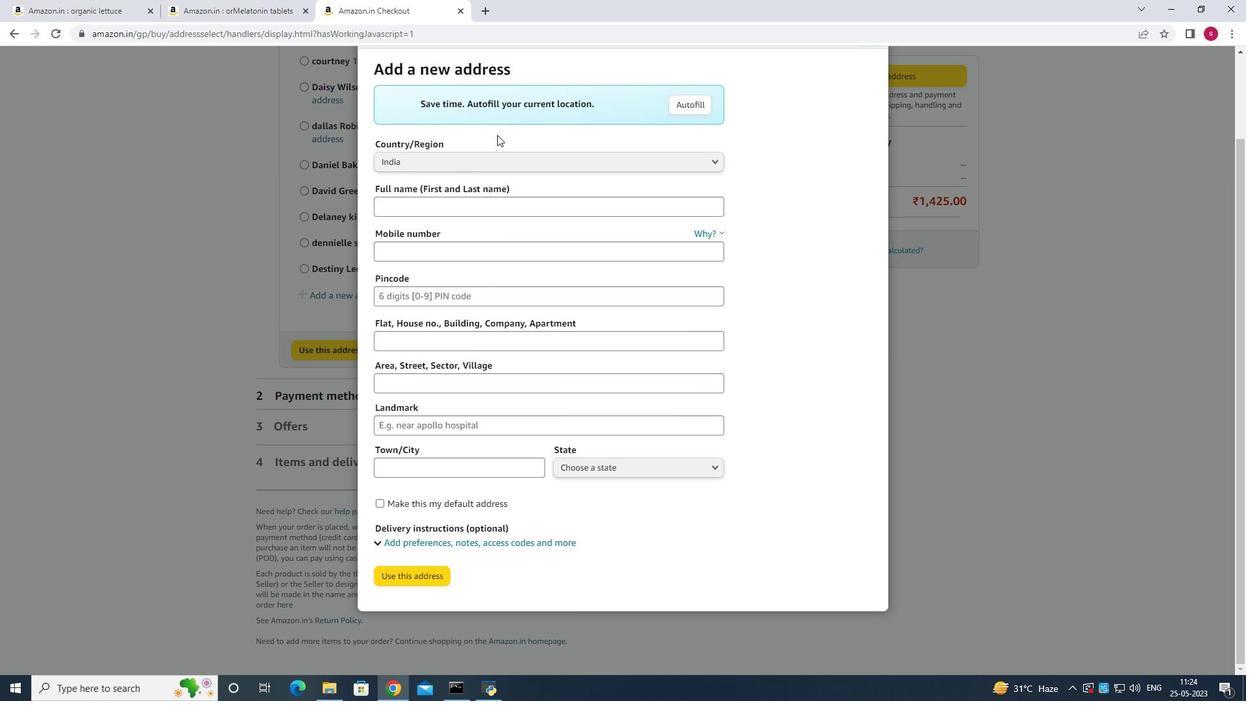 
Action: Mouse pressed left at (493, 155)
Screenshot: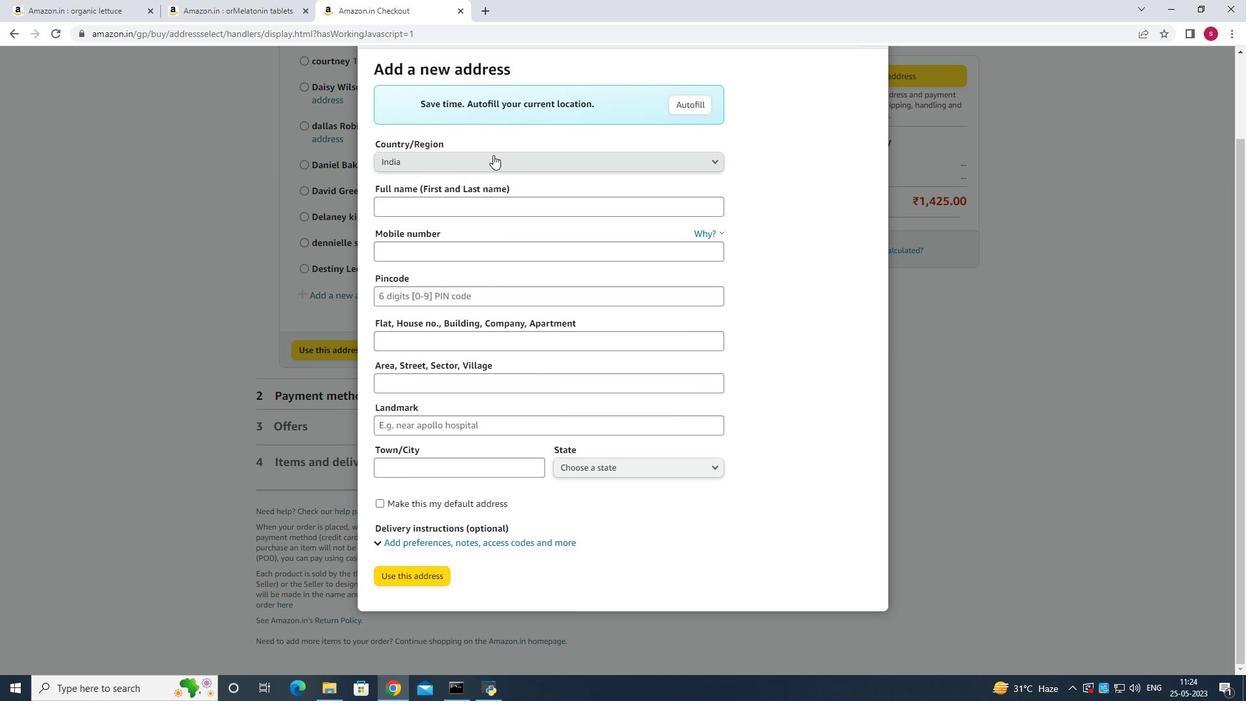 
Action: Mouse moved to (493, 155)
Screenshot: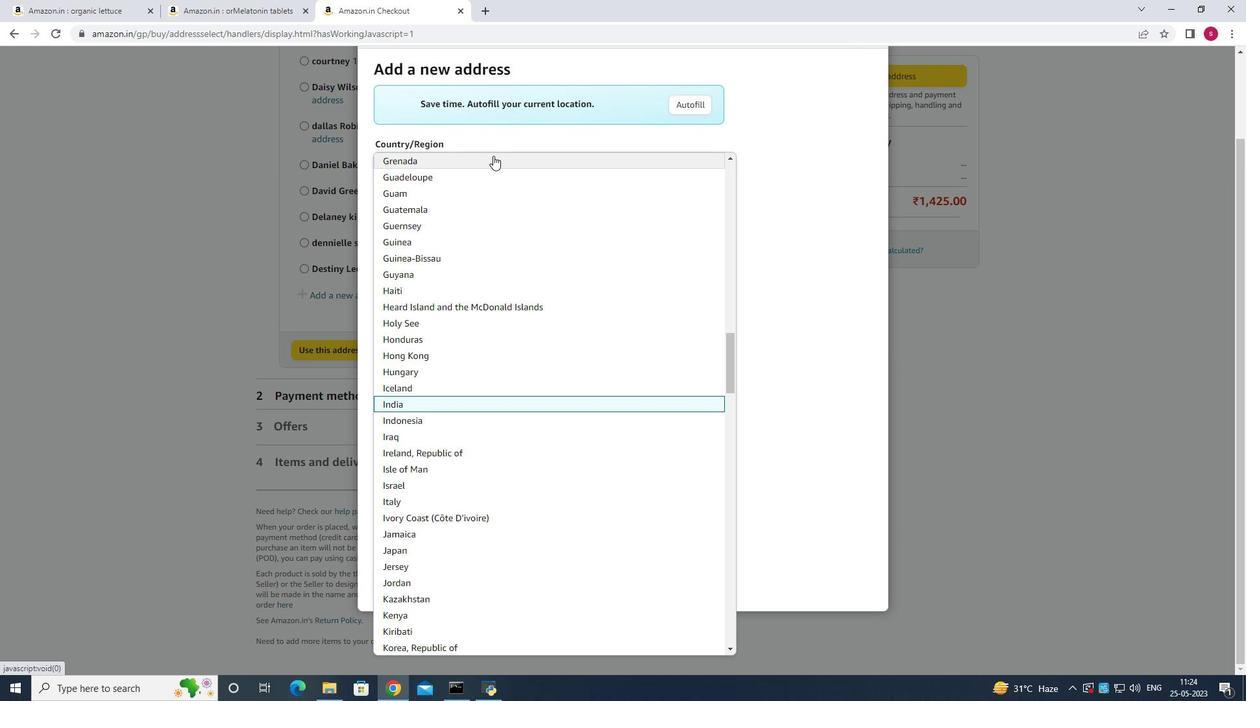 
Action: Key pressed <Key.shift>Laura<Key.backspace>el<Key.space>m<Key.shift>issisippi<Key.enter><Key.enter><Key.enter><Key.enter><Key.enter>
Screenshot: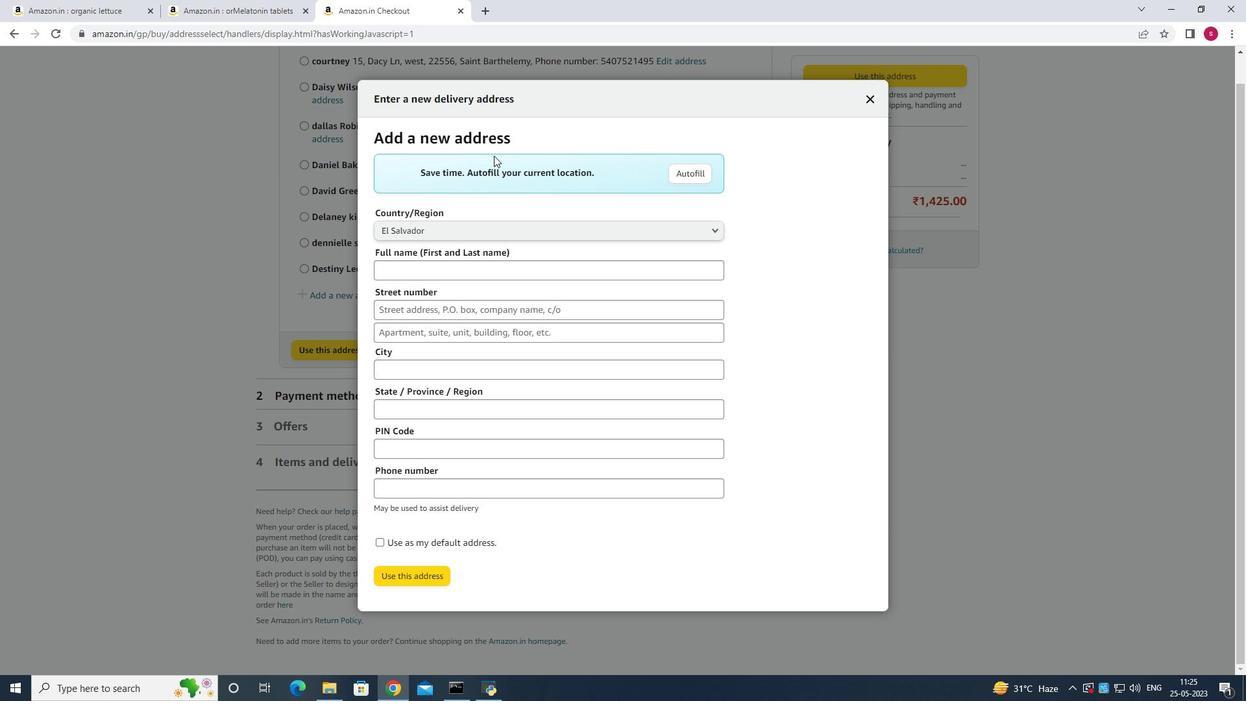 
Action: Mouse moved to (437, 269)
Screenshot: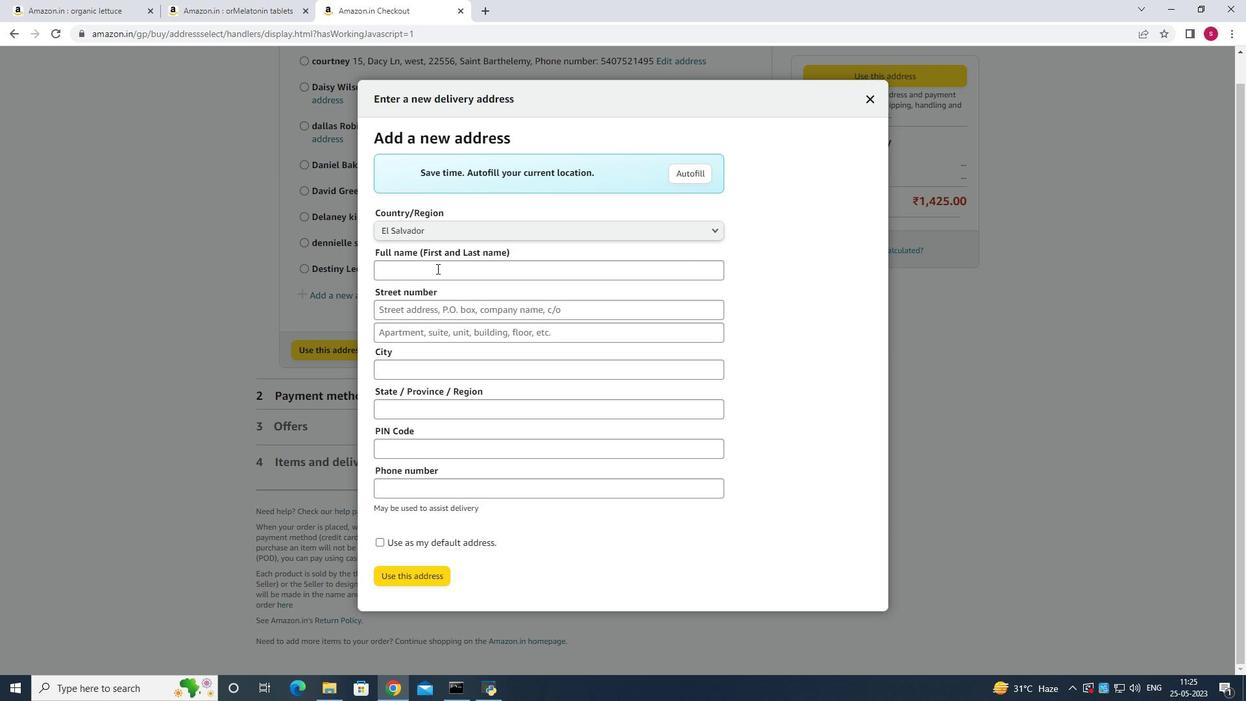 
Action: Mouse pressed left at (437, 269)
Screenshot: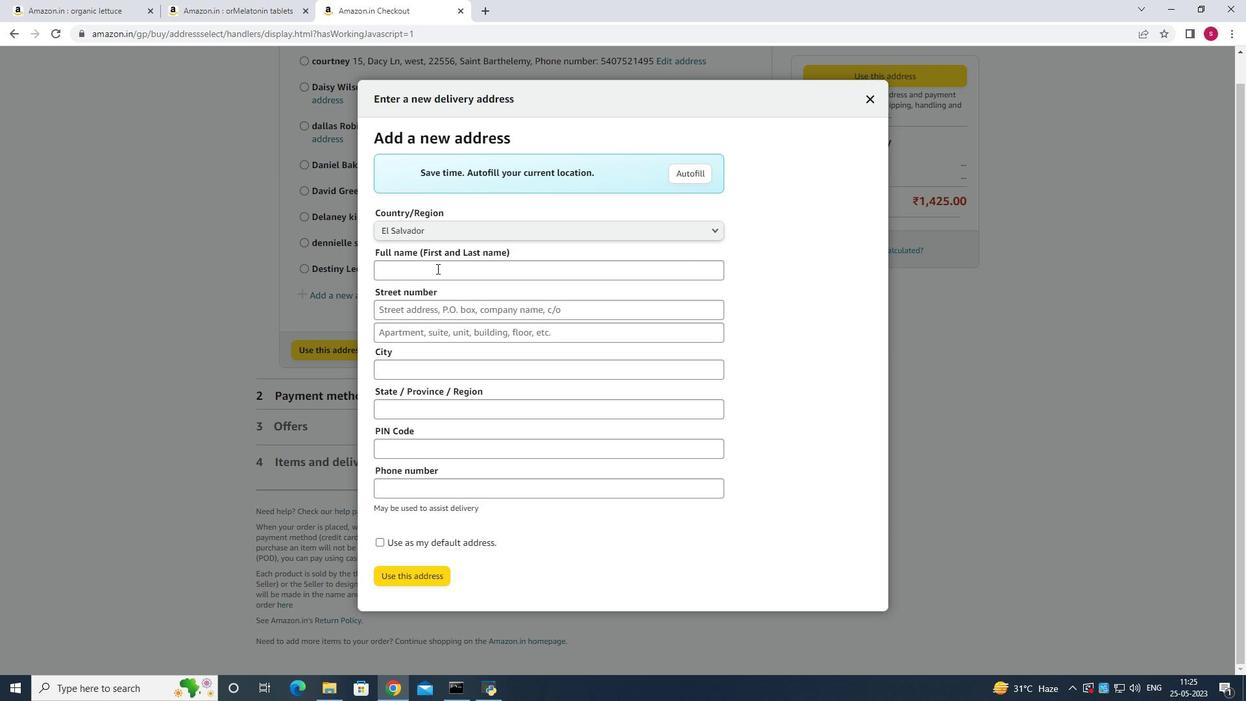 
Action: Mouse moved to (438, 269)
Screenshot: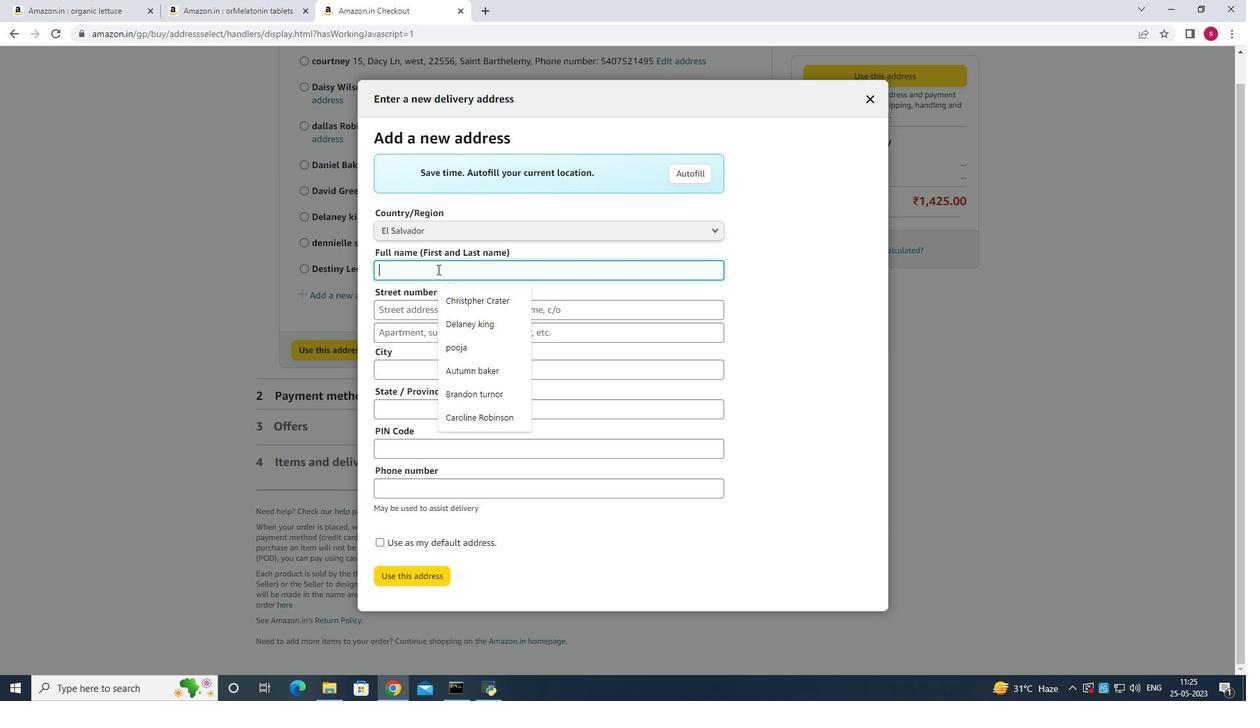 
Action: Key pressed <Key.shift>Devin<Key.space><Key.shift>Parker
Screenshot: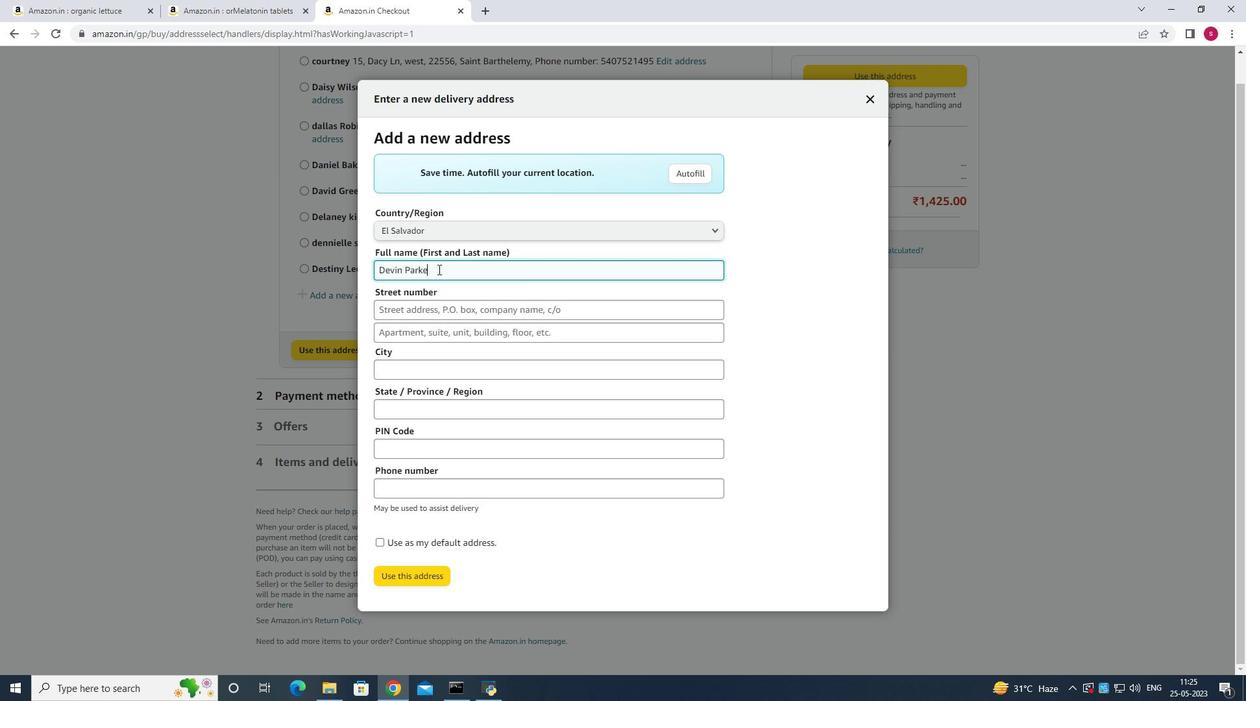 
Action: Mouse moved to (405, 307)
Screenshot: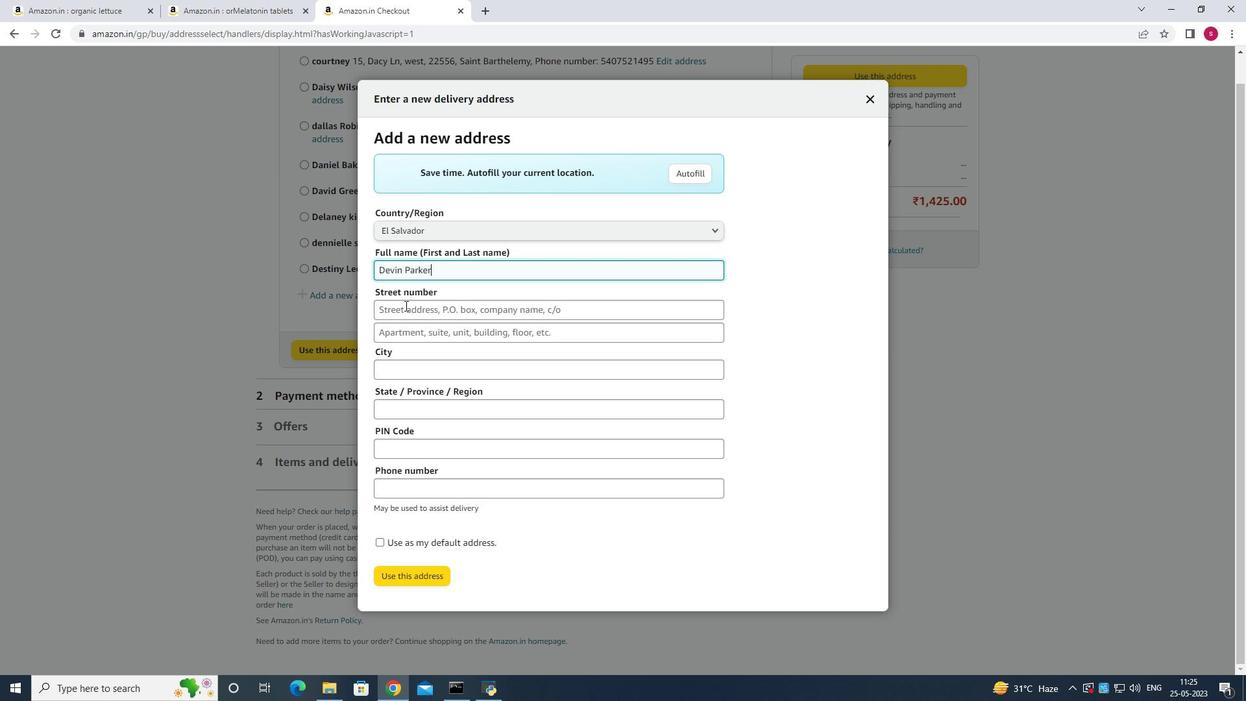 
Action: Mouse pressed left at (405, 307)
Screenshot: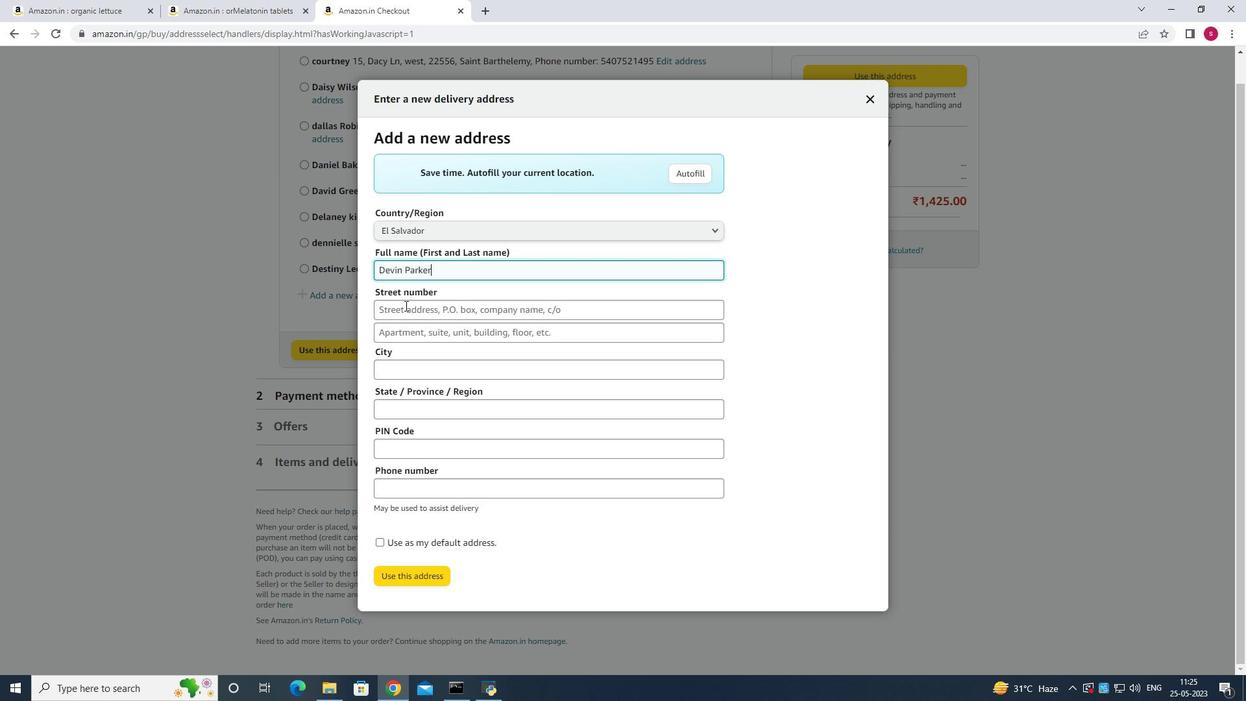 
Action: Mouse moved to (715, 179)
Screenshot: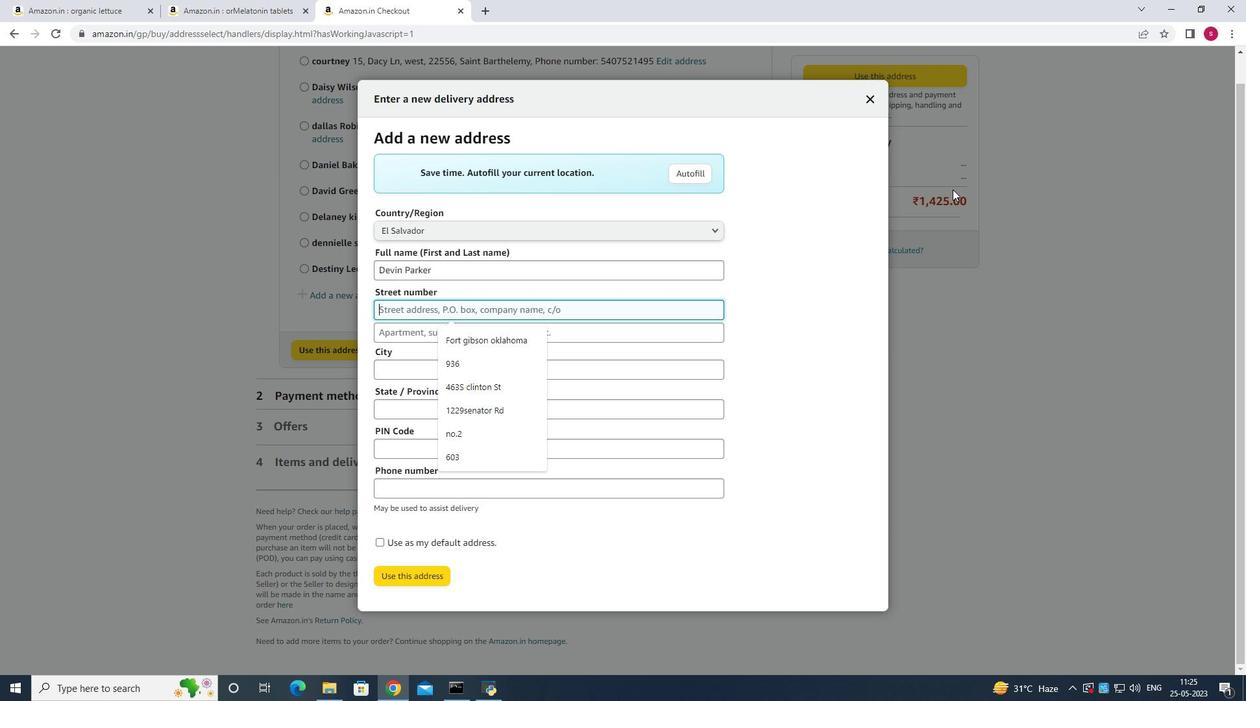 
Action: Key pressed 935
Screenshot: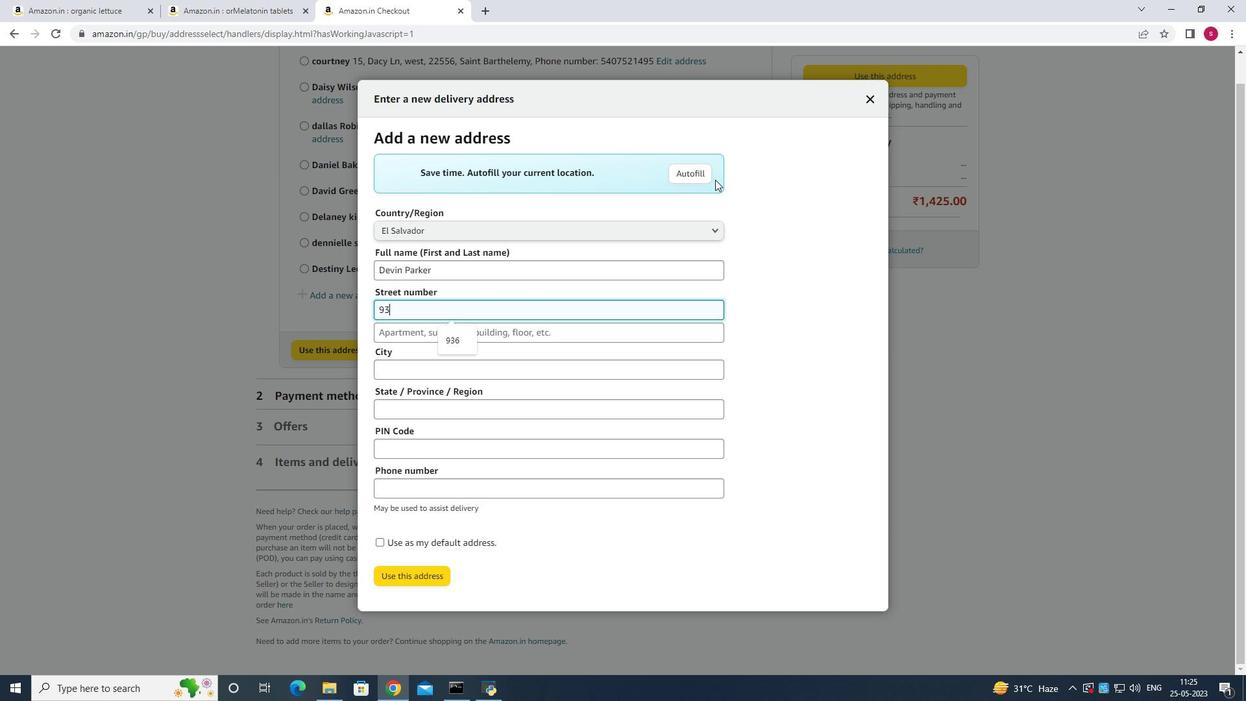 
Action: Mouse moved to (510, 347)
Screenshot: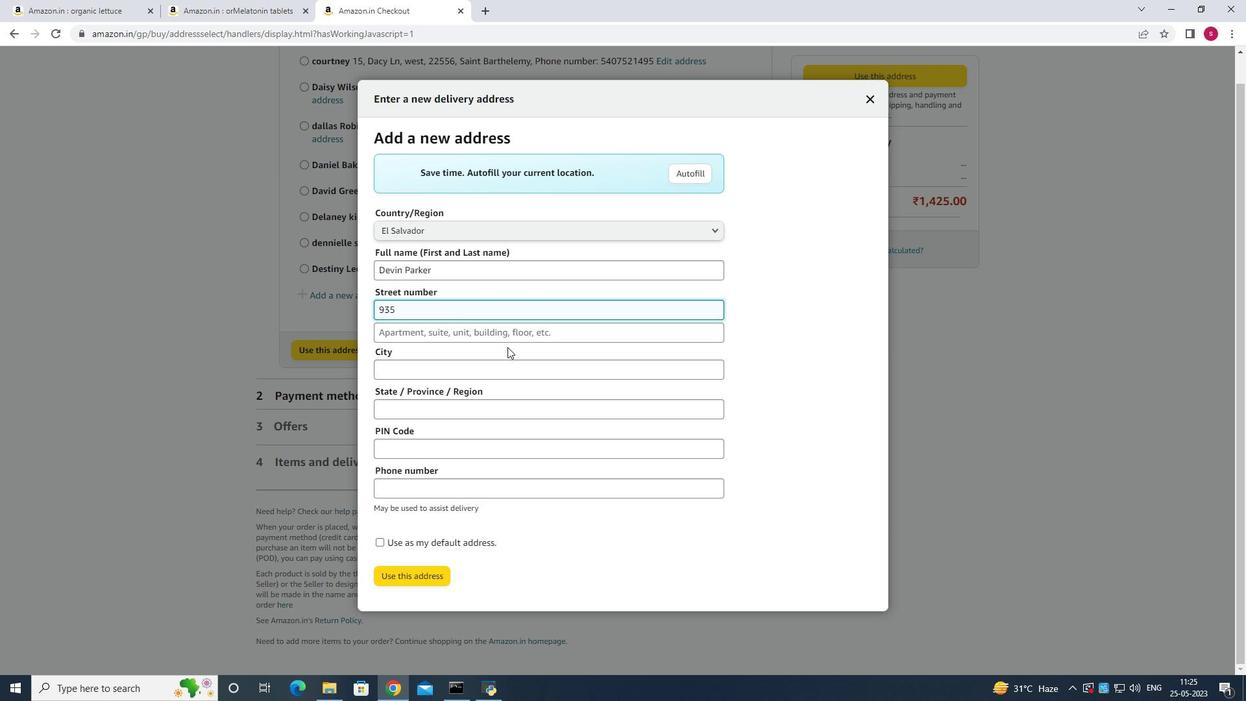 
Action: Mouse pressed left at (510, 347)
Screenshot: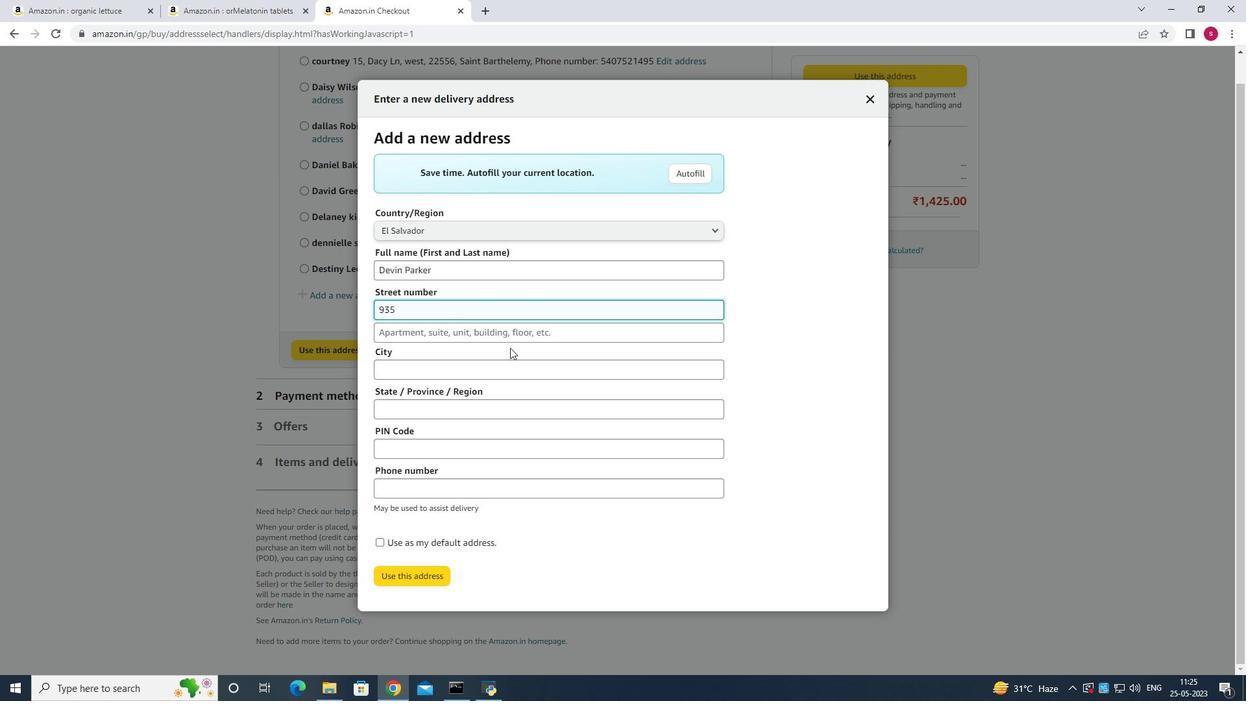 
Action: Mouse moved to (511, 361)
Screenshot: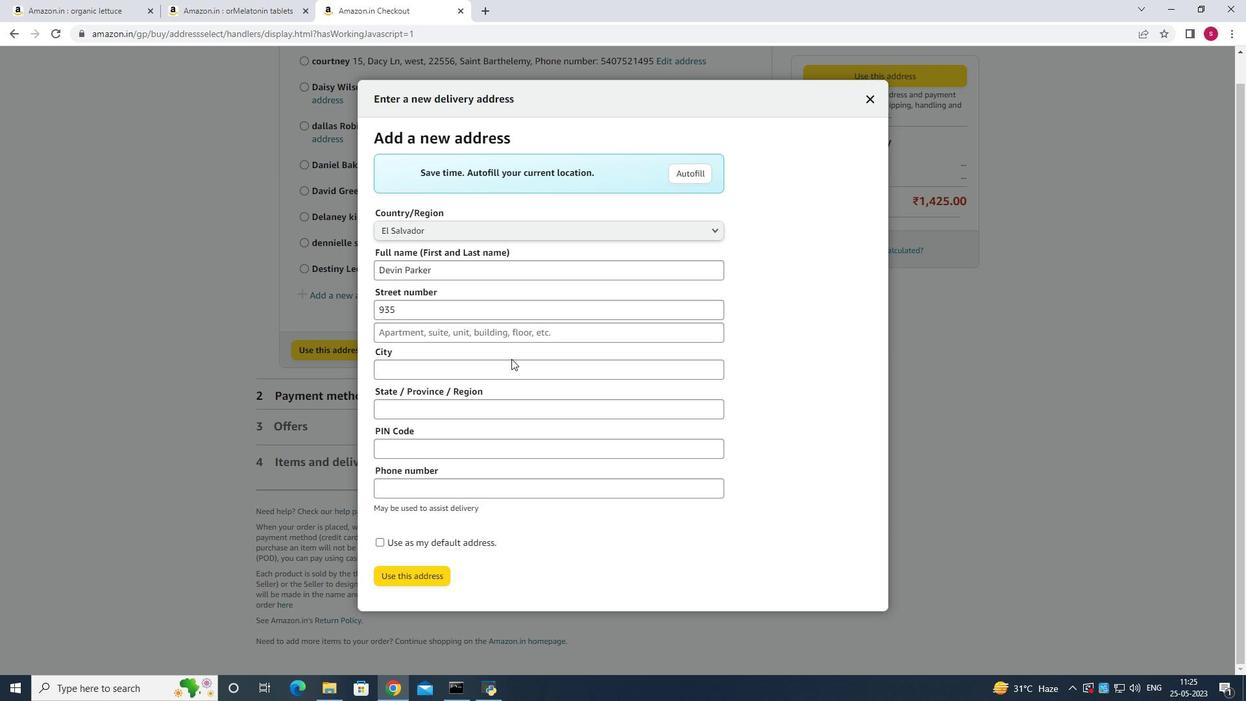 
Action: Mouse pressed left at (511, 361)
Screenshot: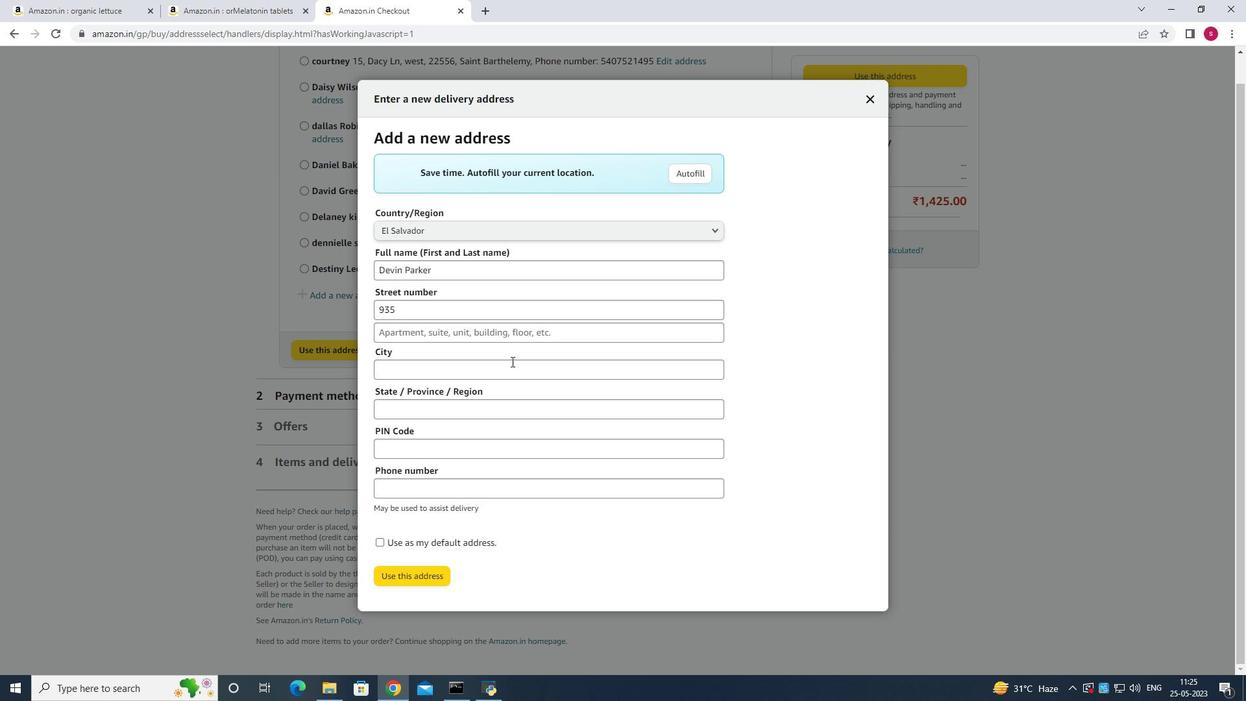 
Action: Mouse moved to (510, 368)
Screenshot: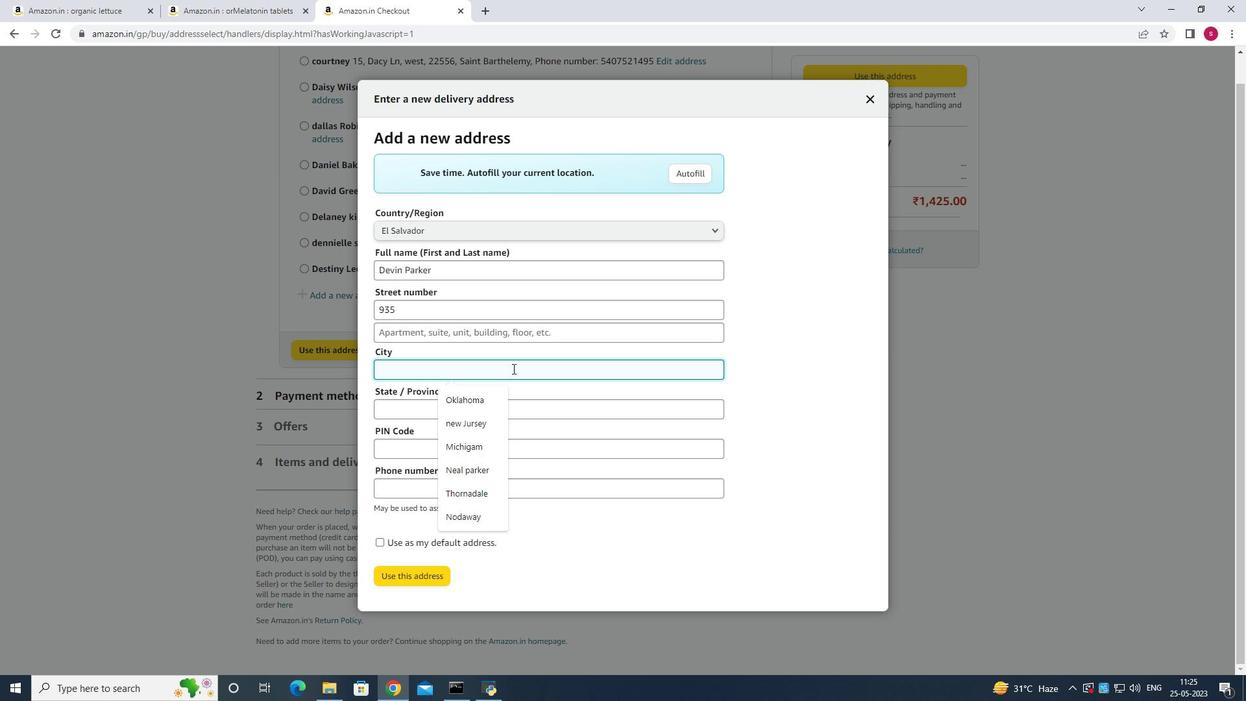 
Action: Key pressed <Key.shift>Laurel
Screenshot: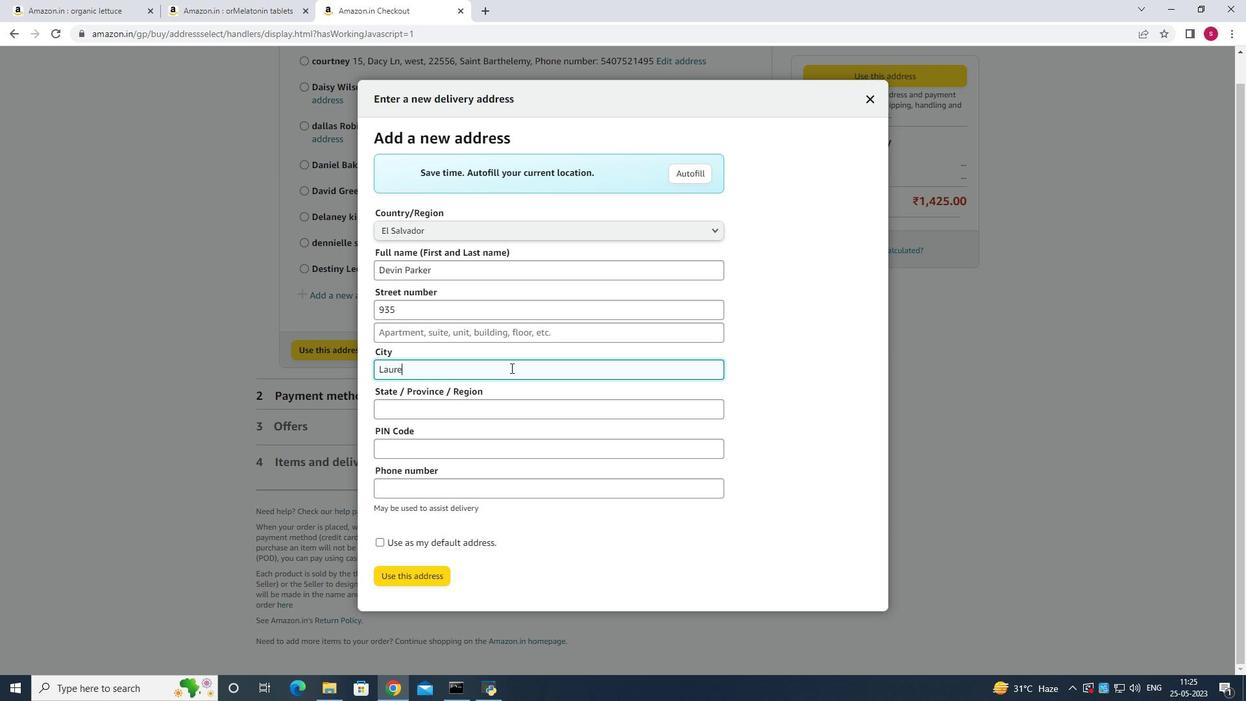 
Action: Mouse moved to (407, 403)
Screenshot: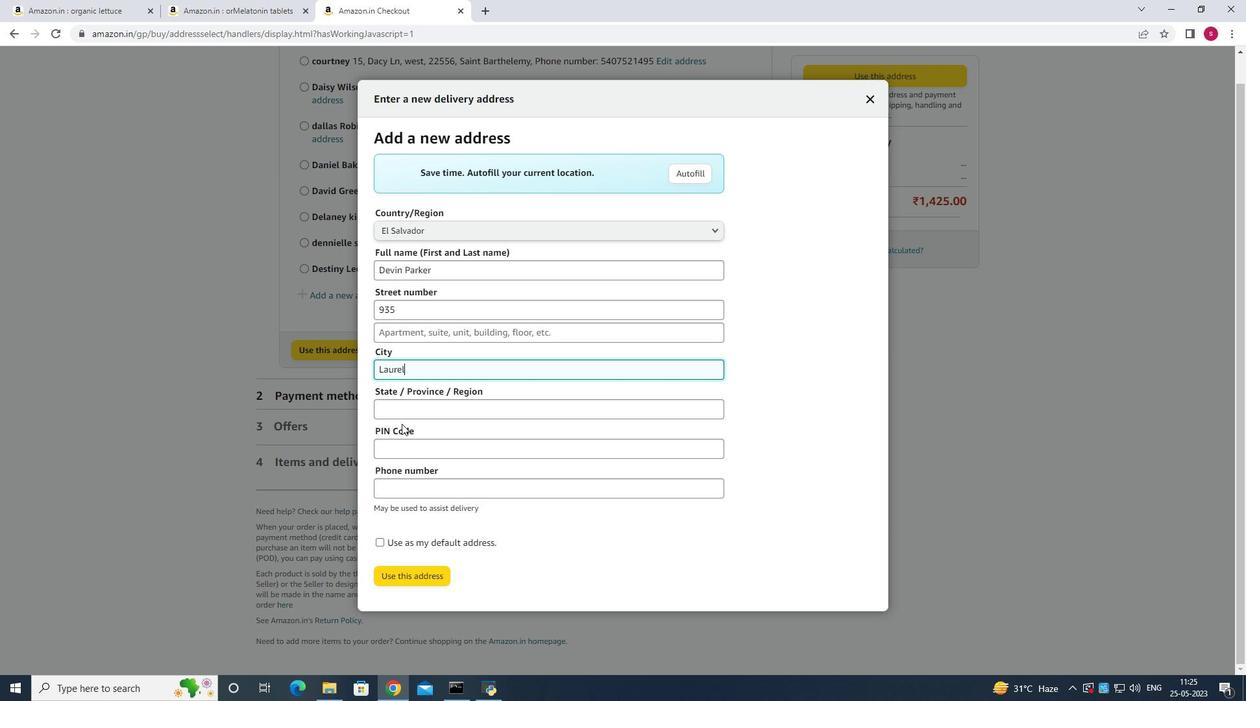 
Action: Mouse pressed left at (407, 403)
Screenshot: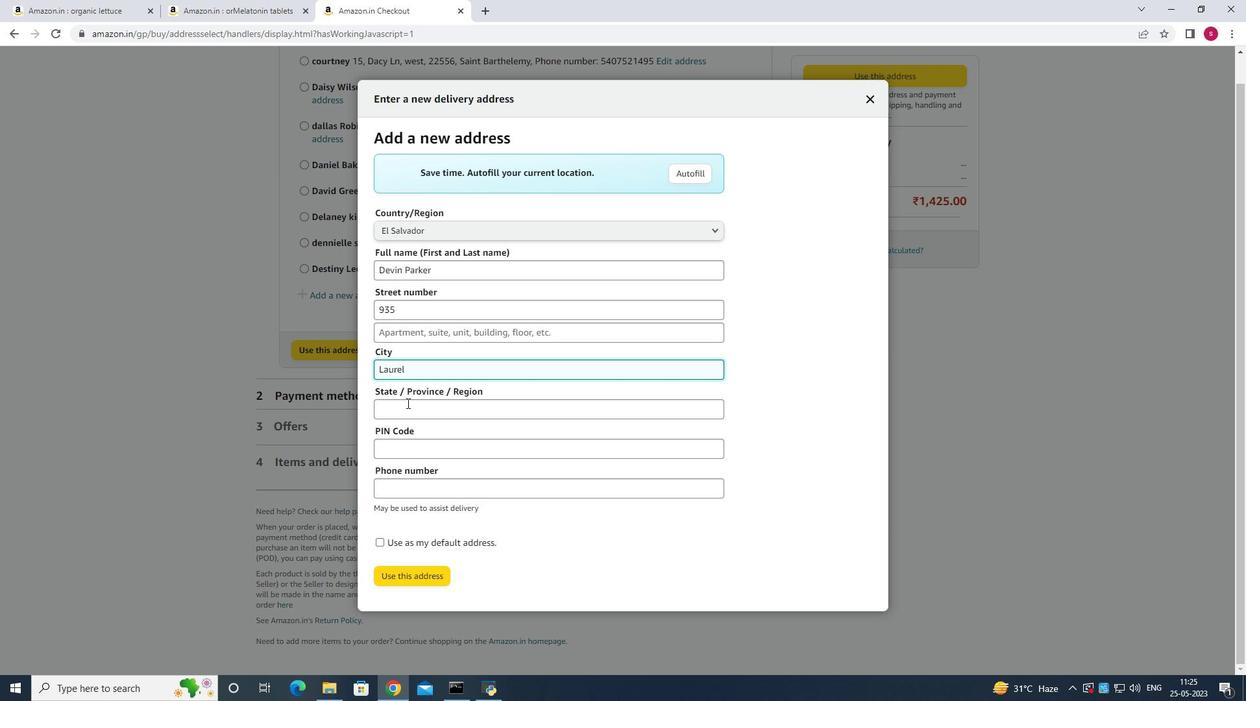 
Action: Mouse moved to (412, 405)
Screenshot: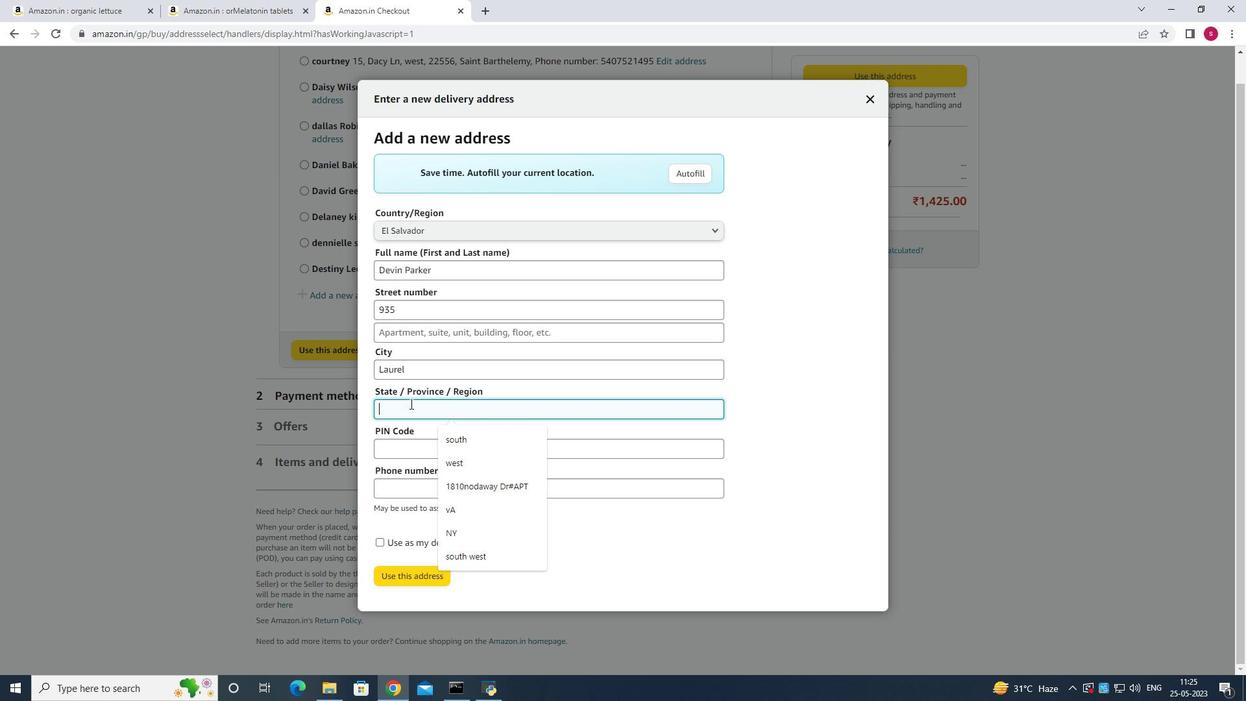 
Action: Key pressed <Key.shift>M<Key.shift>S
Screenshot: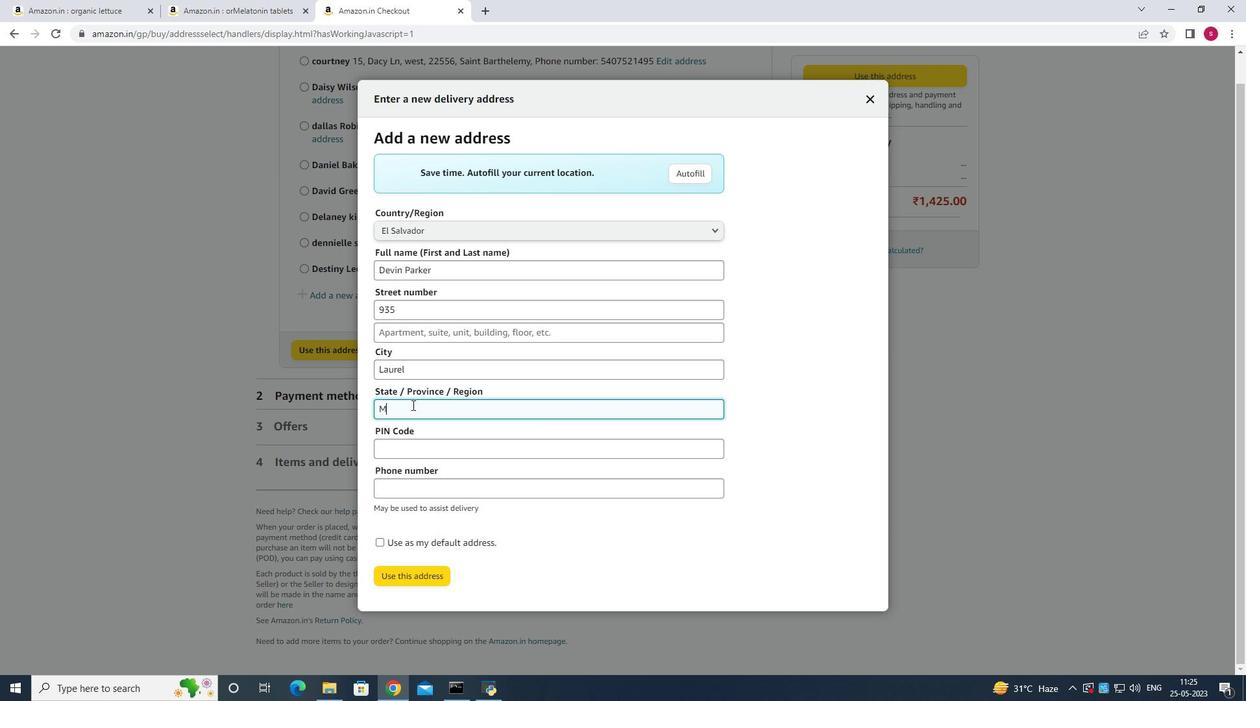 
Action: Mouse moved to (612, 366)
Screenshot: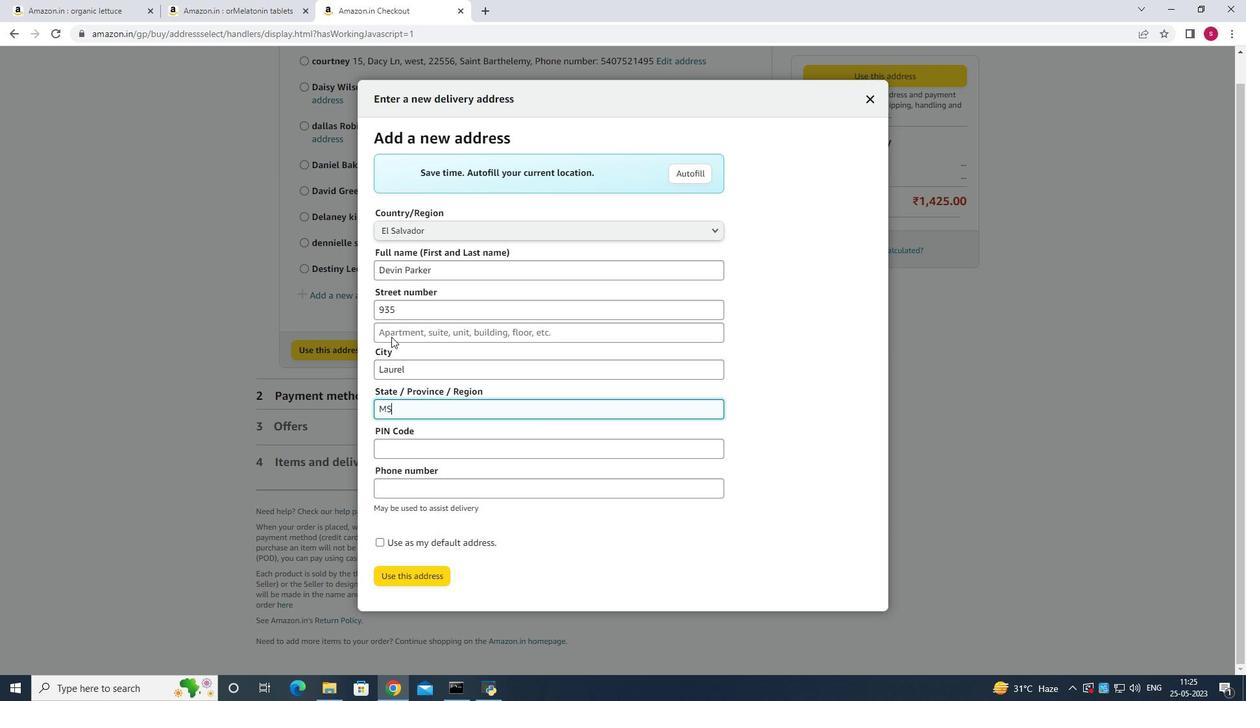 
Action: Mouse scrolled (612, 365) with delta (0, 0)
Screenshot: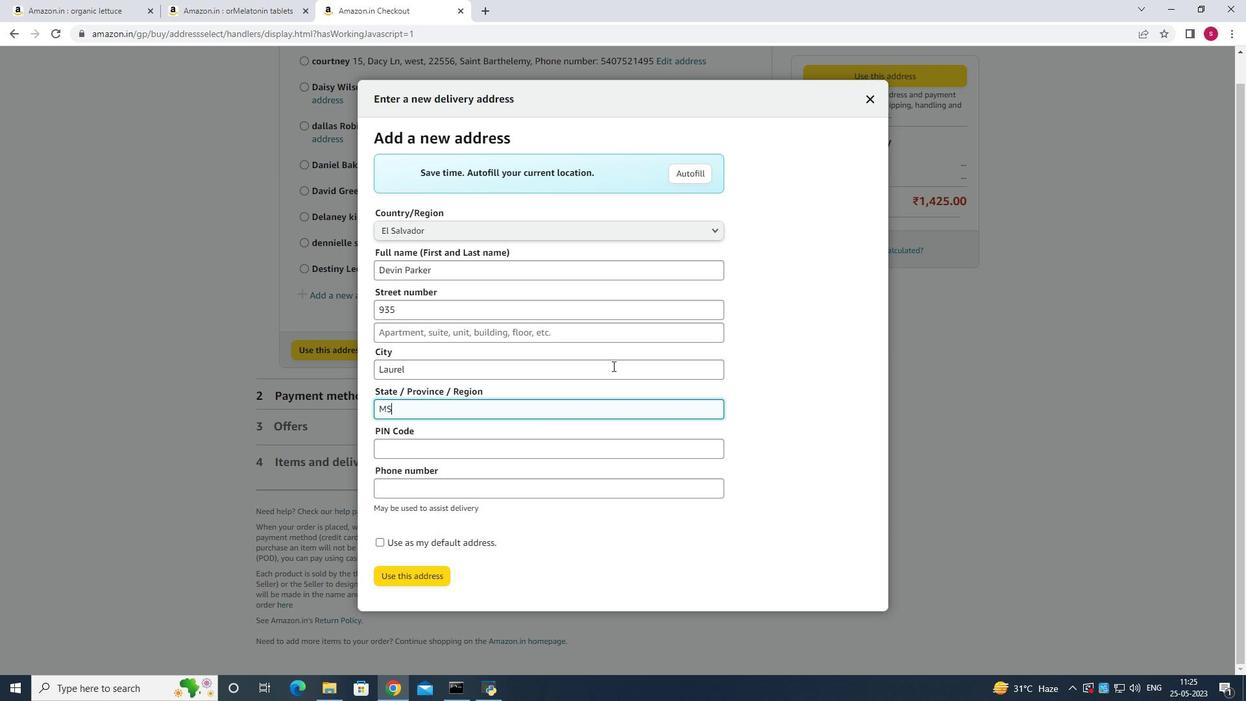 
Action: Mouse moved to (447, 452)
Screenshot: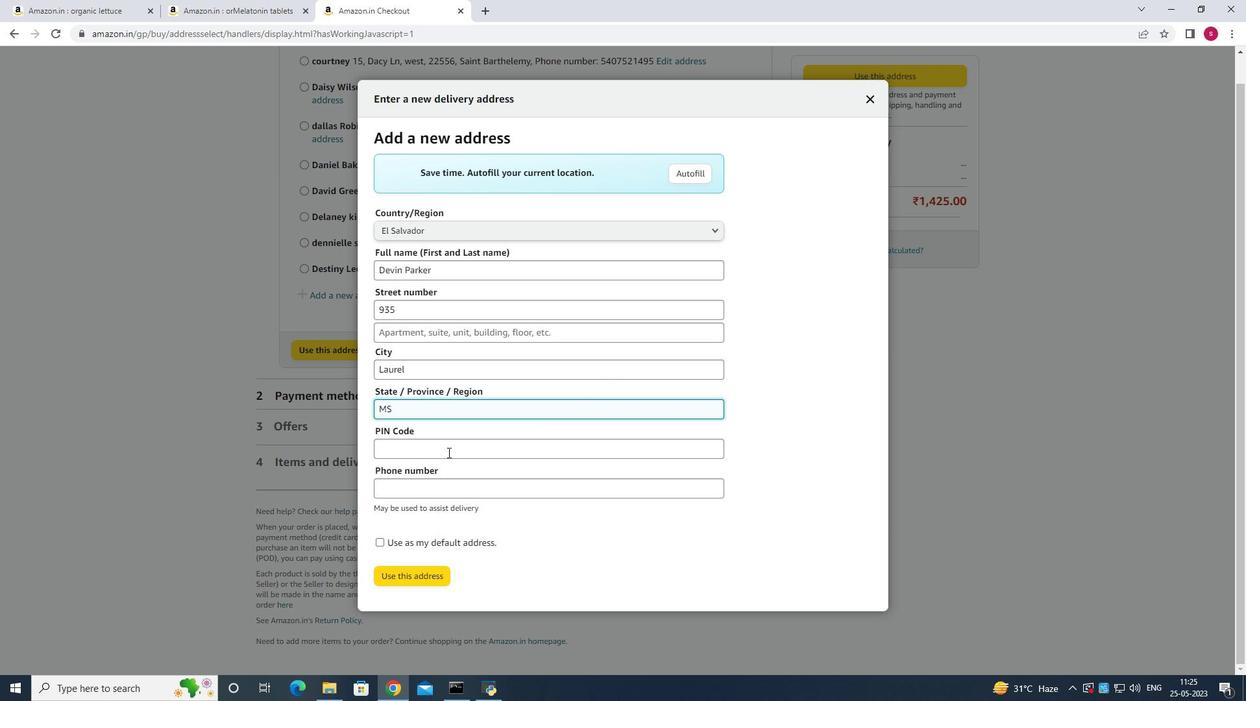 
Action: Mouse pressed left at (447, 452)
Screenshot: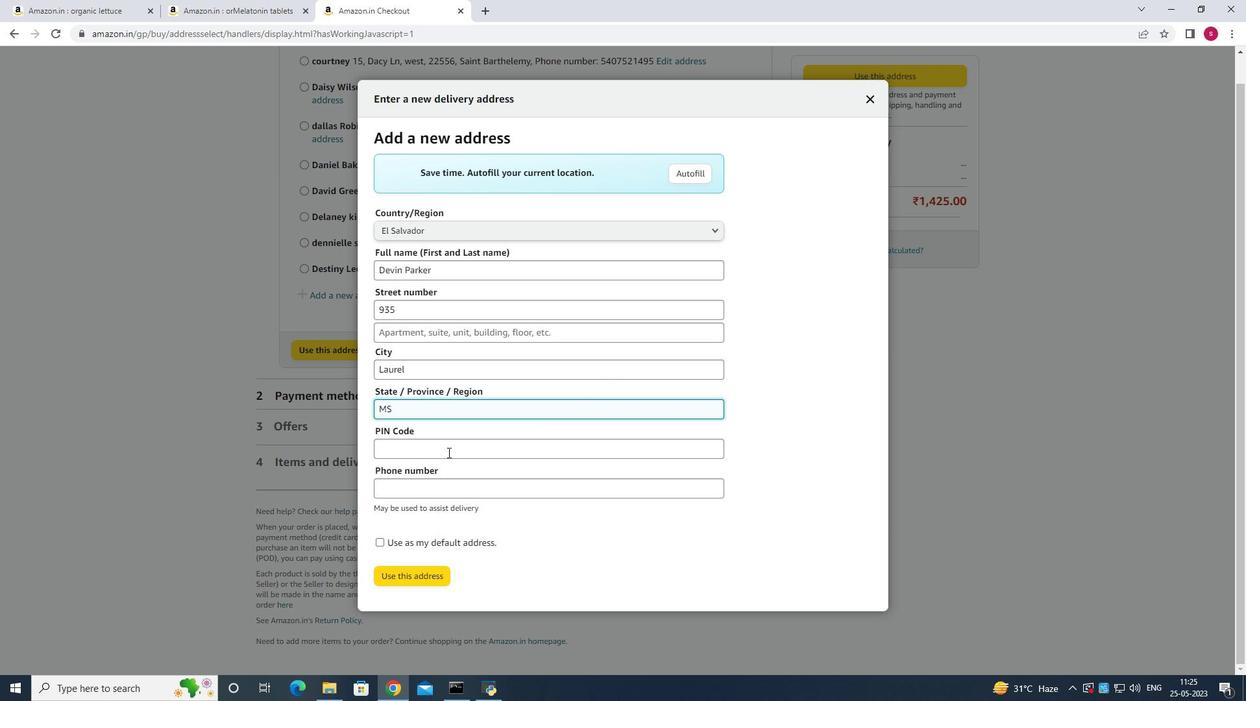 
Action: Mouse moved to (448, 452)
Screenshot: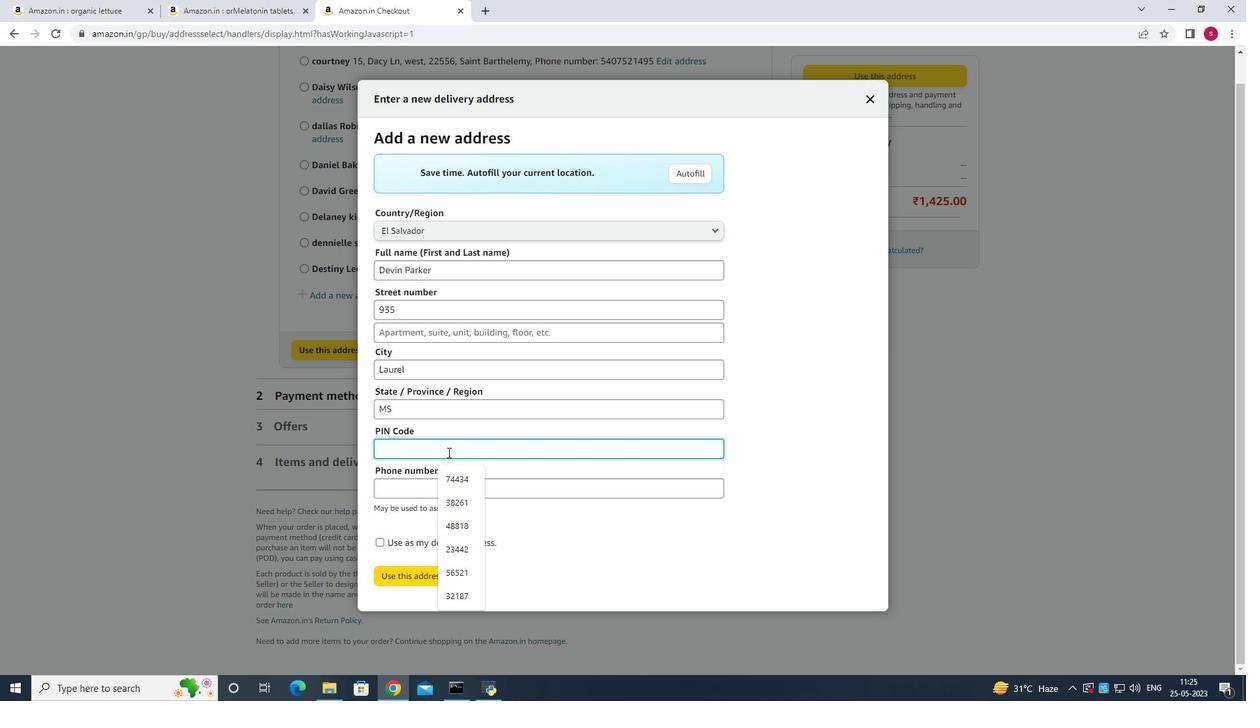 
Action: Key pressed 39440
Screenshot: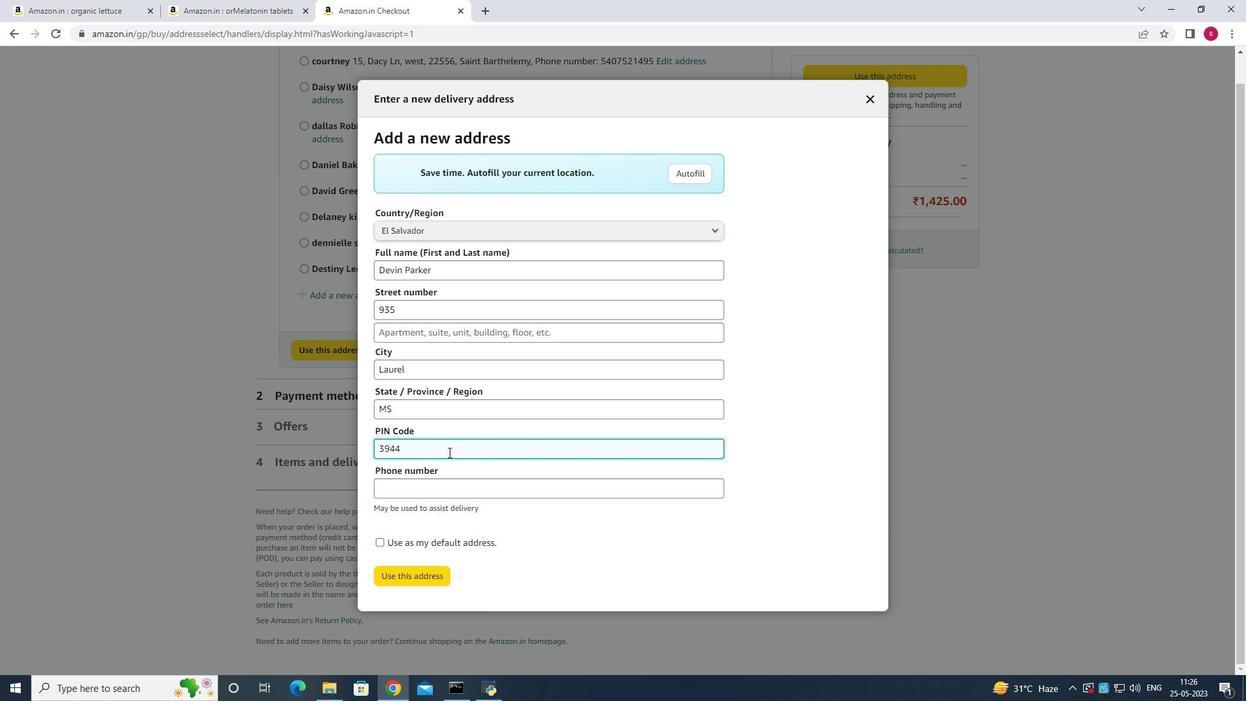 
Action: Mouse moved to (419, 488)
Screenshot: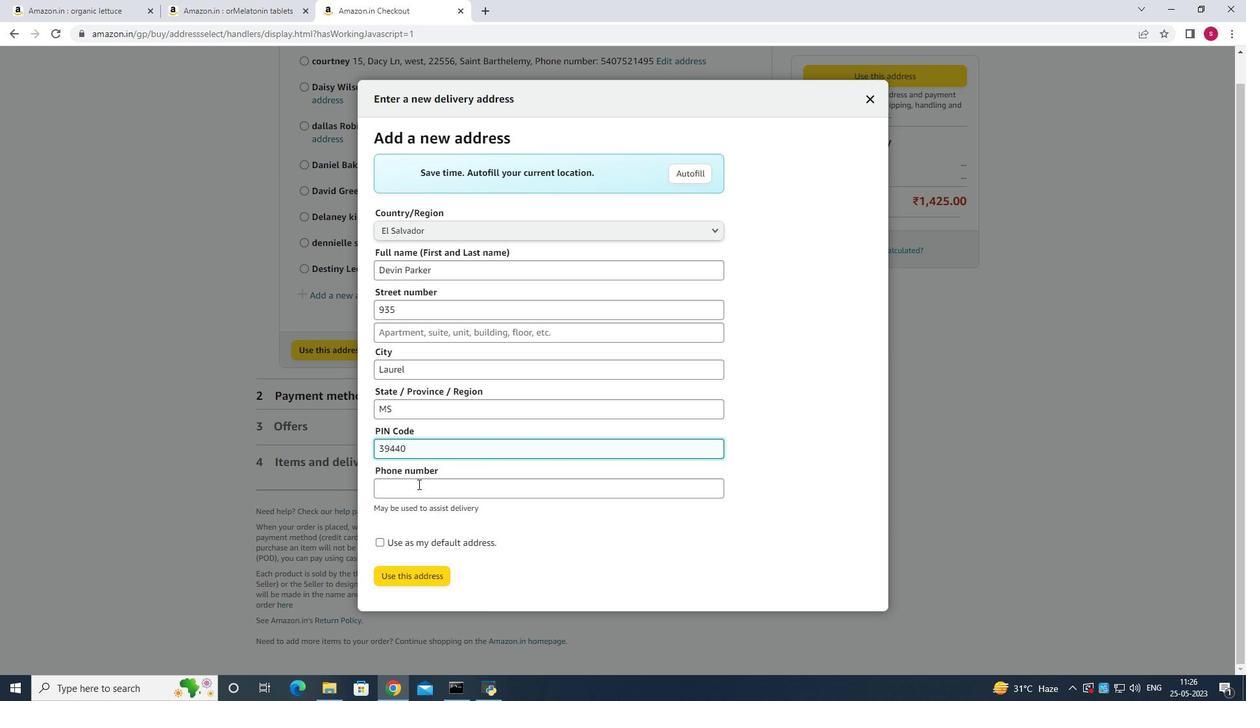 
Action: Mouse pressed left at (419, 488)
Screenshot: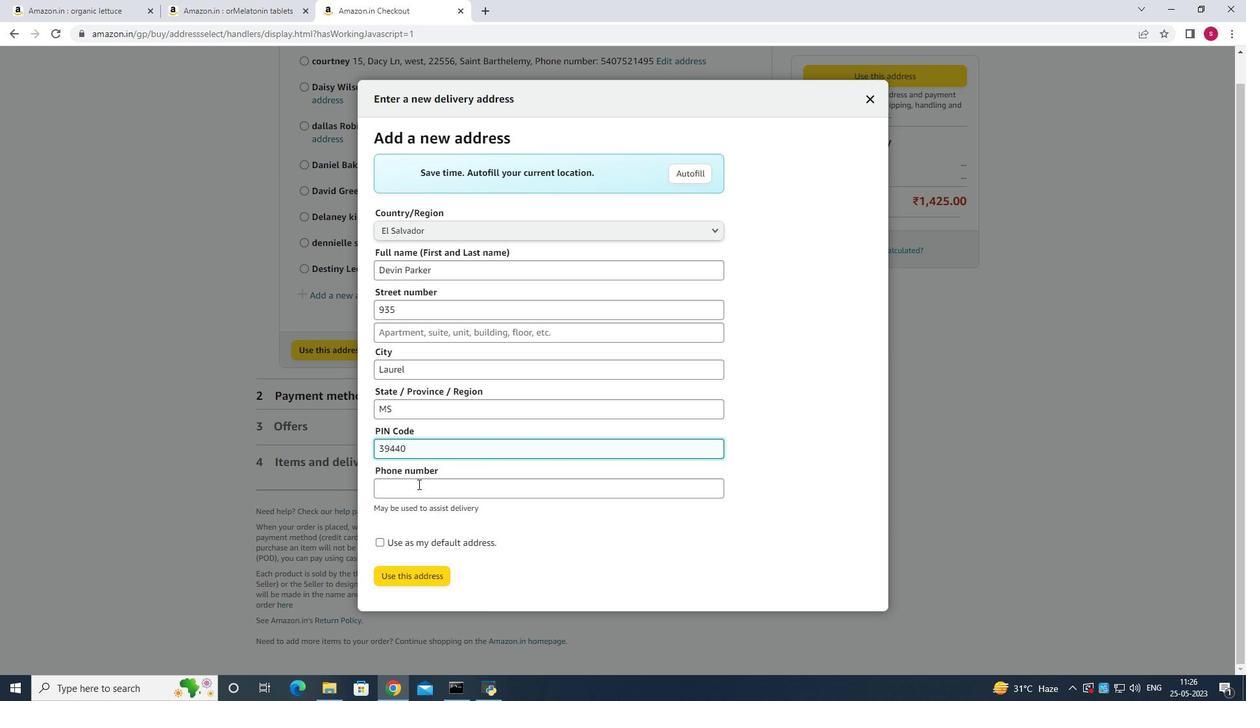 
Action: Key pressed 601
Screenshot: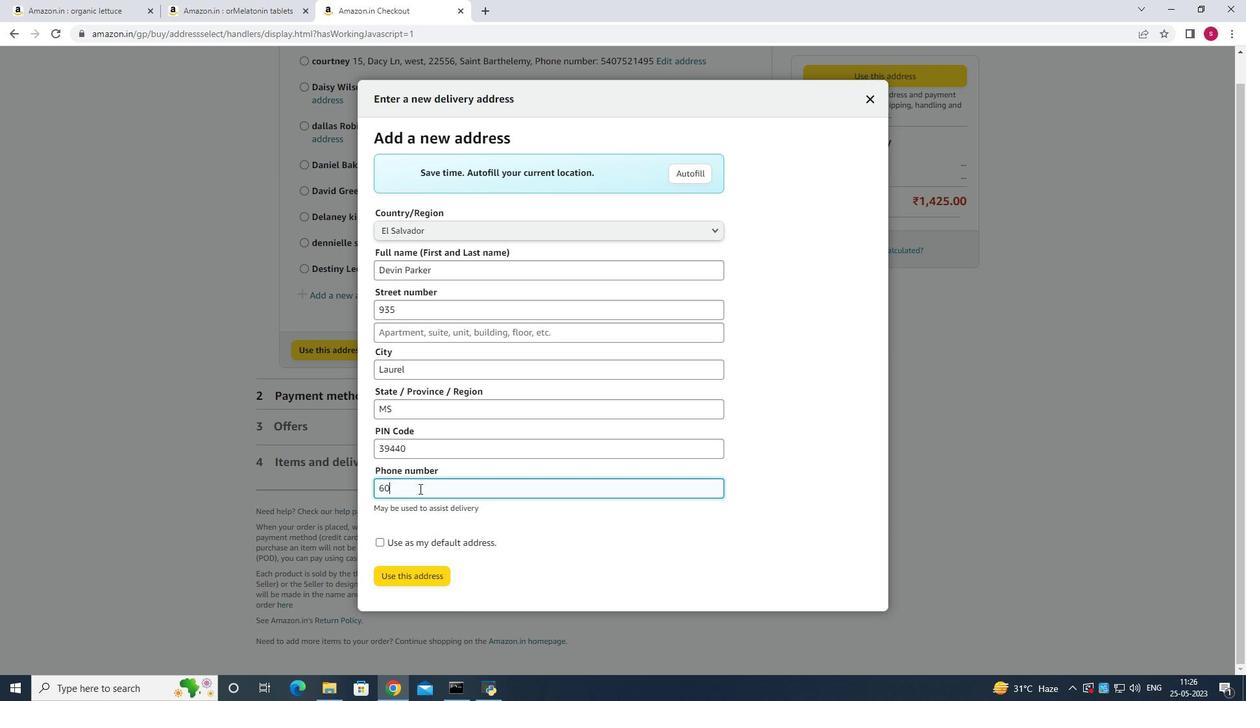 
Action: Mouse moved to (423, 492)
Screenshot: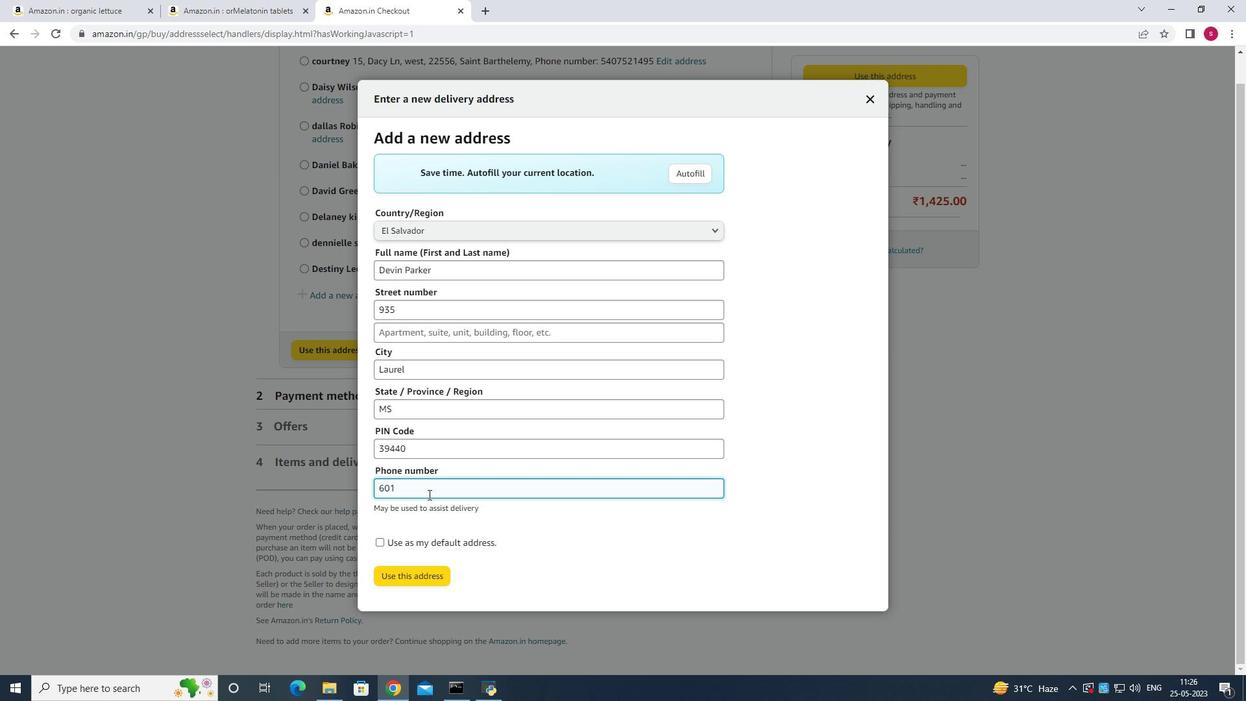 
Action: Key pressed 6491048
Screenshot: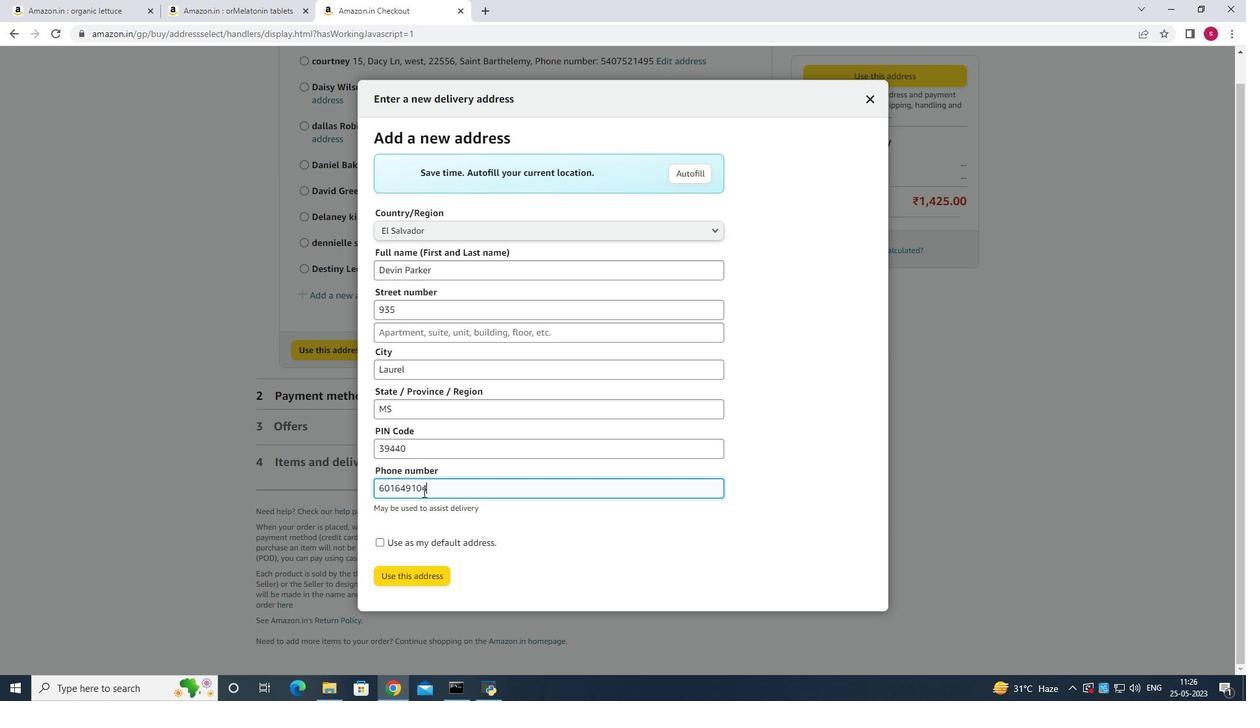 
Action: Mouse scrolled (423, 491) with delta (0, 0)
Screenshot: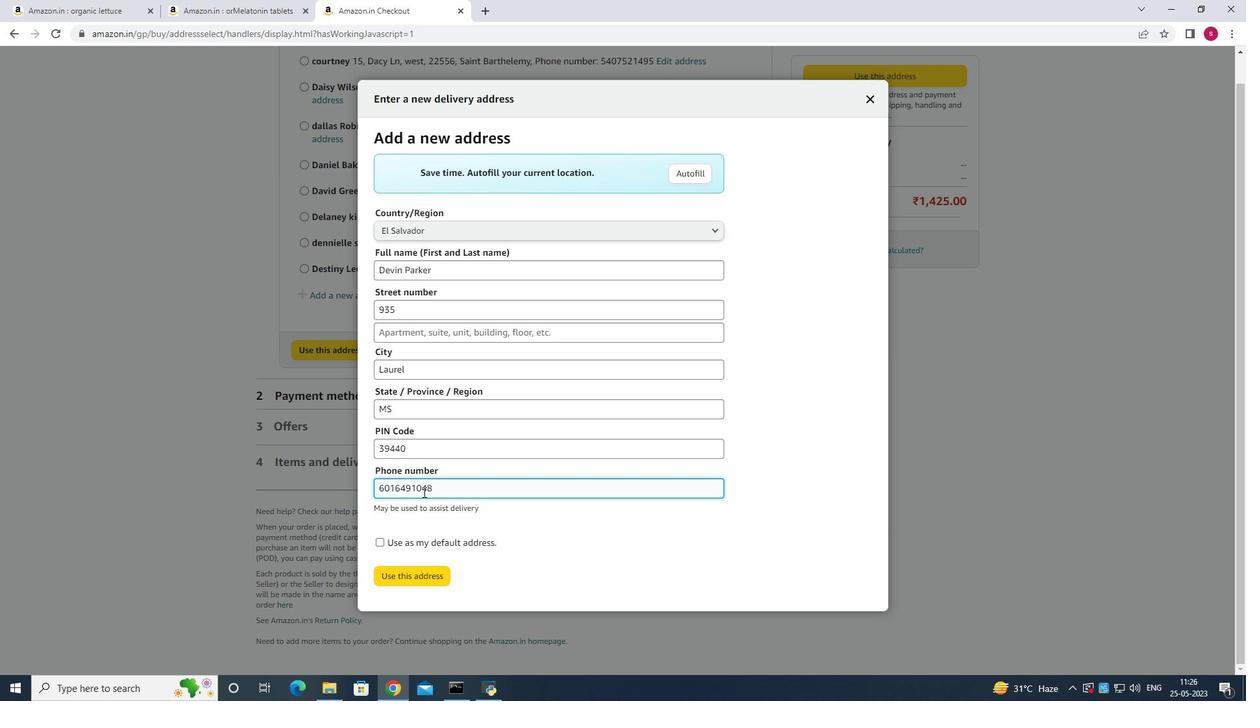 
Action: Mouse moved to (418, 487)
Screenshot: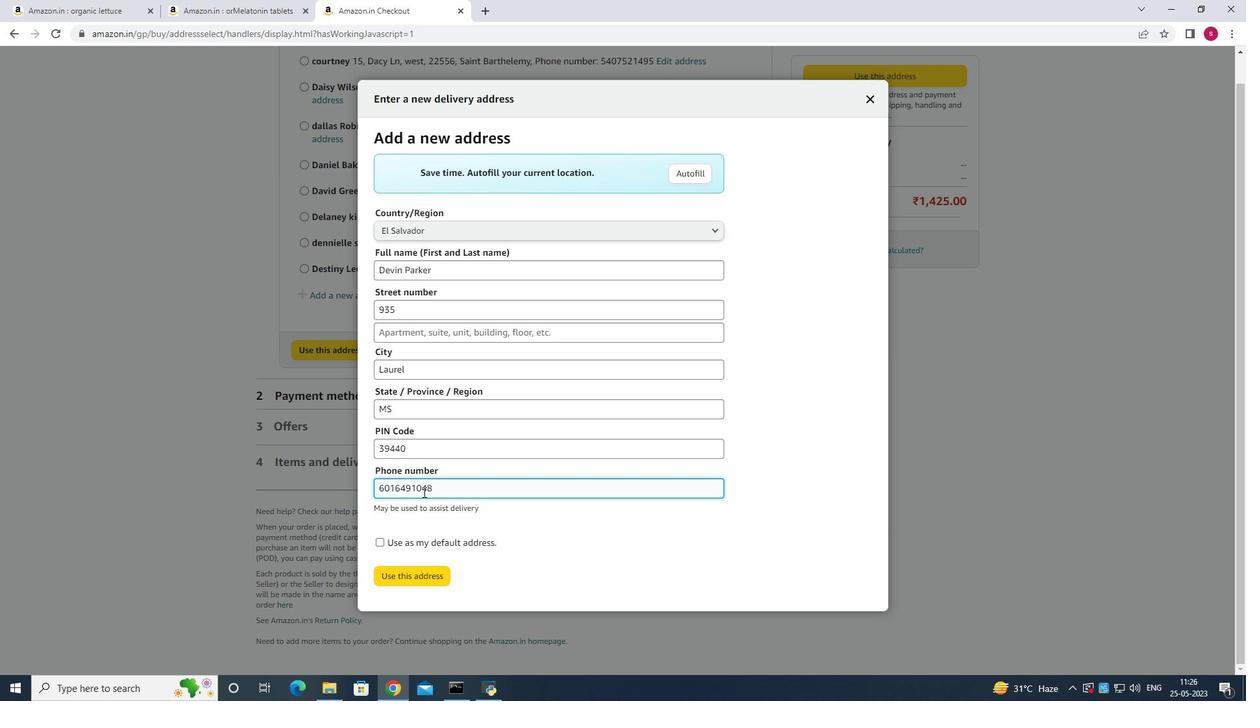 
Action: Mouse scrolled (418, 486) with delta (0, 0)
Screenshot: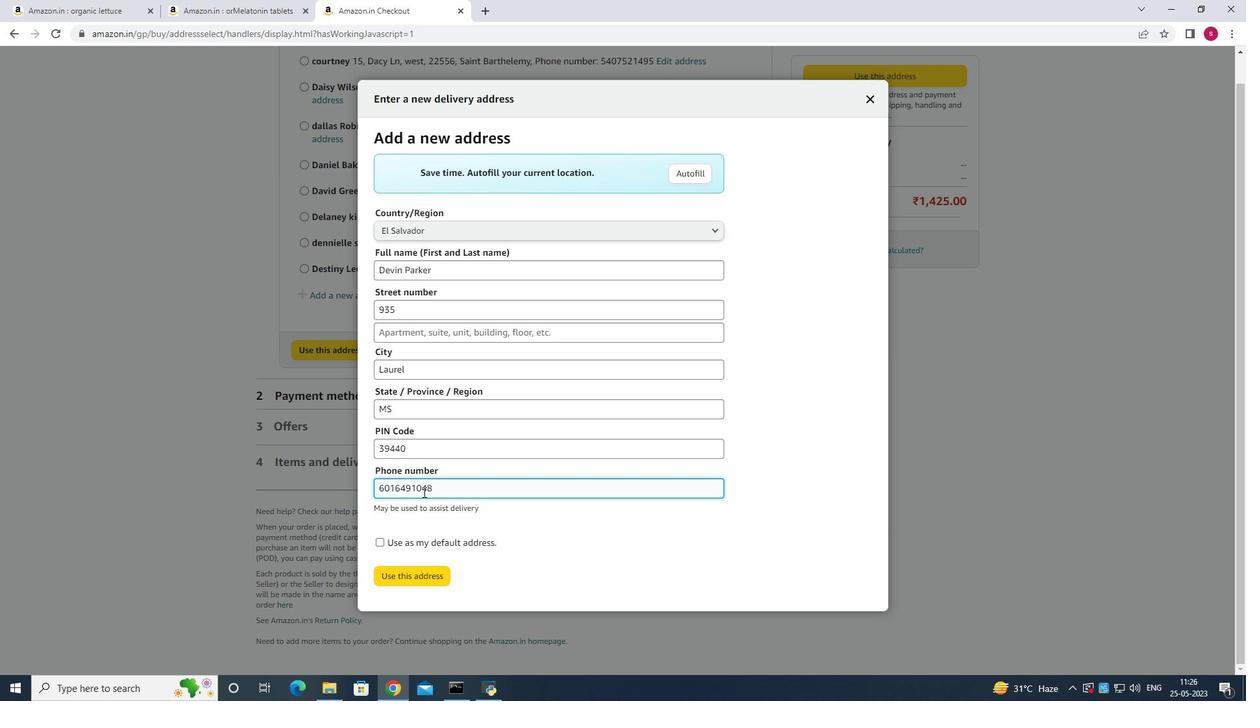 
Action: Mouse moved to (407, 397)
Screenshot: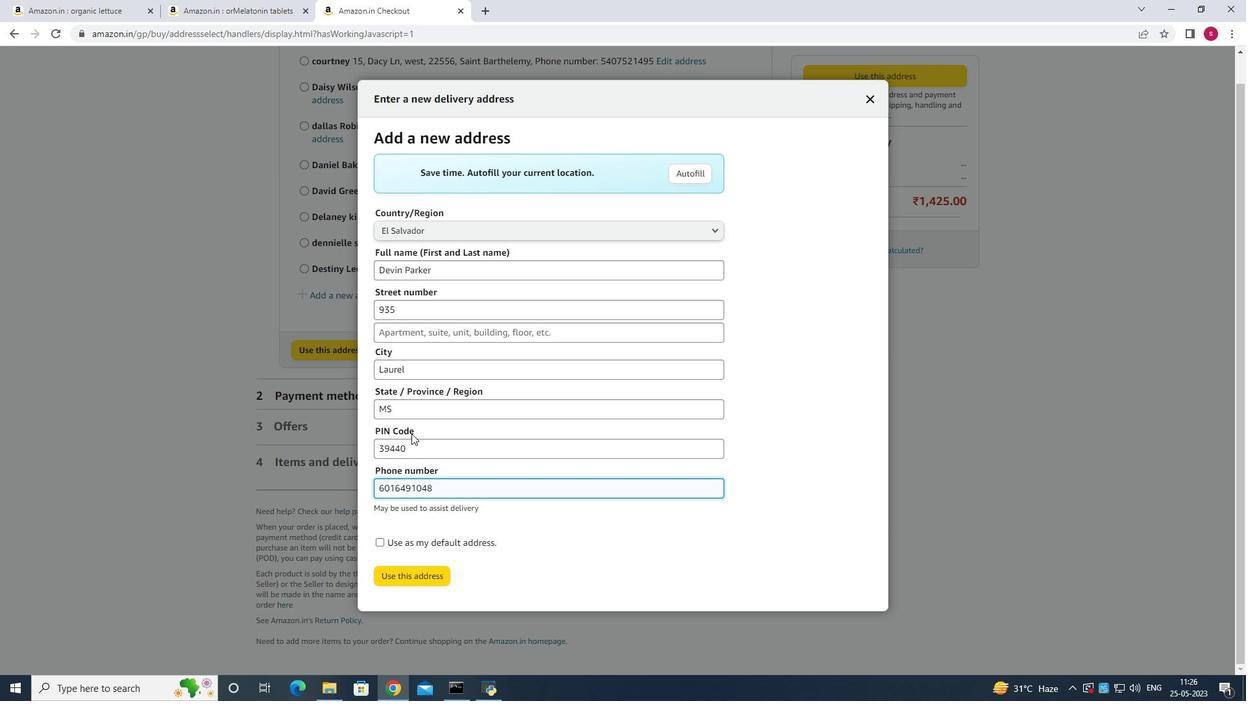 
Action: Mouse scrolled (407, 396) with delta (0, 0)
Screenshot: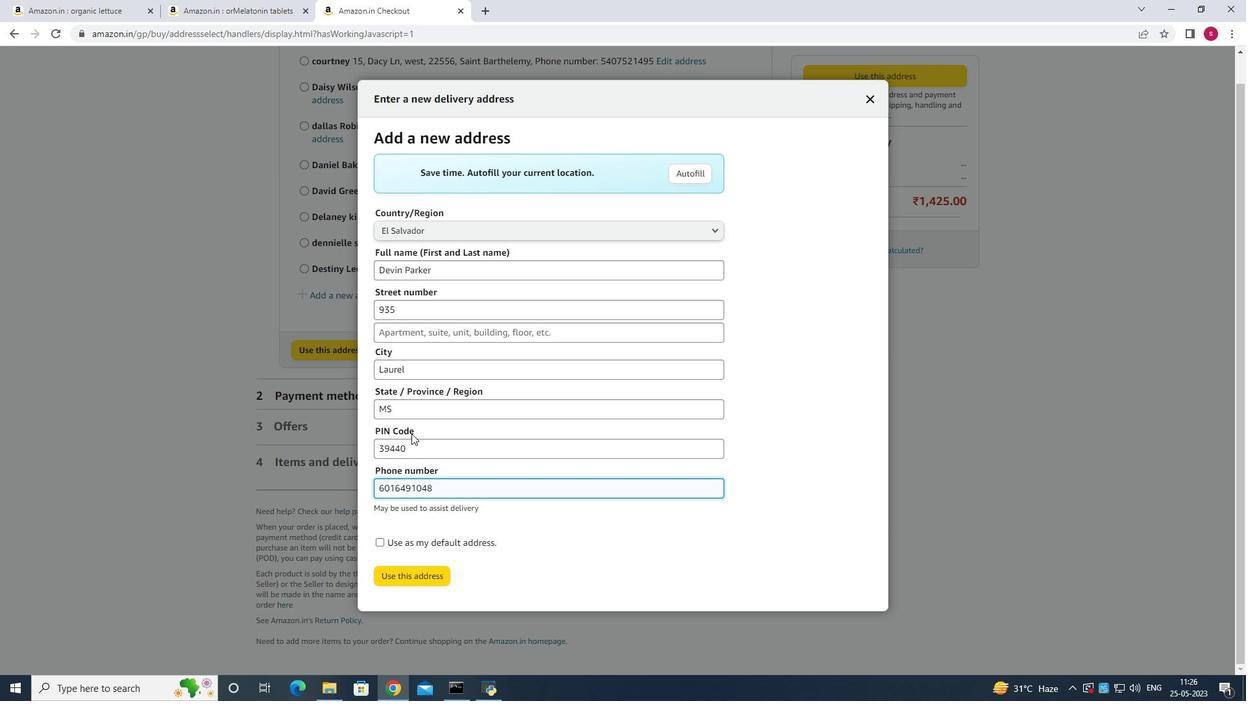 
Action: Mouse moved to (387, 575)
Screenshot: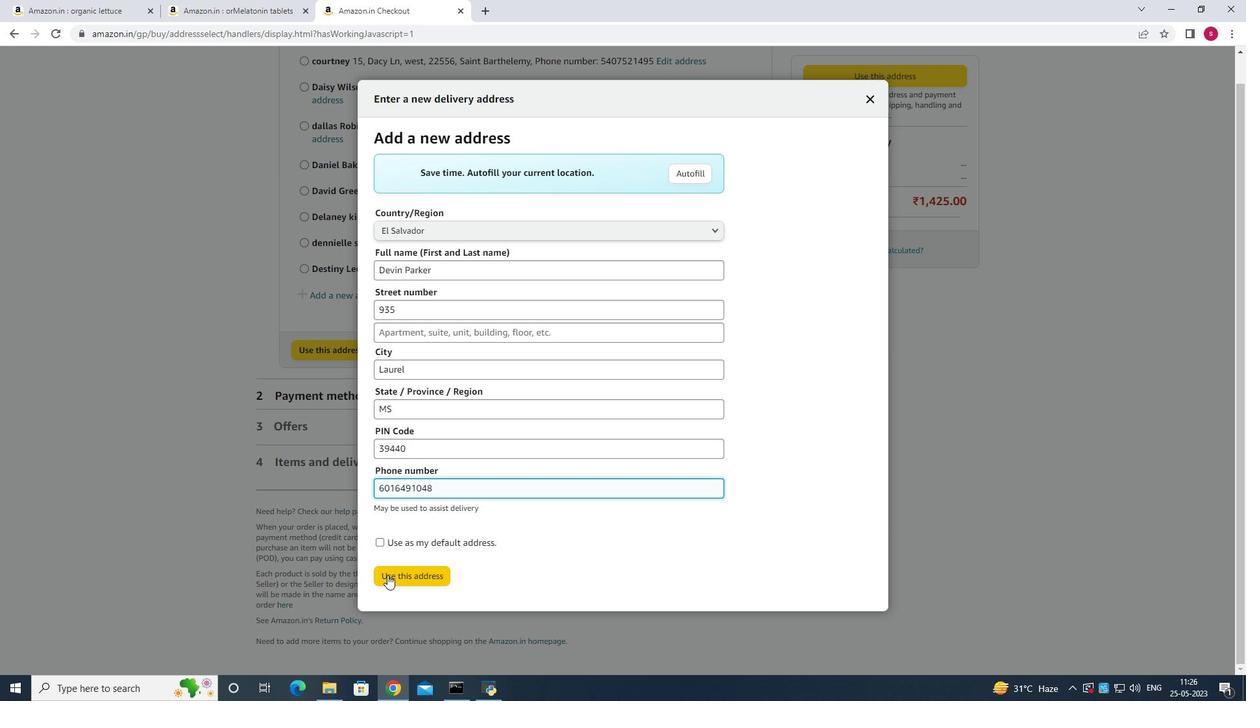 
Action: Mouse pressed left at (387, 575)
Screenshot: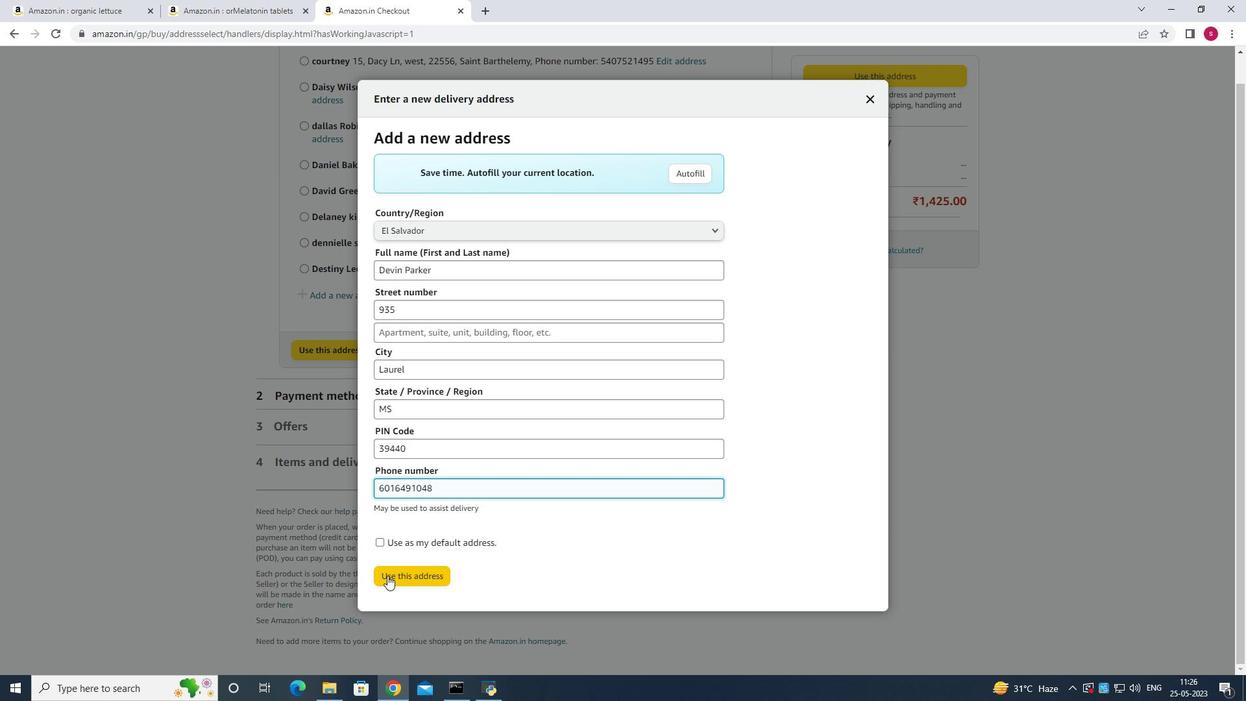
Action: Mouse moved to (426, 665)
Screenshot: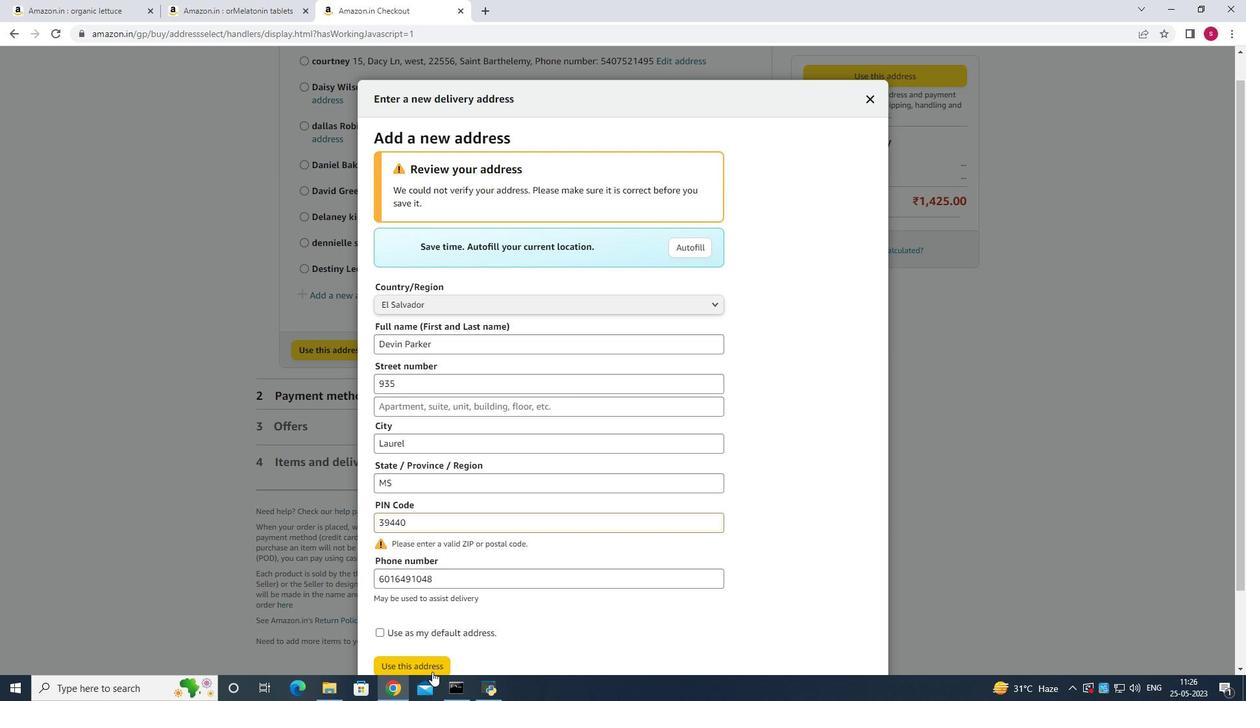 
Action: Mouse pressed left at (426, 665)
Screenshot: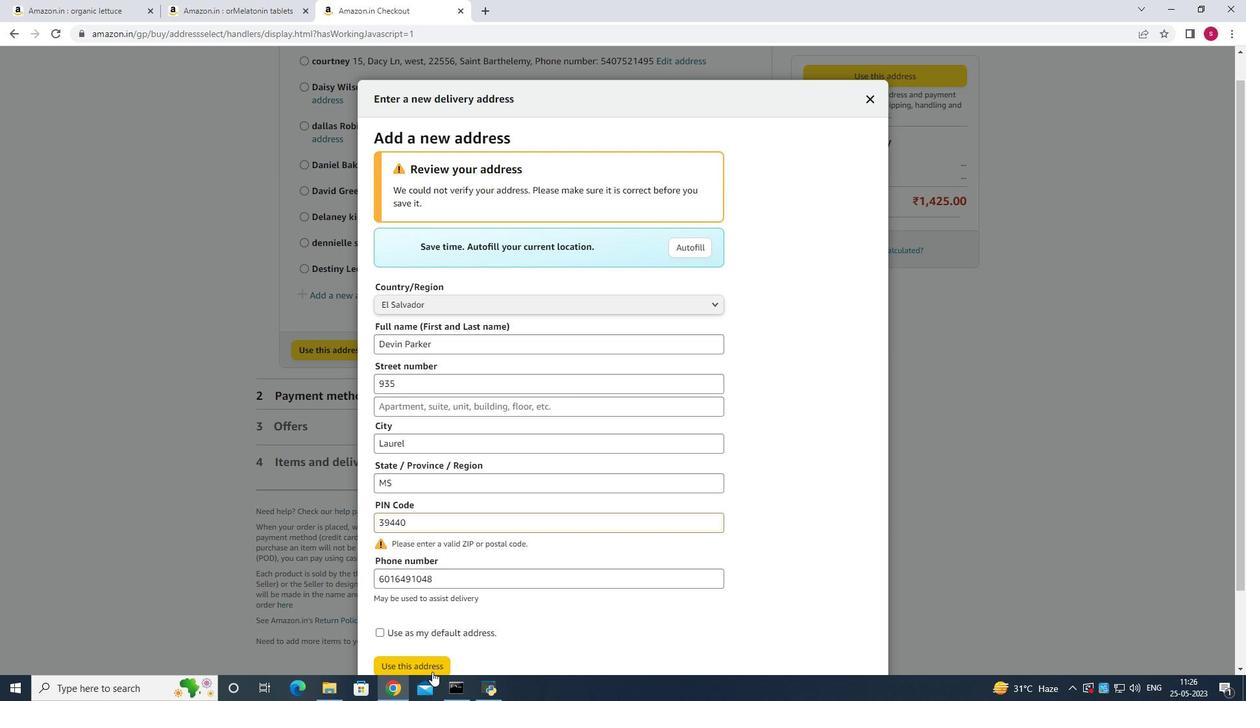 
Action: Mouse moved to (188, 197)
Screenshot: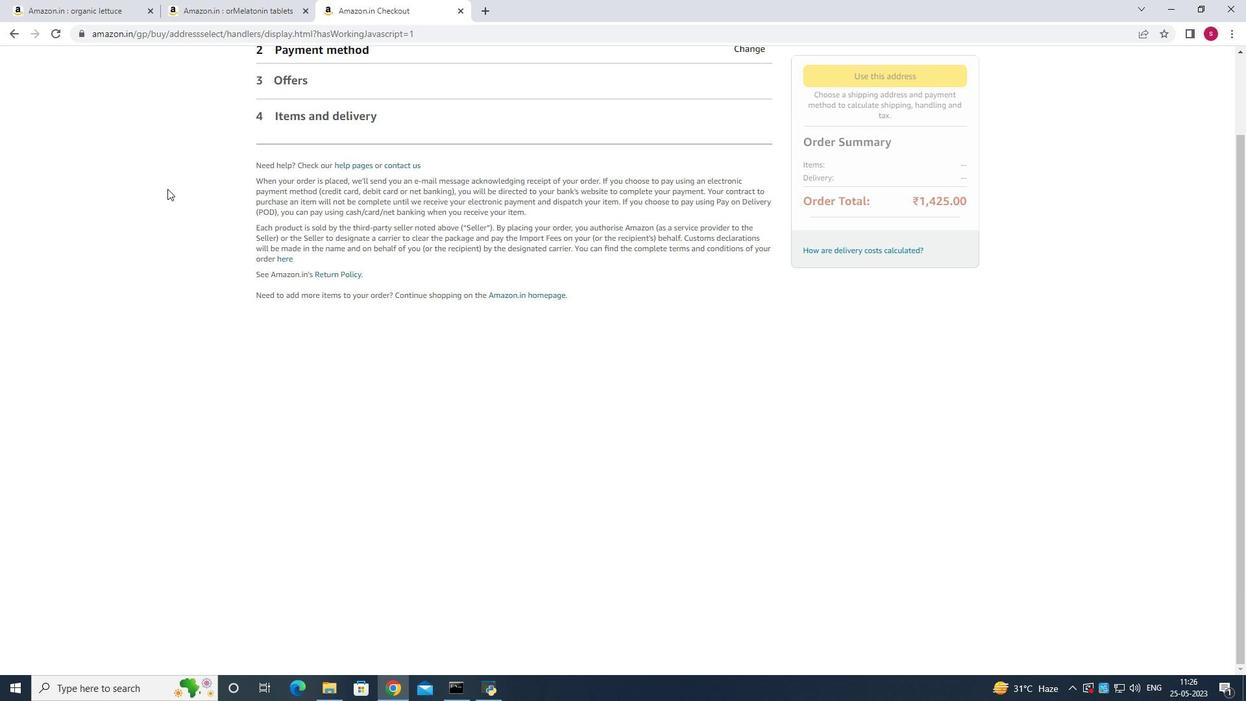 
Action: Mouse scrolled (188, 198) with delta (0, 0)
Screenshot: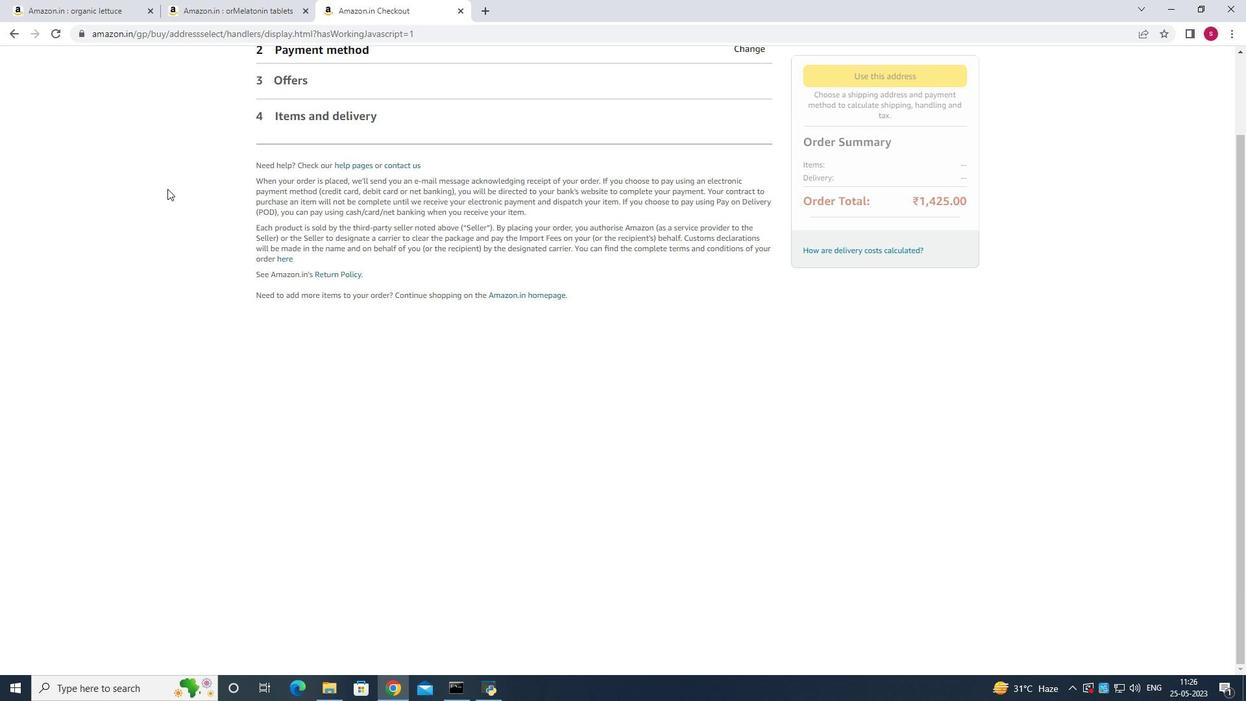 
Action: Mouse scrolled (188, 198) with delta (0, 0)
Screenshot: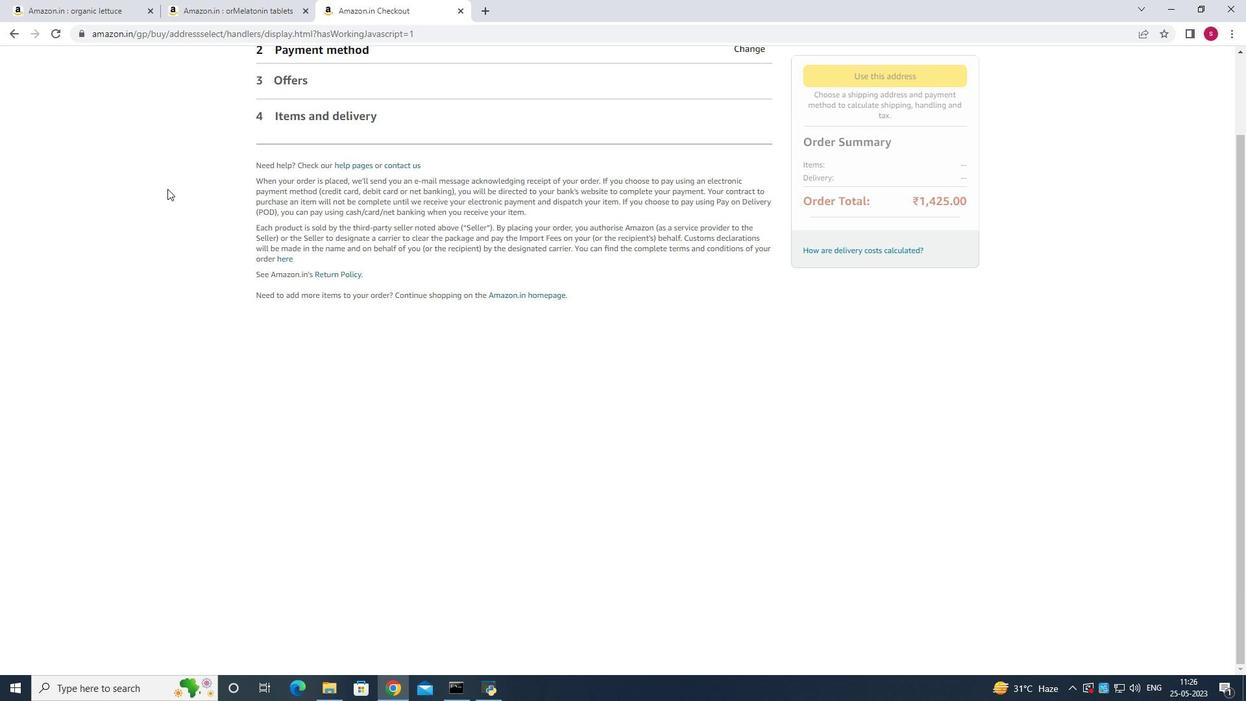 
Action: Mouse scrolled (188, 198) with delta (0, 0)
Screenshot: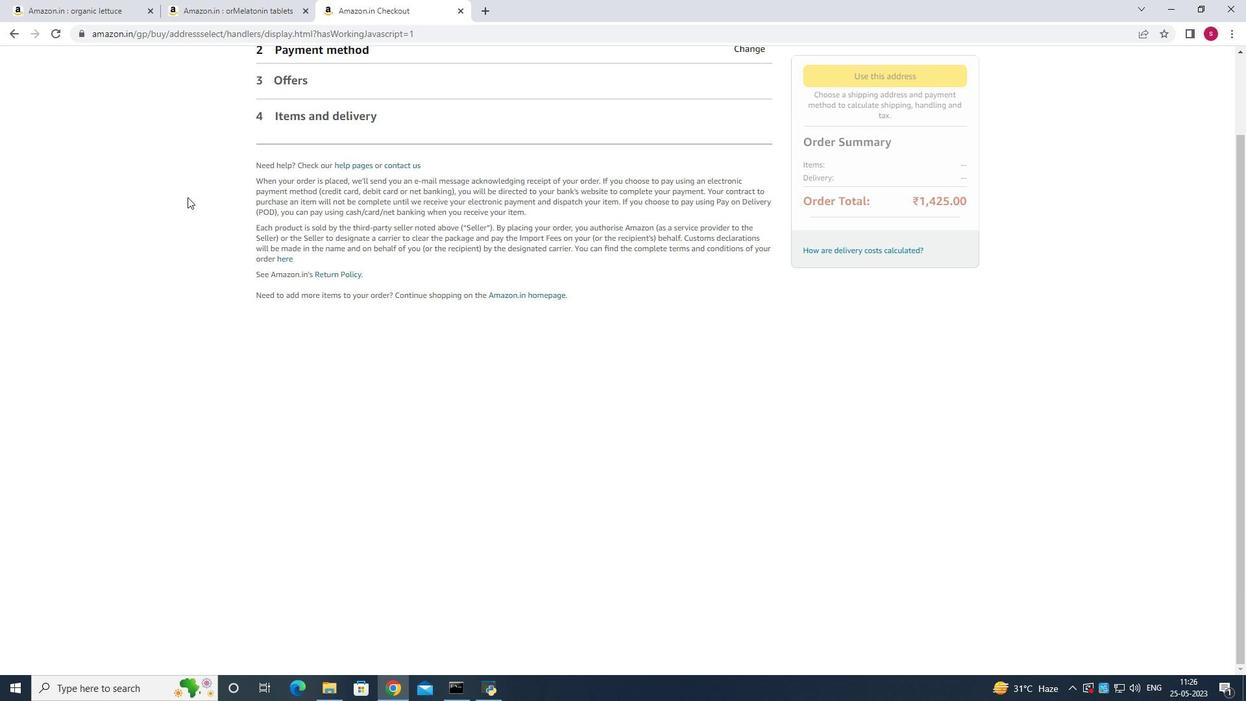 
Action: Mouse scrolled (188, 198) with delta (0, 0)
Screenshot: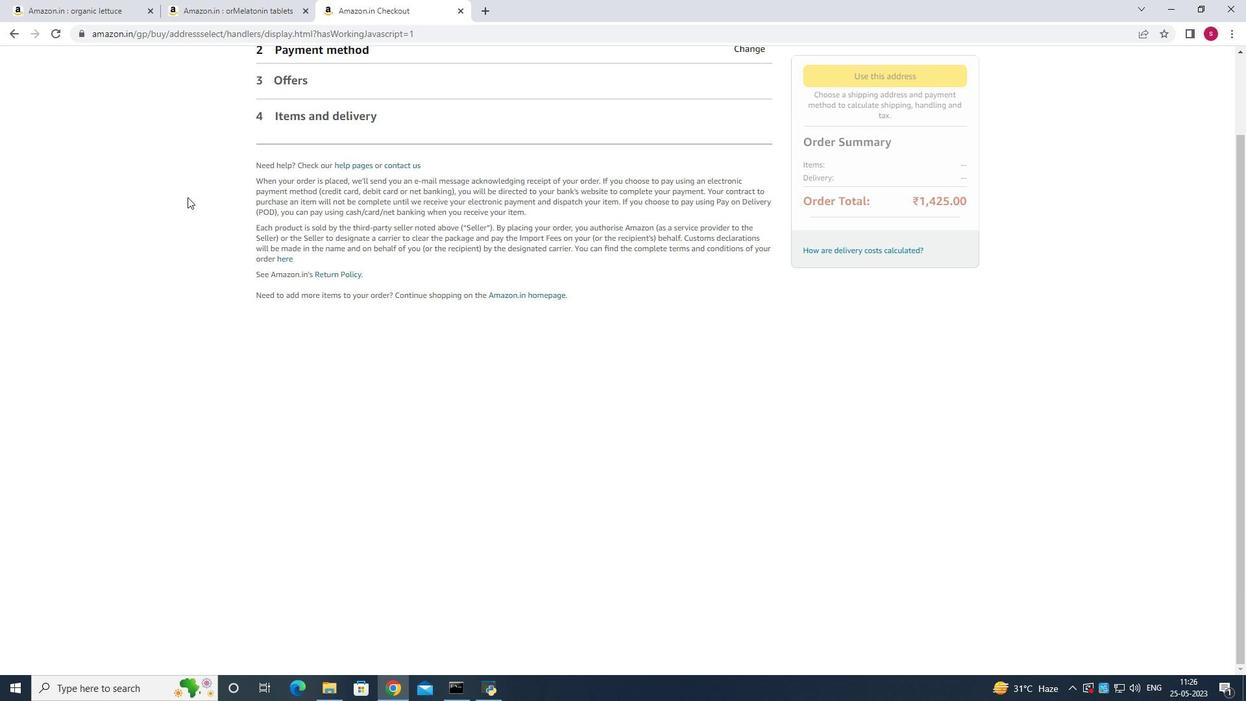 
Action: Mouse scrolled (188, 198) with delta (0, 0)
Screenshot: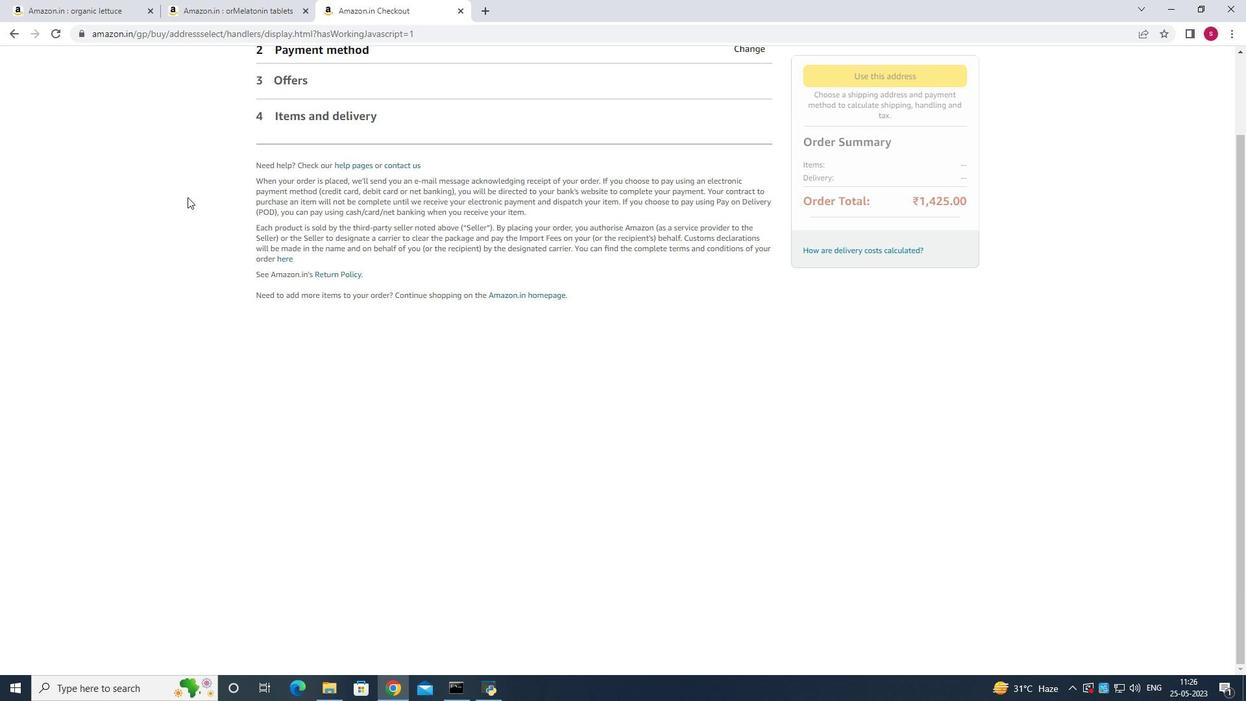 
Action: Mouse scrolled (188, 198) with delta (0, 0)
Screenshot: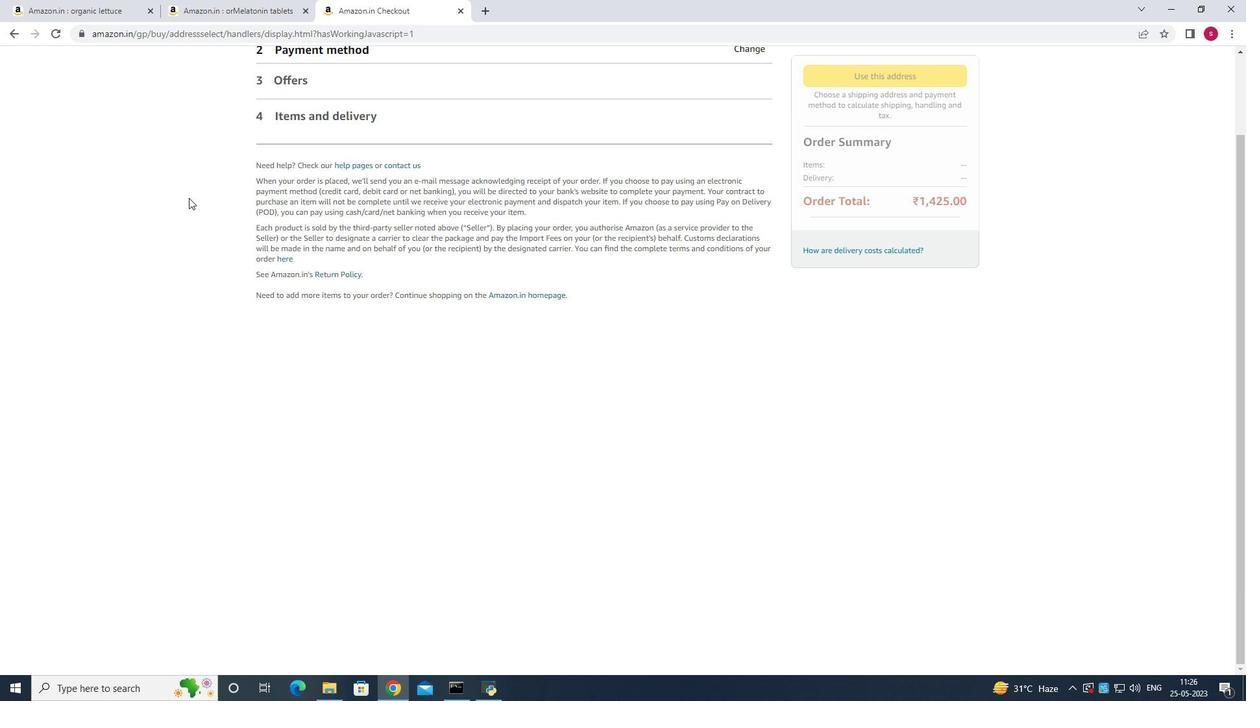 
Action: Mouse scrolled (188, 198) with delta (0, 0)
Screenshot: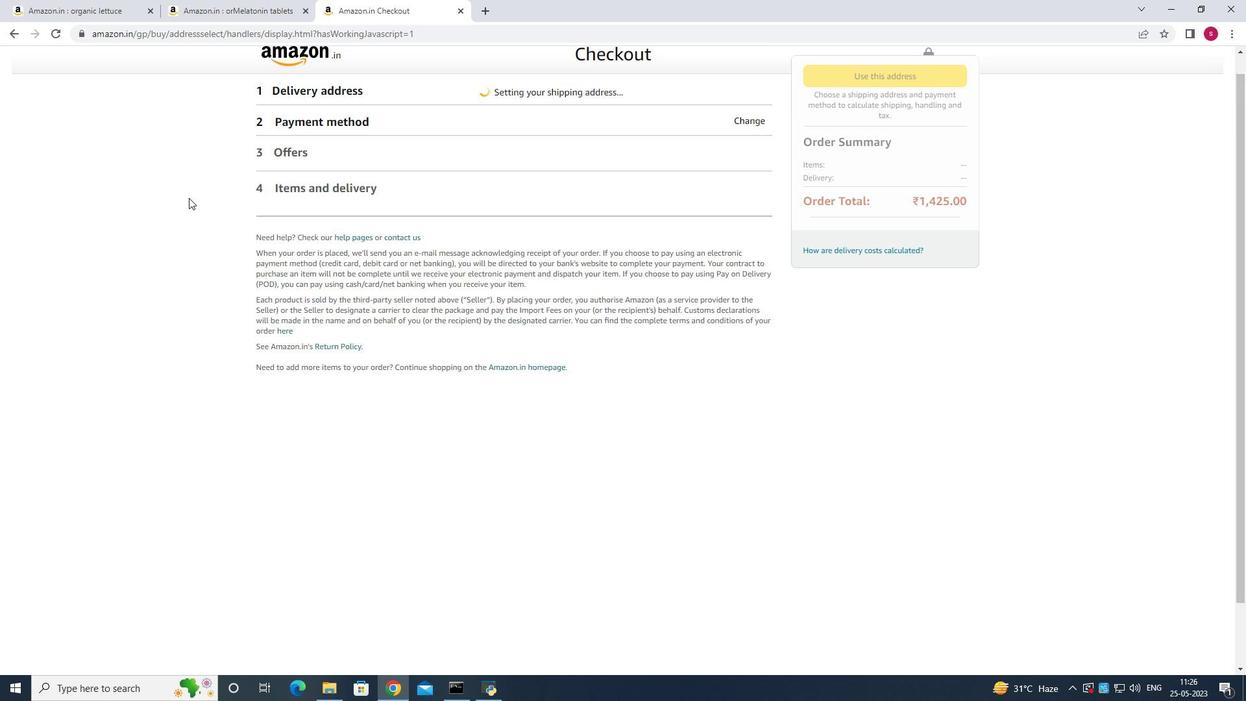 
Action: Mouse scrolled (188, 198) with delta (0, 0)
Screenshot: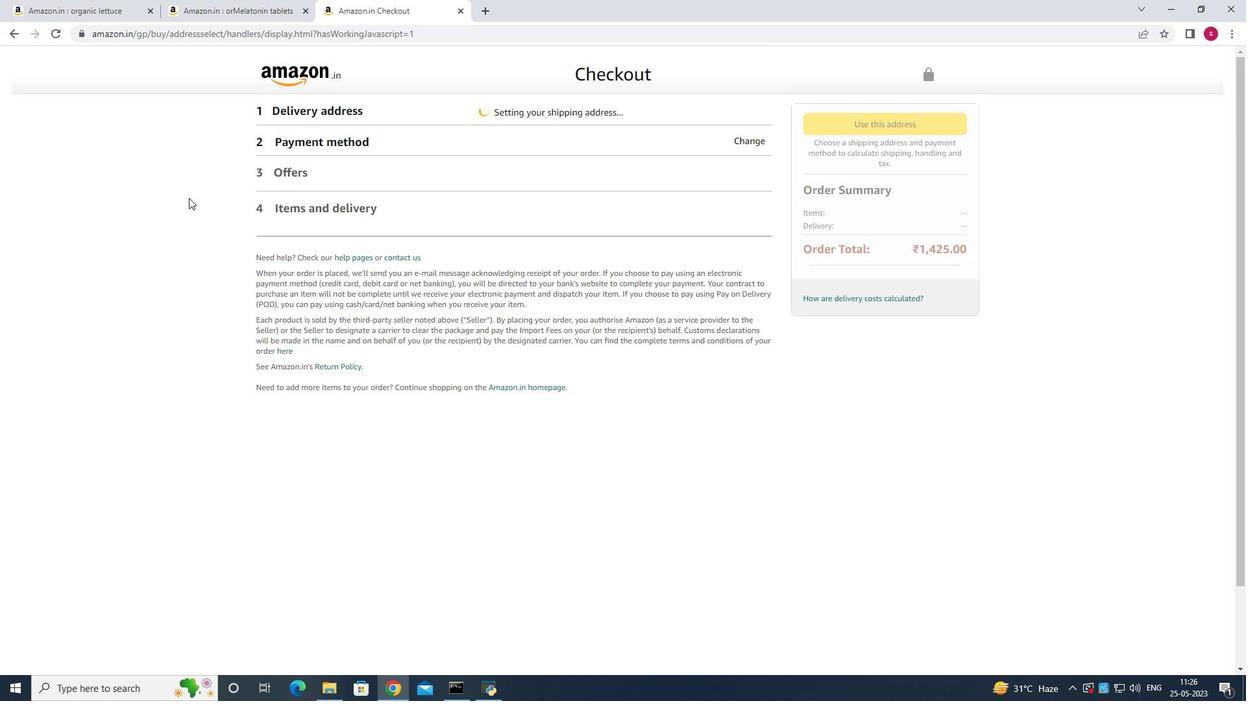 
Action: Mouse scrolled (188, 198) with delta (0, 0)
Screenshot: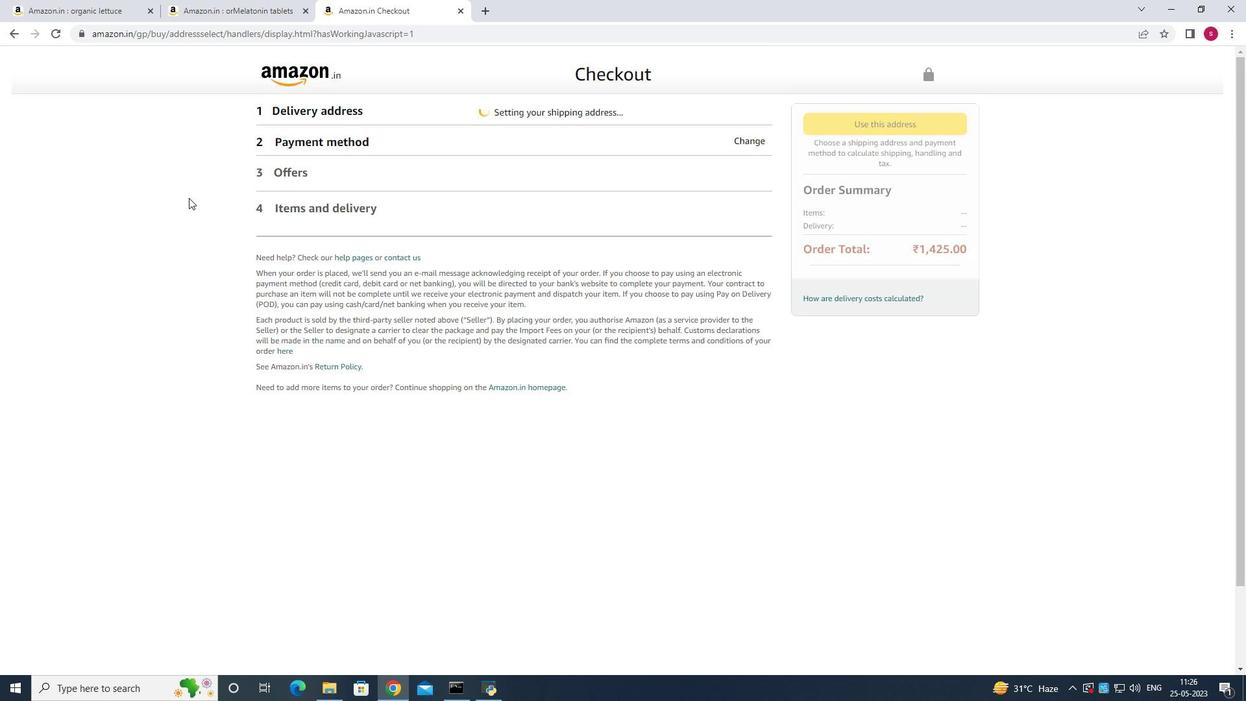 
Action: Mouse scrolled (188, 198) with delta (0, 0)
Screenshot: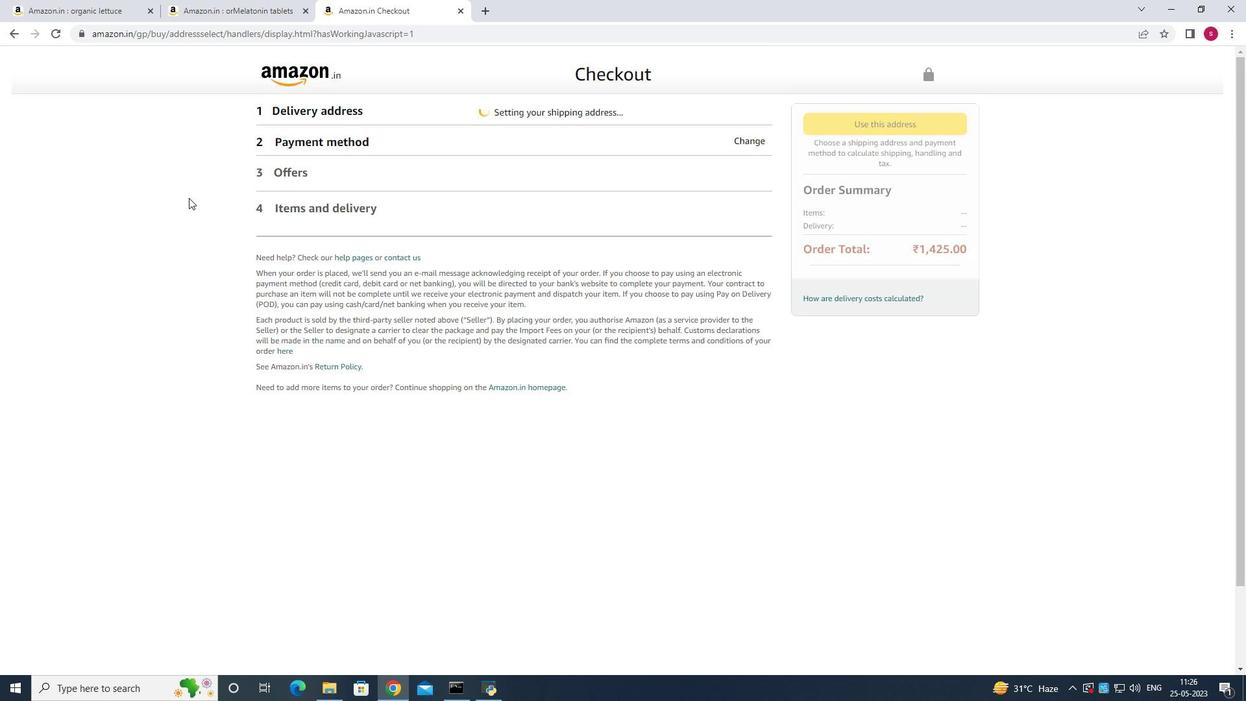 
Action: Mouse scrolled (188, 198) with delta (0, 0)
Screenshot: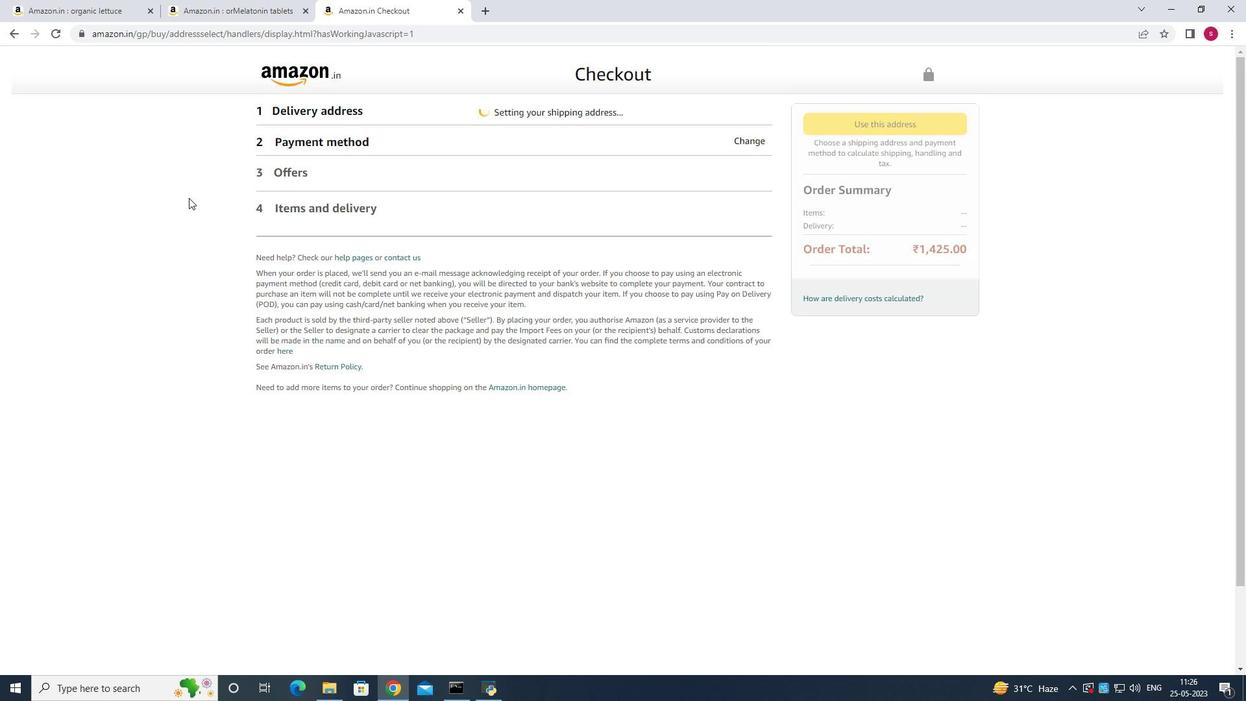 
Action: Mouse scrolled (188, 198) with delta (0, 0)
Screenshot: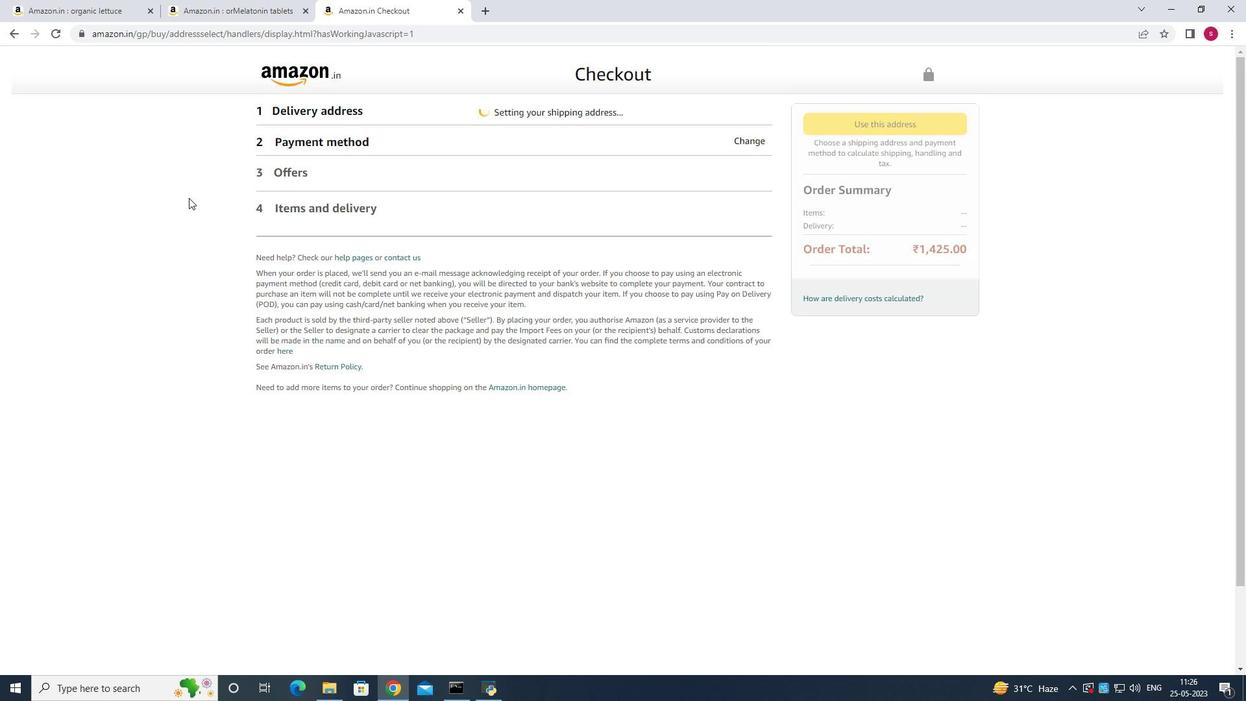 
Action: Mouse moved to (301, 216)
Screenshot: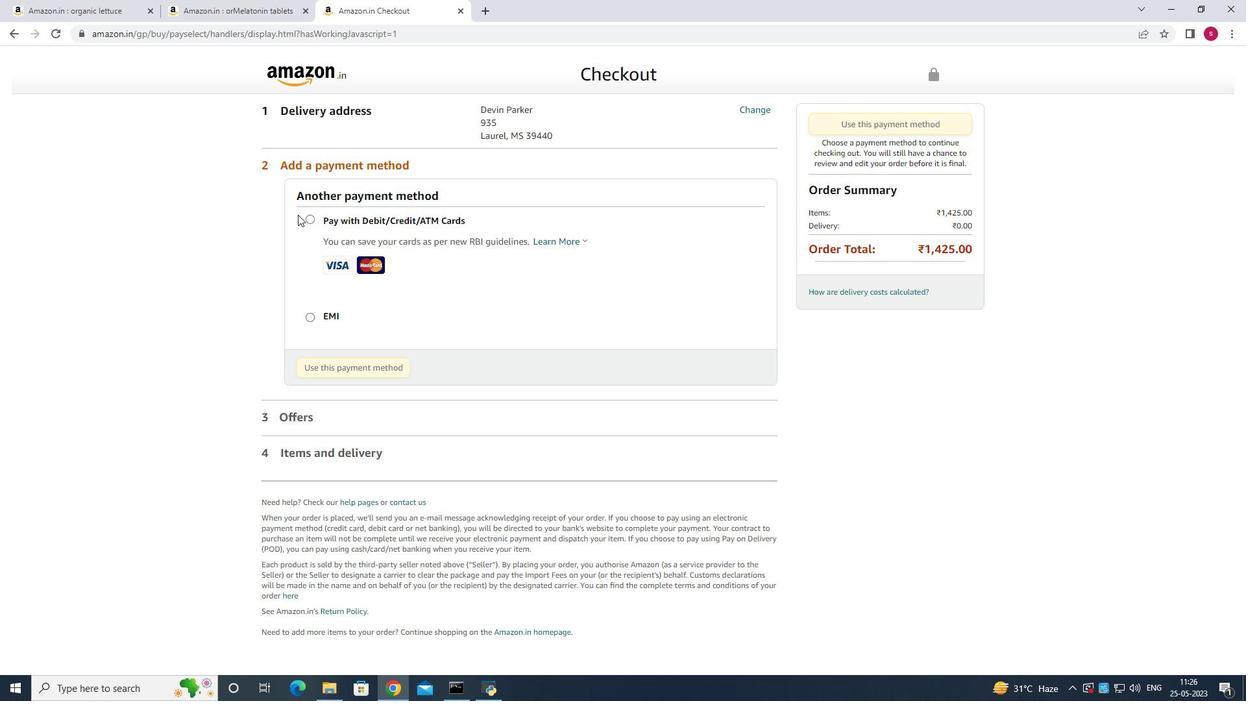 
Action: Mouse pressed left at (301, 216)
Screenshot: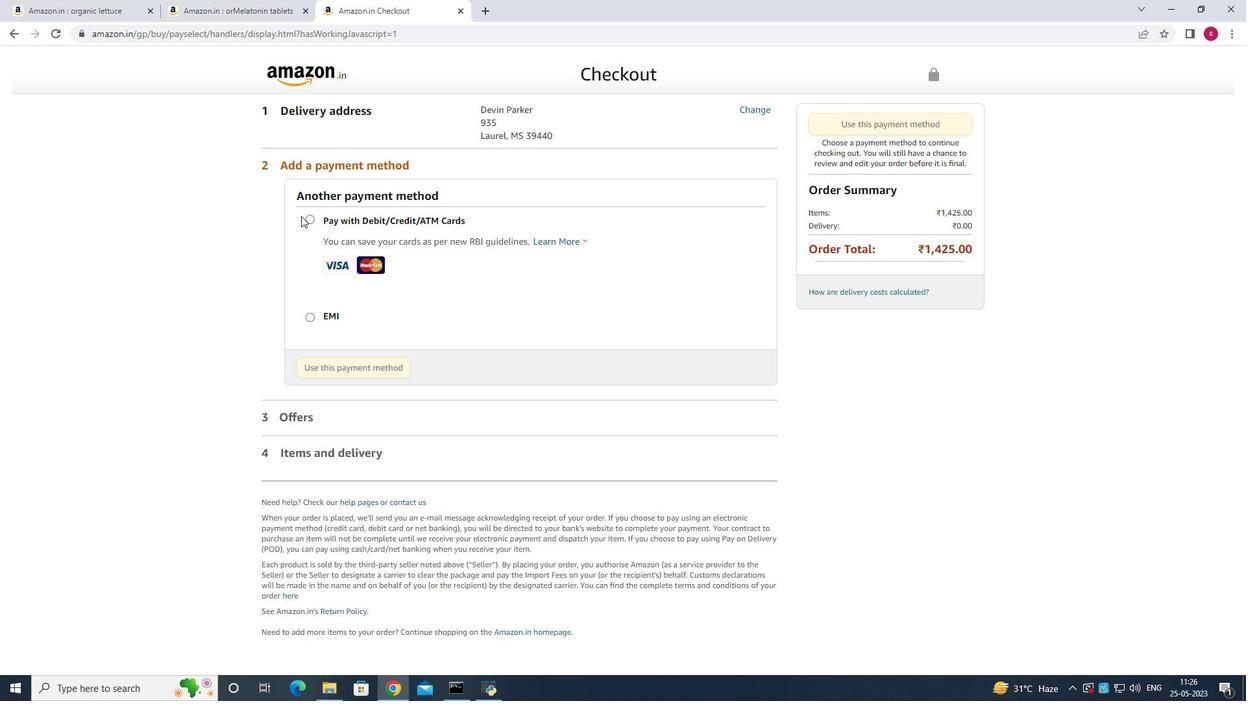 
Action: Mouse moved to (316, 216)
Screenshot: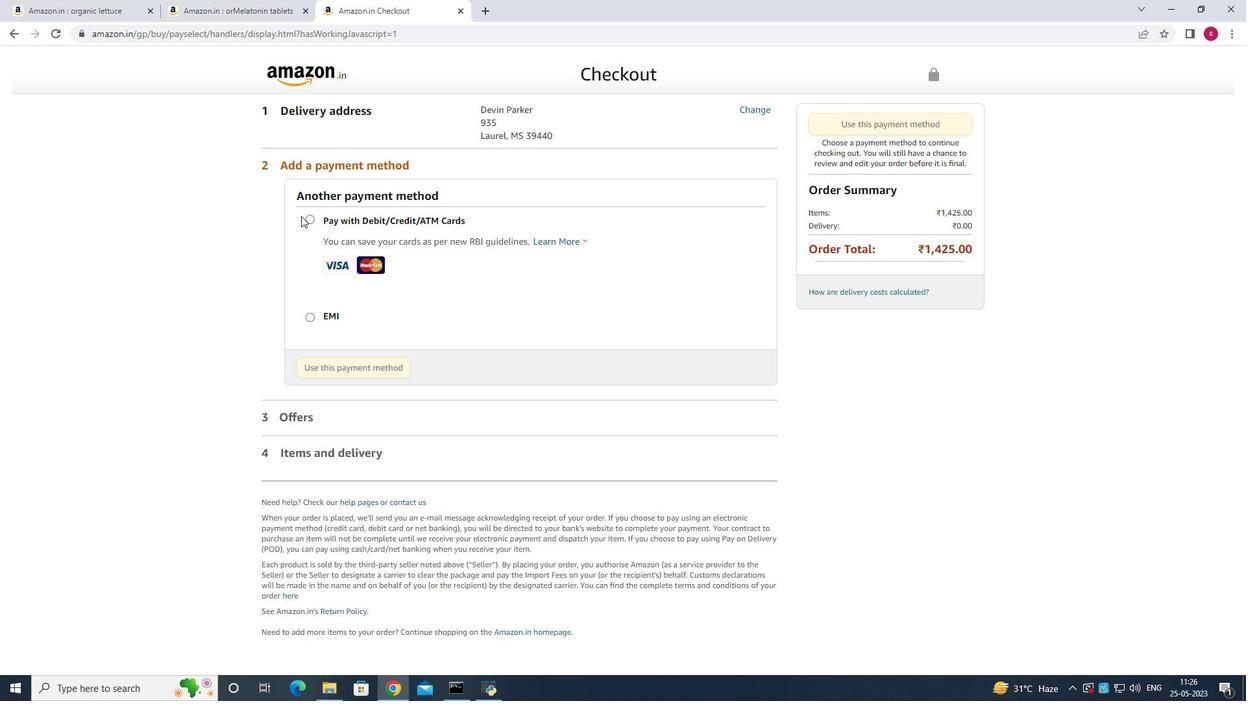 
Action: Mouse pressed left at (316, 216)
Screenshot: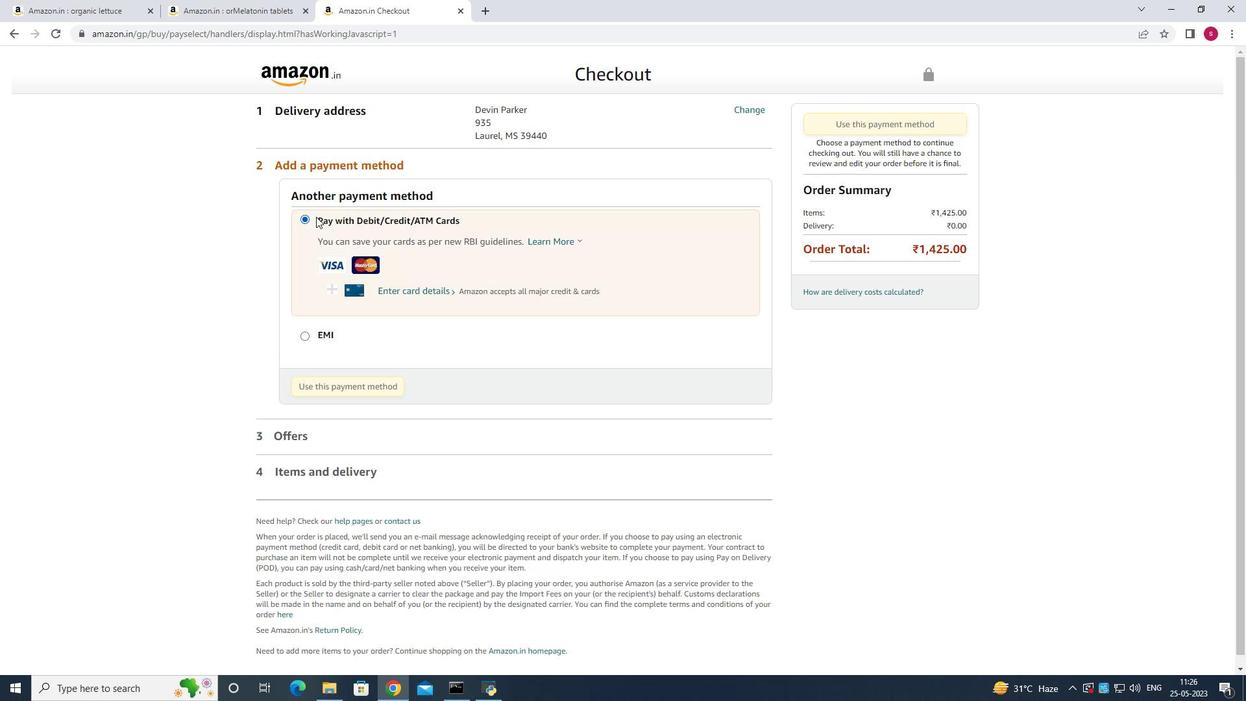 
Action: Mouse moved to (343, 281)
Screenshot: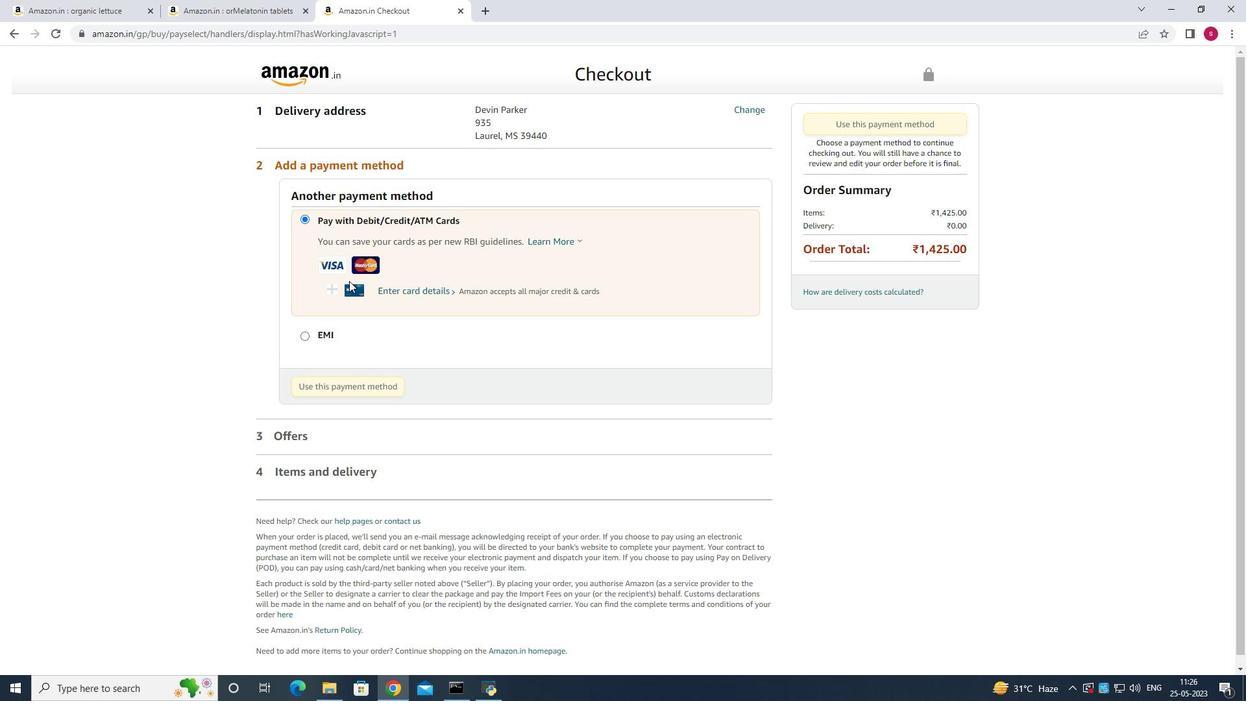 
Action: Mouse pressed left at (343, 281)
Screenshot: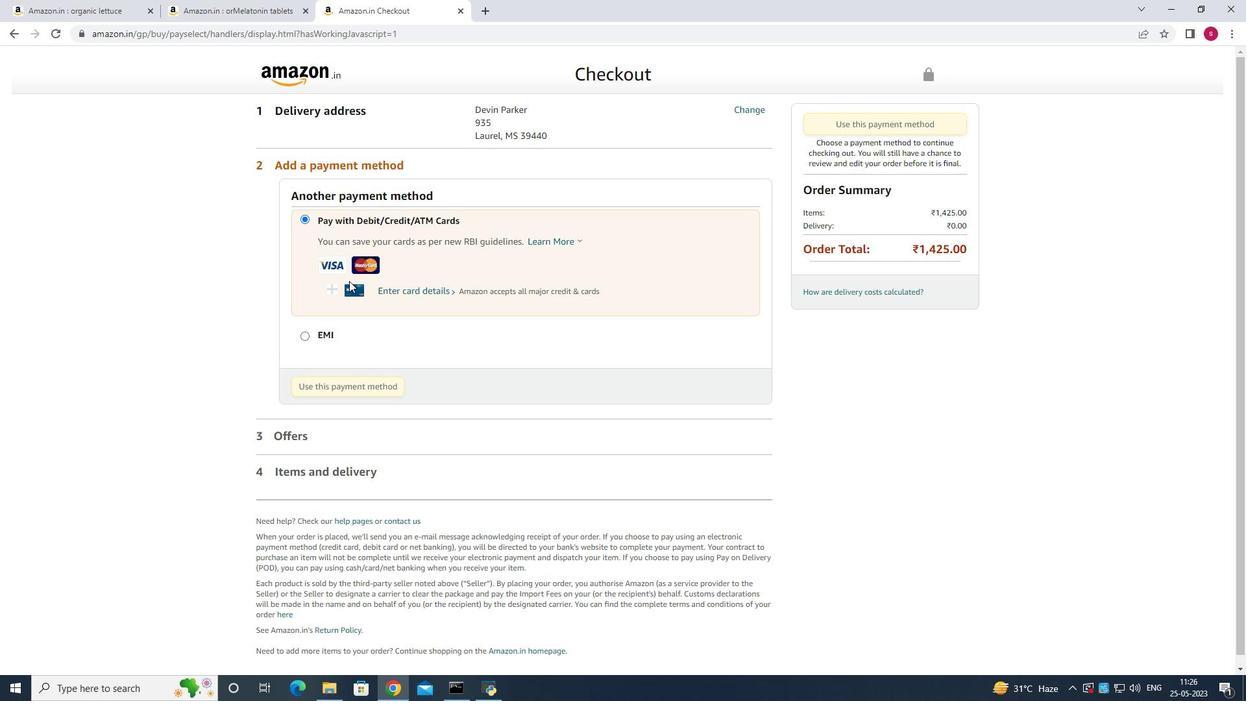
Action: Mouse moved to (338, 287)
Screenshot: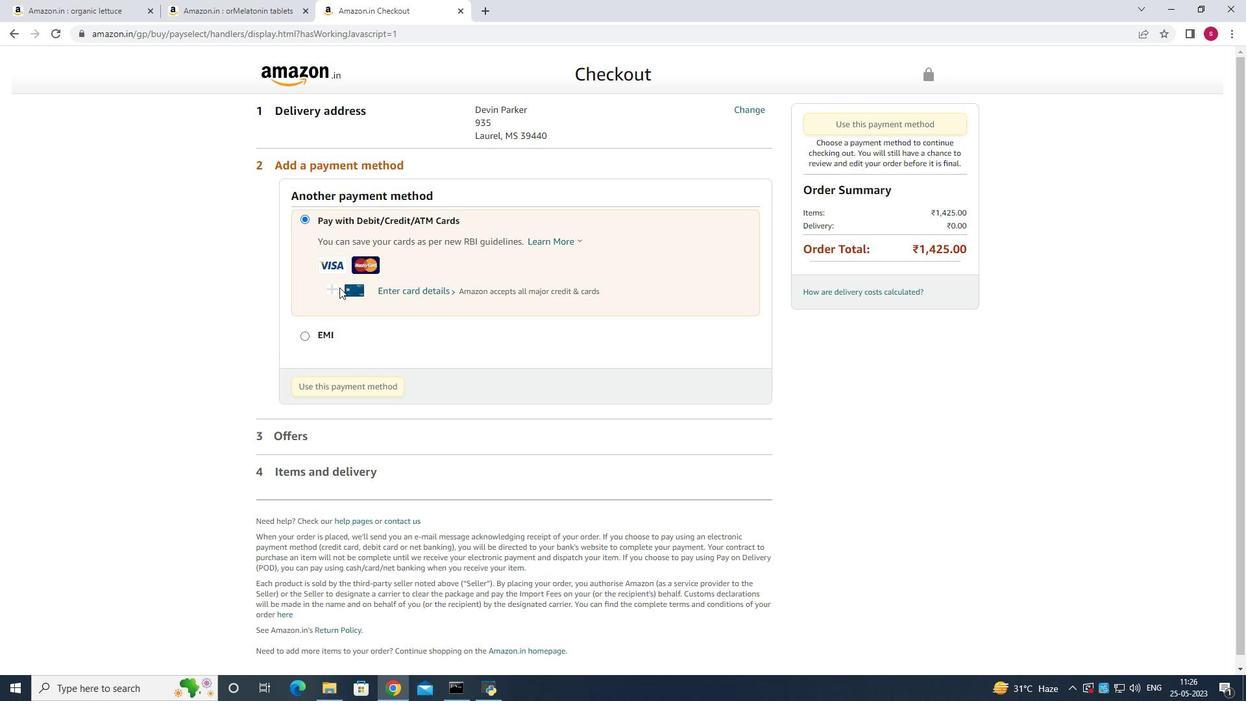
Action: Mouse pressed left at (338, 287)
Screenshot: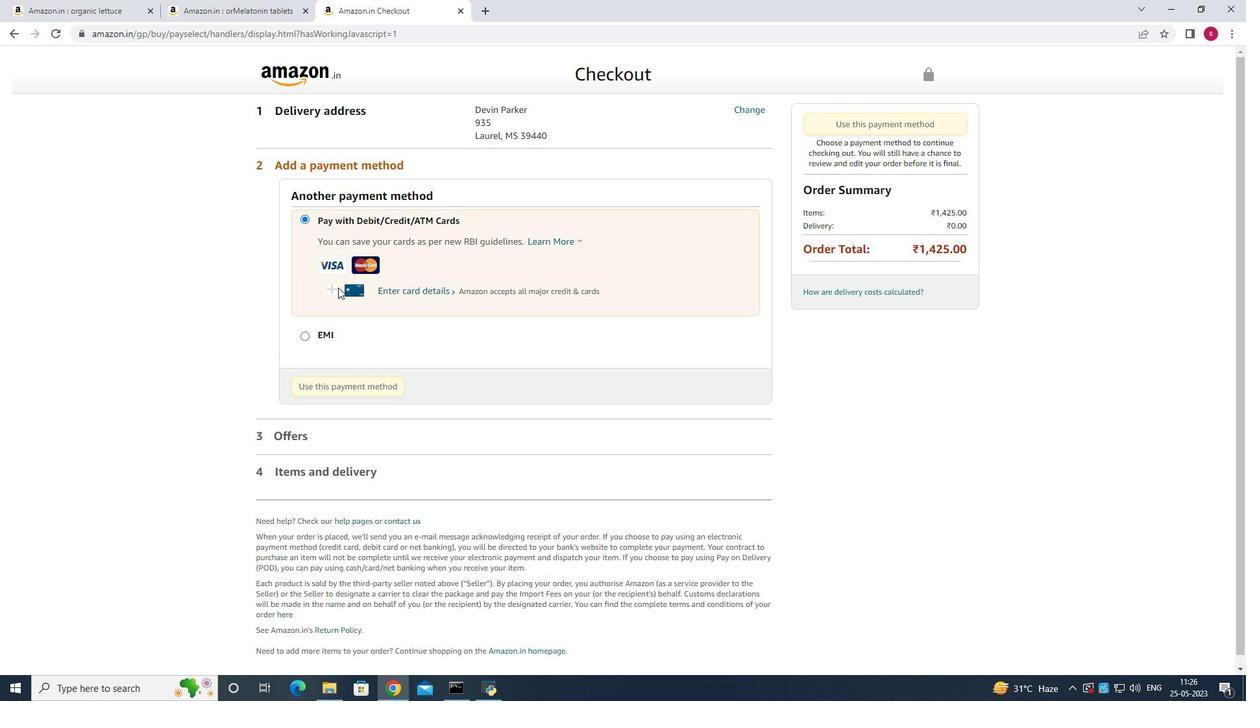 
Action: Mouse moved to (492, 328)
Screenshot: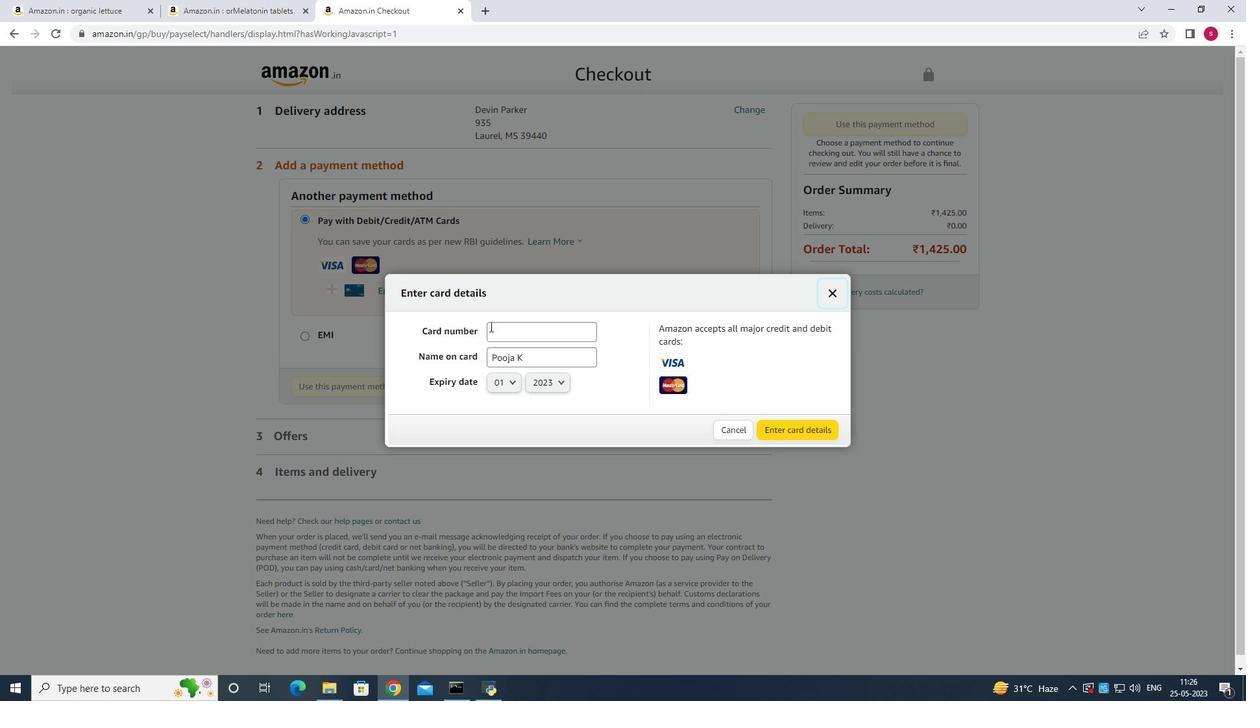 
Action: Mouse pressed left at (492, 328)
Screenshot: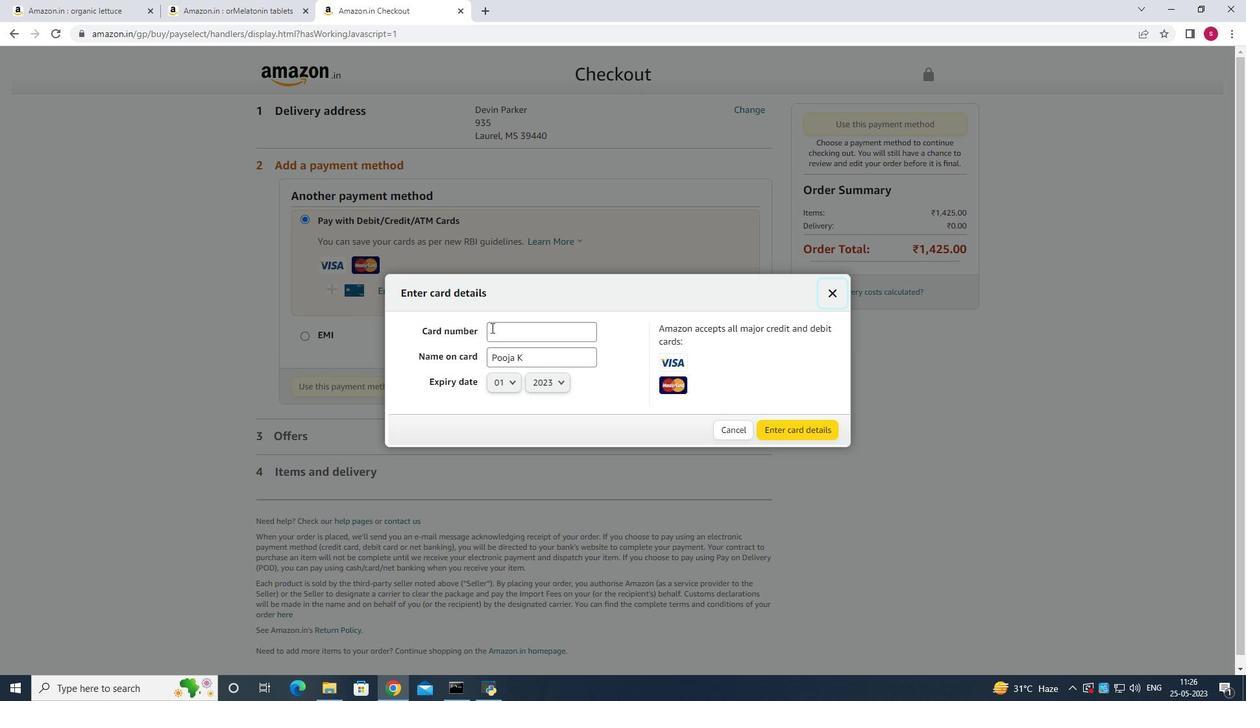 
Action: Mouse moved to (308, 364)
Screenshot: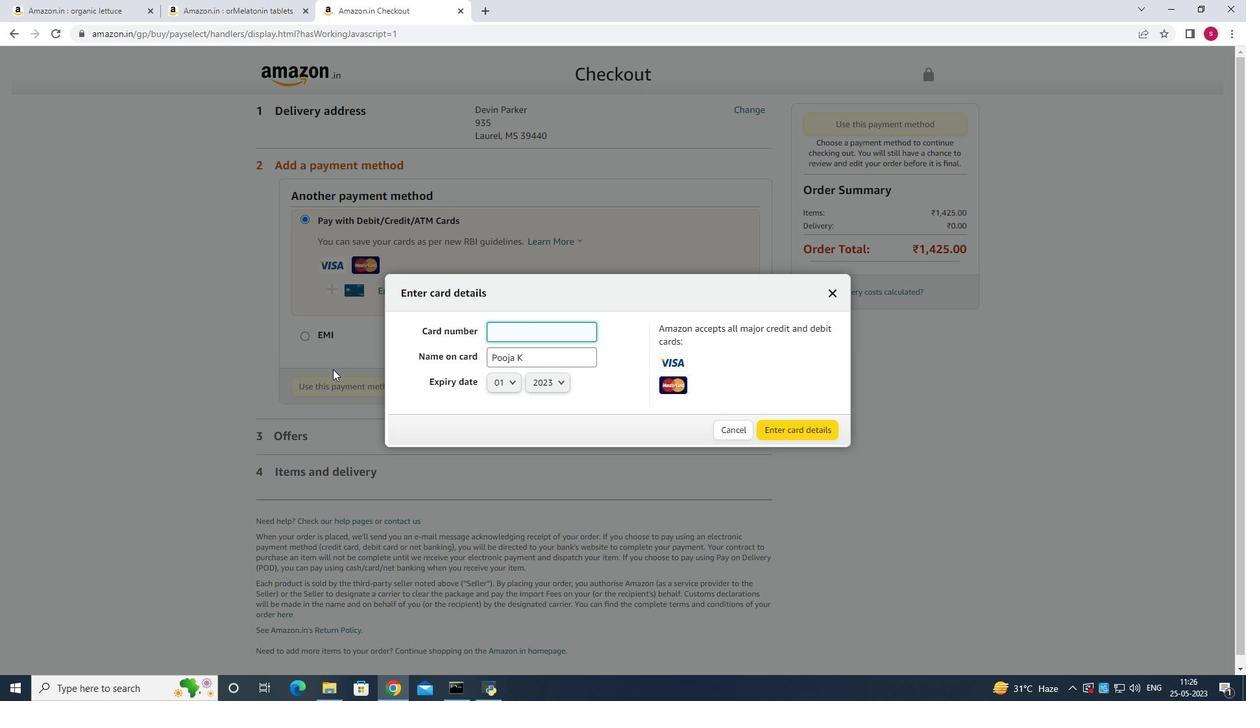 
Action: Key pressed 98567456984
Screenshot: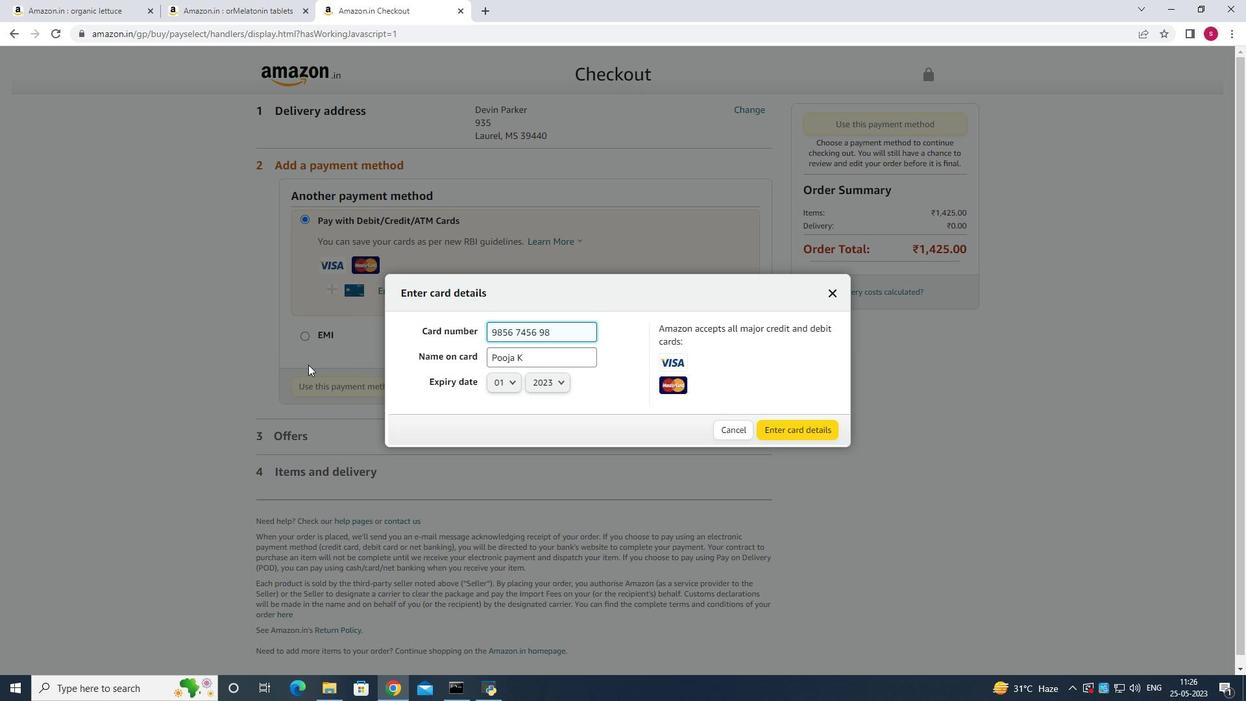 
Action: Mouse moved to (416, 380)
Screenshot: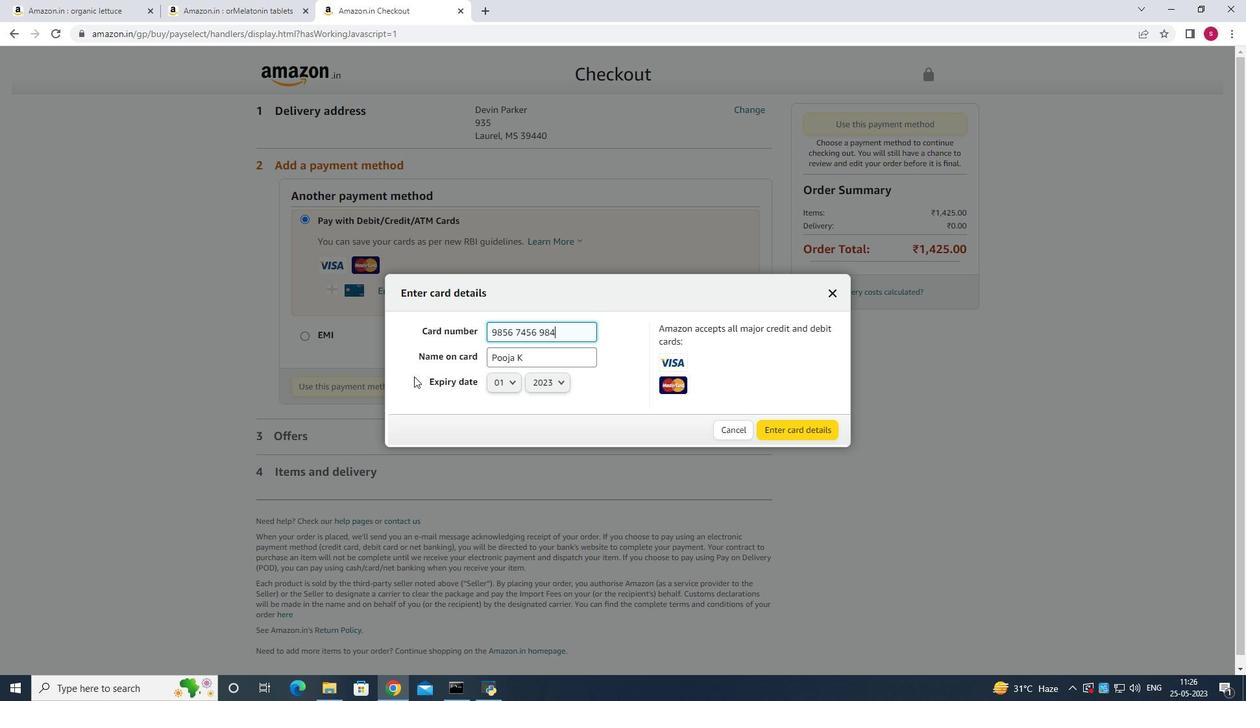 
Action: Key pressed 7
Screenshot: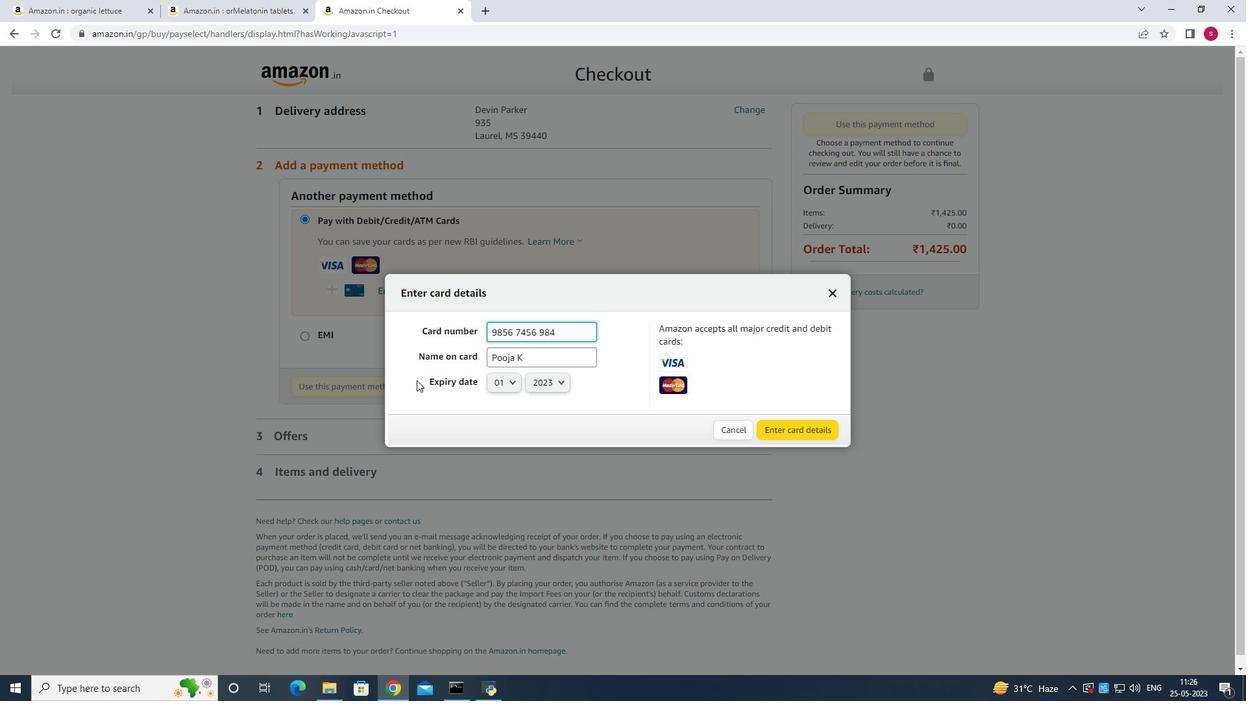 
Action: Mouse moved to (521, 355)
Screenshot: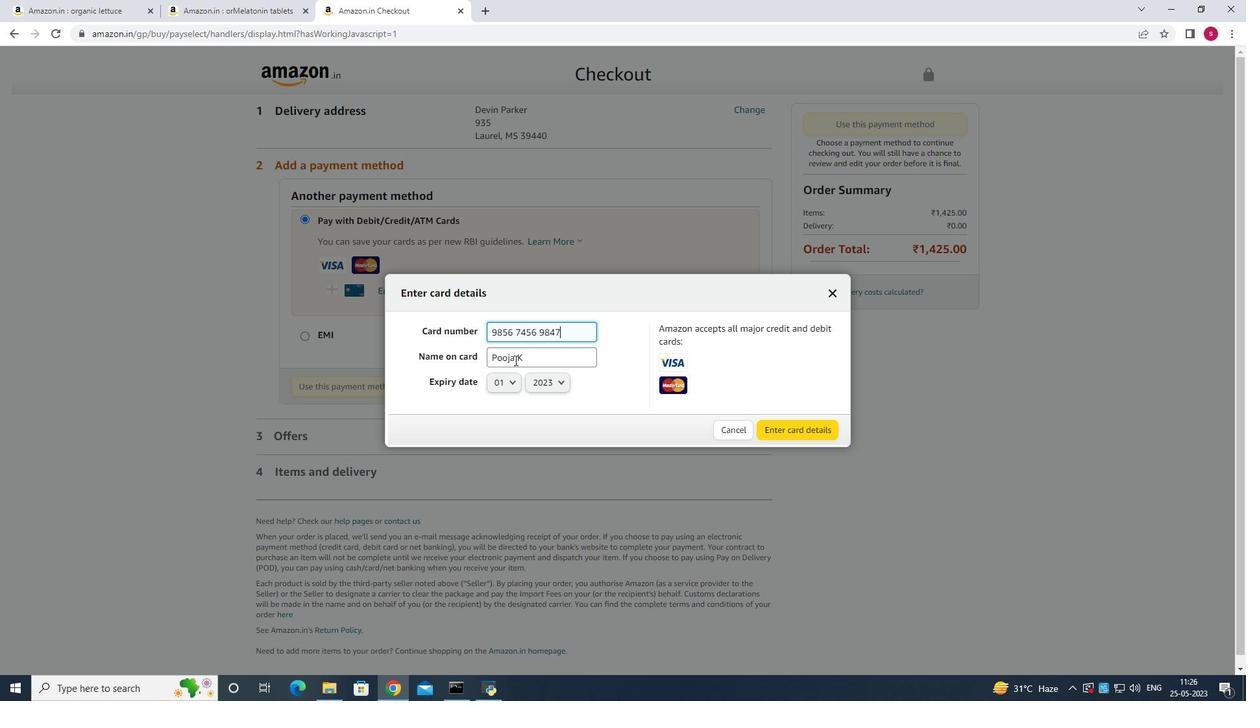 
Action: Mouse pressed left at (521, 355)
Screenshot: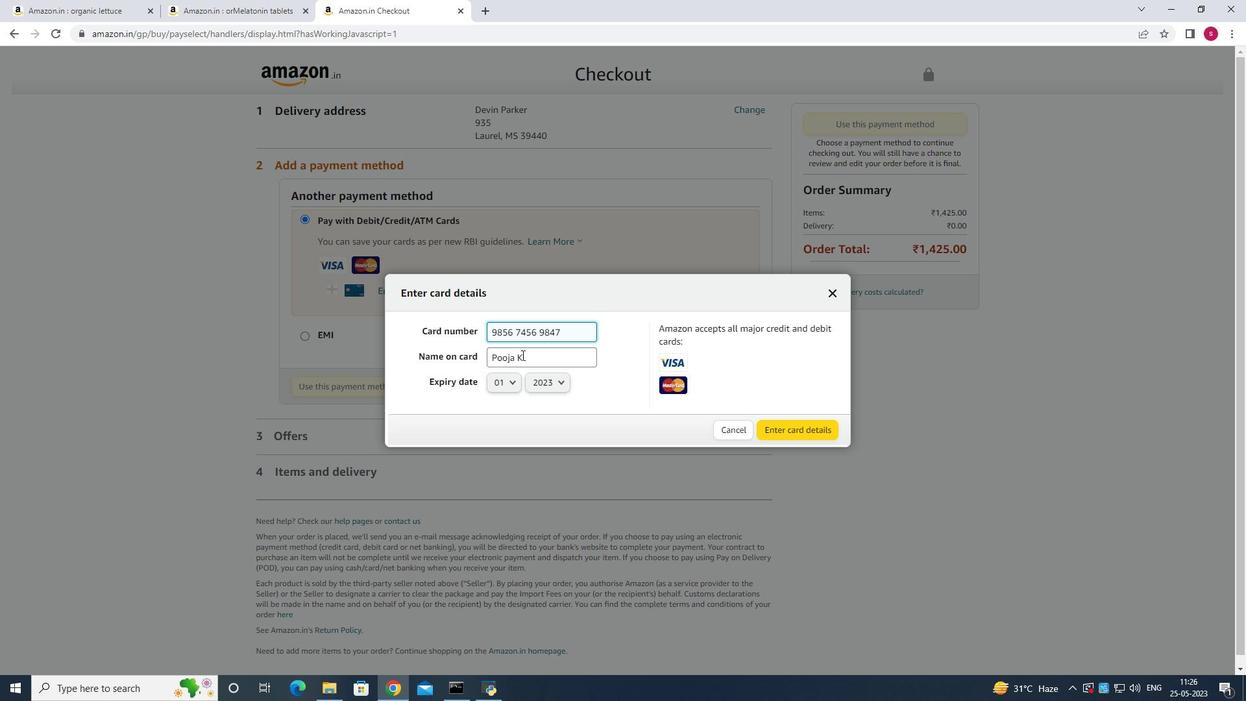 
Action: Mouse moved to (128, 397)
Screenshot: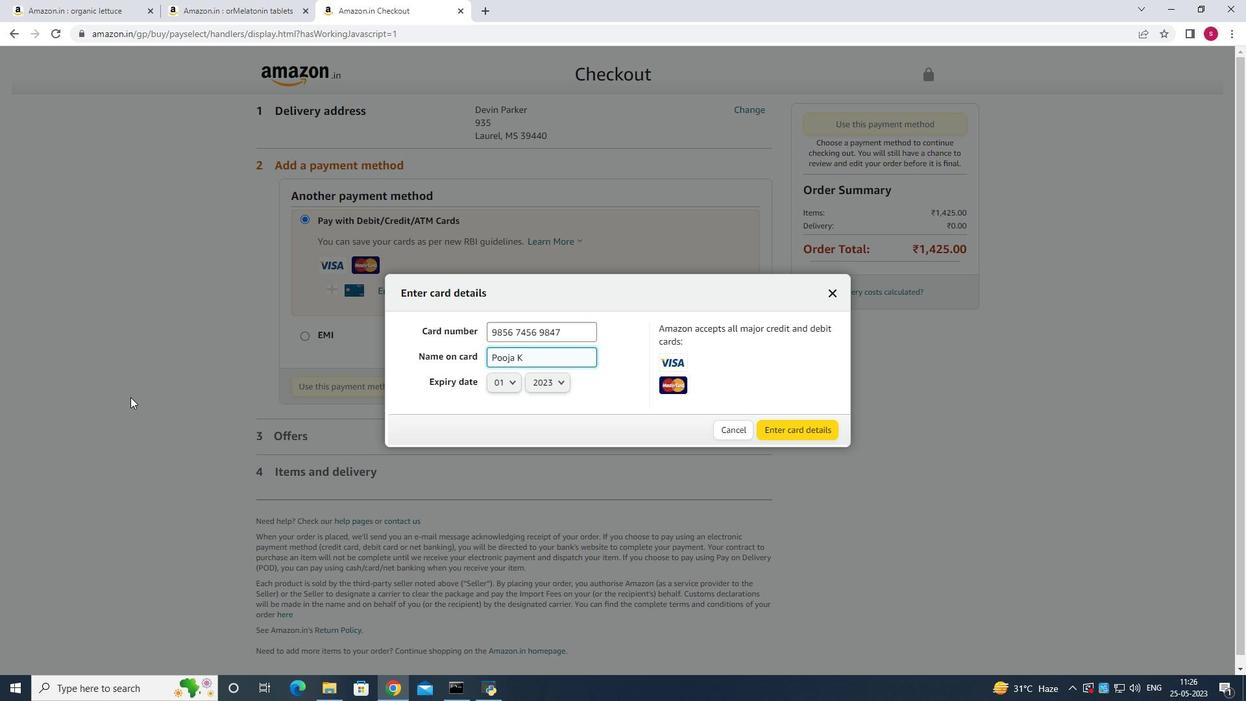 
Action: Key pressed <Key.backspace><Key.backspace><Key.backspace><Key.backspace><Key.backspace><Key.backspace><Key.backspace><Key.backspace><Key.backspace><Key.backspace><Key.backspace><Key.backspace><Key.backspace><Key.backspace><Key.backspace><Key.backspace><Key.backspace><Key.backspace><Key.backspace><Key.backspace><Key.backspace><Key.backspace><Key.backspace><Key.backspace><Key.backspace><Key.backspace><Key.backspace><Key.backspace><Key.backspace><Key.backspace><Key.backspace><Key.backspace><Key.backspace>
Screenshot: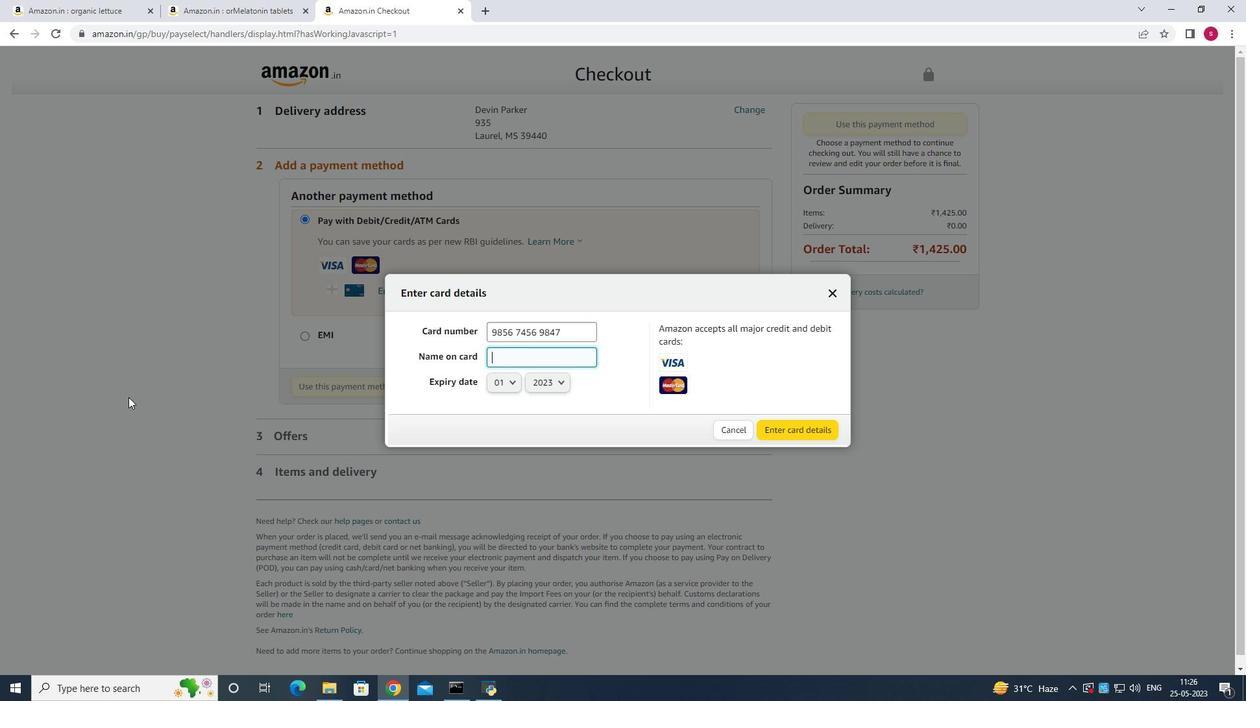 
Action: Mouse moved to (0, 369)
Screenshot: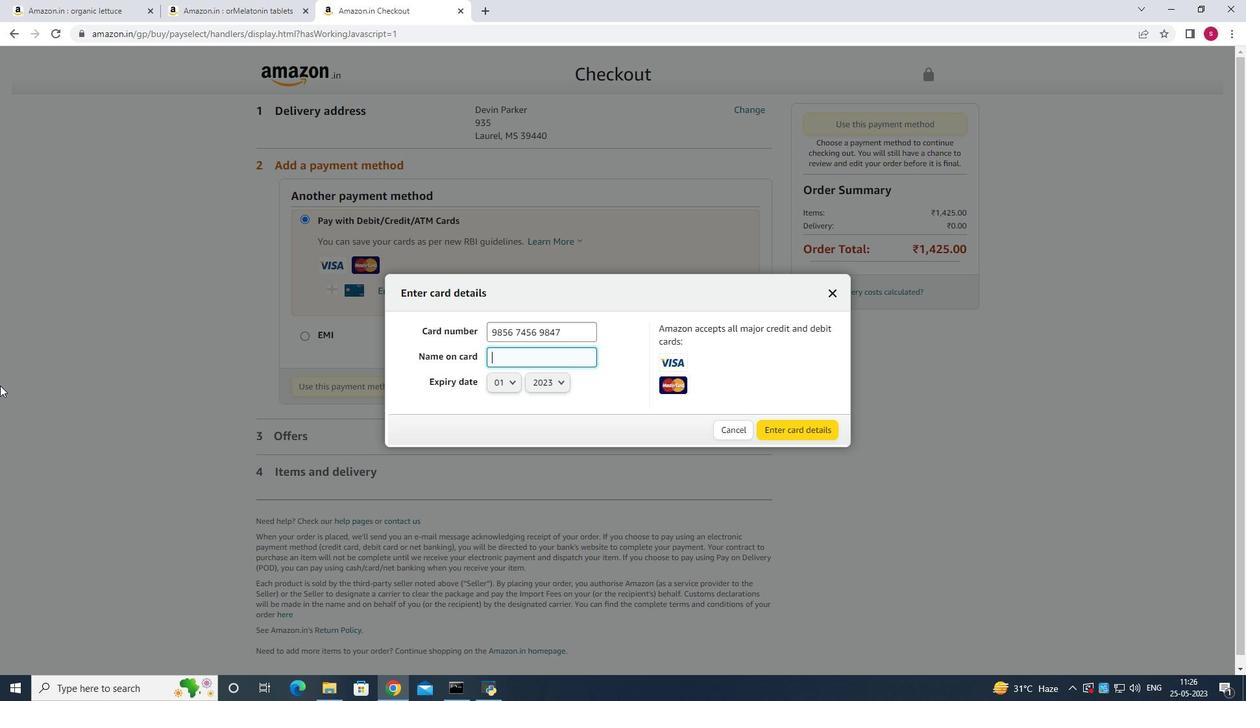 
Action: Key pressed <Key.shift>Devin<Key.space><Key.shift>Parker<Key.enter>
Screenshot: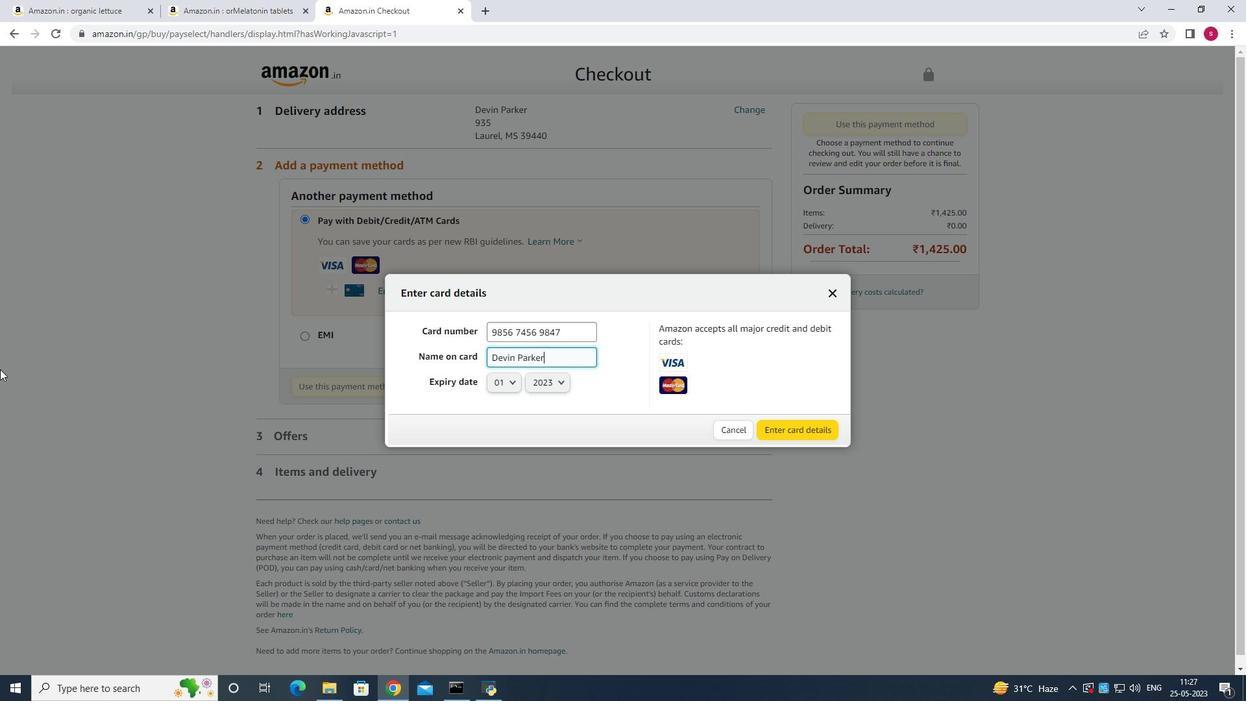 
Action: Mouse moved to (500, 464)
Screenshot: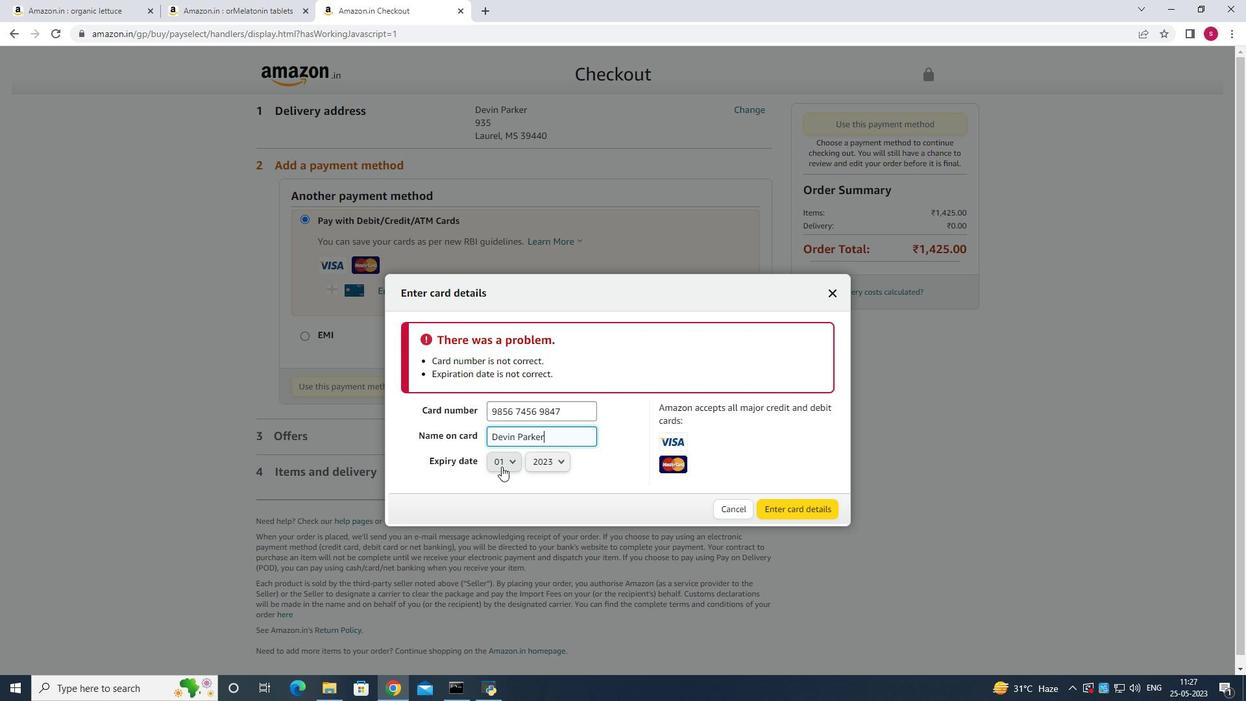 
Action: Mouse pressed left at (500, 464)
Screenshot: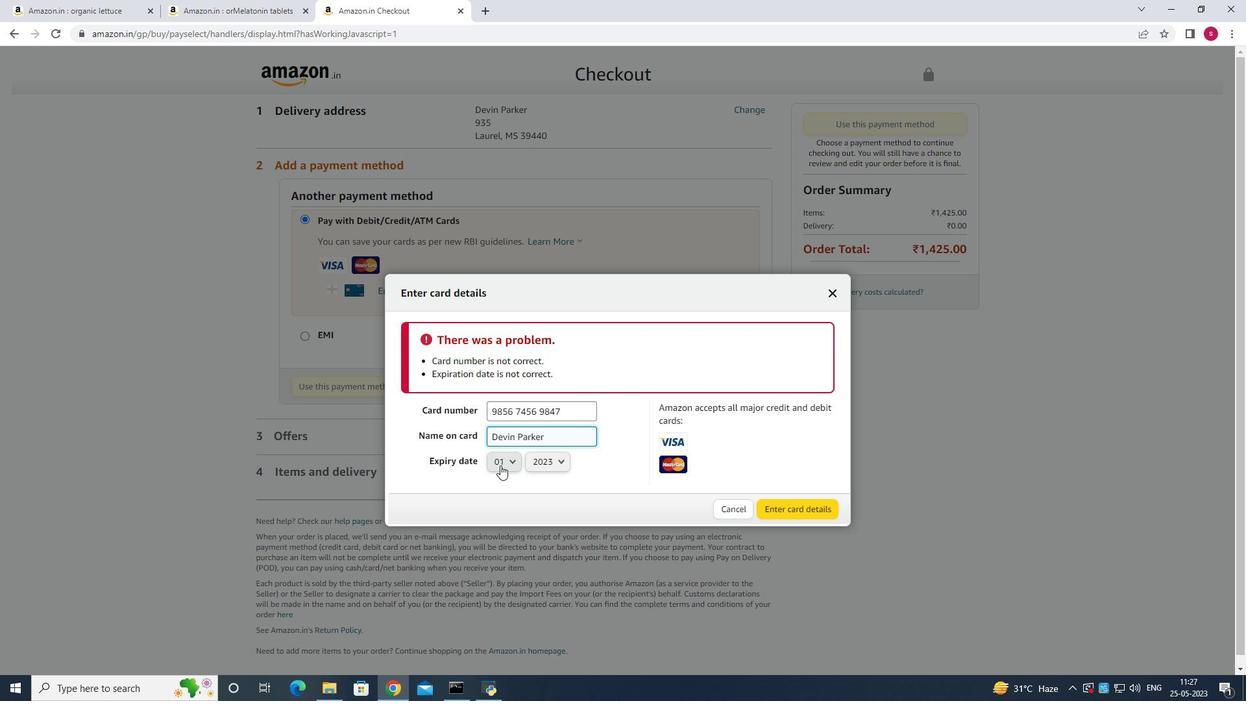 
Action: Mouse moved to (503, 376)
Screenshot: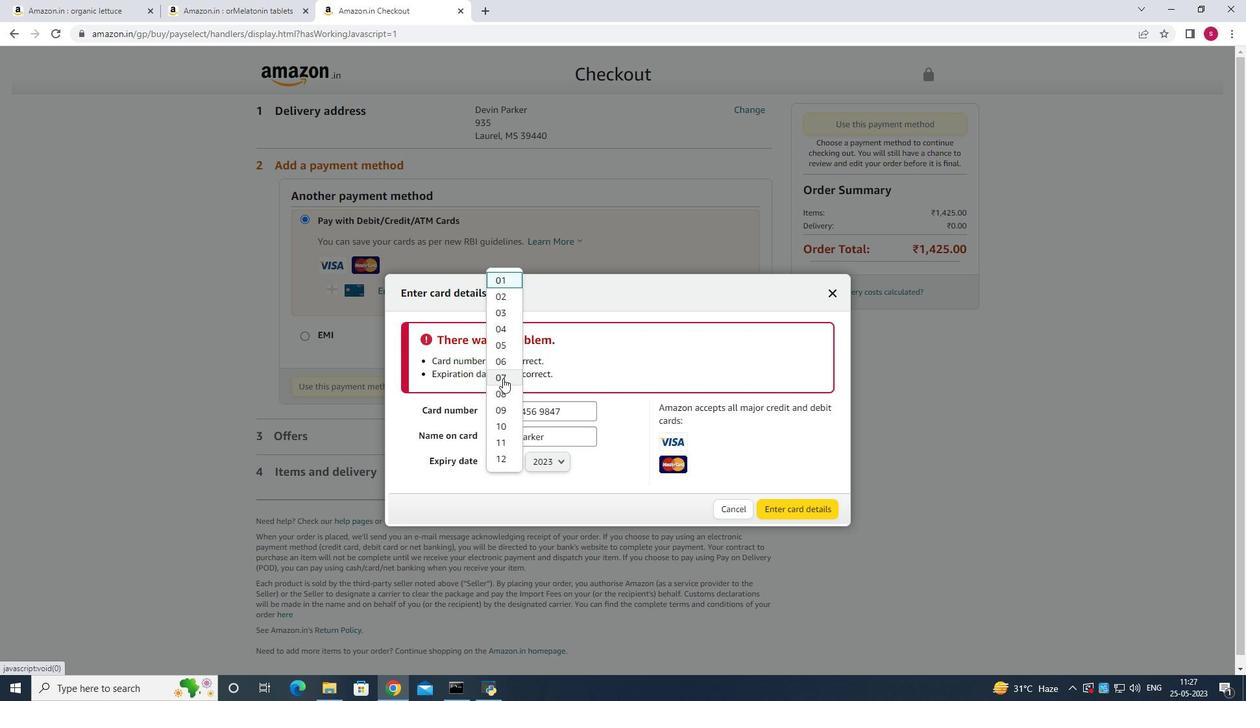 
Action: Mouse pressed left at (503, 377)
Screenshot: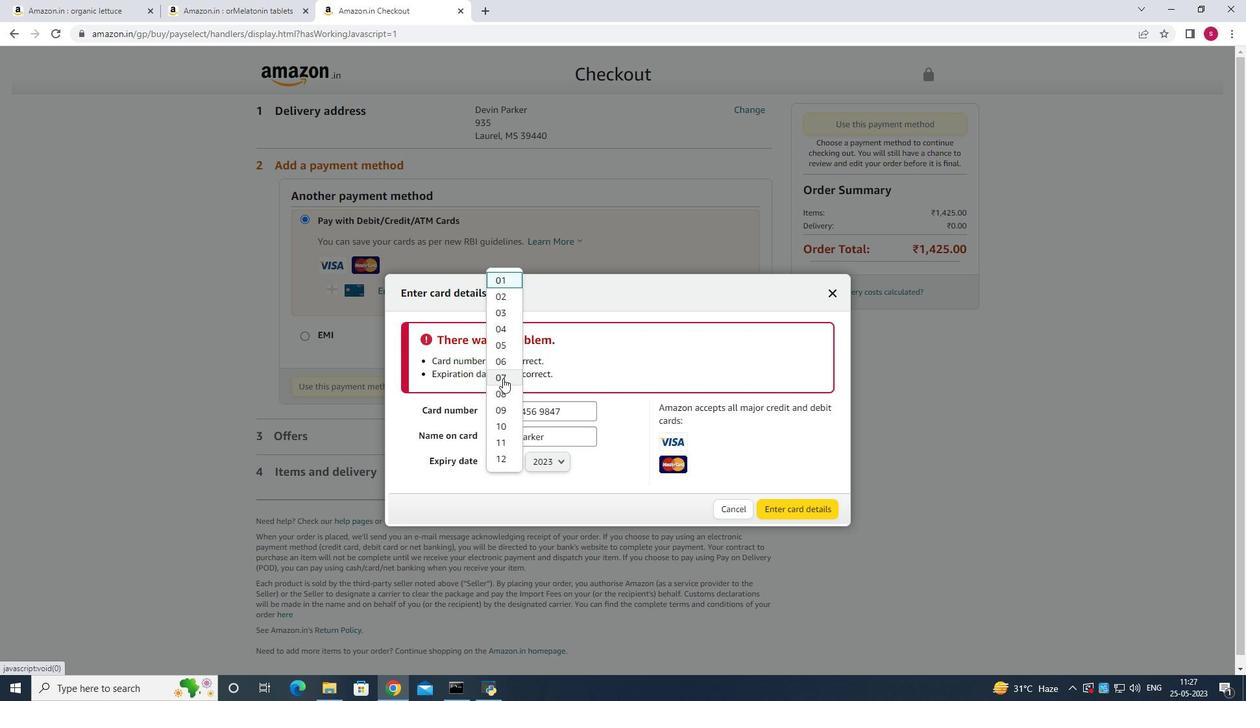 
Action: Mouse moved to (532, 453)
Screenshot: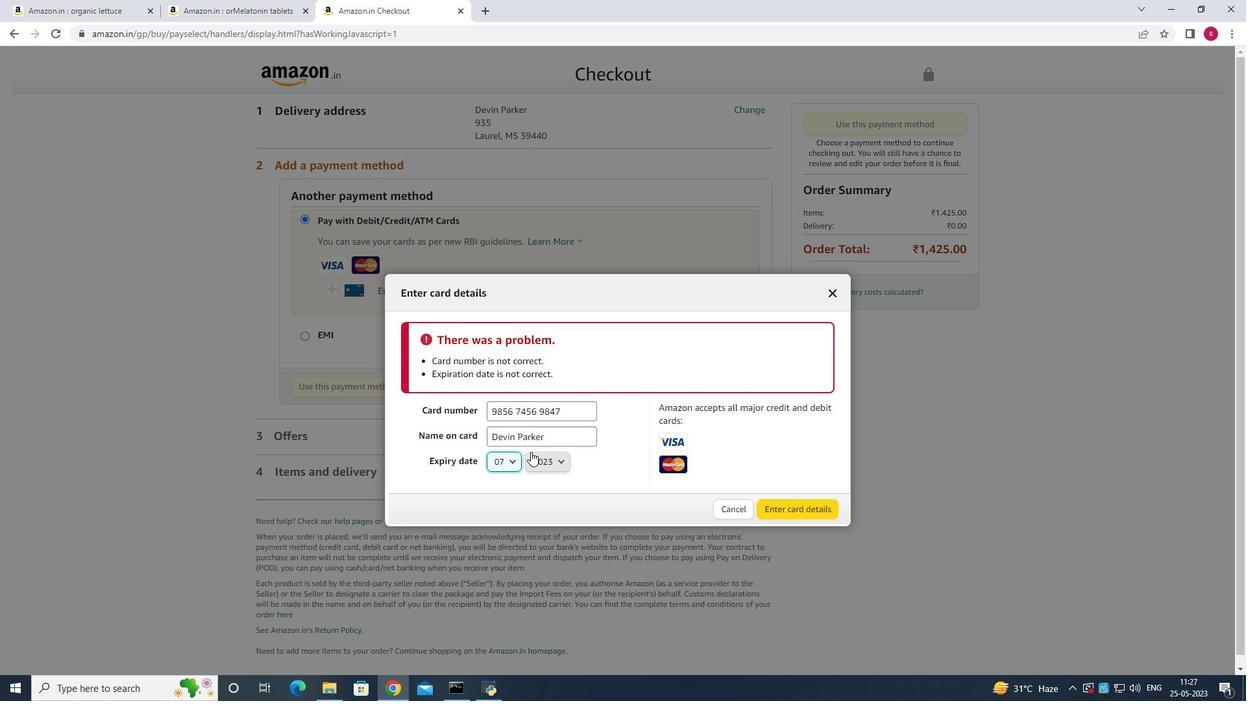
Action: Mouse pressed left at (532, 453)
Screenshot: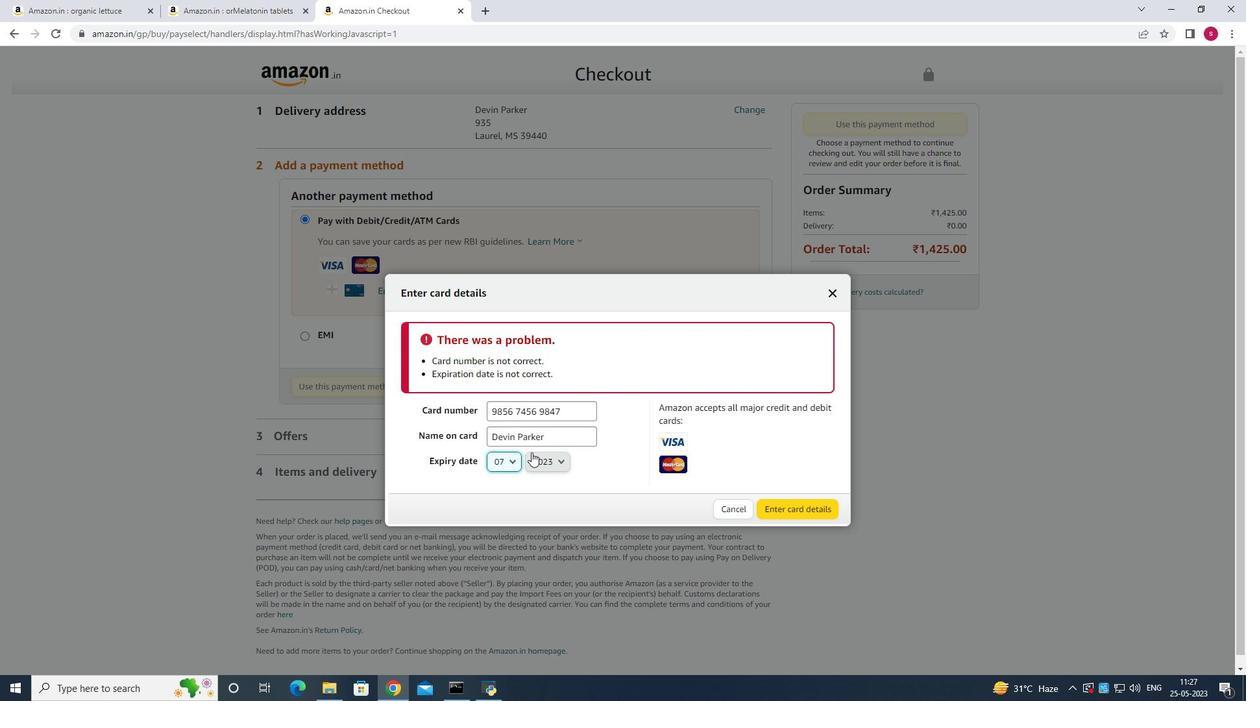 
Action: Mouse moved to (542, 199)
Screenshot: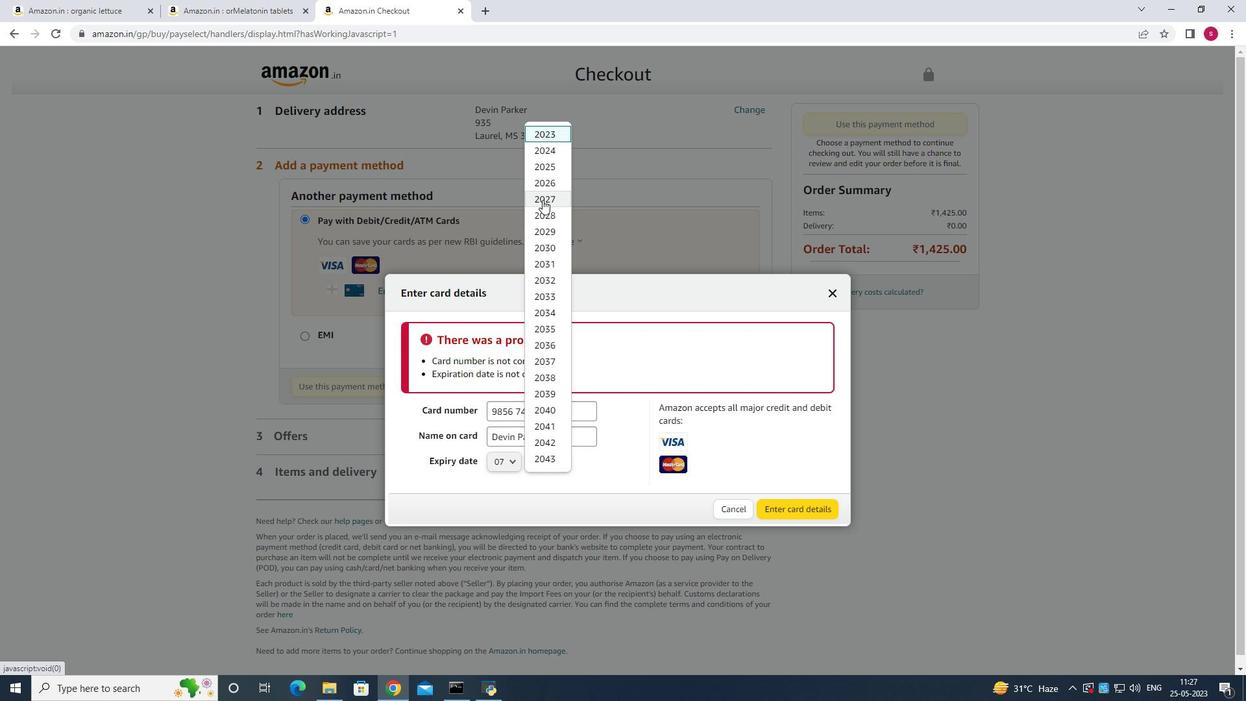 
Action: Mouse pressed left at (542, 199)
Screenshot: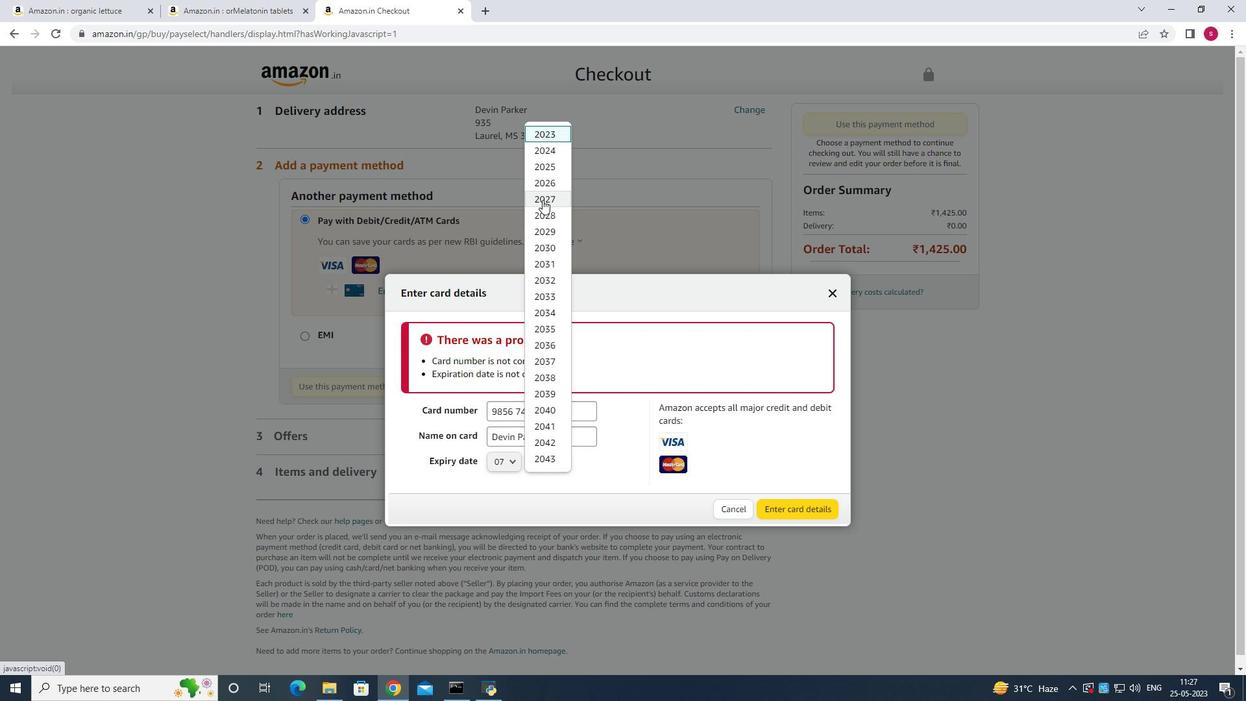 
Action: Mouse moved to (786, 510)
Screenshot: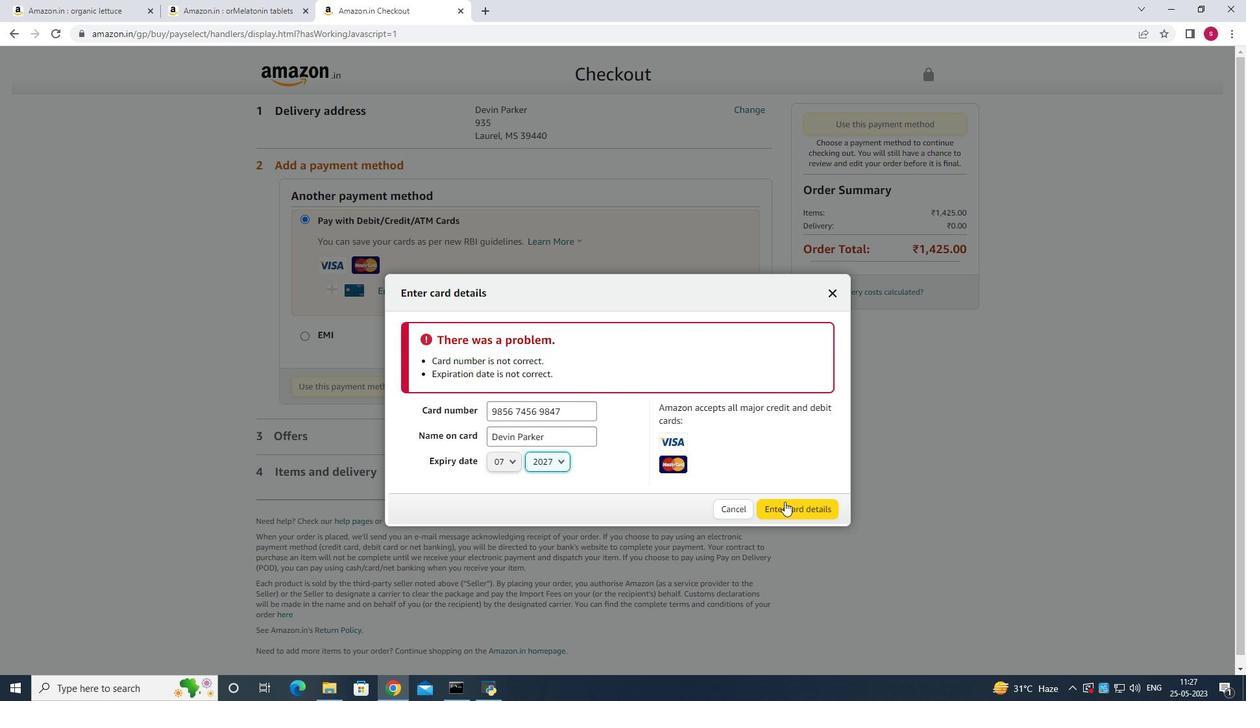 
Action: Mouse pressed left at (786, 510)
Screenshot: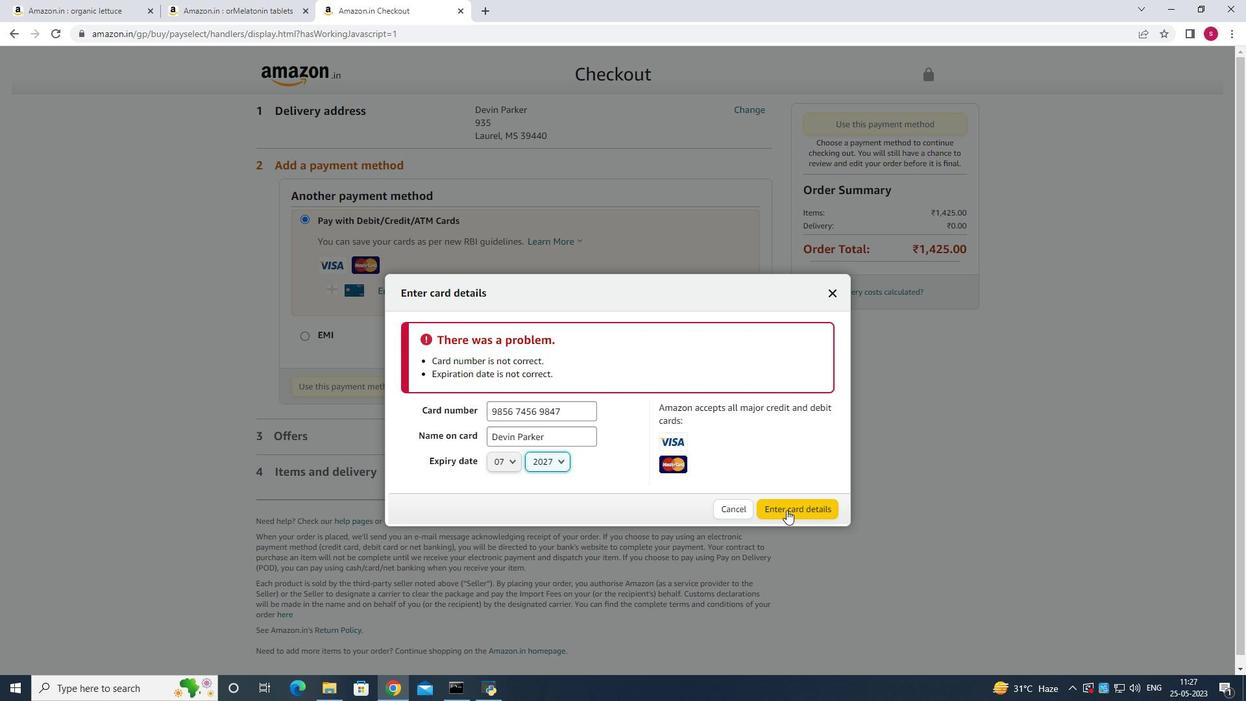 
